 Task: Plan a trip to Majorna, Sweden from 2nd December, 2023 to 12th December, 2023 for 2 adults. Place can be private room with 1  bedroom having 1 bed and 1 bathroom. Property type can be hotel.
Action: Mouse moved to (557, 121)
Screenshot: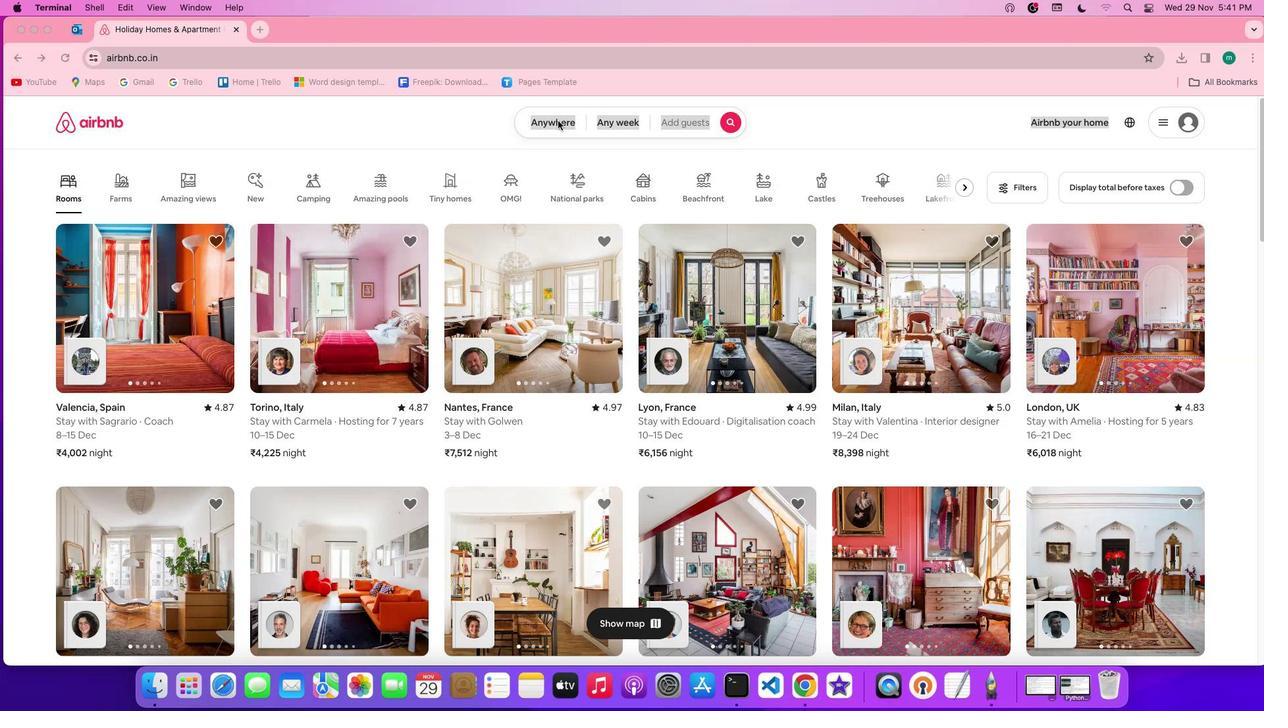
Action: Mouse pressed left at (557, 121)
Screenshot: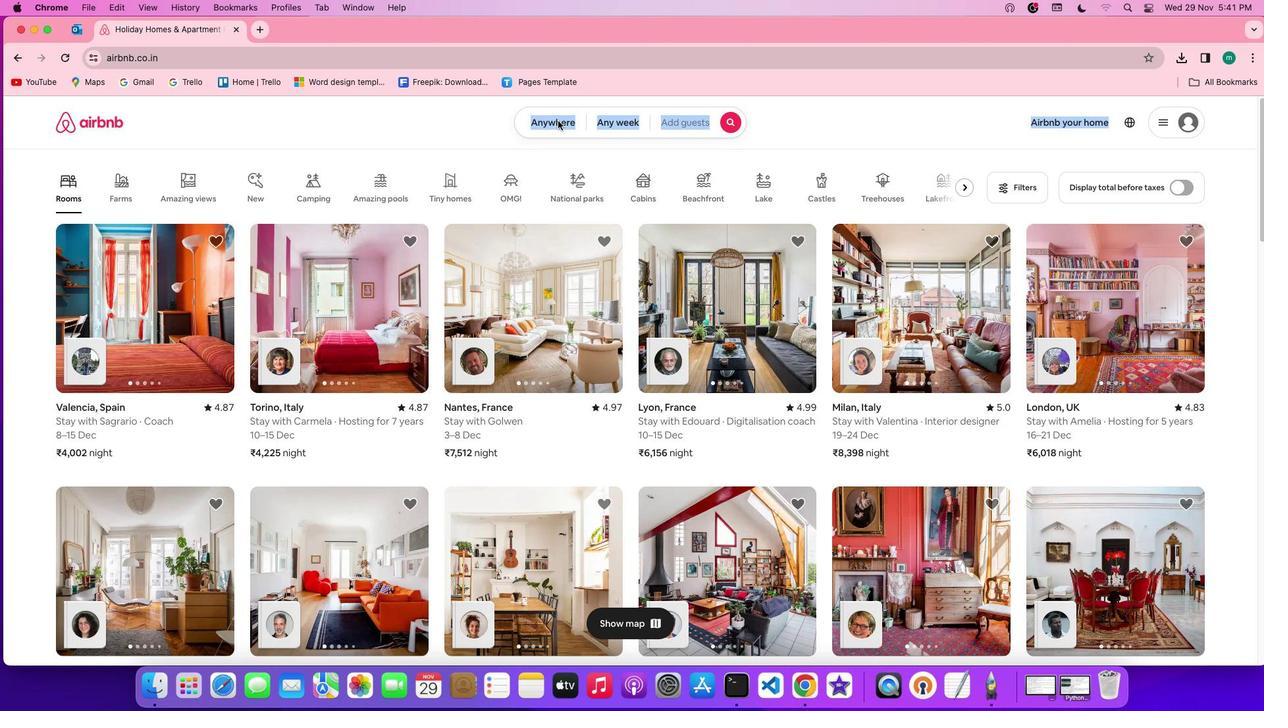 
Action: Mouse moved to (557, 121)
Screenshot: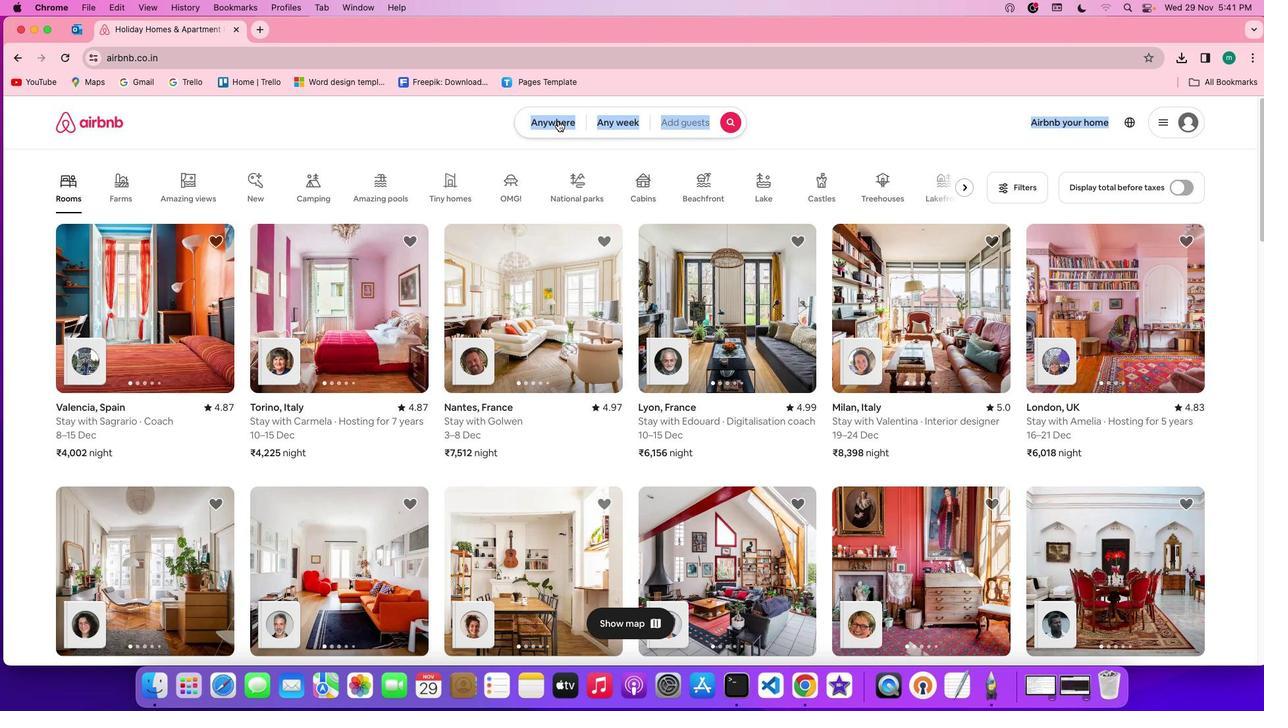 
Action: Mouse pressed left at (557, 121)
Screenshot: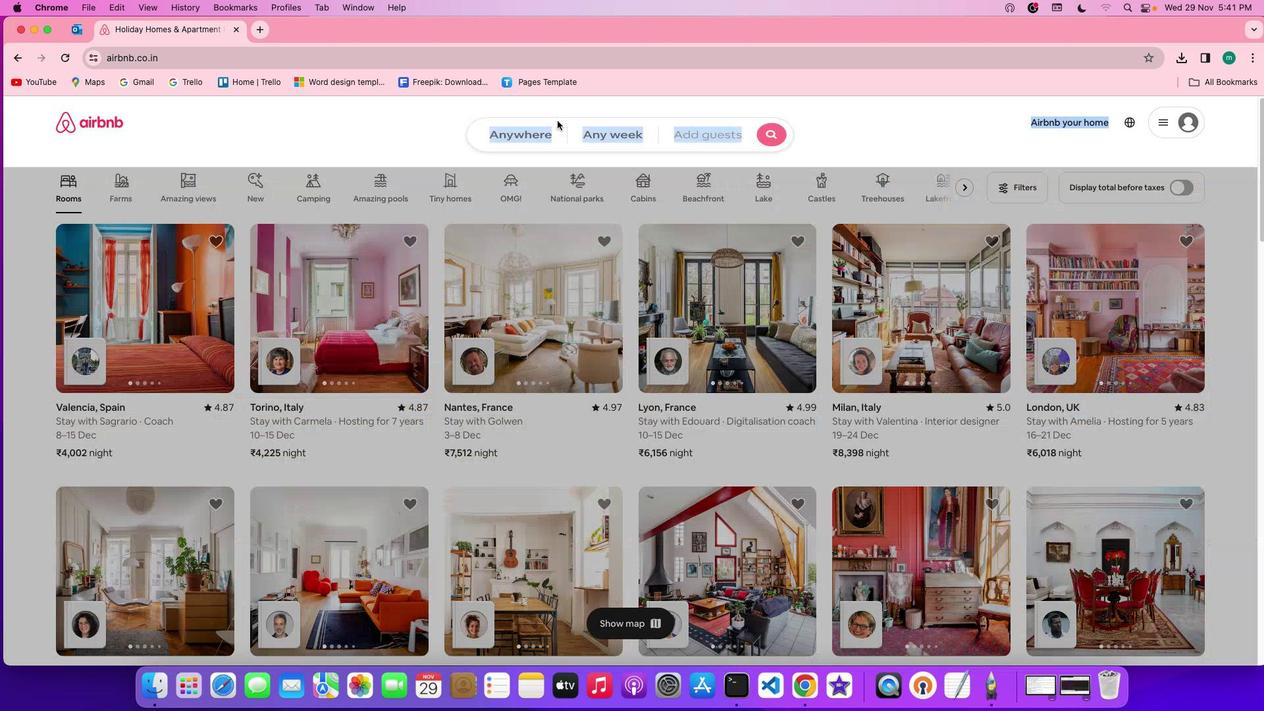 
Action: Mouse moved to (461, 177)
Screenshot: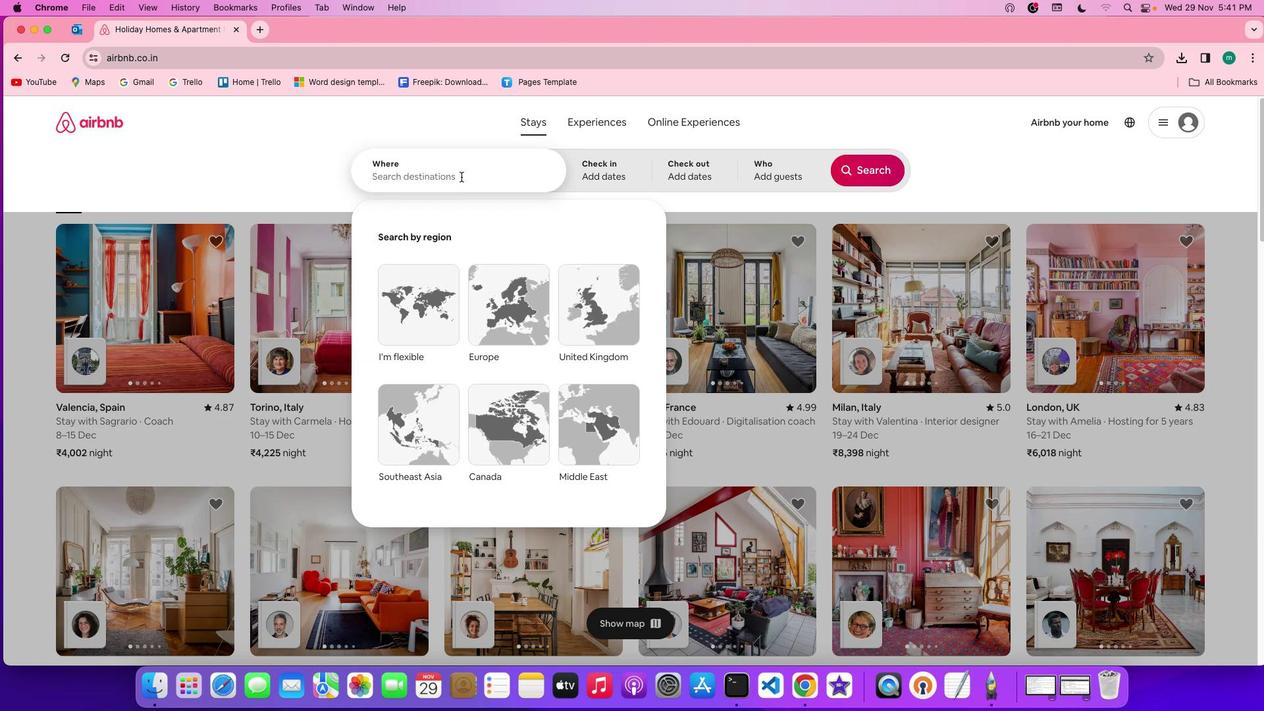 
Action: Mouse pressed left at (461, 177)
Screenshot: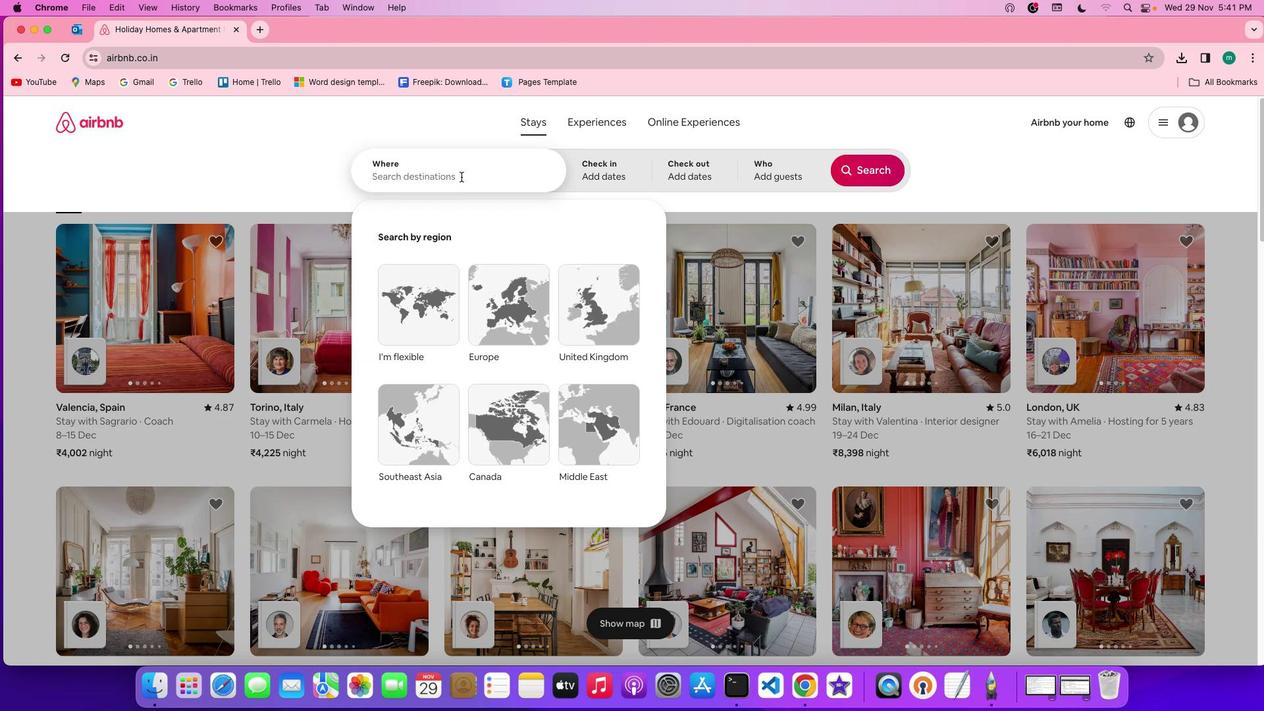 
Action: Key pressed Key.shift
Screenshot: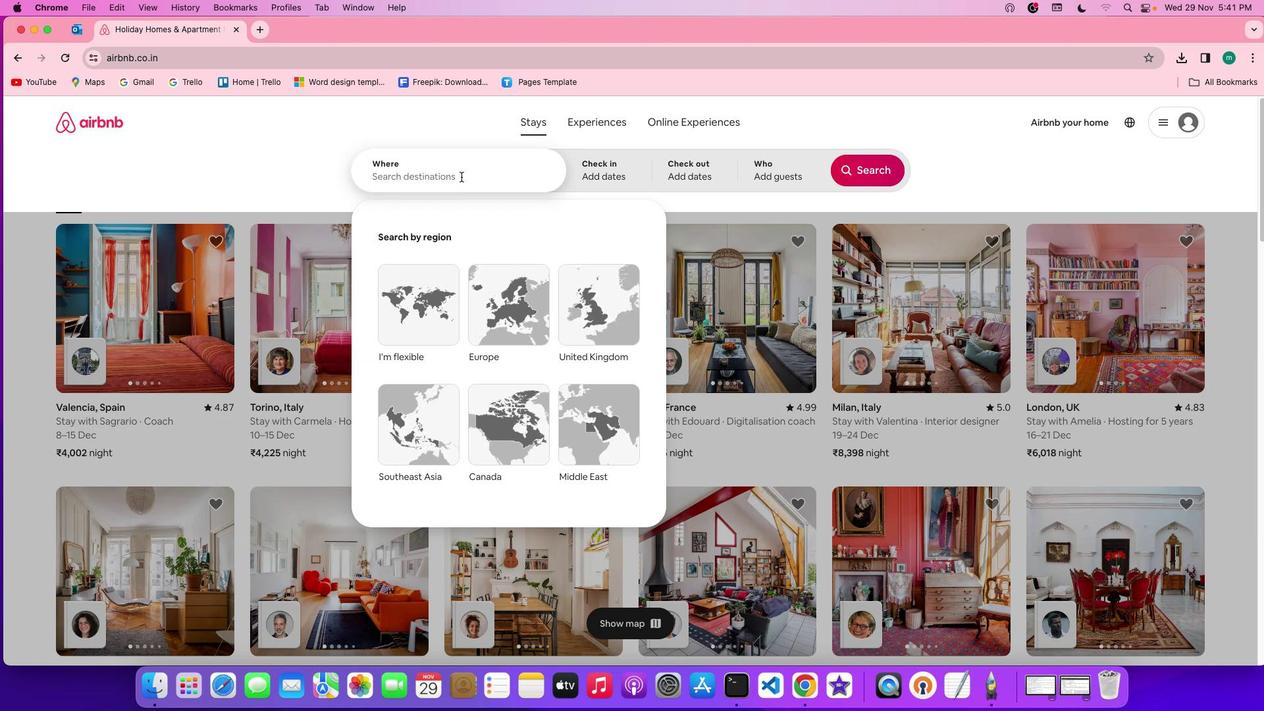 
Action: Mouse moved to (461, 177)
Screenshot: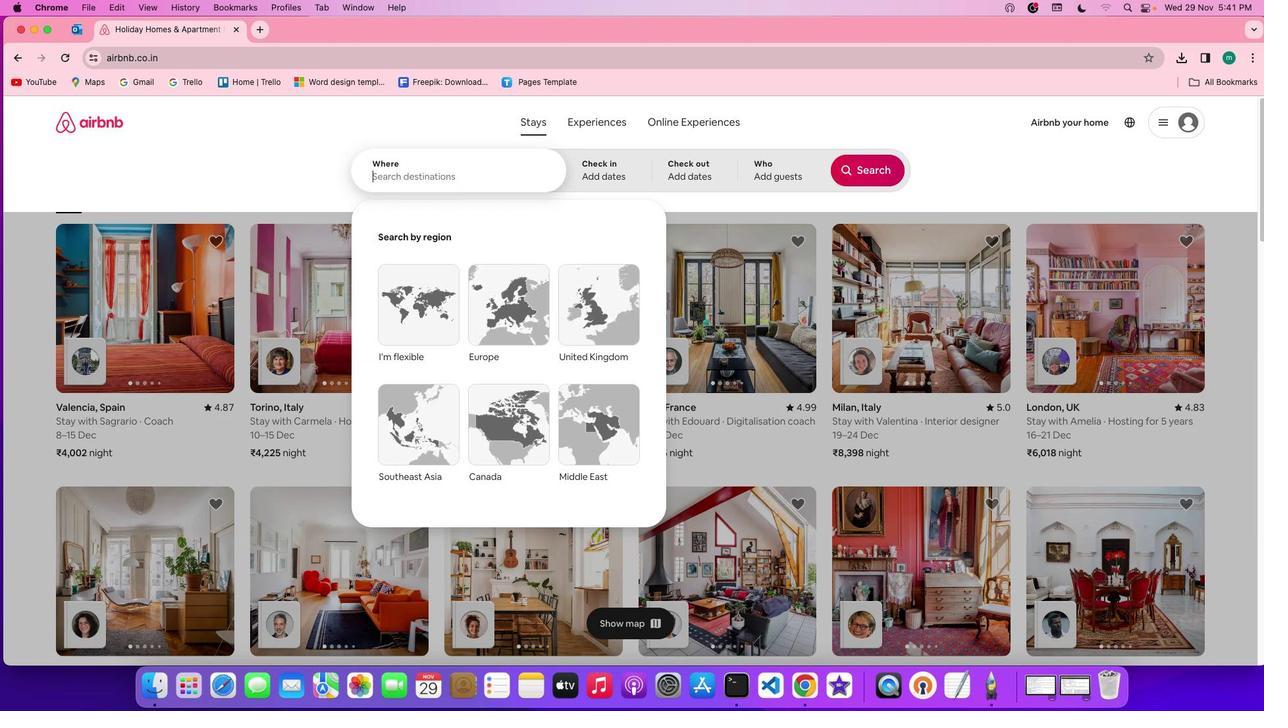 
Action: Key pressed 'M''a''j''o''r''n''a'','Key.spaceKey.shift's''w''e''d''e''n'
Screenshot: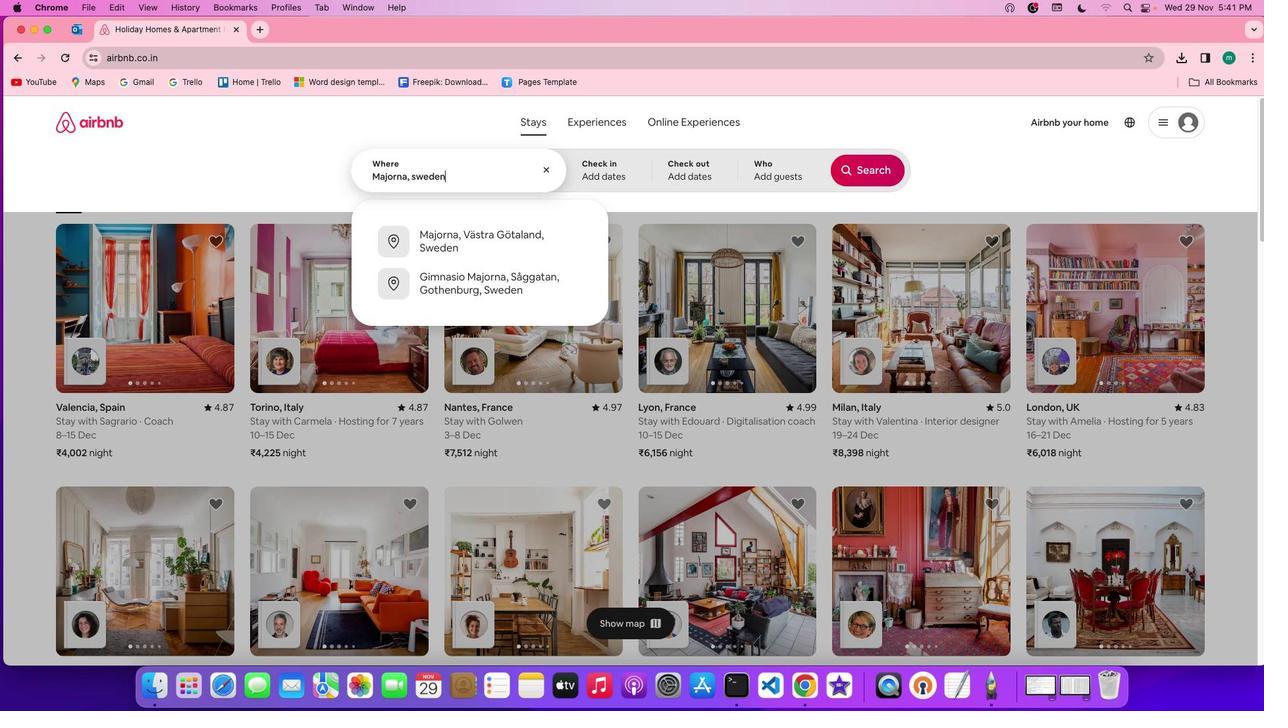 
Action: Mouse moved to (588, 179)
Screenshot: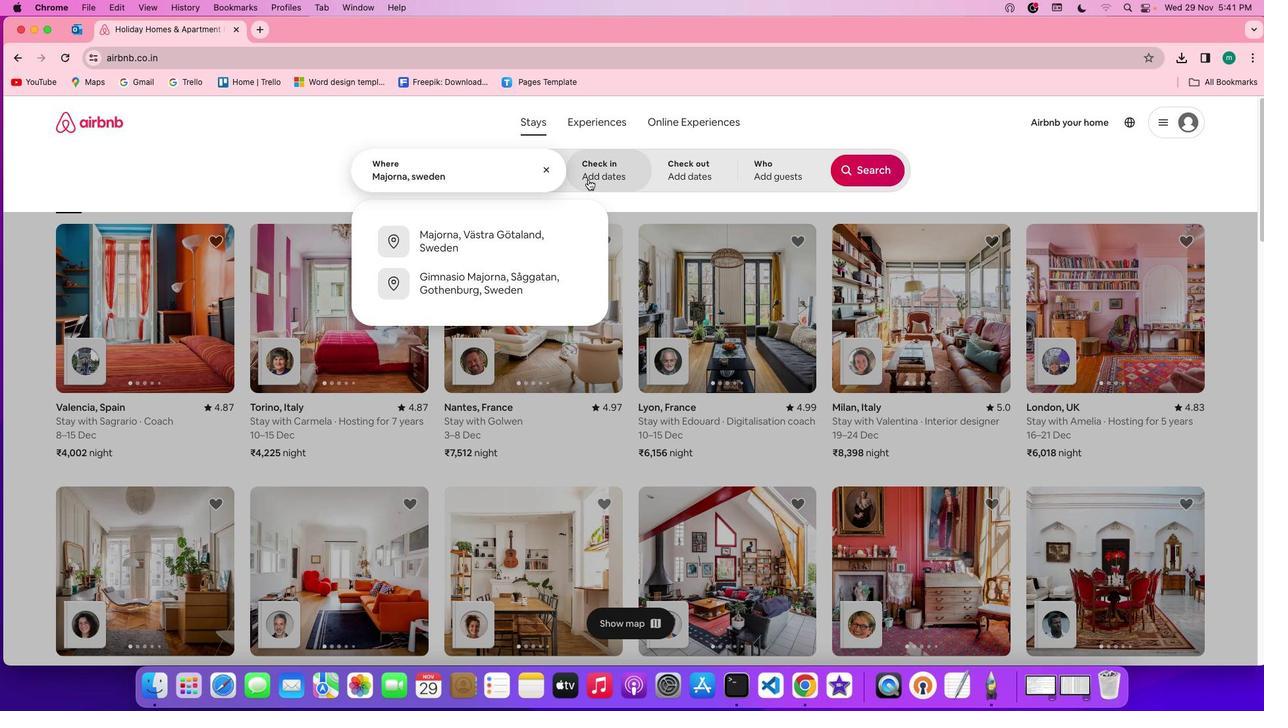 
Action: Mouse pressed left at (588, 179)
Screenshot: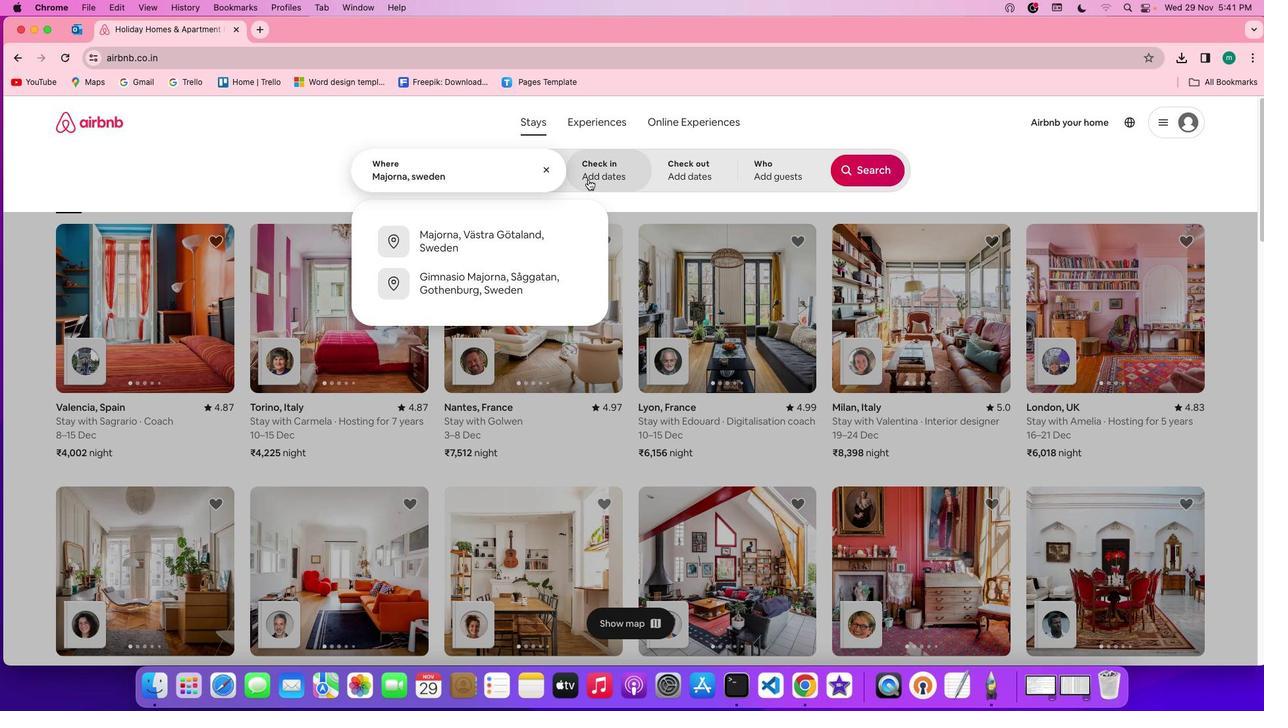 
Action: Mouse moved to (852, 333)
Screenshot: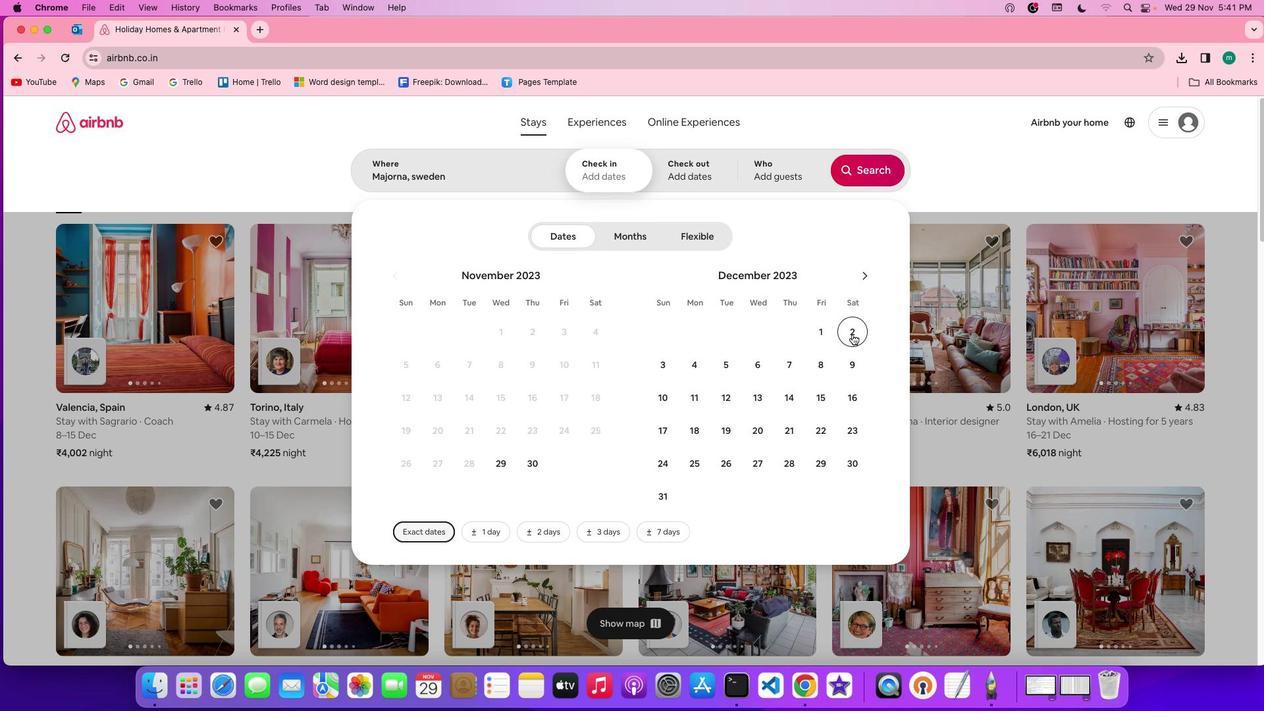 
Action: Mouse pressed left at (852, 333)
Screenshot: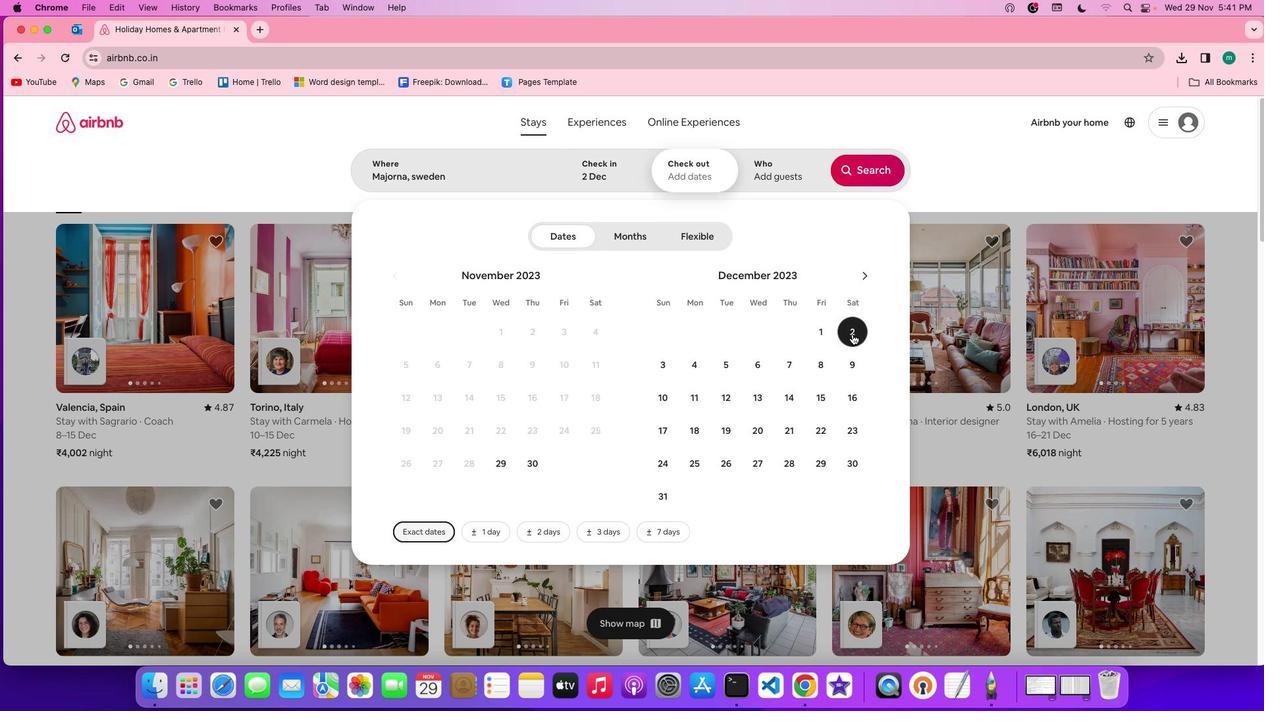 
Action: Mouse moved to (723, 395)
Screenshot: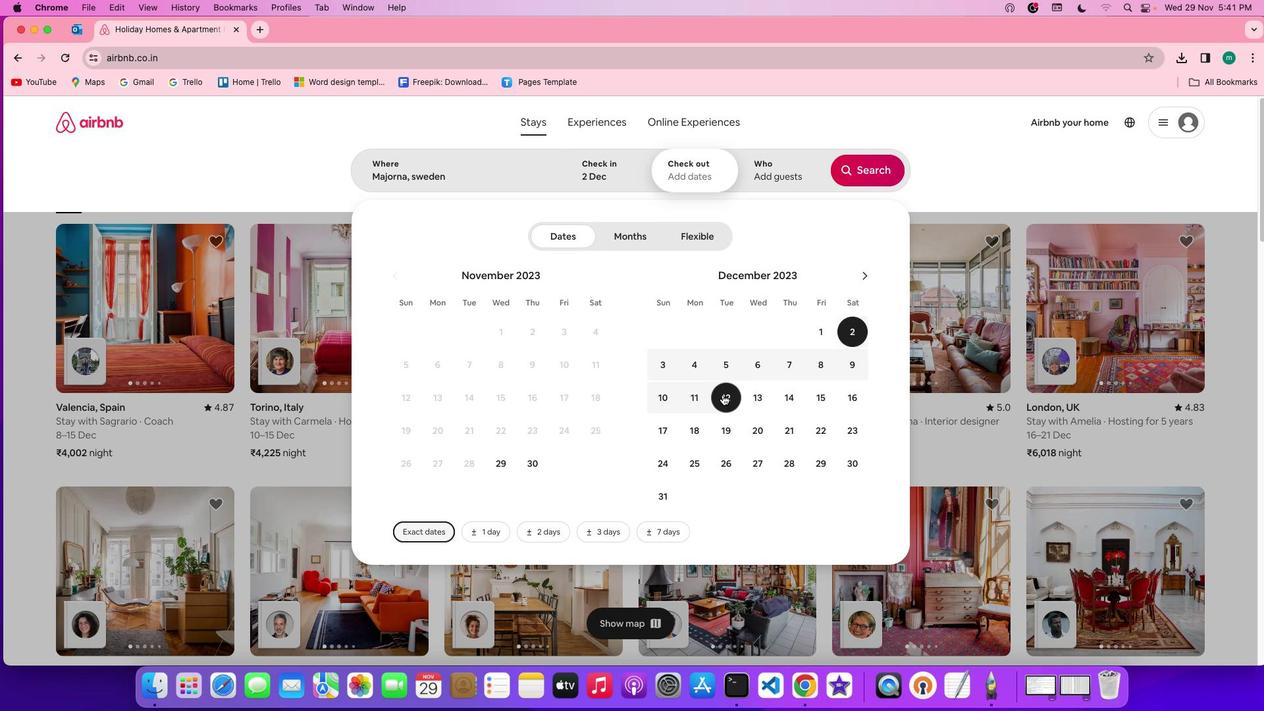 
Action: Mouse pressed left at (723, 395)
Screenshot: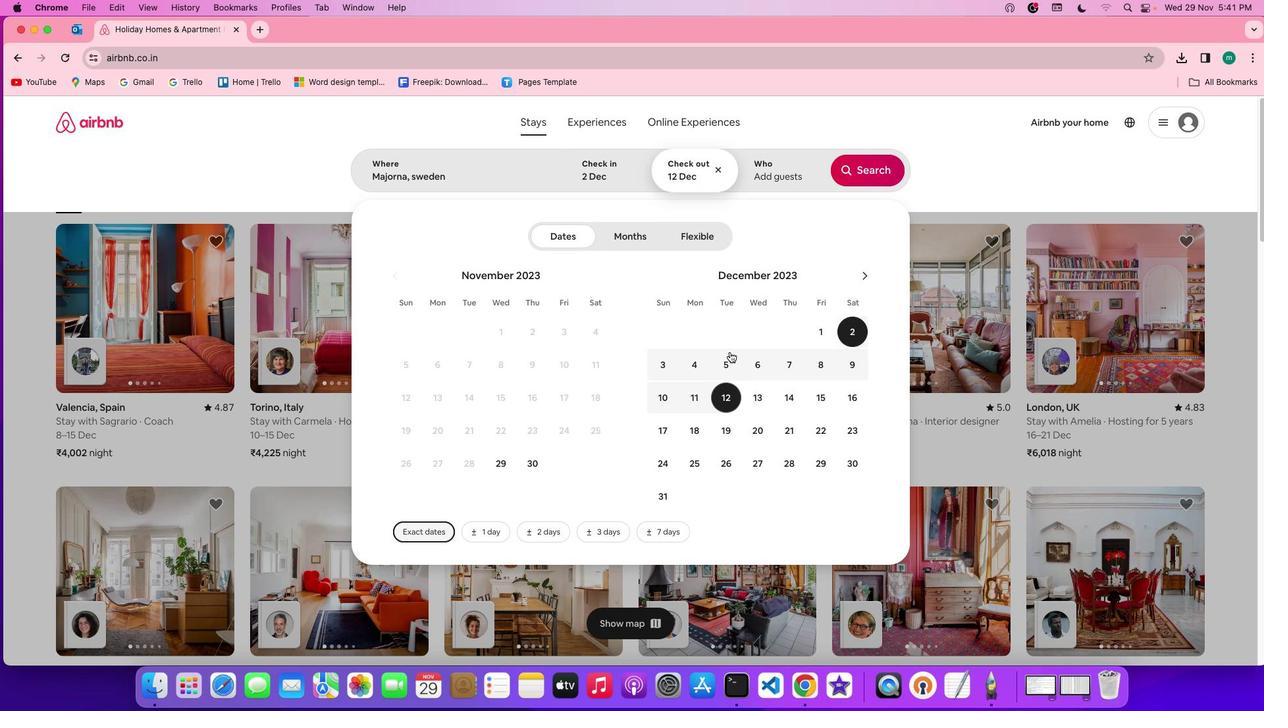 
Action: Mouse moved to (779, 172)
Screenshot: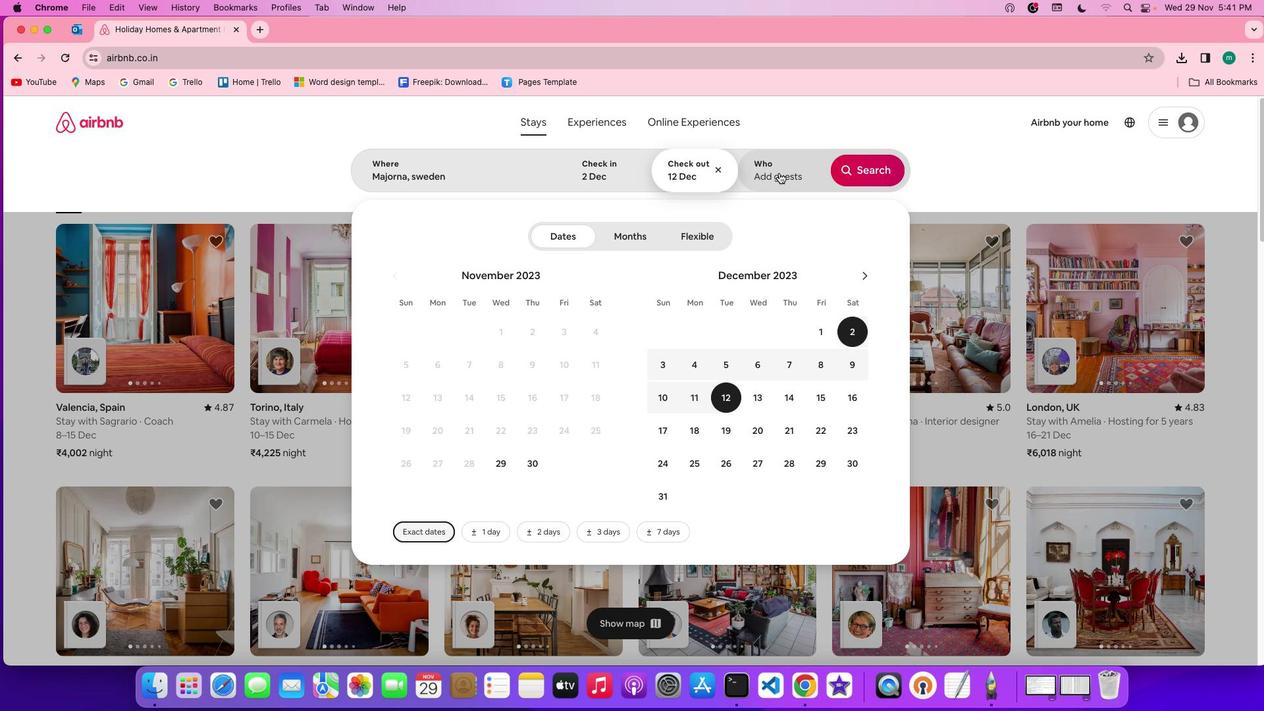 
Action: Mouse pressed left at (779, 172)
Screenshot: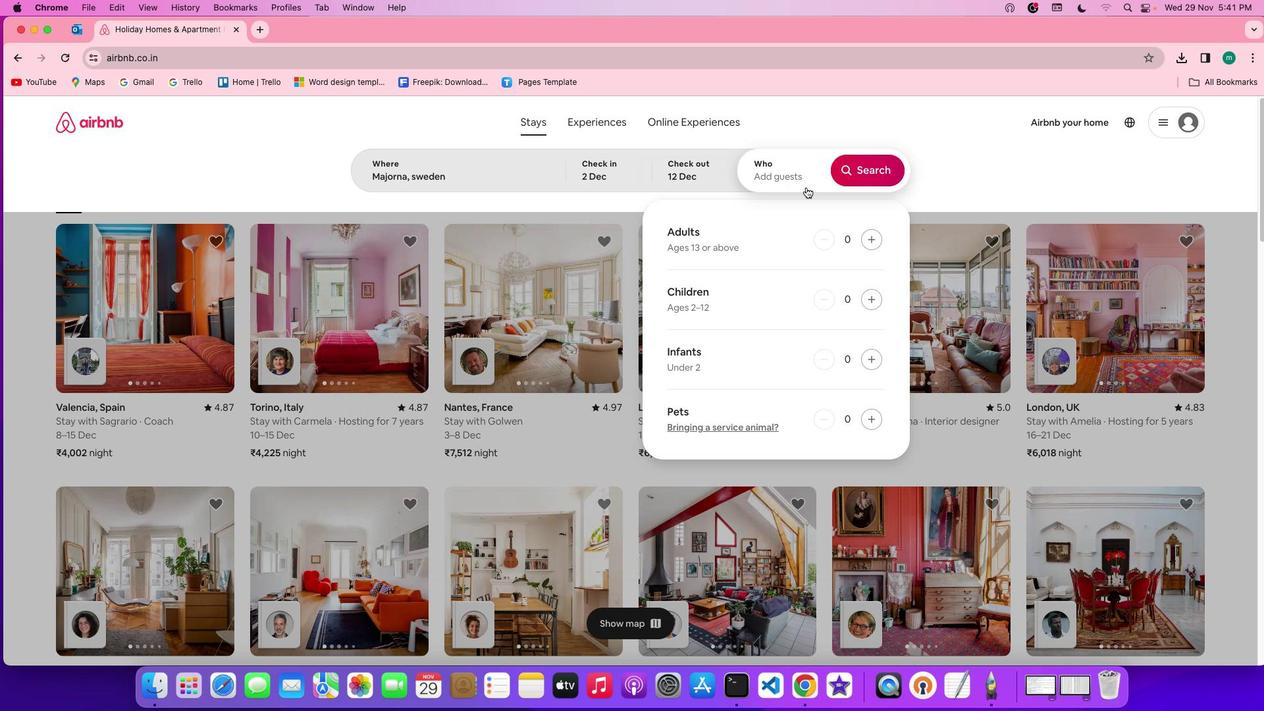 
Action: Mouse moved to (874, 241)
Screenshot: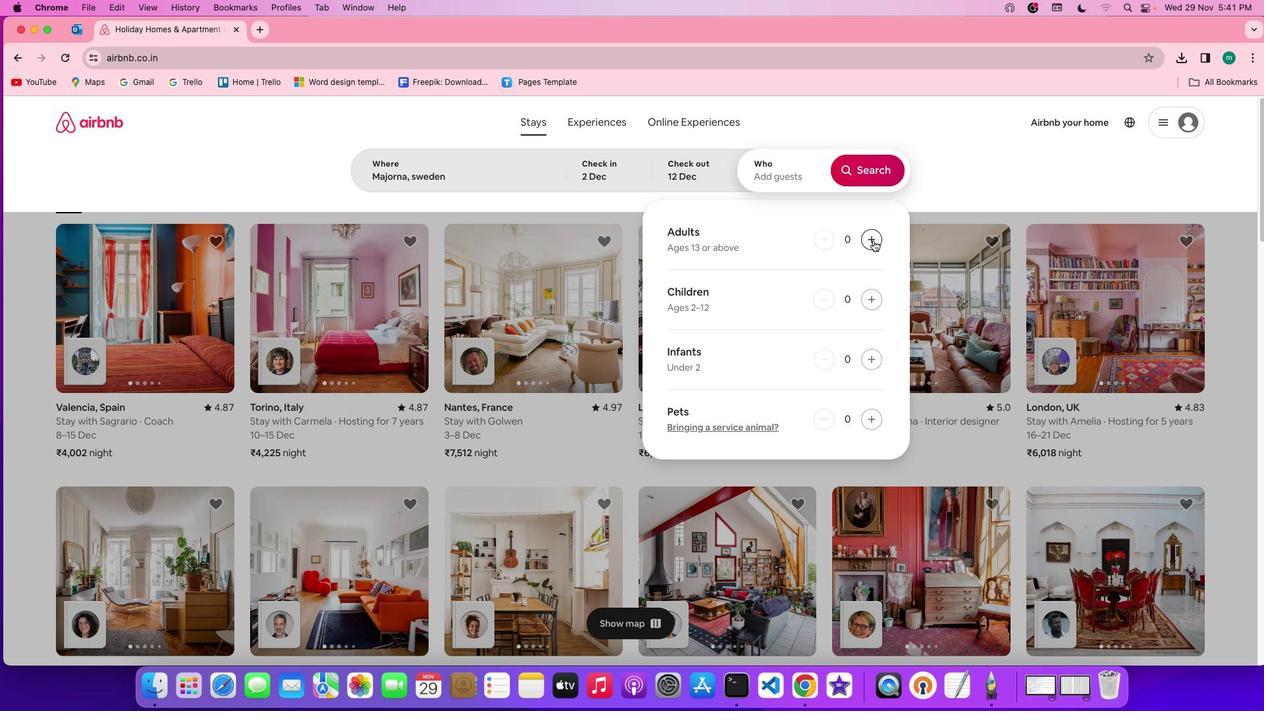
Action: Mouse pressed left at (874, 241)
Screenshot: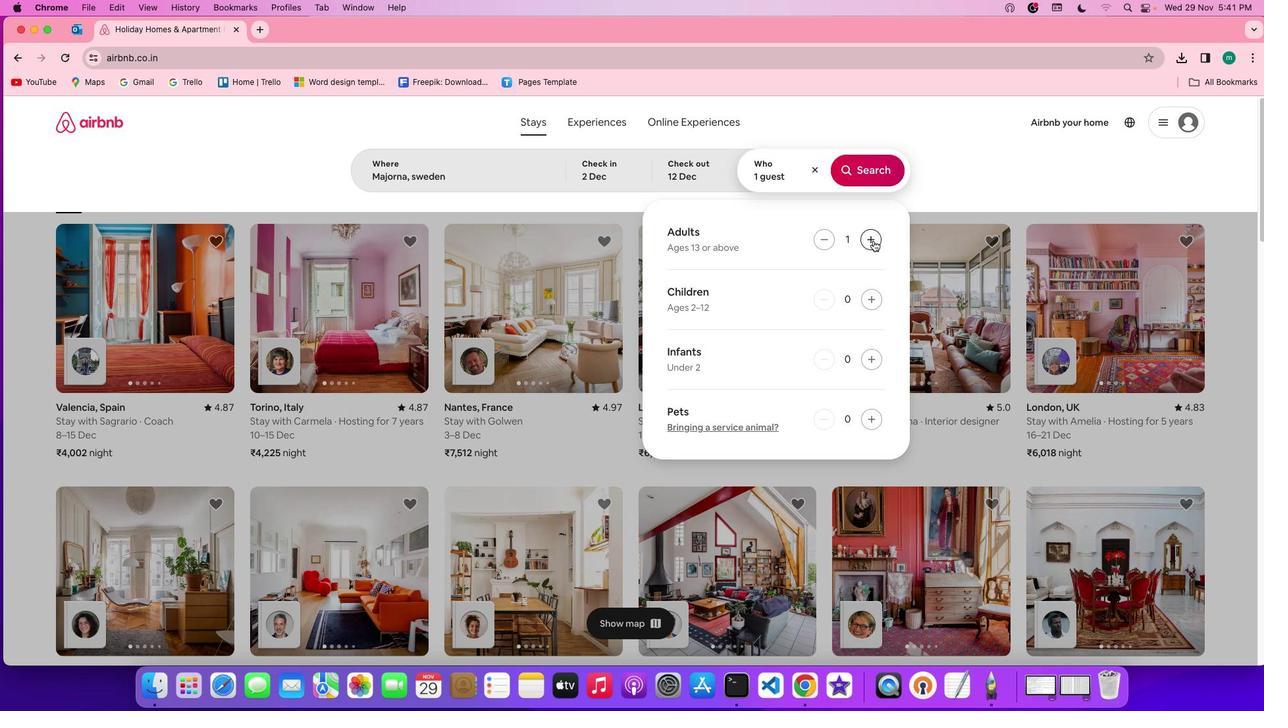 
Action: Mouse pressed left at (874, 241)
Screenshot: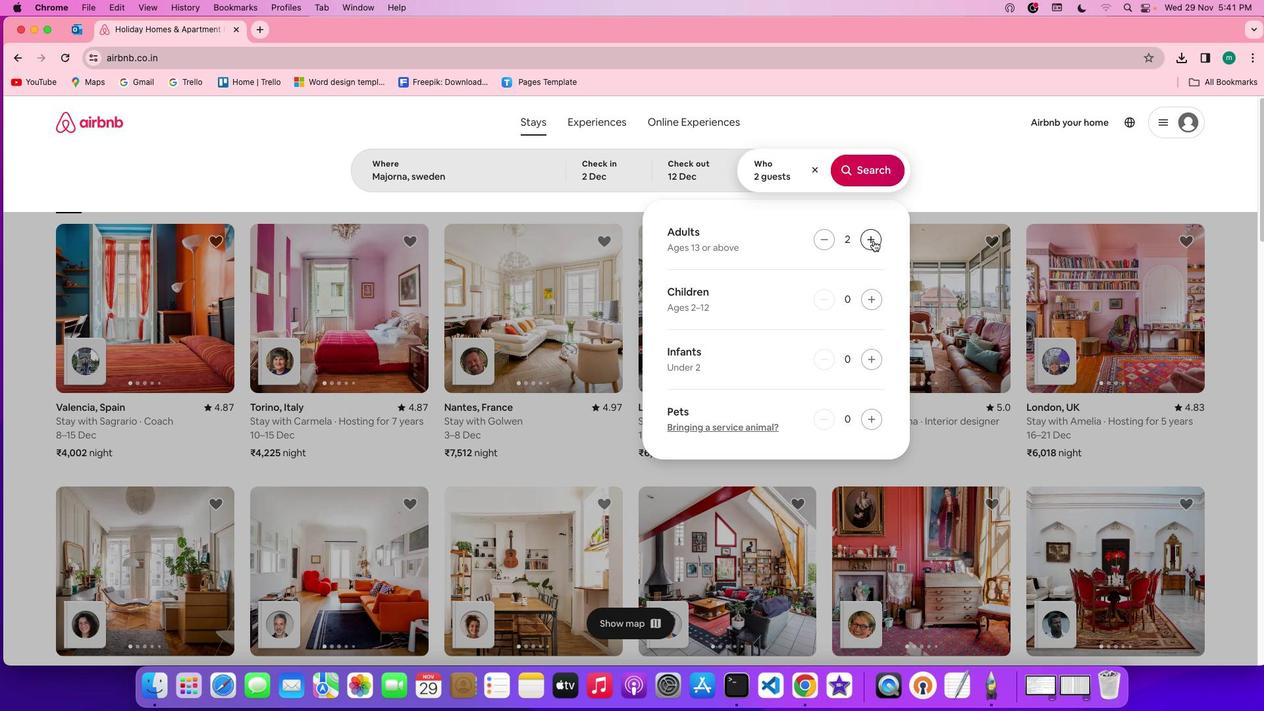
Action: Mouse moved to (879, 177)
Screenshot: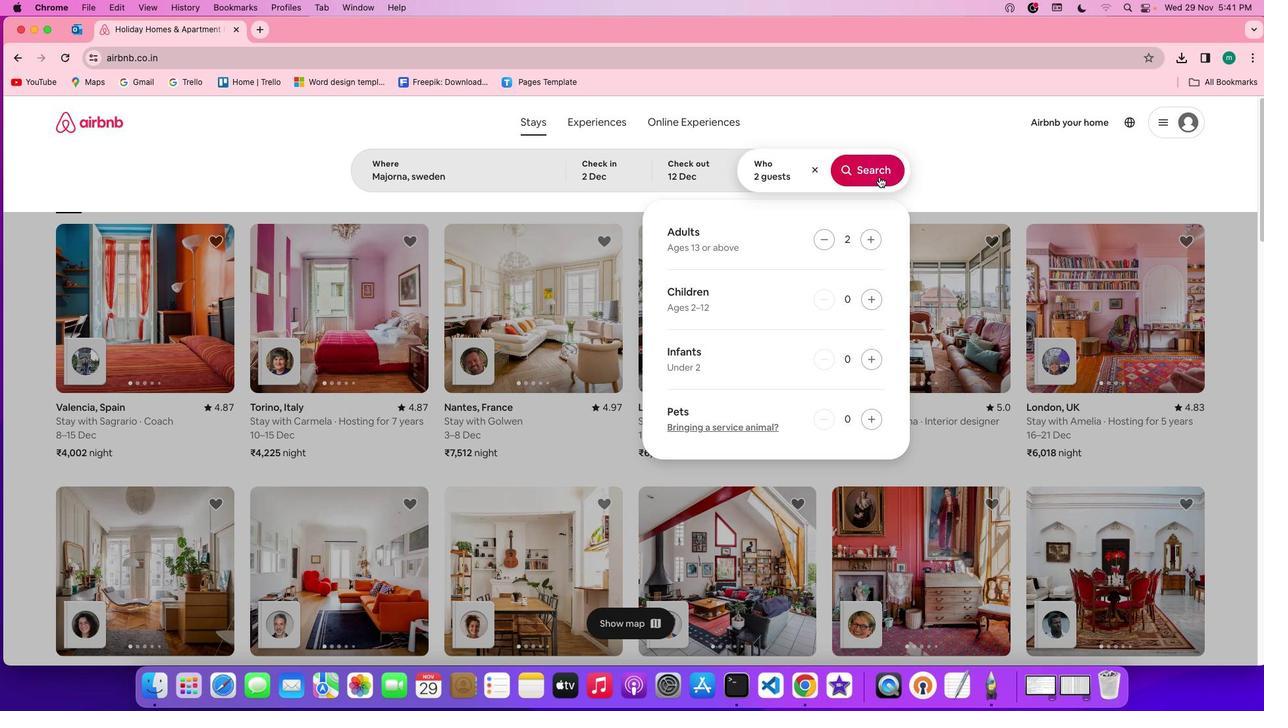 
Action: Mouse pressed left at (879, 177)
Screenshot: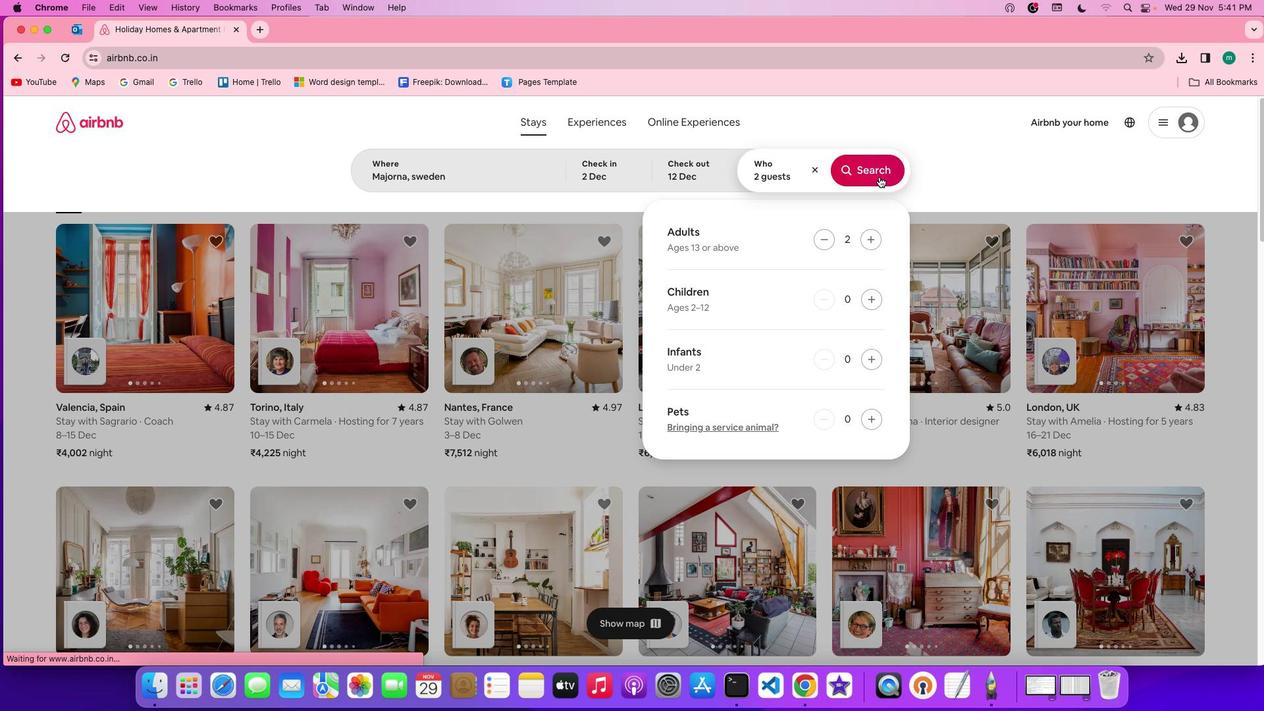 
Action: Mouse moved to (1047, 167)
Screenshot: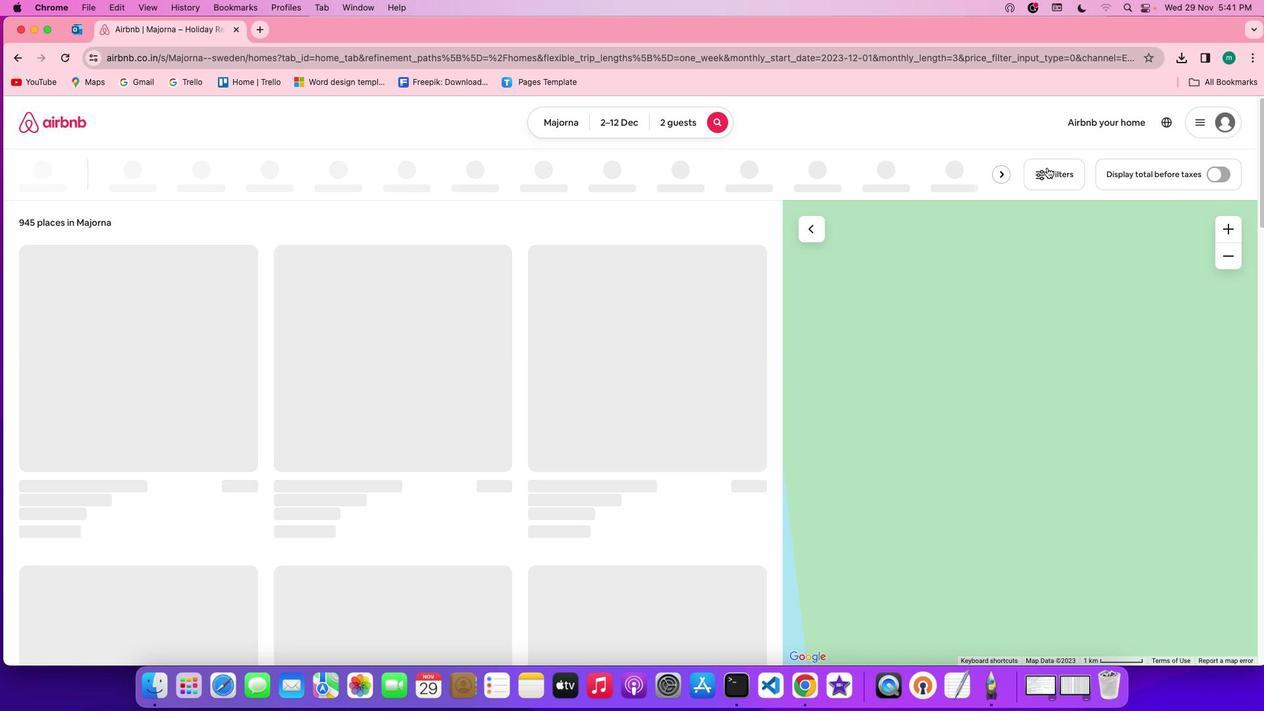 
Action: Mouse pressed left at (1047, 167)
Screenshot: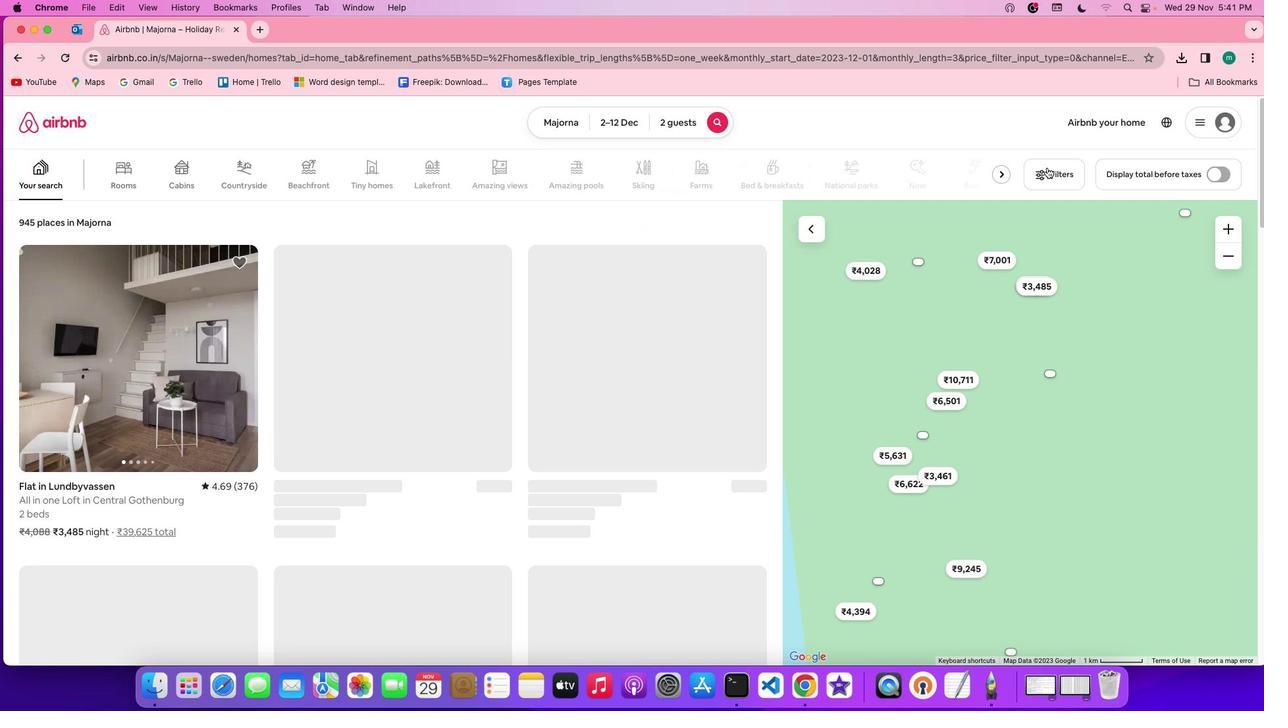 
Action: Mouse moved to (633, 441)
Screenshot: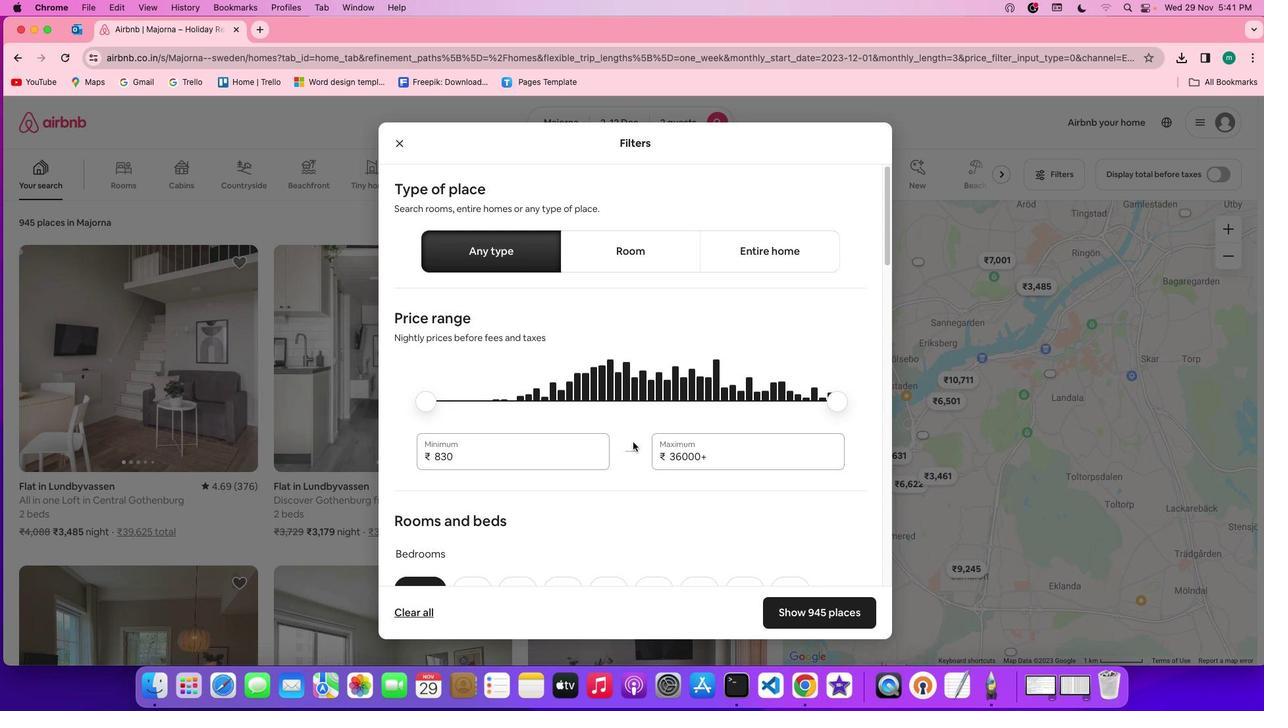 
Action: Mouse scrolled (633, 441) with delta (0, 0)
Screenshot: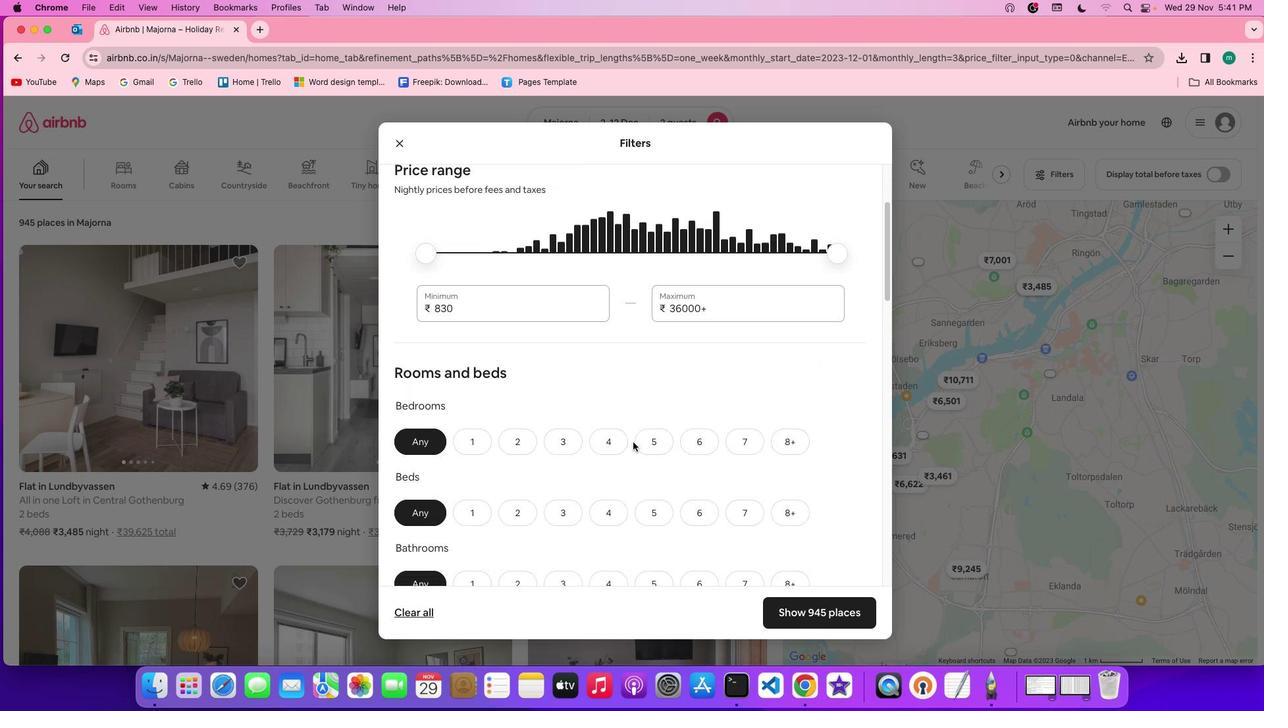 
Action: Mouse scrolled (633, 441) with delta (0, 0)
Screenshot: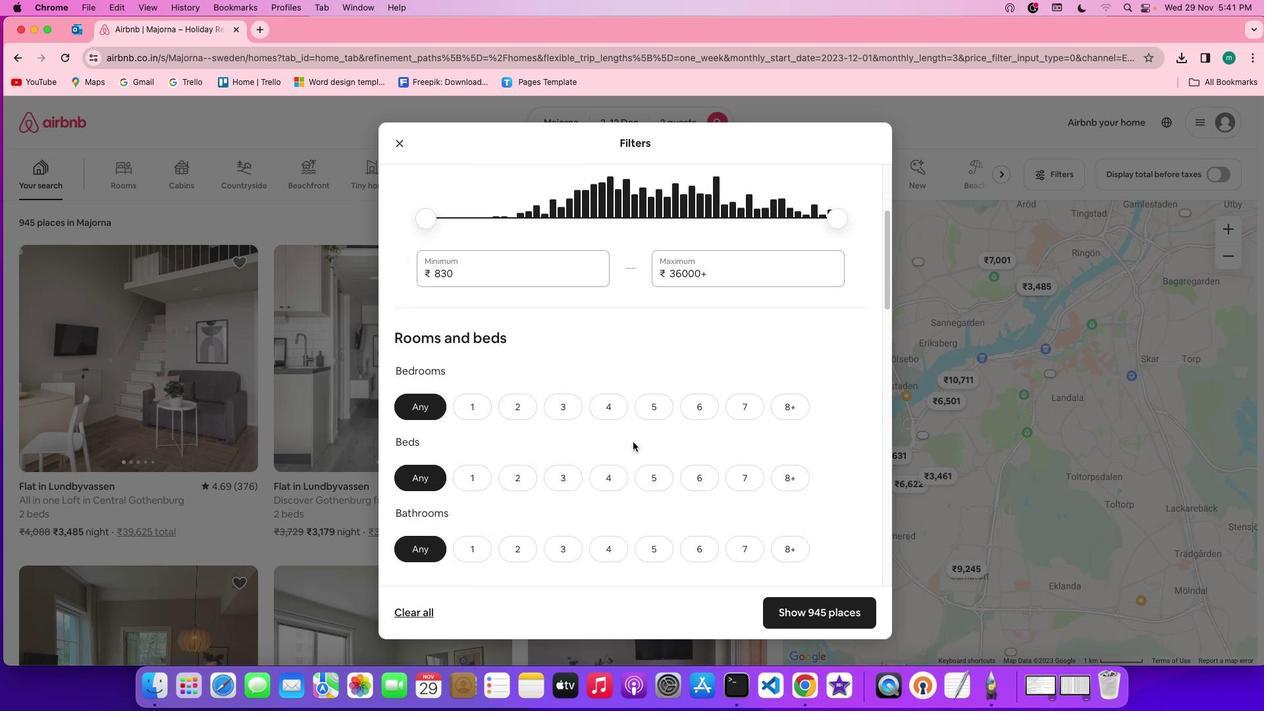 
Action: Mouse scrolled (633, 441) with delta (0, -1)
Screenshot: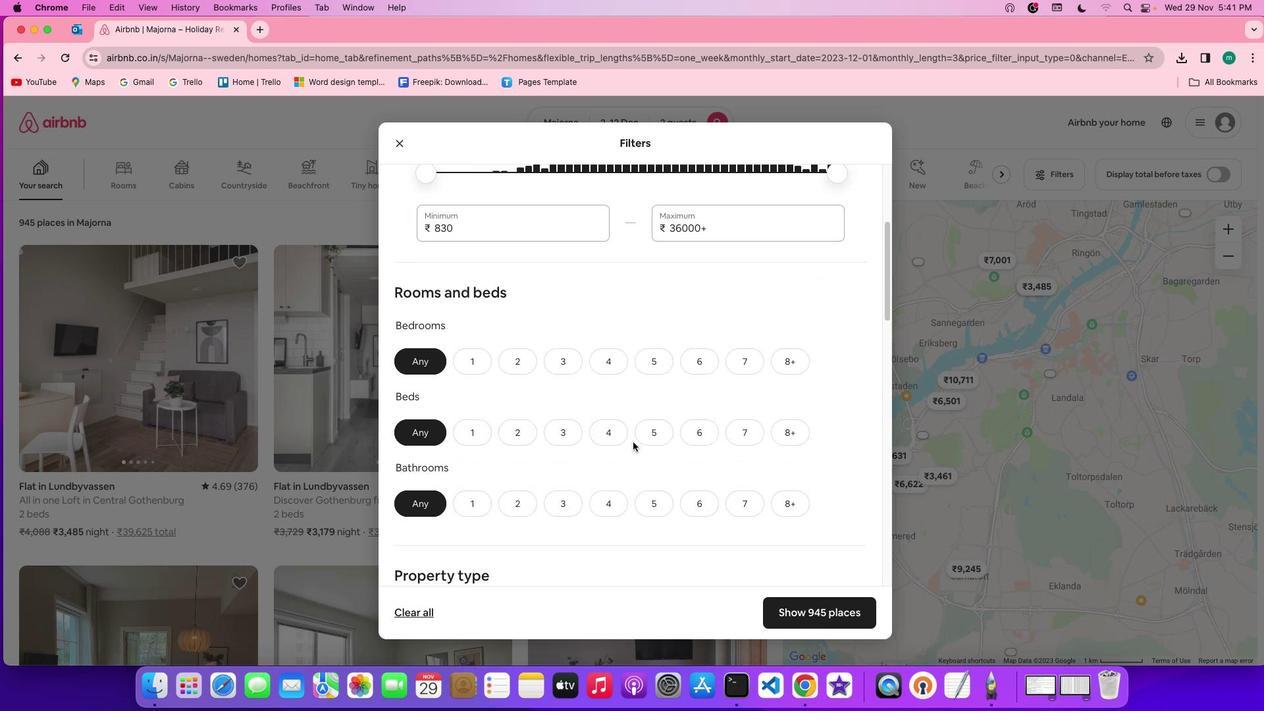 
Action: Mouse scrolled (633, 441) with delta (0, -2)
Screenshot: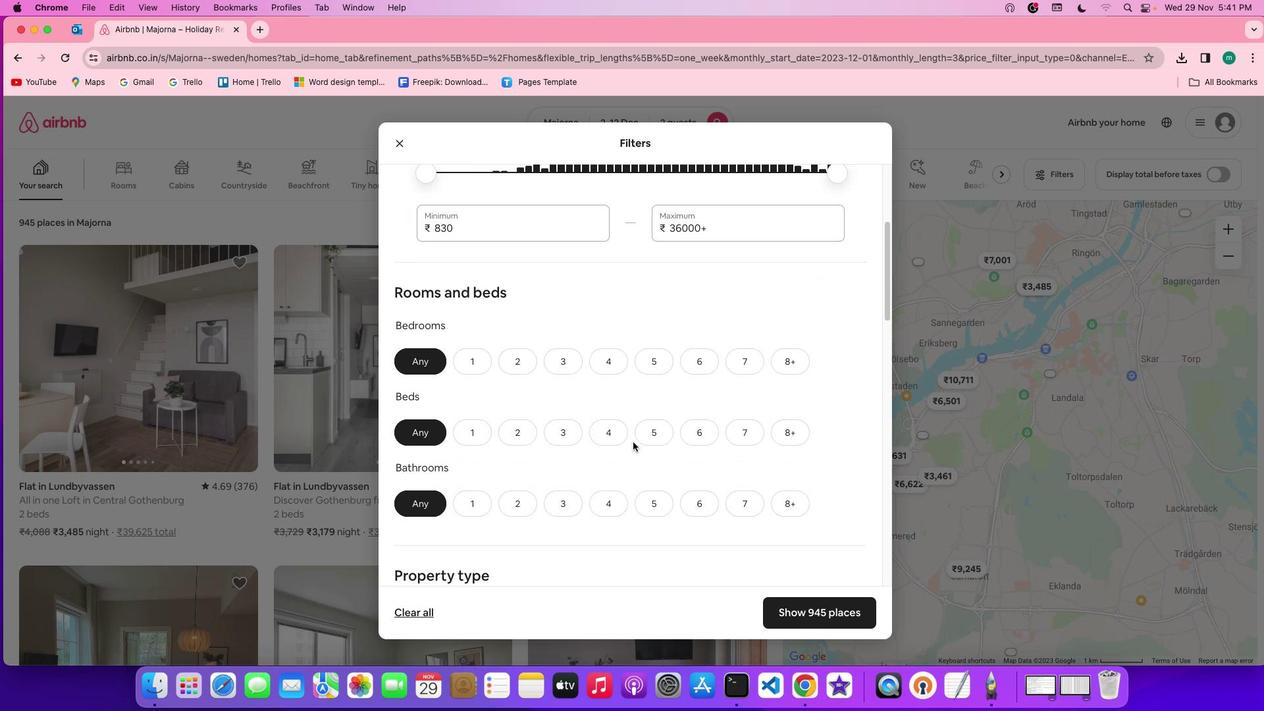 
Action: Mouse moved to (468, 359)
Screenshot: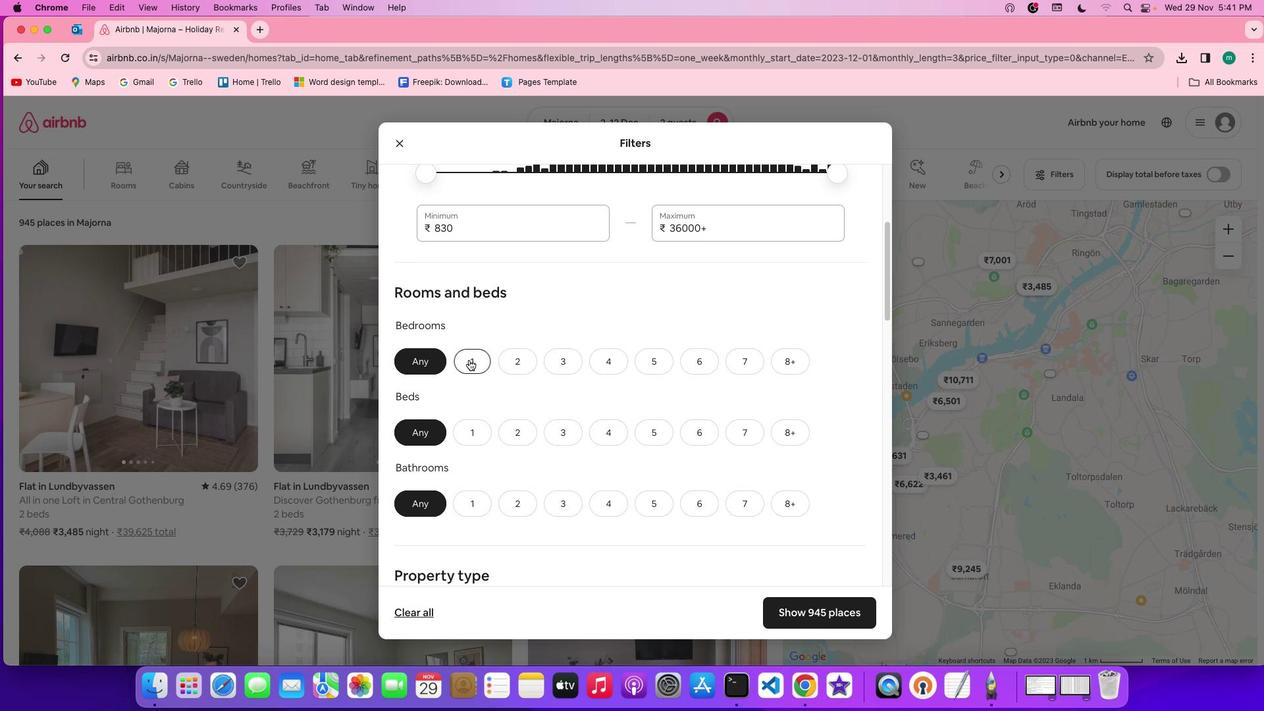 
Action: Mouse pressed left at (468, 359)
Screenshot: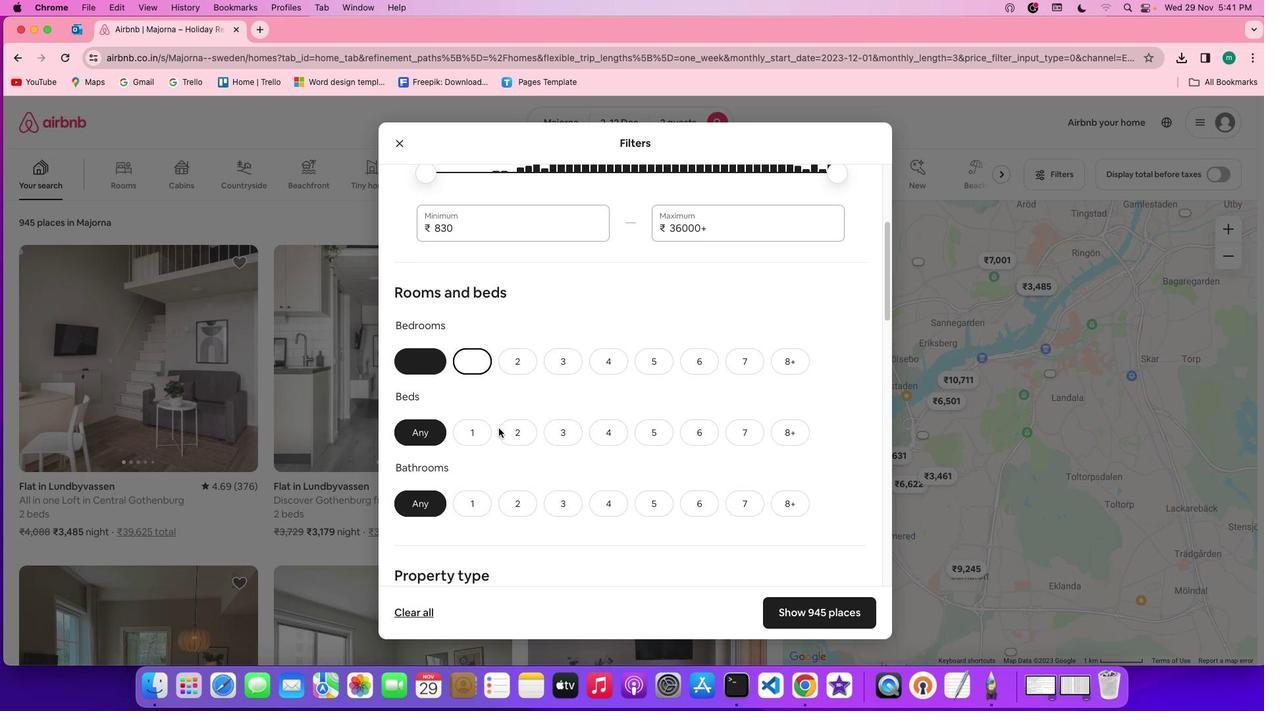 
Action: Mouse moved to (480, 434)
Screenshot: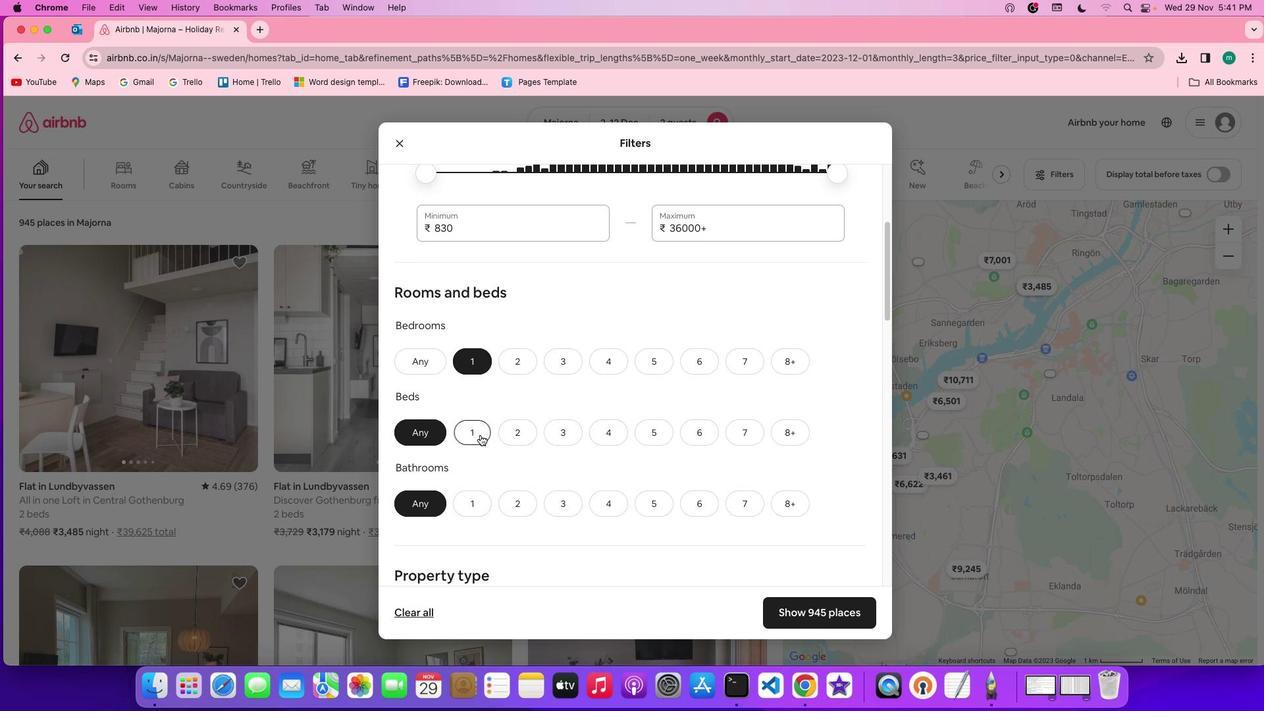 
Action: Mouse pressed left at (480, 434)
Screenshot: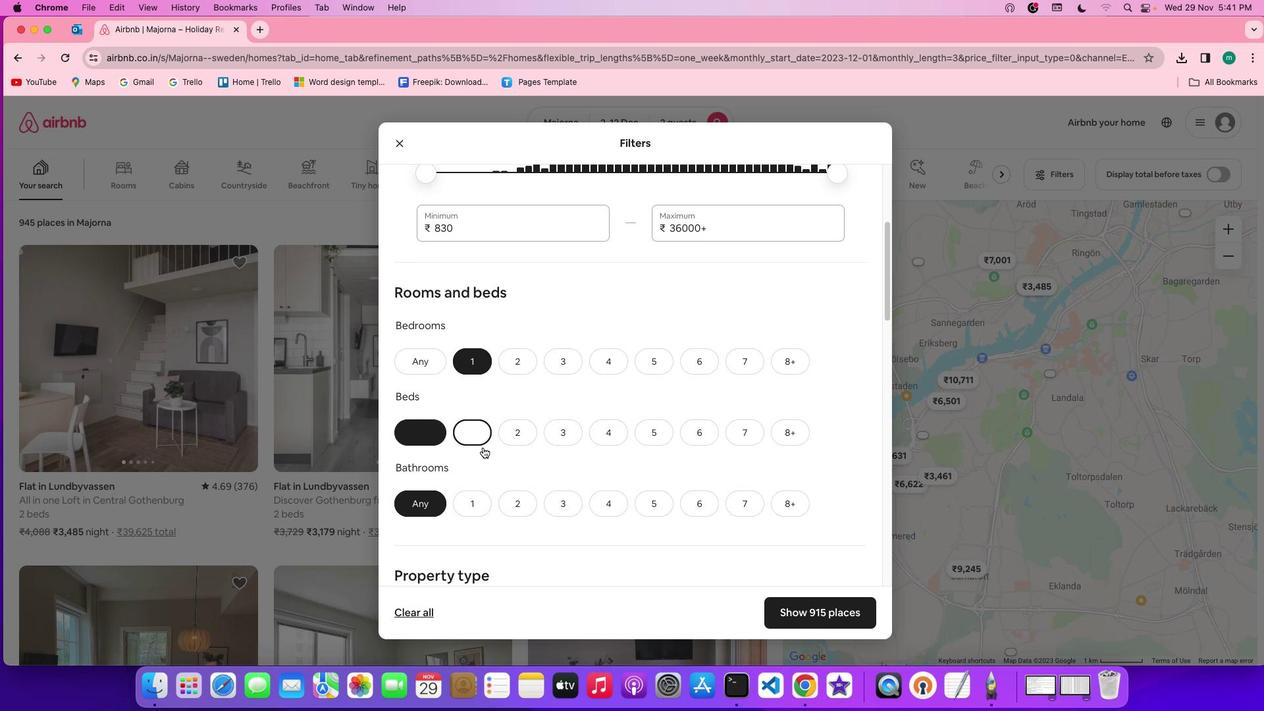 
Action: Mouse moved to (478, 510)
Screenshot: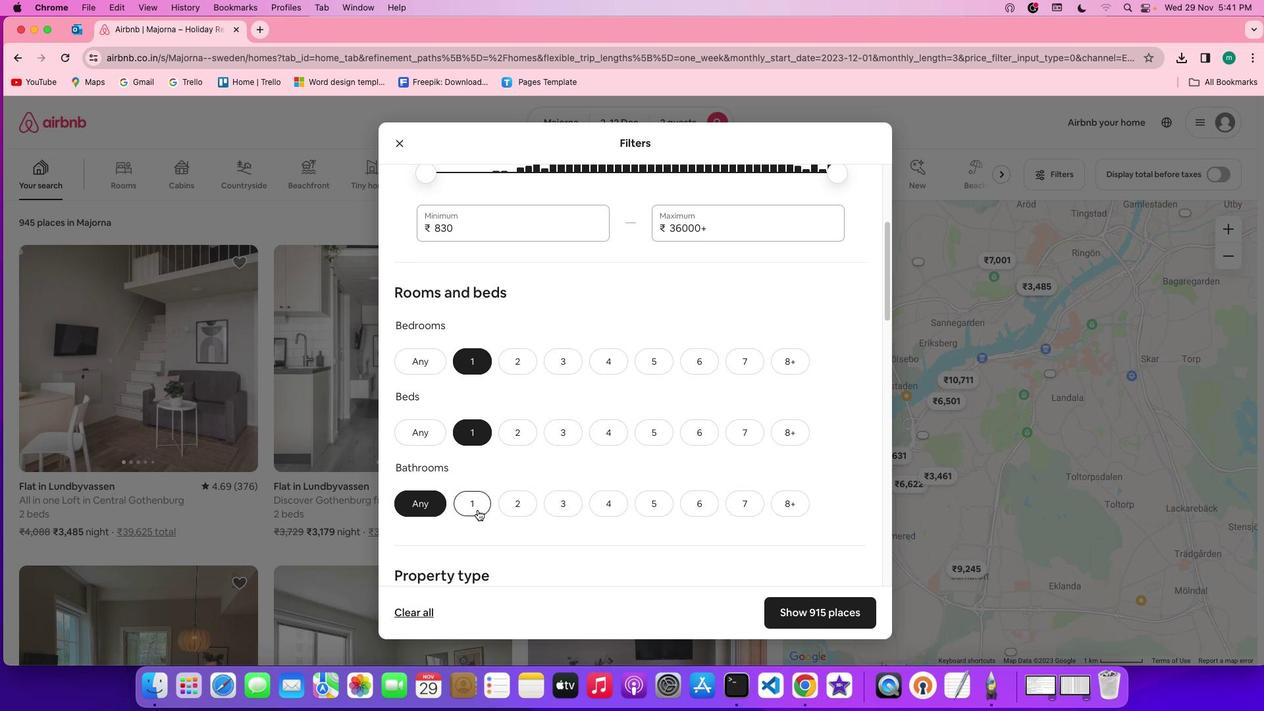 
Action: Mouse pressed left at (478, 510)
Screenshot: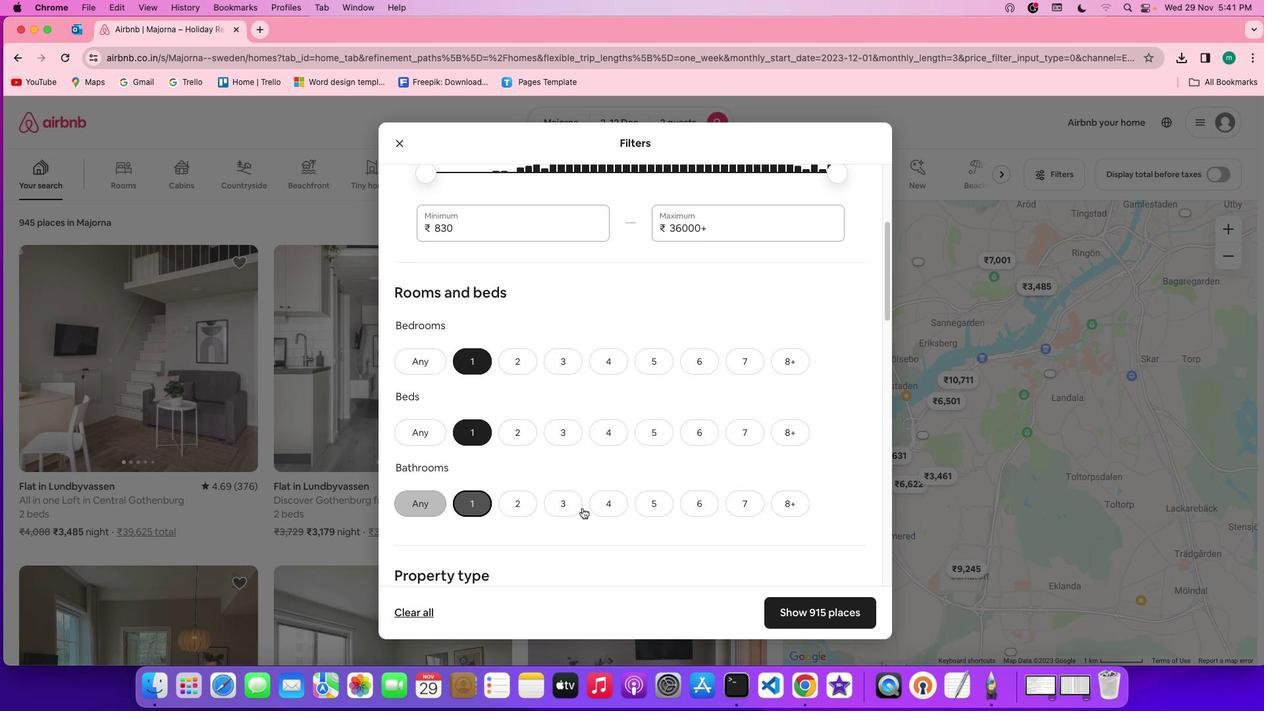 
Action: Mouse moved to (767, 500)
Screenshot: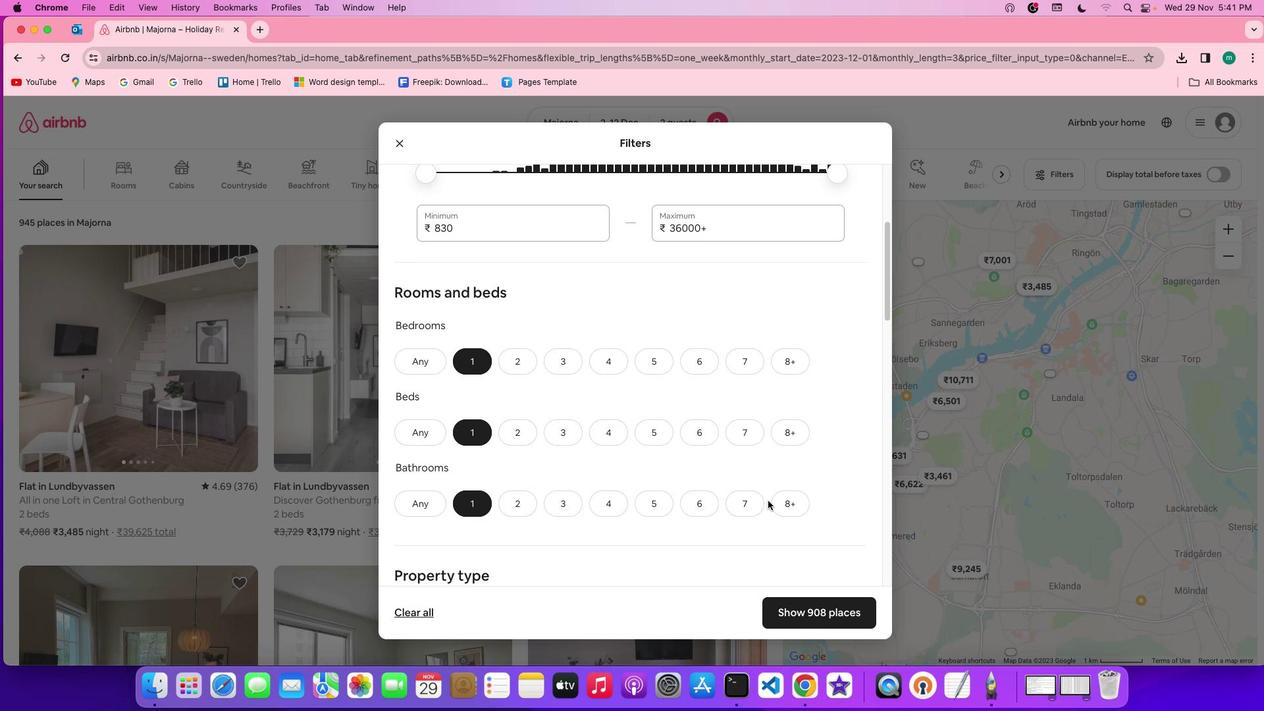 
Action: Mouse scrolled (767, 500) with delta (0, 0)
Screenshot: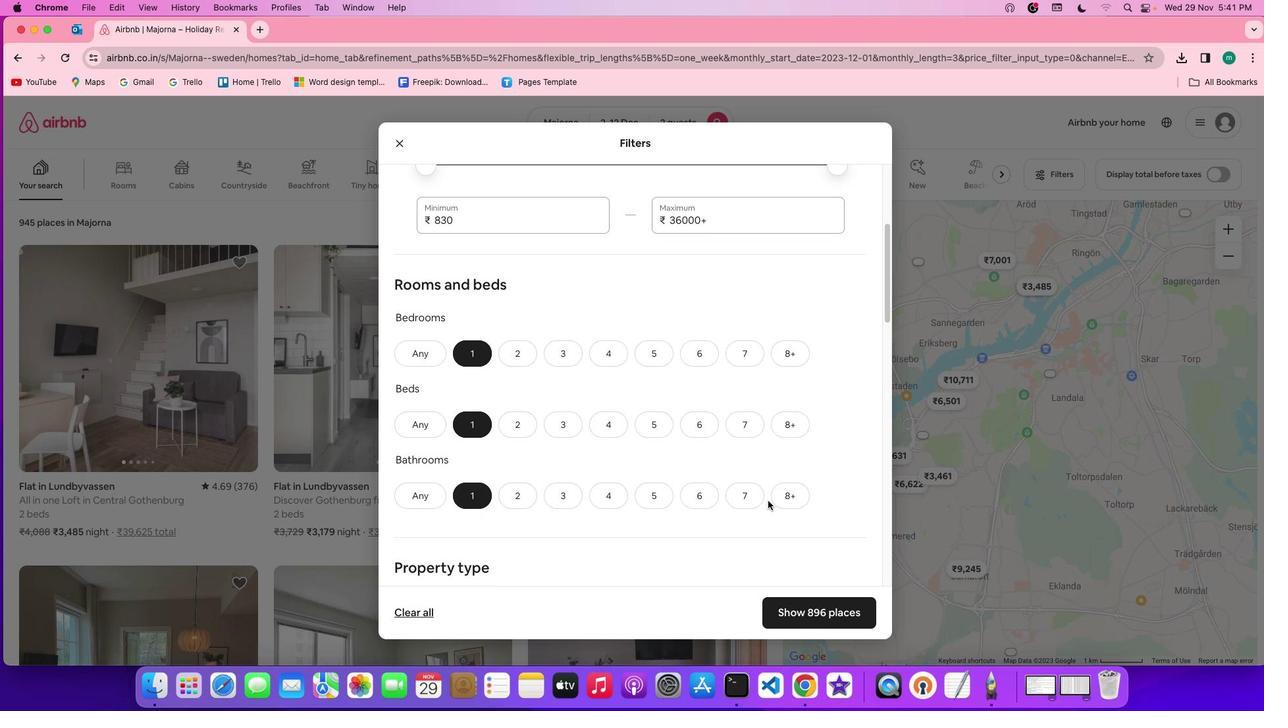 
Action: Mouse scrolled (767, 500) with delta (0, 0)
Screenshot: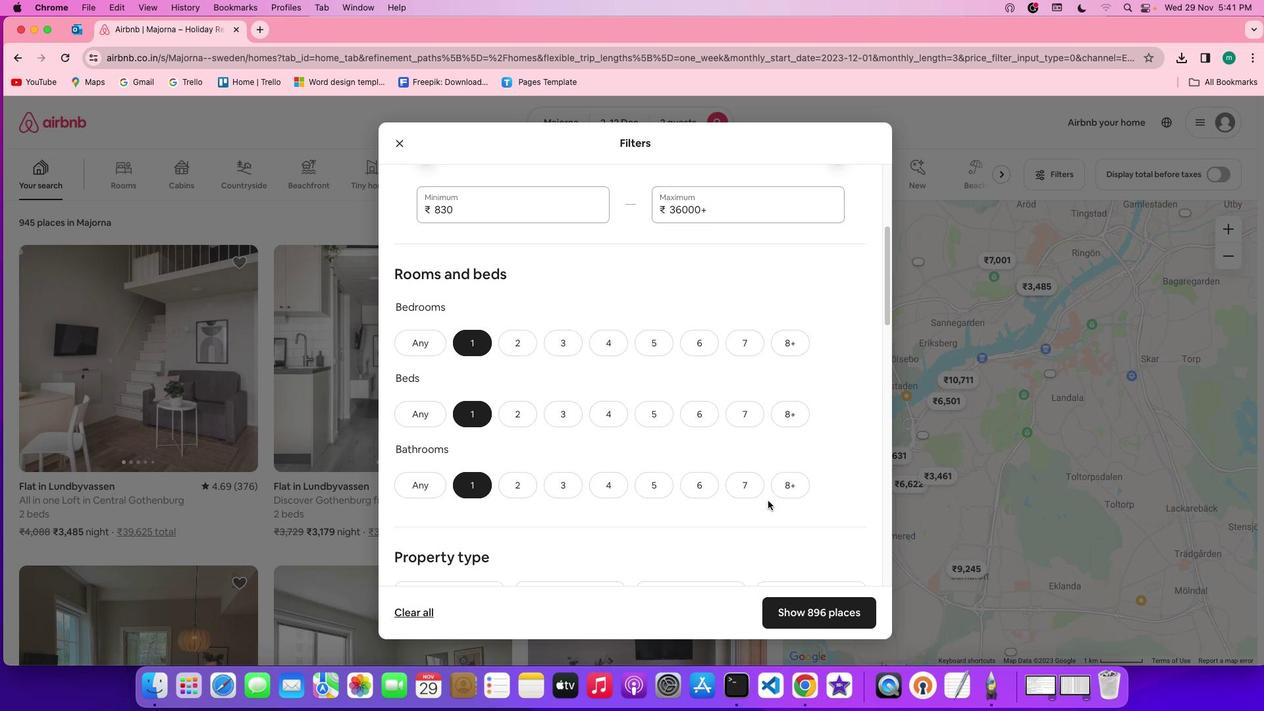 
Action: Mouse scrolled (767, 500) with delta (0, 0)
Screenshot: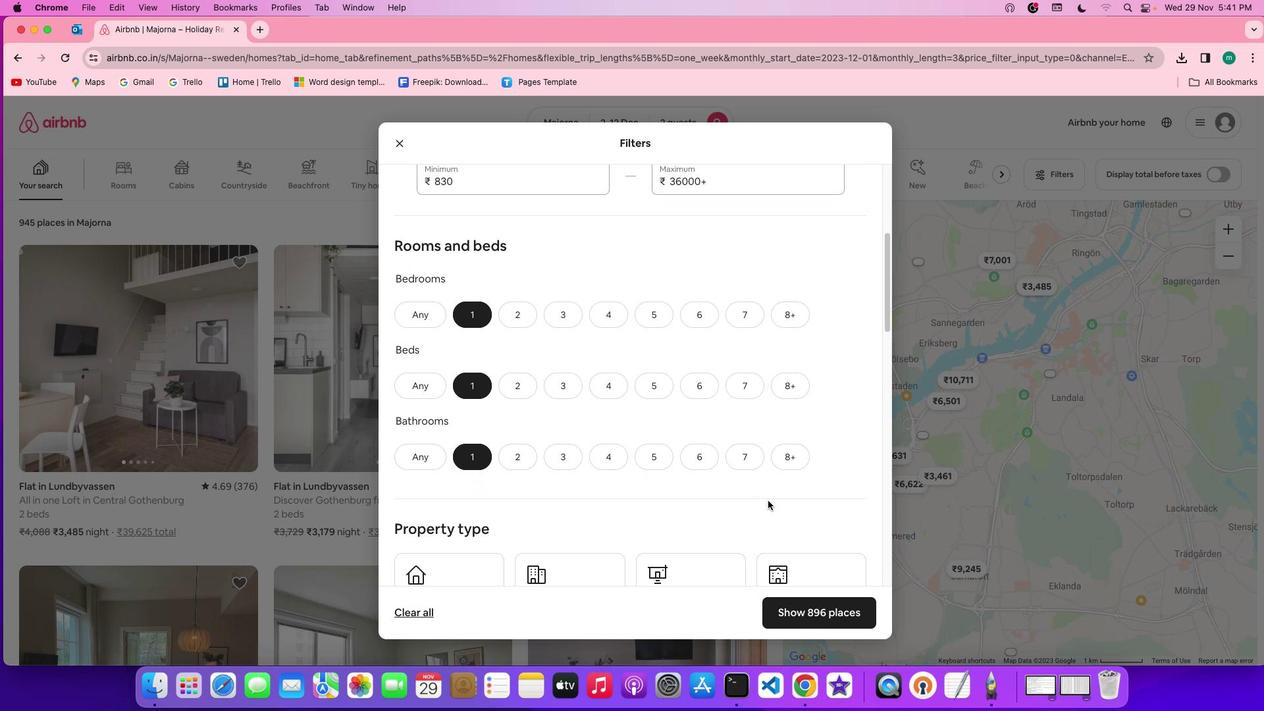 
Action: Mouse scrolled (767, 500) with delta (0, 0)
Screenshot: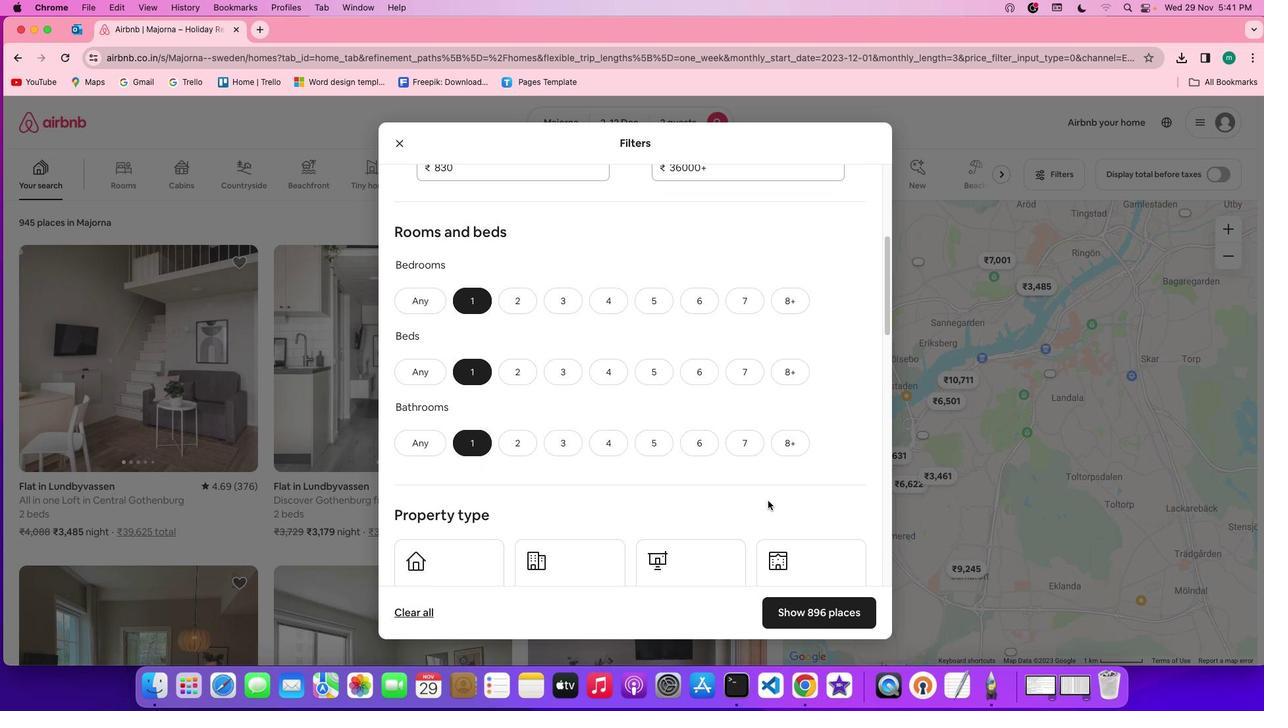 
Action: Mouse scrolled (767, 500) with delta (0, 0)
Screenshot: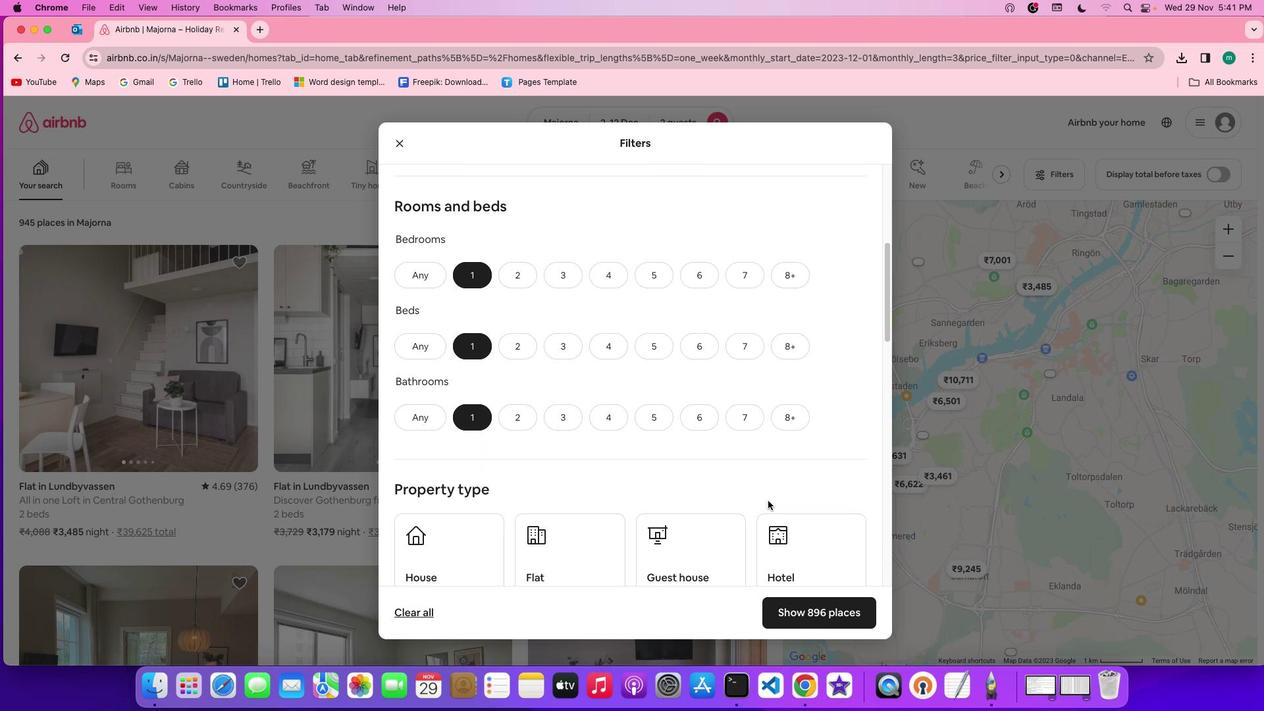 
Action: Mouse scrolled (767, 500) with delta (0, 0)
Screenshot: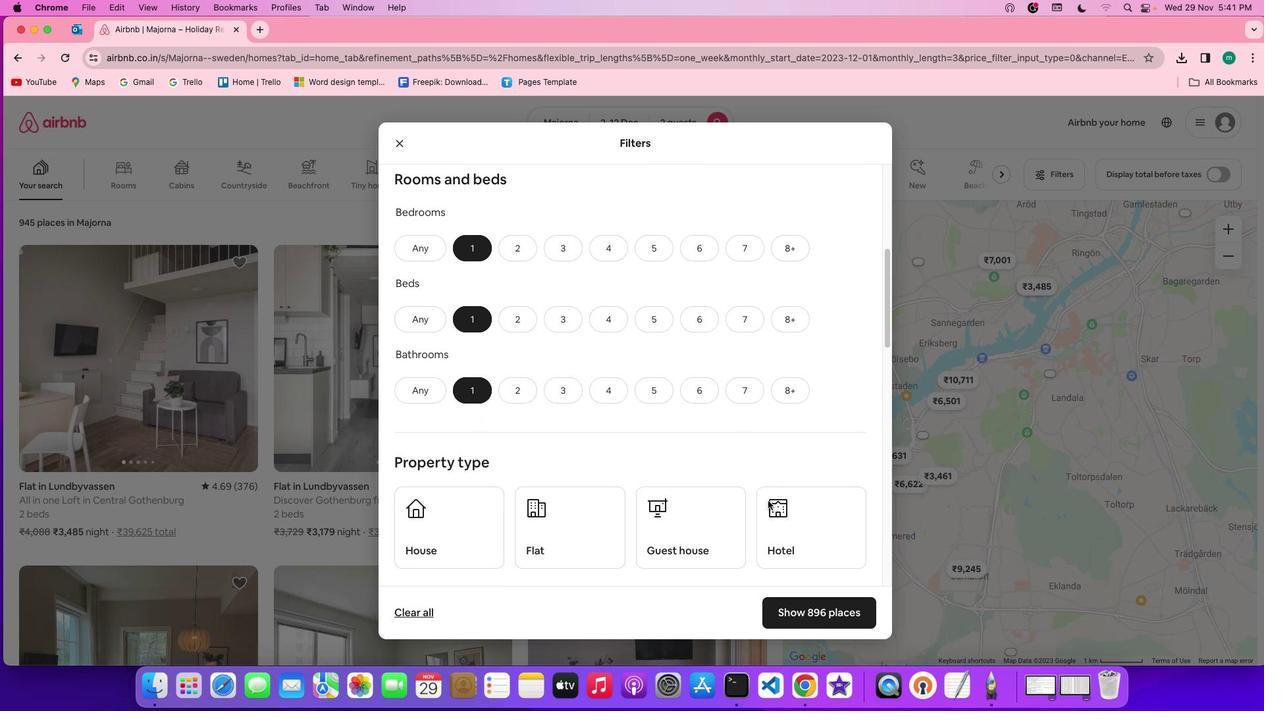 
Action: Mouse scrolled (767, 500) with delta (0, 0)
Screenshot: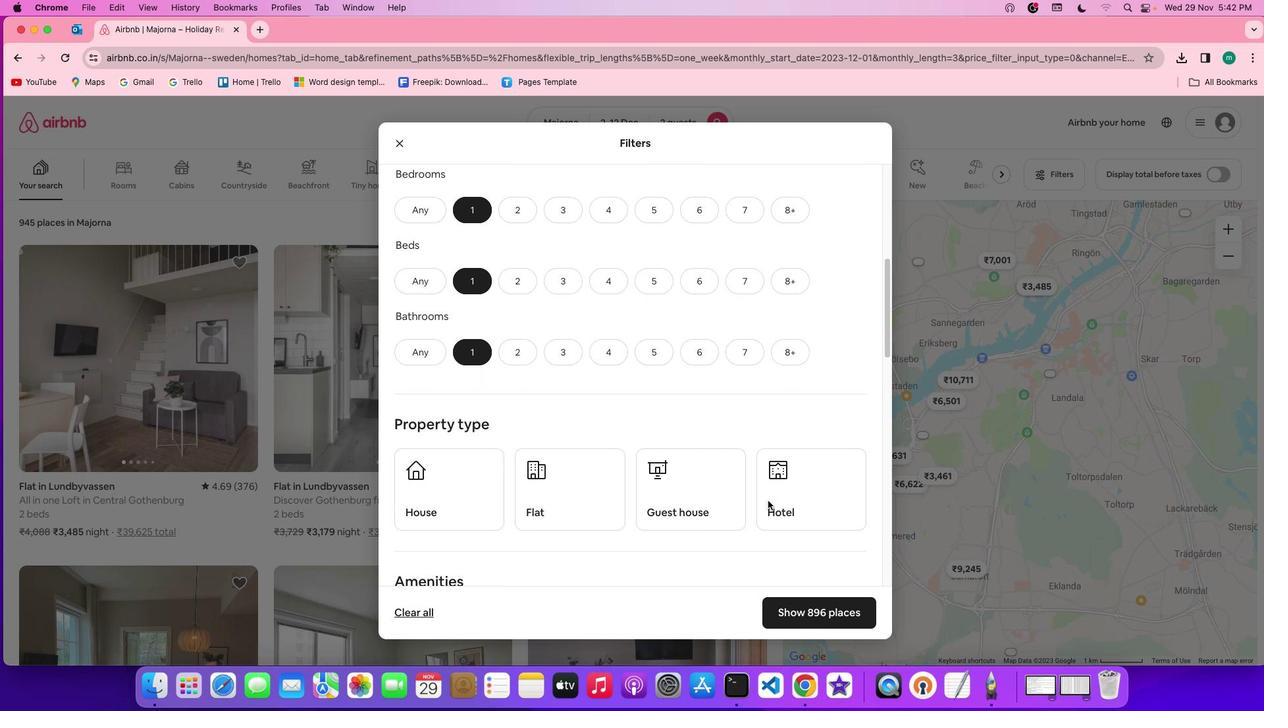 
Action: Mouse scrolled (767, 500) with delta (0, 0)
Screenshot: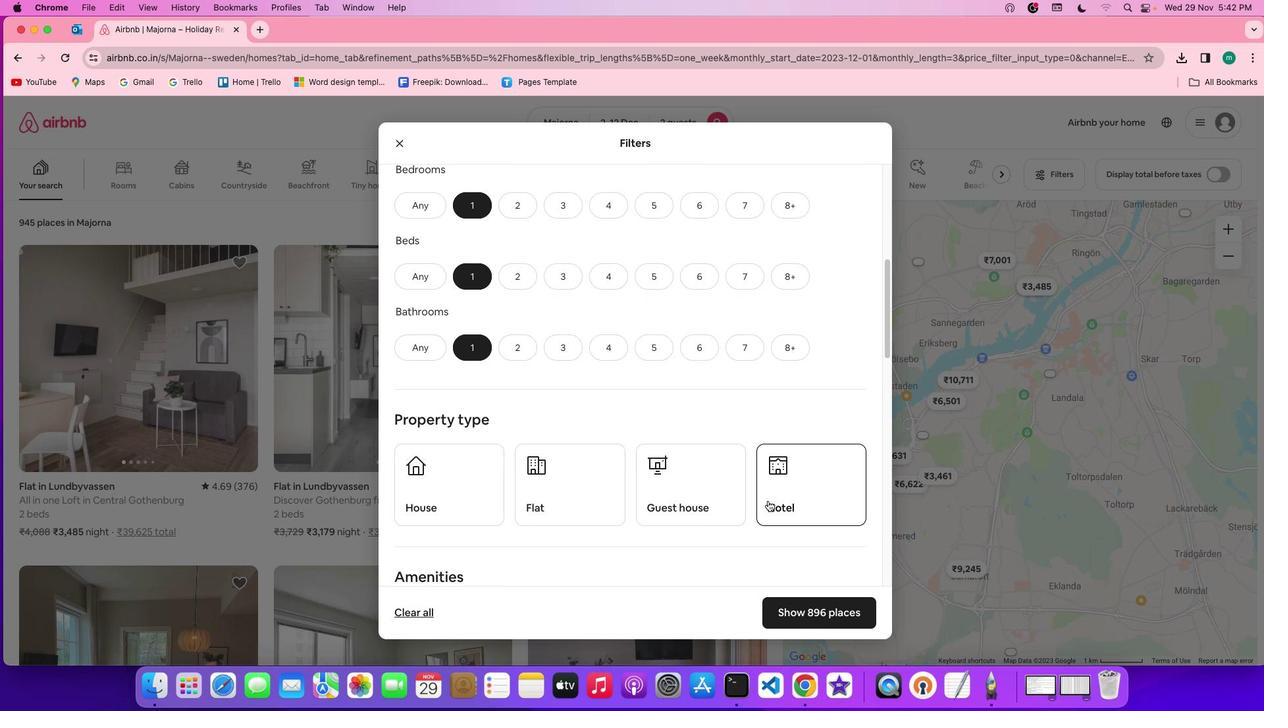 
Action: Mouse scrolled (767, 500) with delta (0, 0)
Screenshot: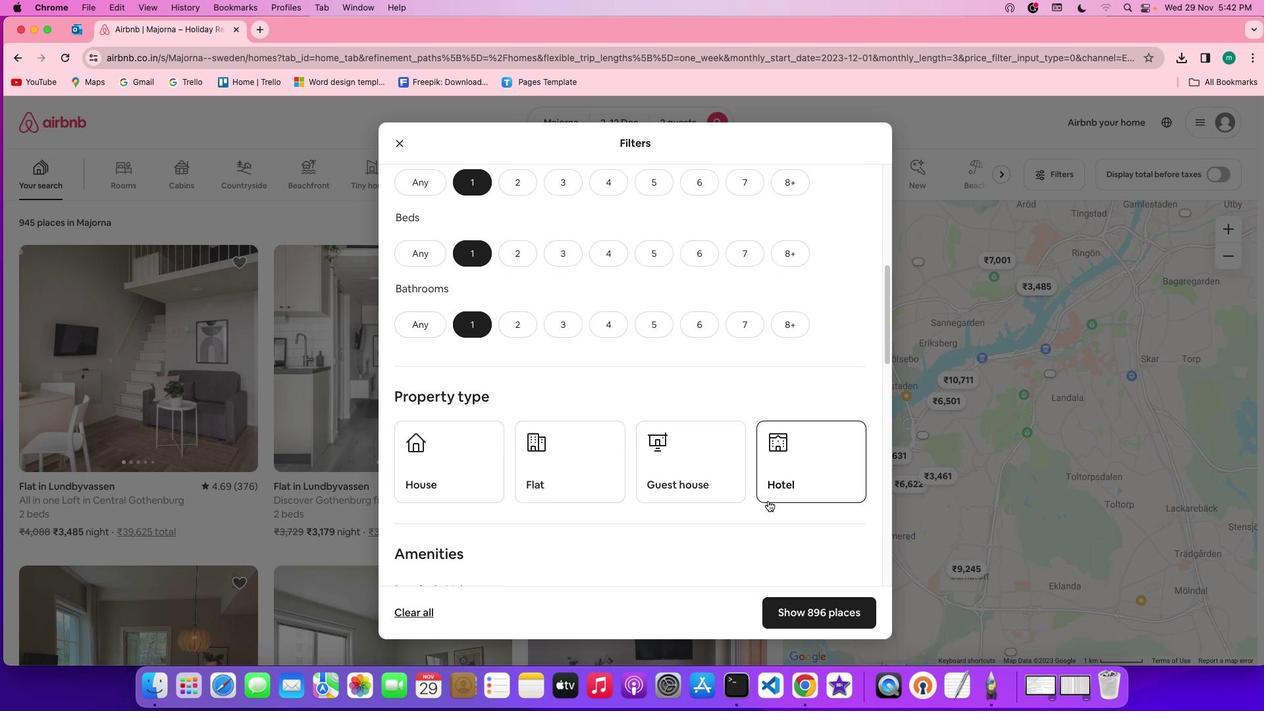 
Action: Mouse scrolled (767, 500) with delta (0, 0)
Screenshot: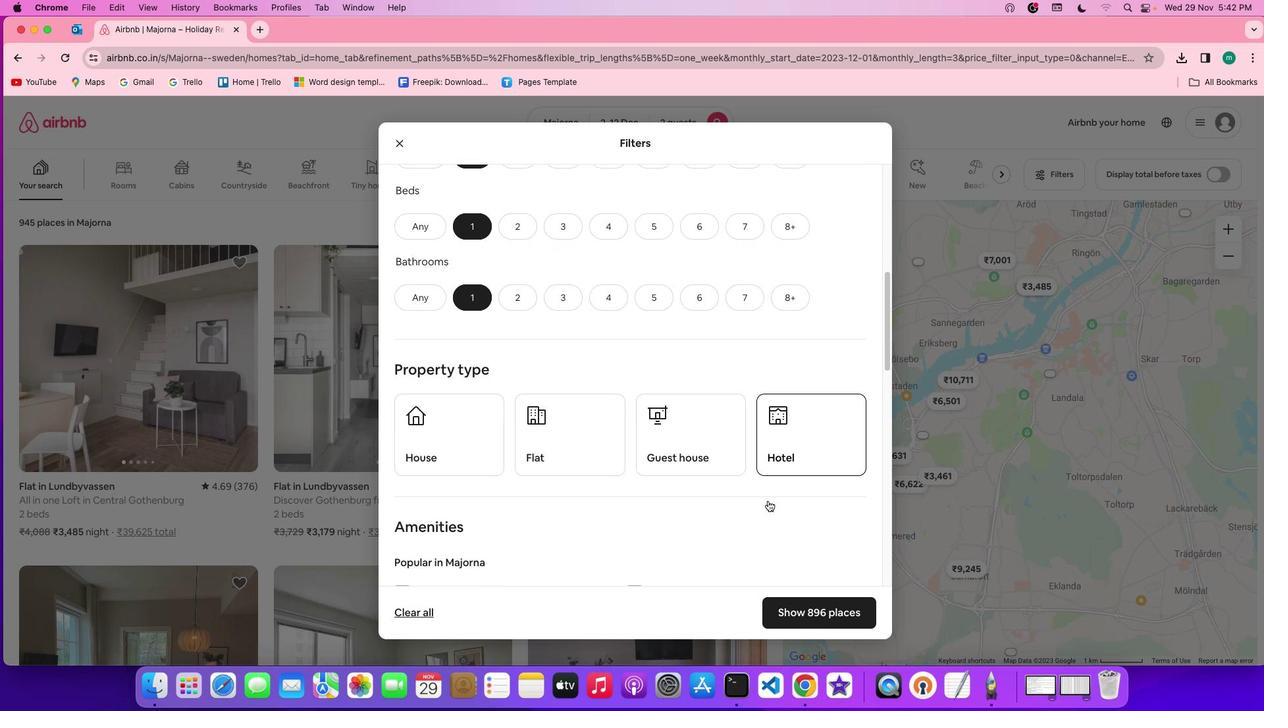 
Action: Mouse scrolled (767, 500) with delta (0, 0)
Screenshot: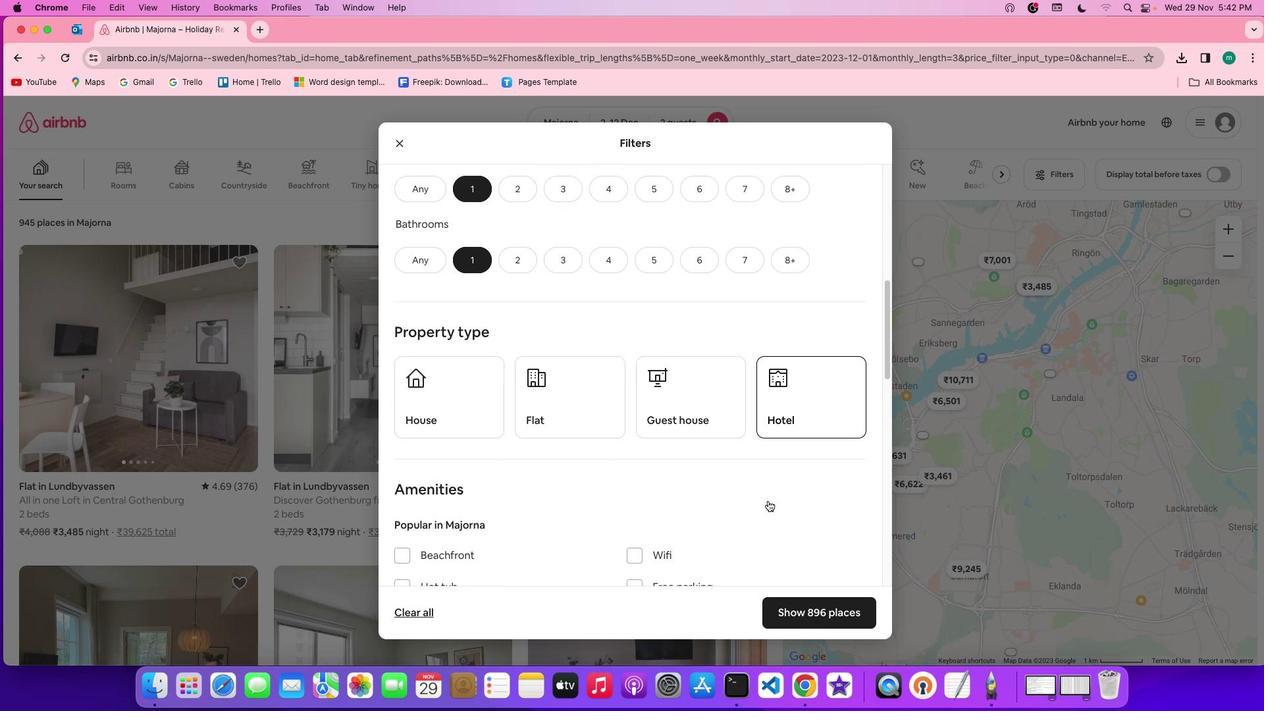 
Action: Mouse moved to (778, 411)
Screenshot: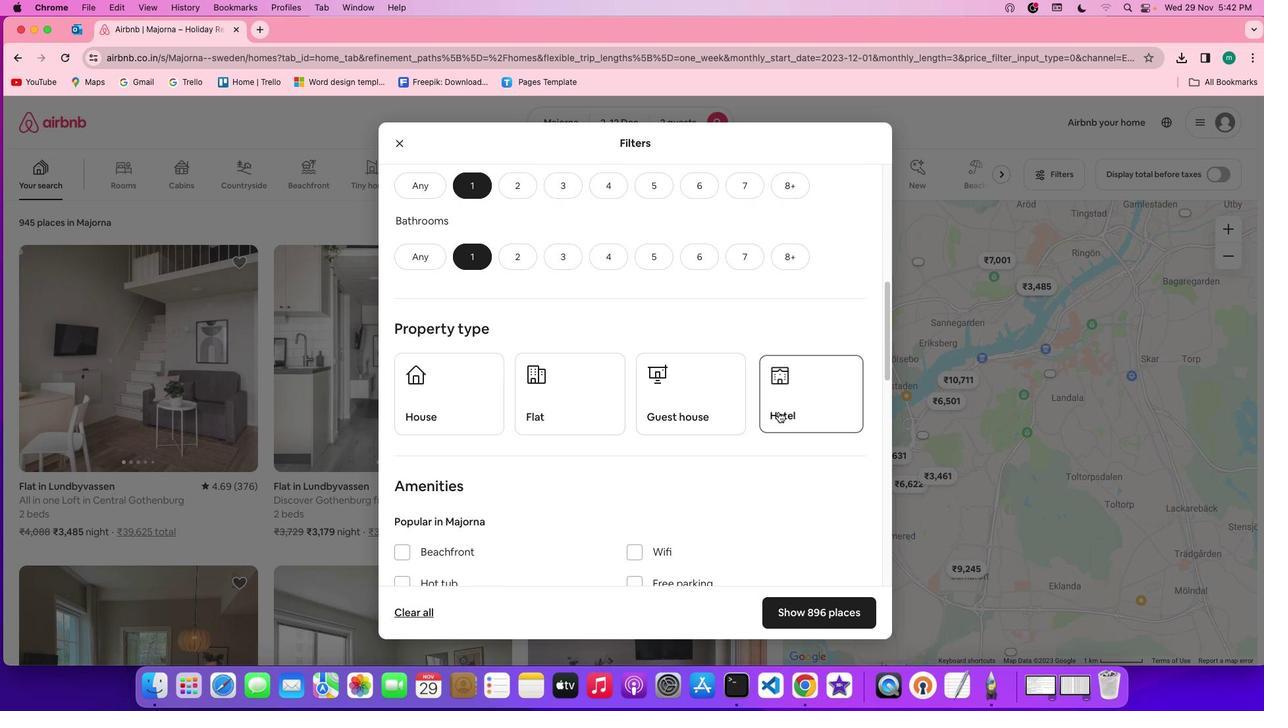 
Action: Mouse pressed left at (778, 411)
Screenshot: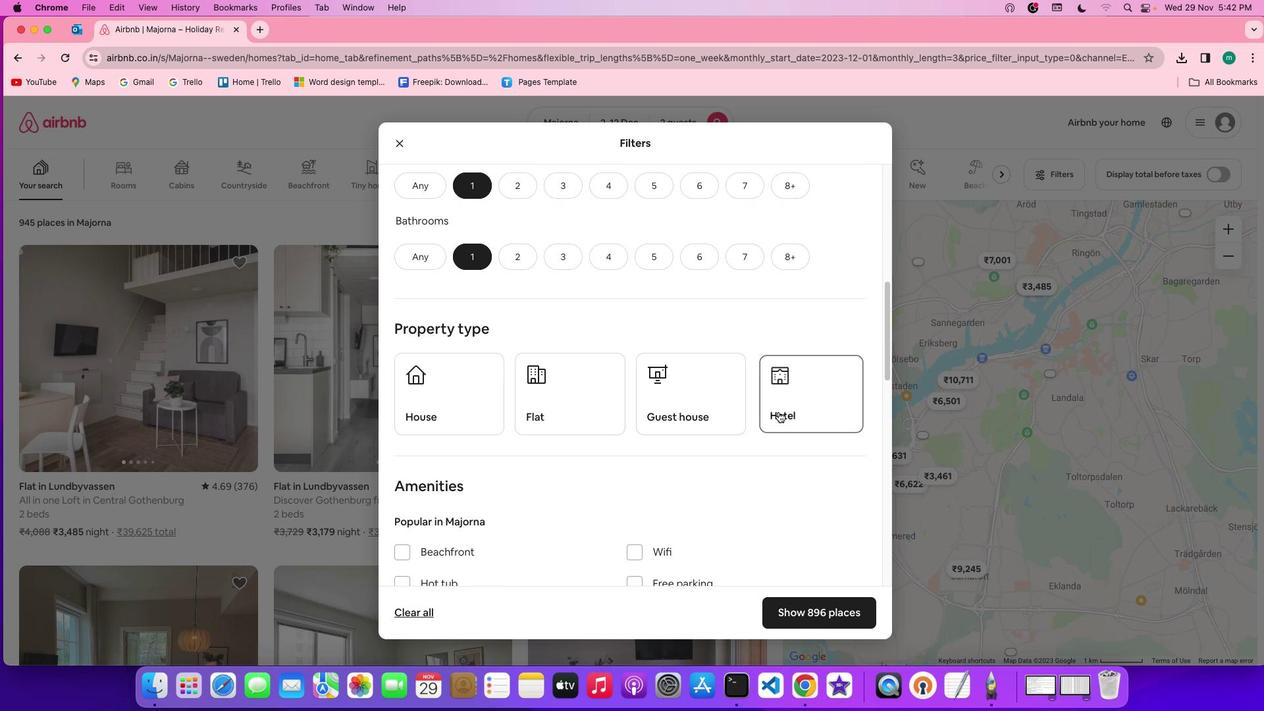
Action: Mouse moved to (644, 461)
Screenshot: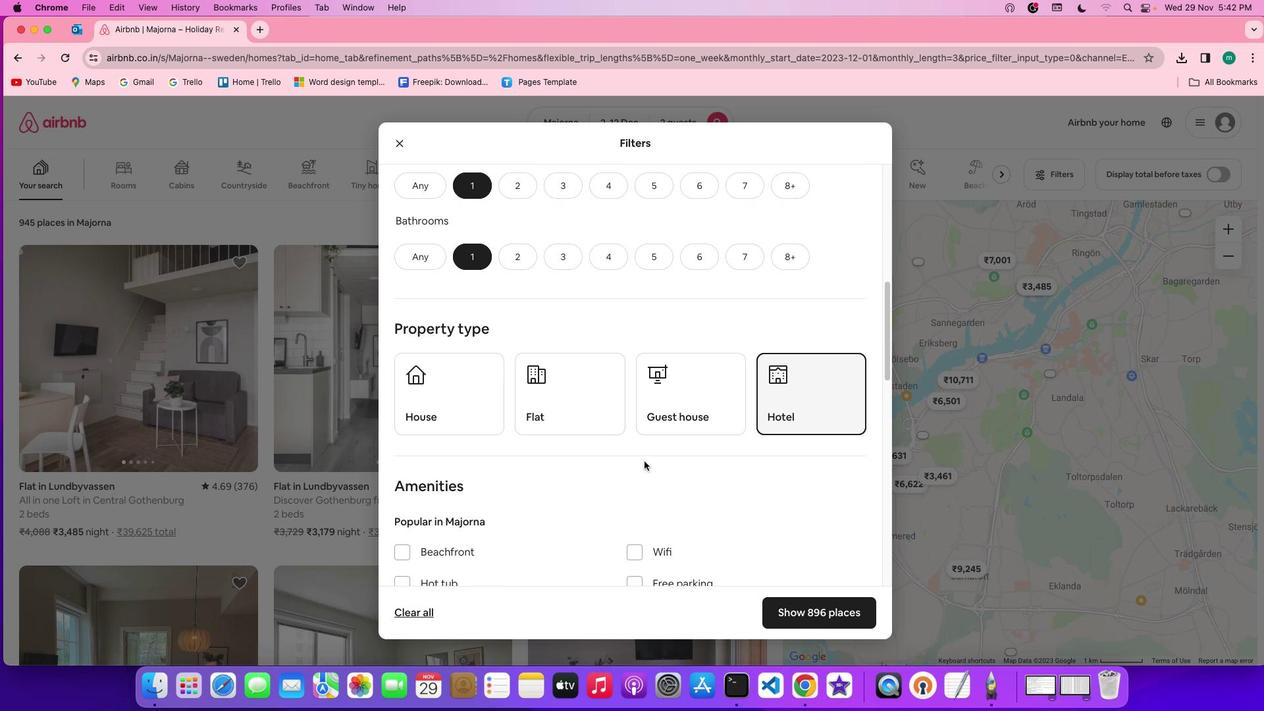 
Action: Mouse scrolled (644, 461) with delta (0, 0)
Screenshot: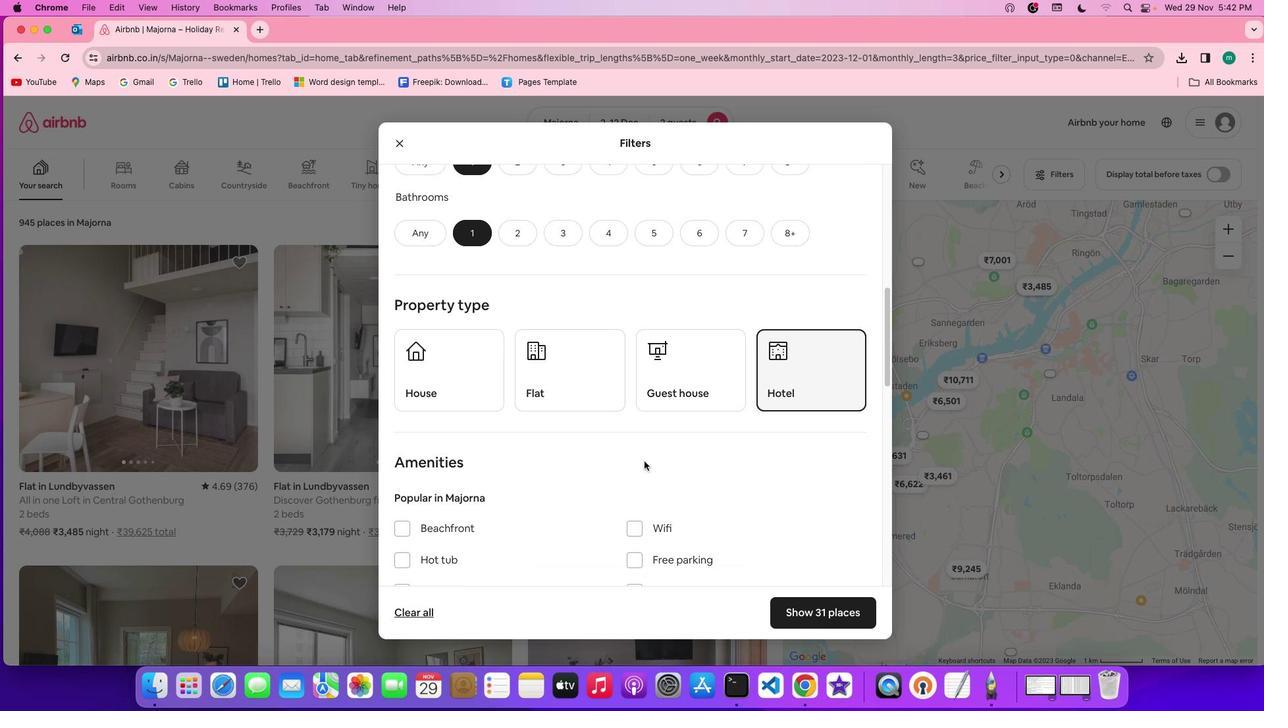 
Action: Mouse scrolled (644, 461) with delta (0, 0)
Screenshot: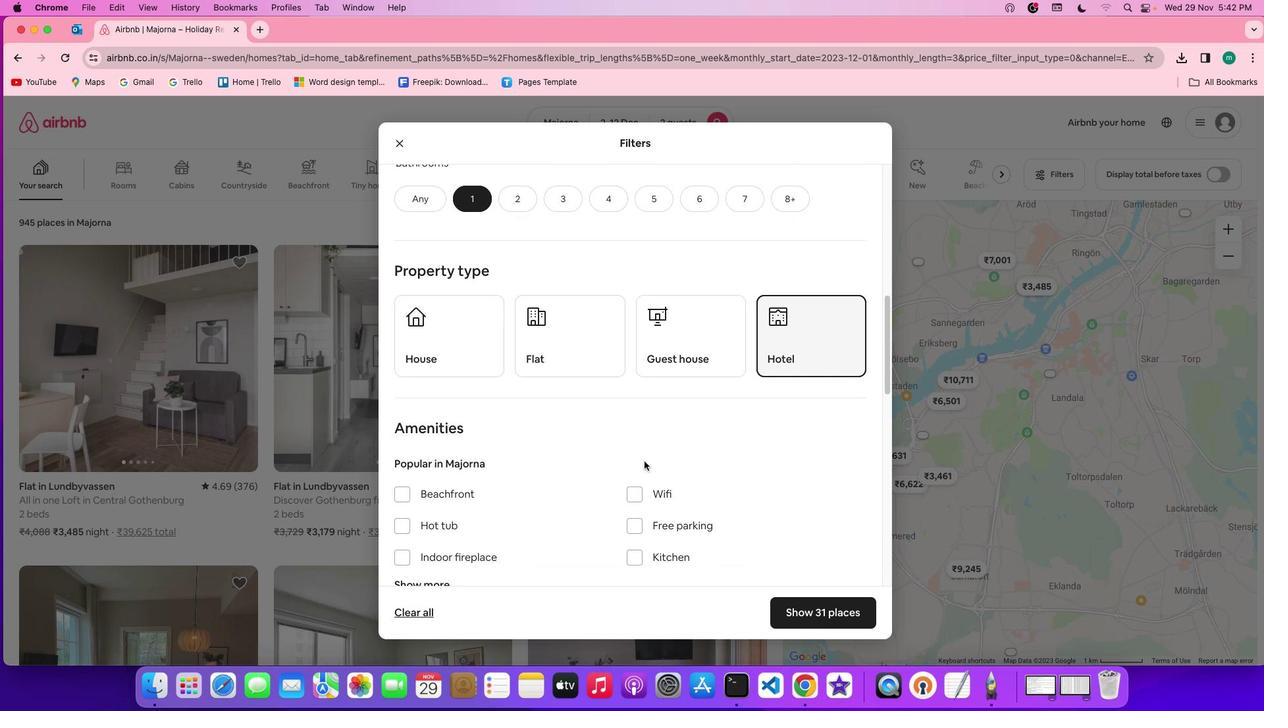 
Action: Mouse scrolled (644, 461) with delta (0, -1)
Screenshot: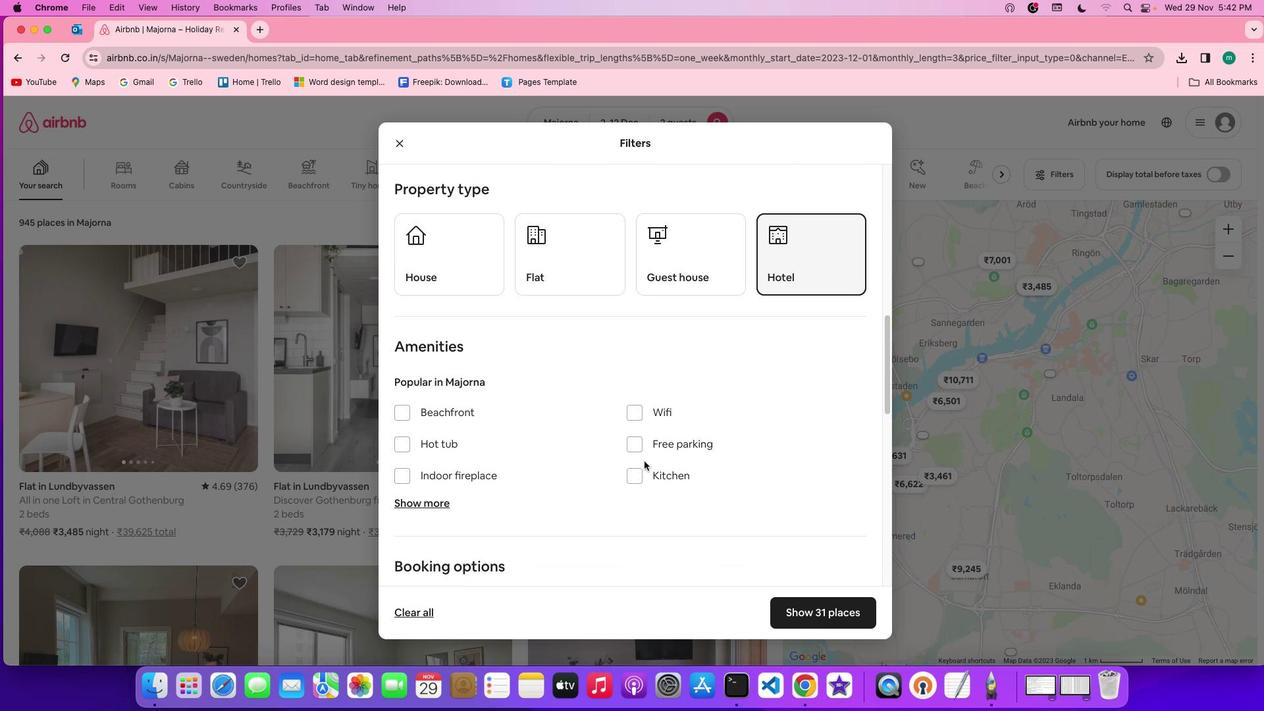
Action: Mouse scrolled (644, 461) with delta (0, -1)
Screenshot: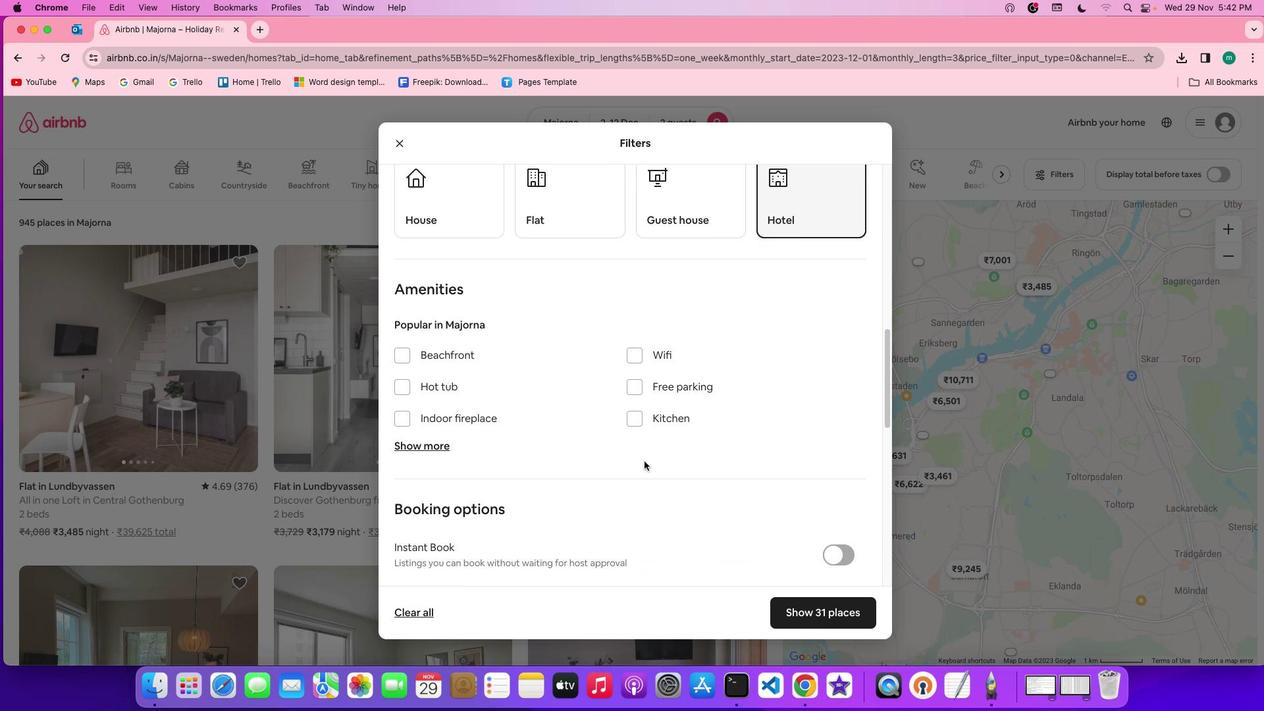 
Action: Mouse scrolled (644, 461) with delta (0, 0)
Screenshot: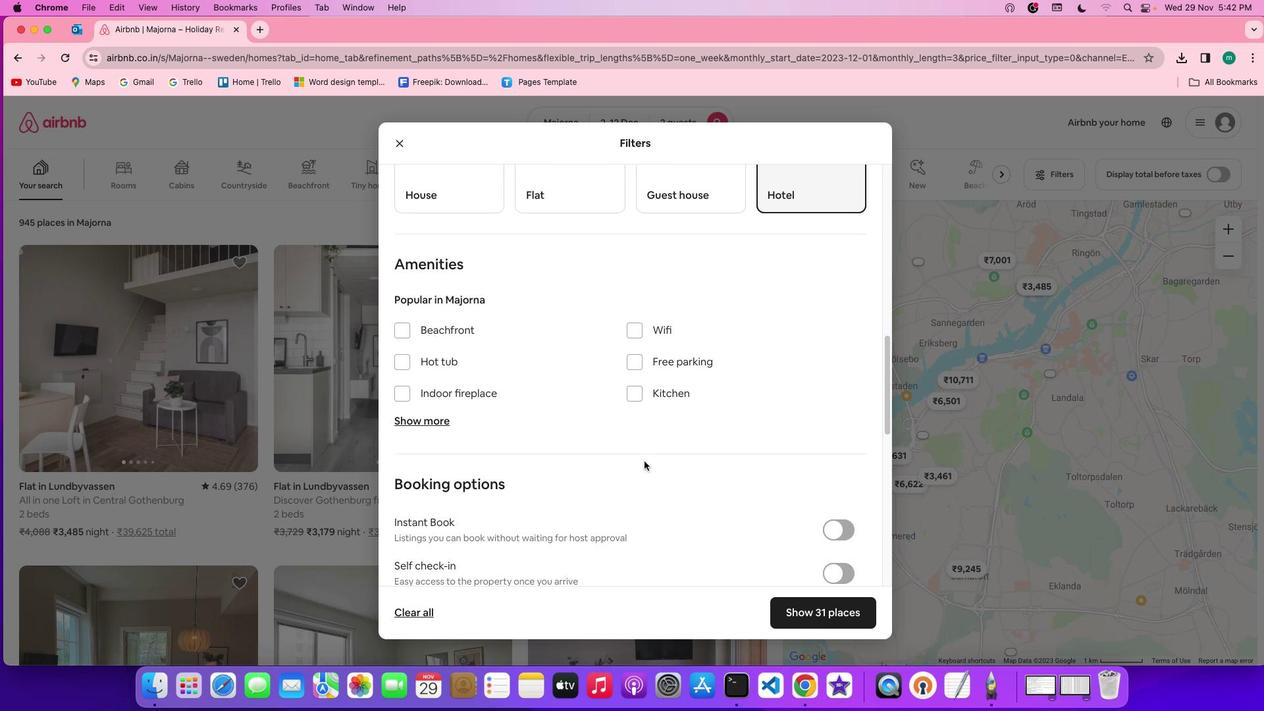 
Action: Mouse scrolled (644, 461) with delta (0, 0)
Screenshot: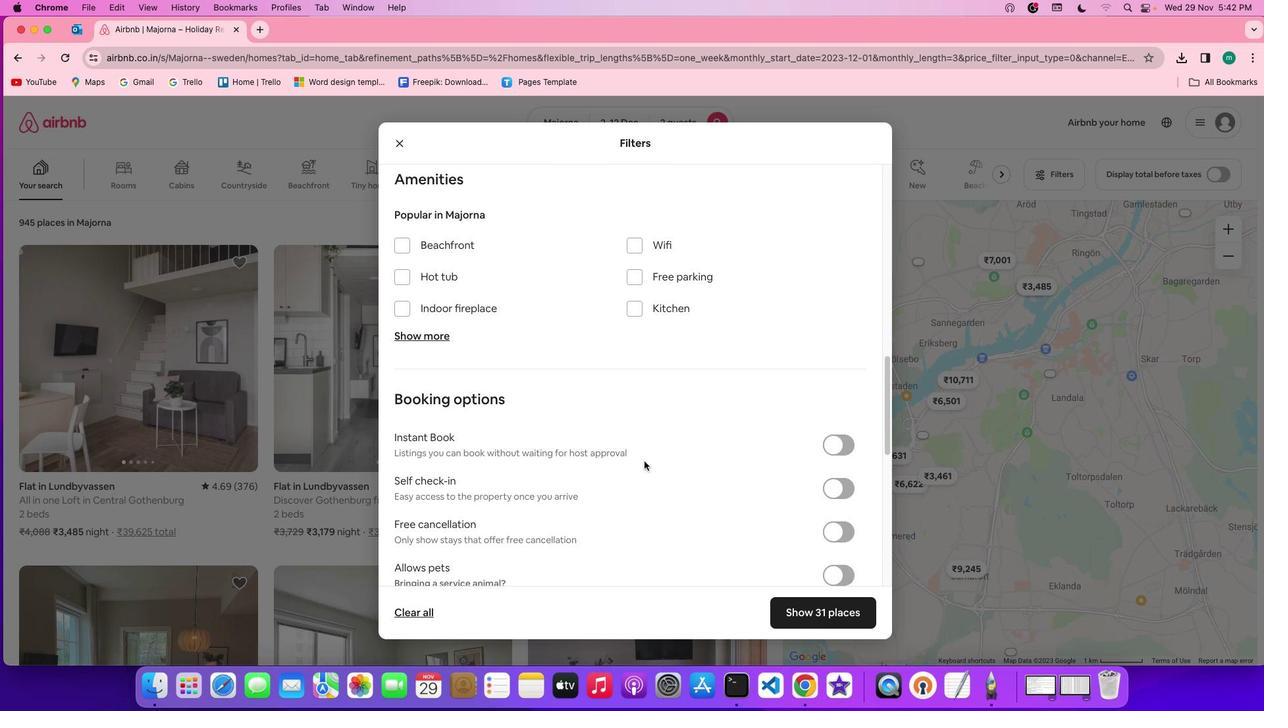 
Action: Mouse scrolled (644, 461) with delta (0, -1)
Screenshot: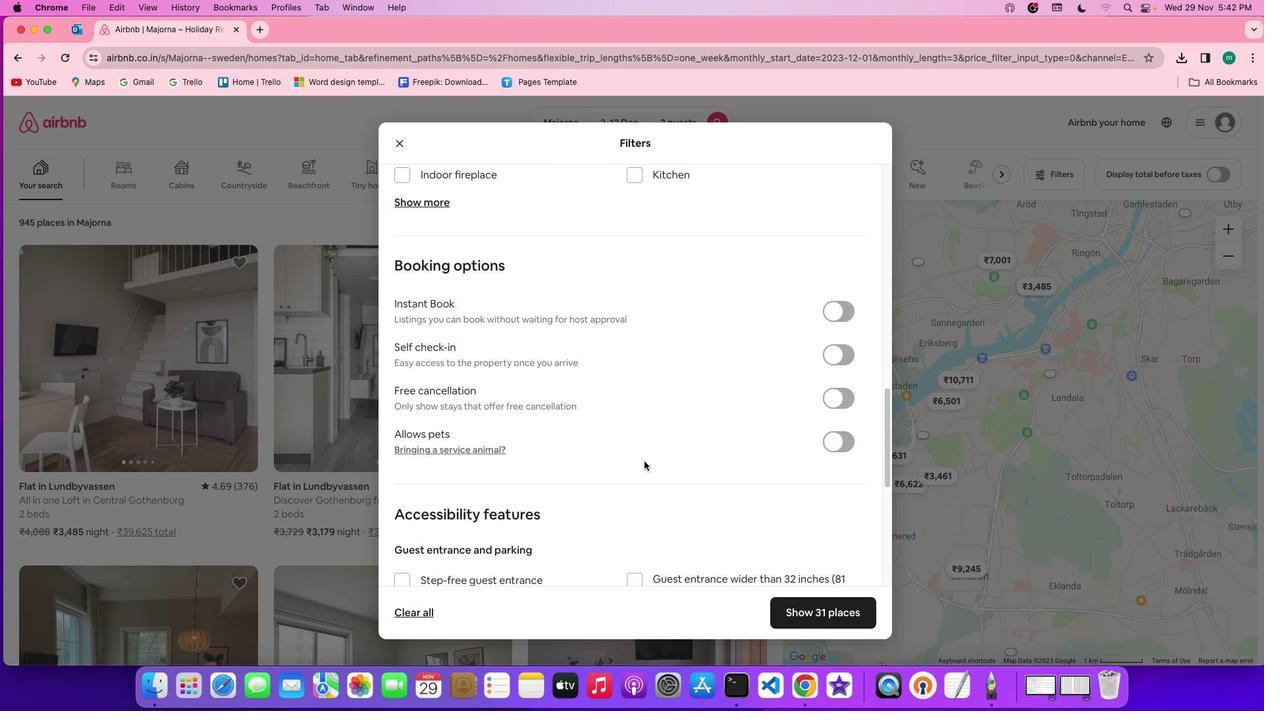 
Action: Mouse scrolled (644, 461) with delta (0, -2)
Screenshot: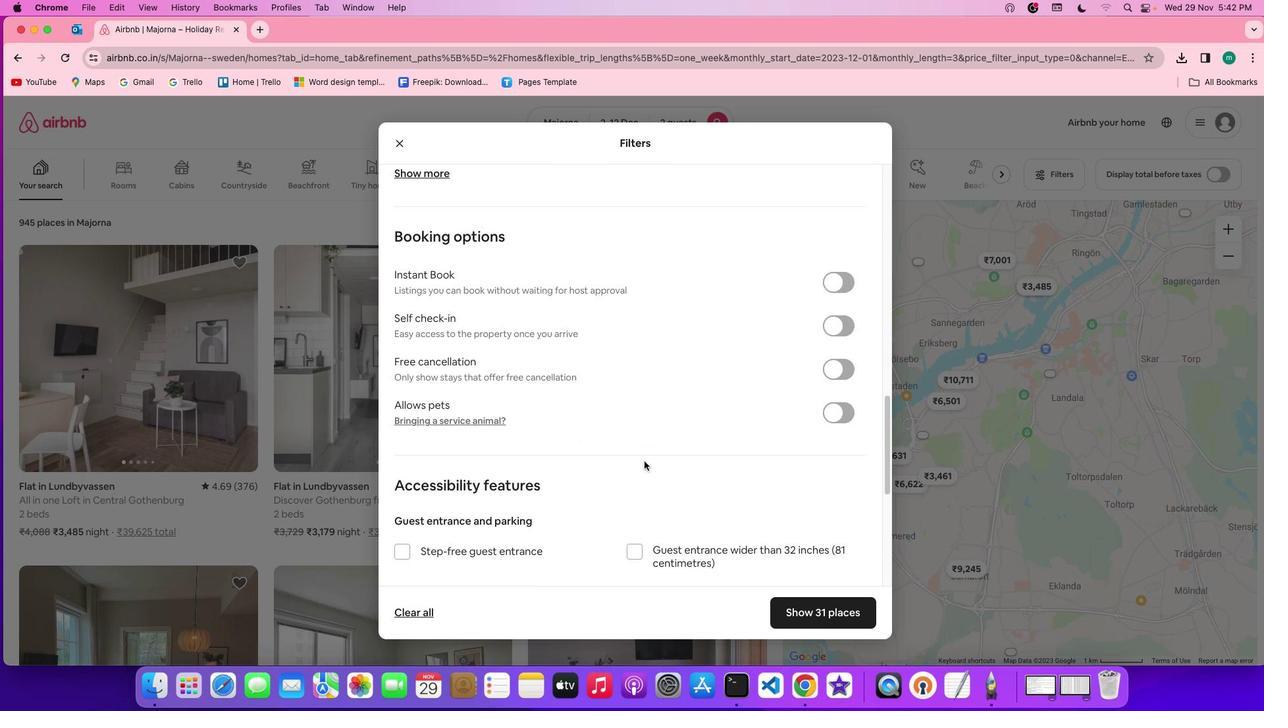 
Action: Mouse scrolled (644, 461) with delta (0, -2)
Screenshot: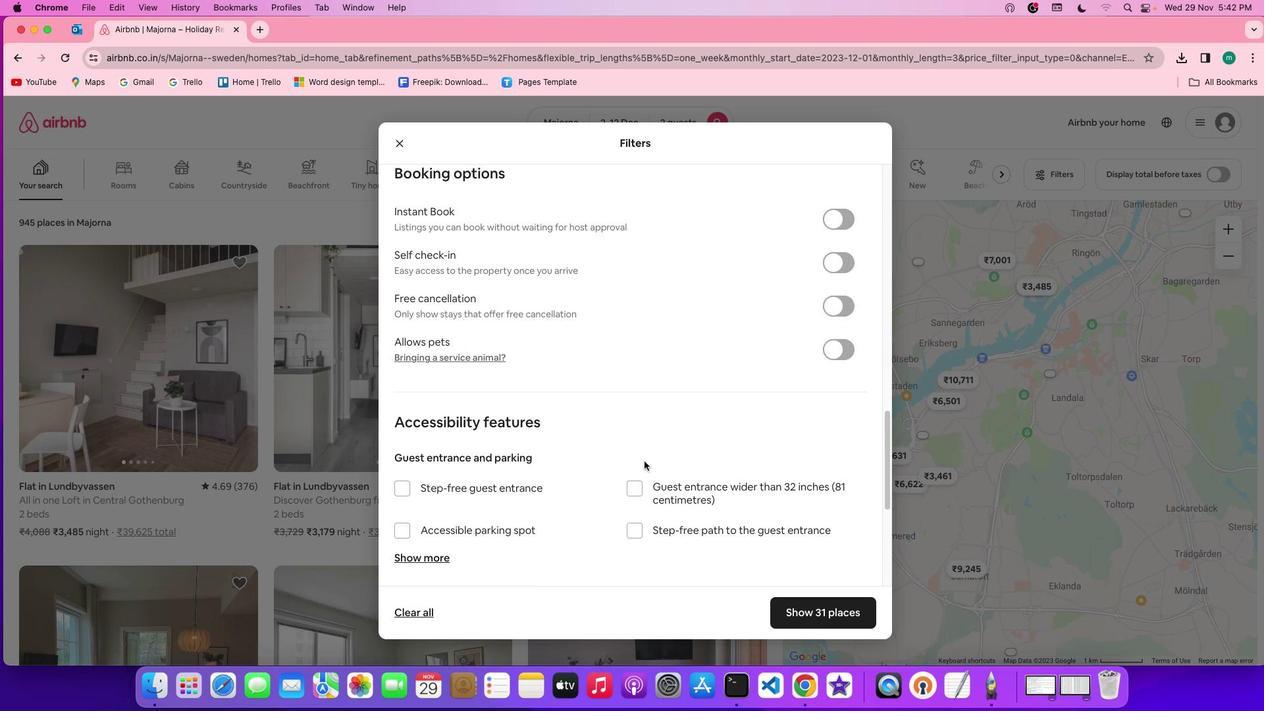 
Action: Mouse scrolled (644, 461) with delta (0, 0)
Screenshot: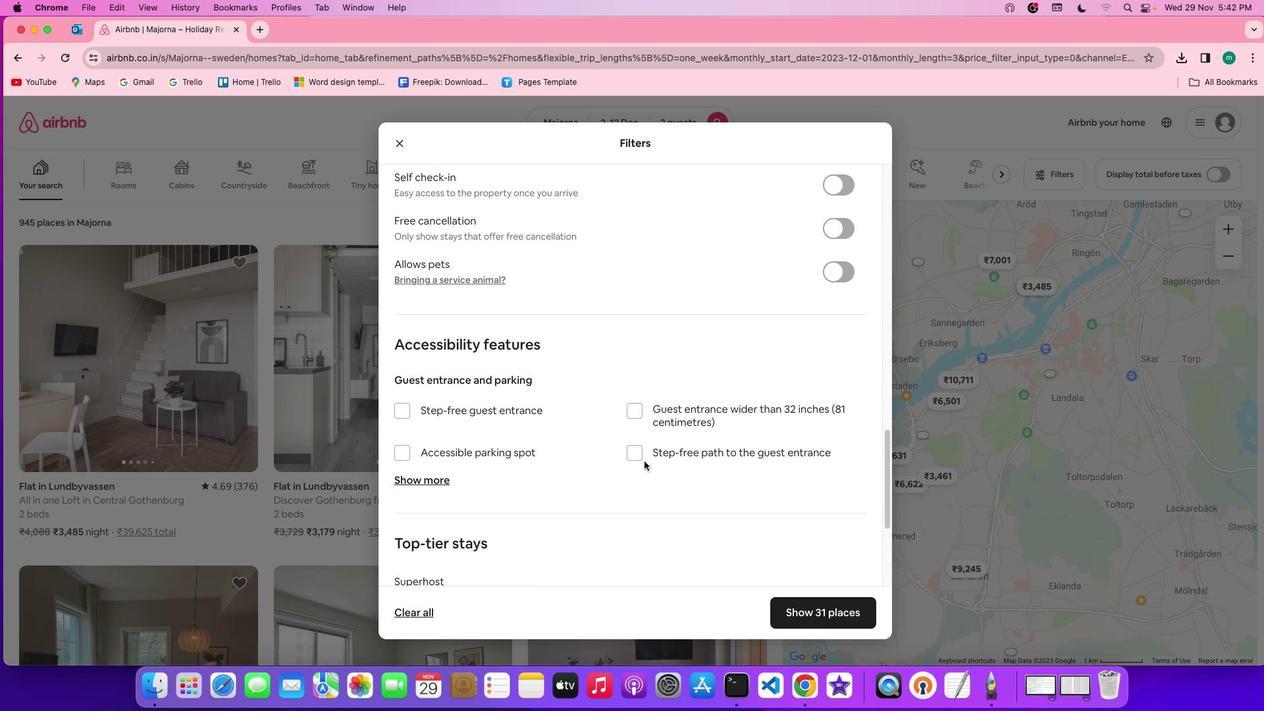 
Action: Mouse scrolled (644, 461) with delta (0, 0)
Screenshot: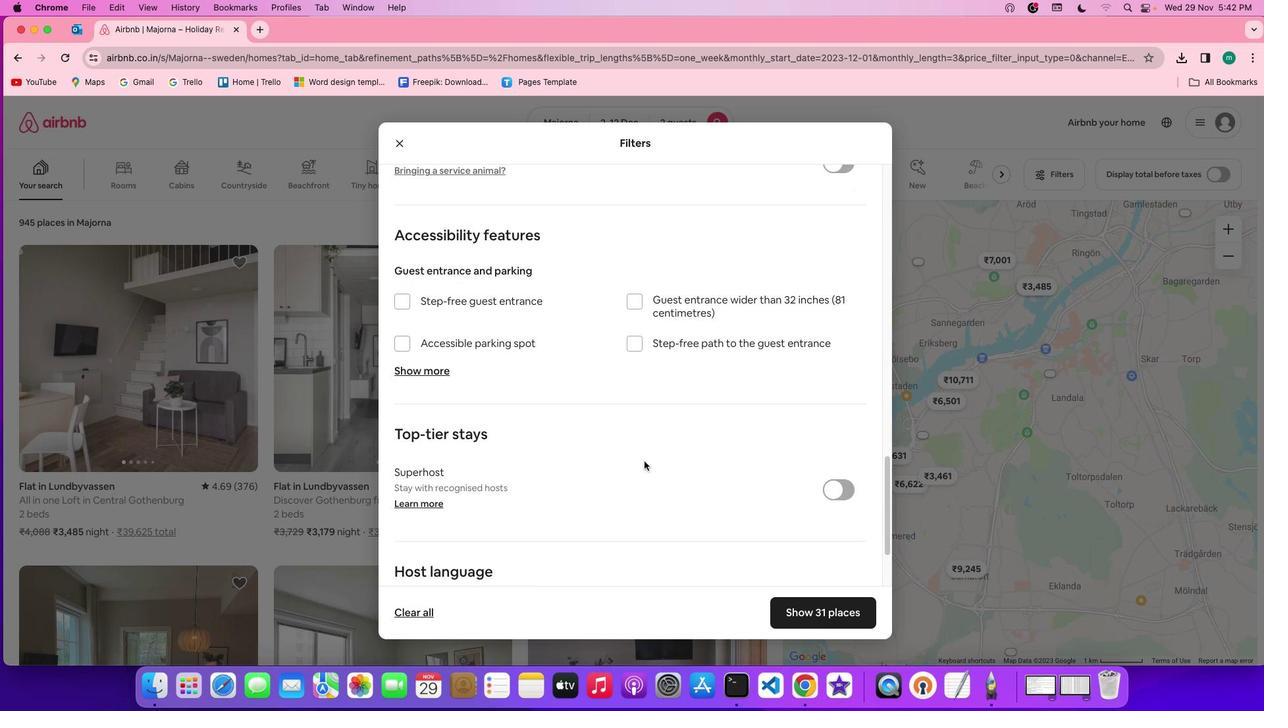 
Action: Mouse scrolled (644, 461) with delta (0, -1)
Screenshot: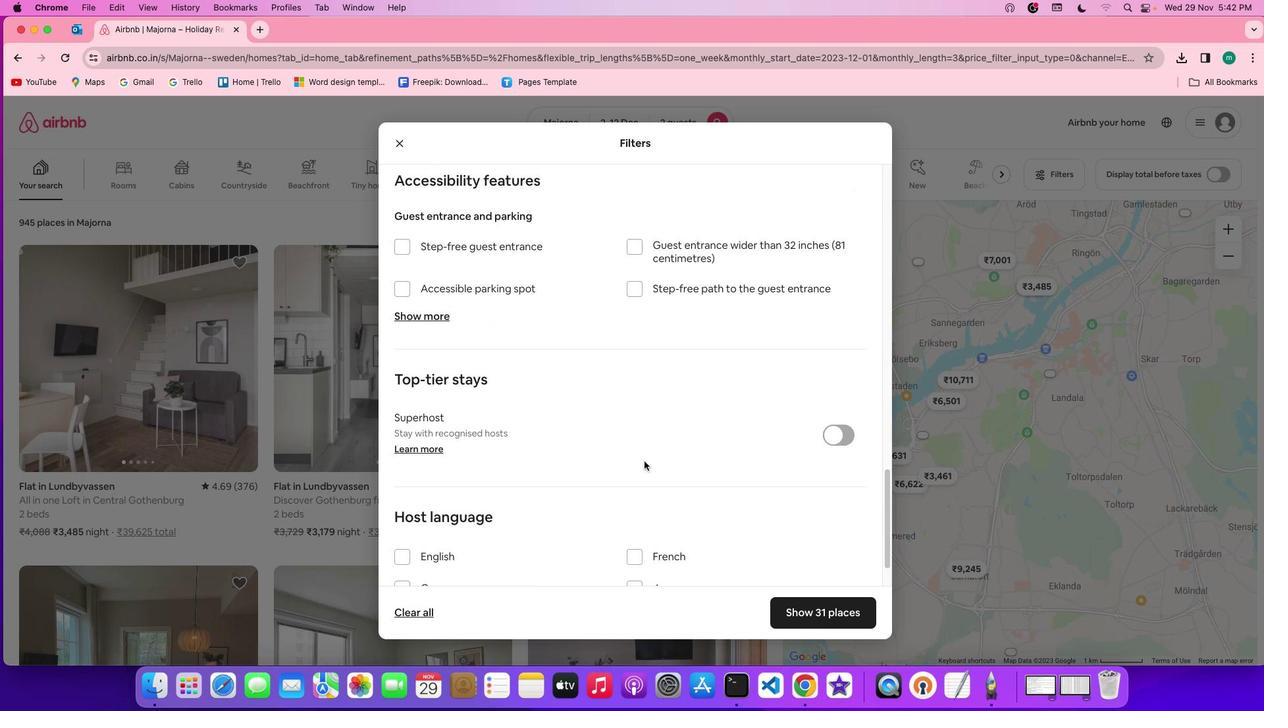 
Action: Mouse scrolled (644, 461) with delta (0, -2)
Screenshot: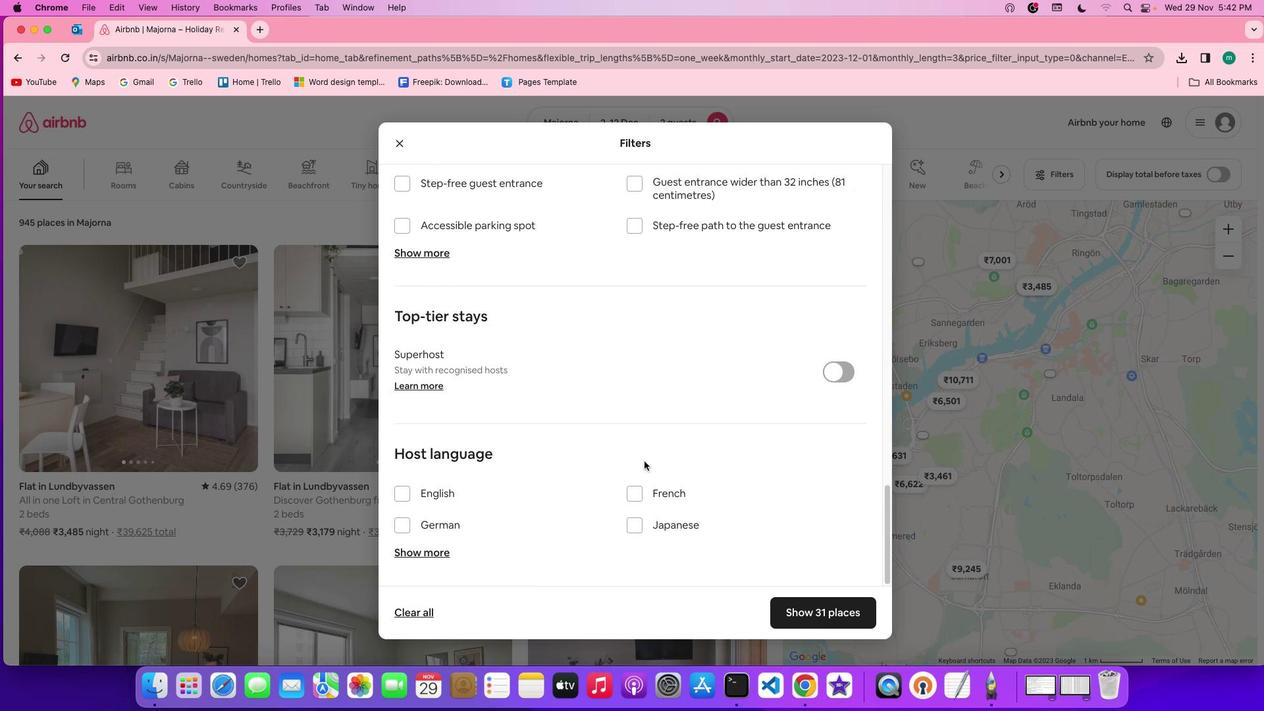 
Action: Mouse scrolled (644, 461) with delta (0, -3)
Screenshot: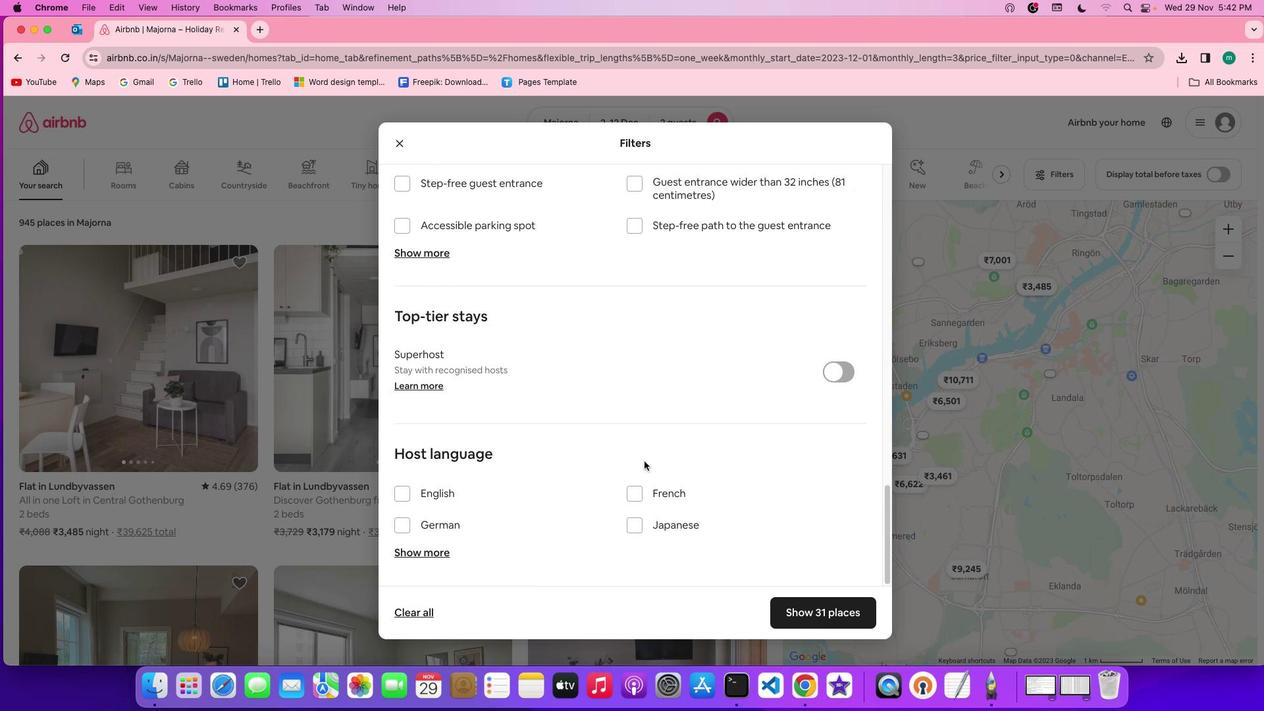 
Action: Mouse scrolled (644, 461) with delta (0, 0)
Screenshot: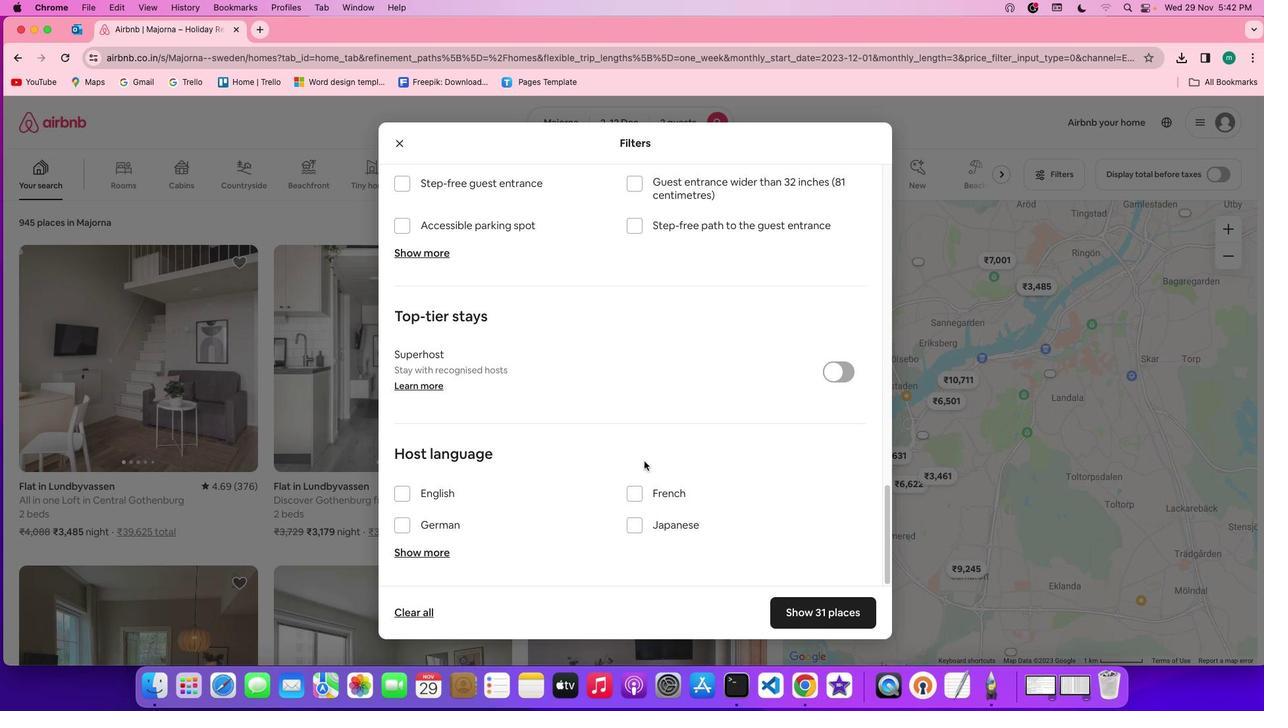 
Action: Mouse scrolled (644, 461) with delta (0, 0)
Screenshot: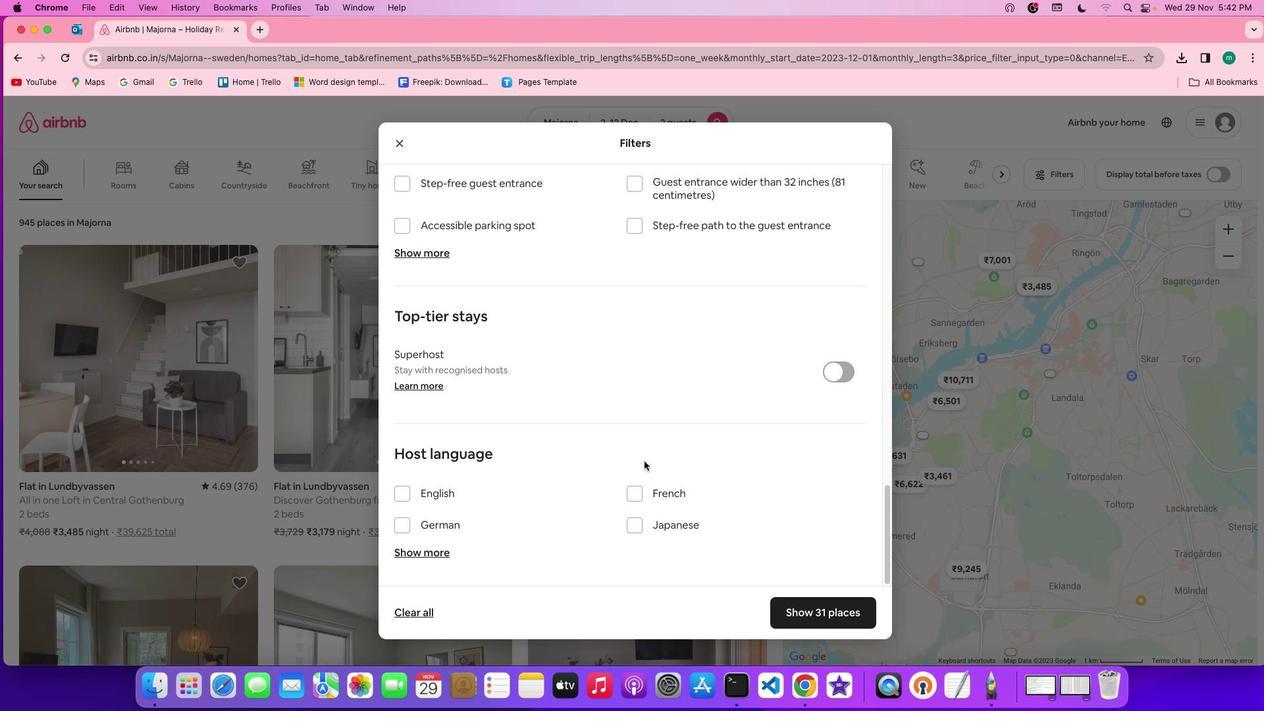 
Action: Mouse scrolled (644, 461) with delta (0, 0)
Screenshot: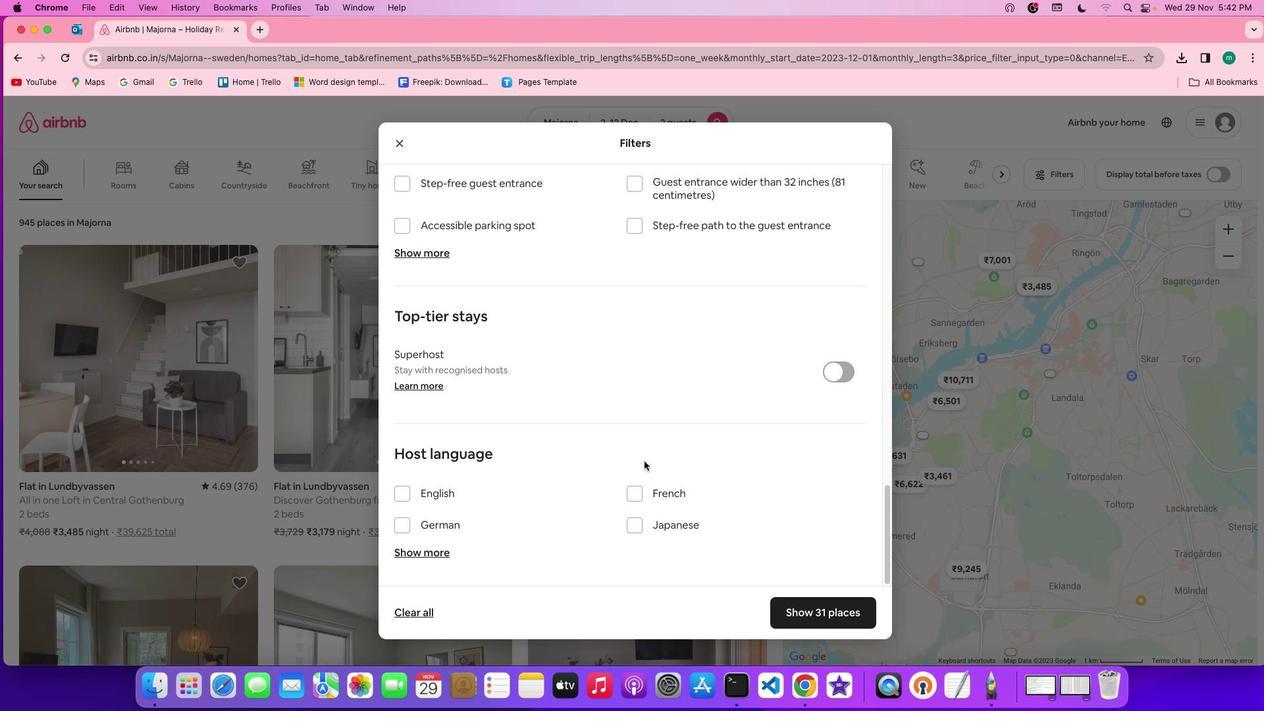 
Action: Mouse scrolled (644, 461) with delta (0, -1)
Screenshot: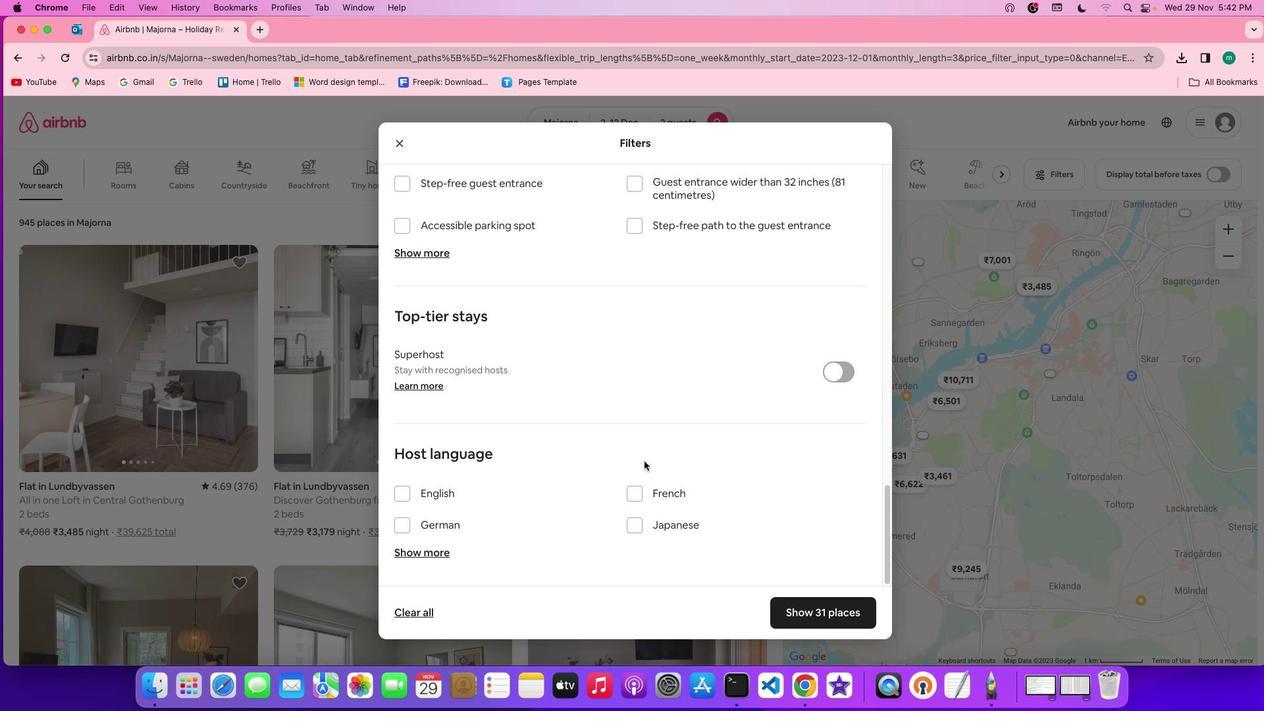 
Action: Mouse scrolled (644, 461) with delta (0, -3)
Screenshot: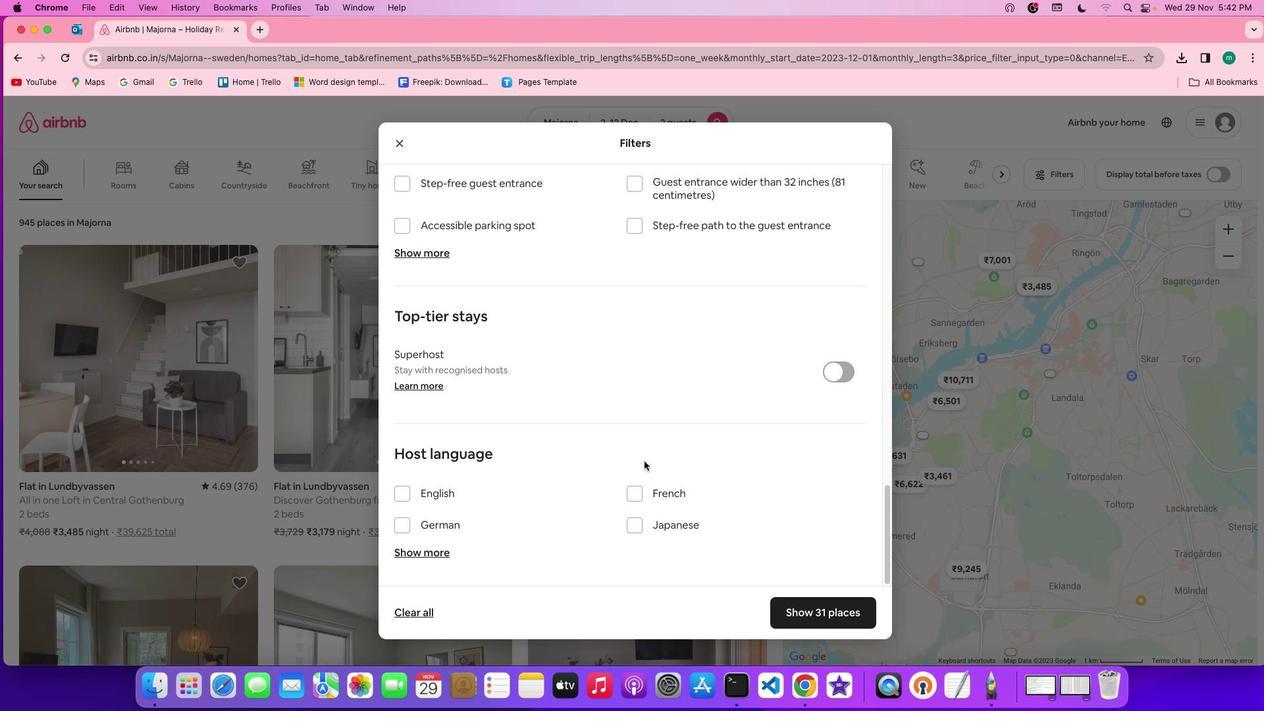 
Action: Mouse scrolled (644, 461) with delta (0, -3)
Screenshot: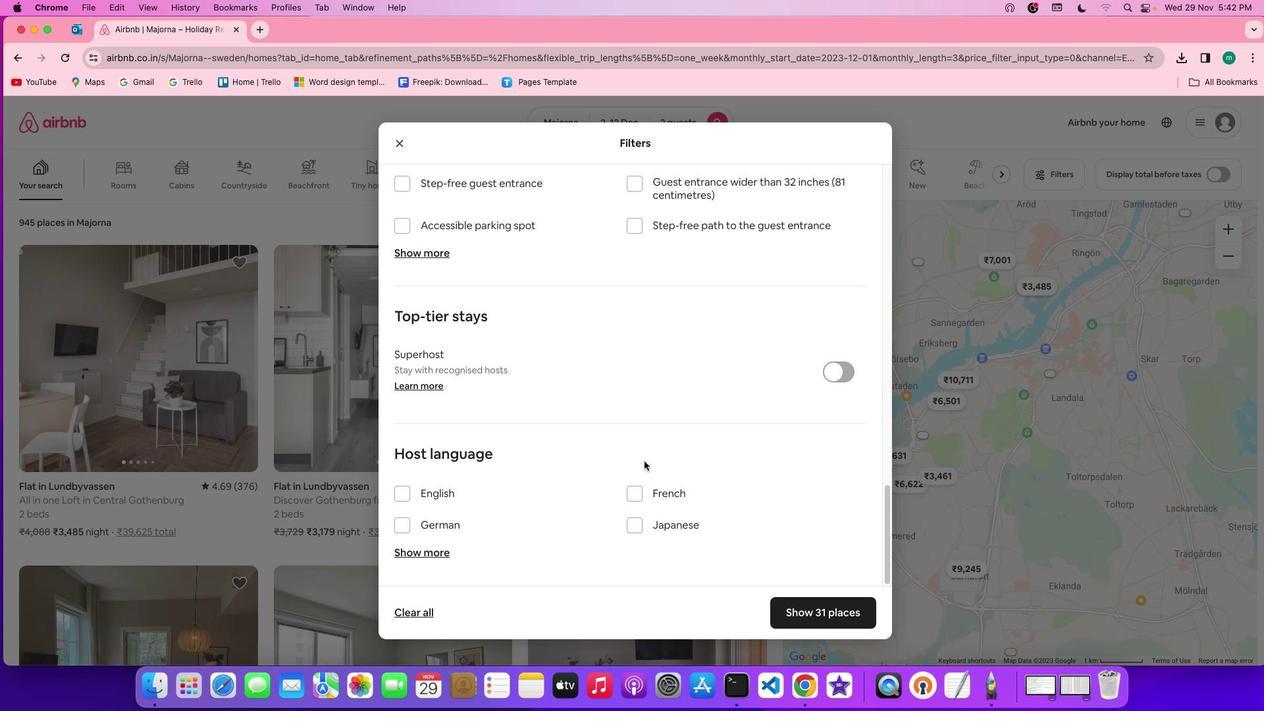 
Action: Mouse scrolled (644, 461) with delta (0, -3)
Screenshot: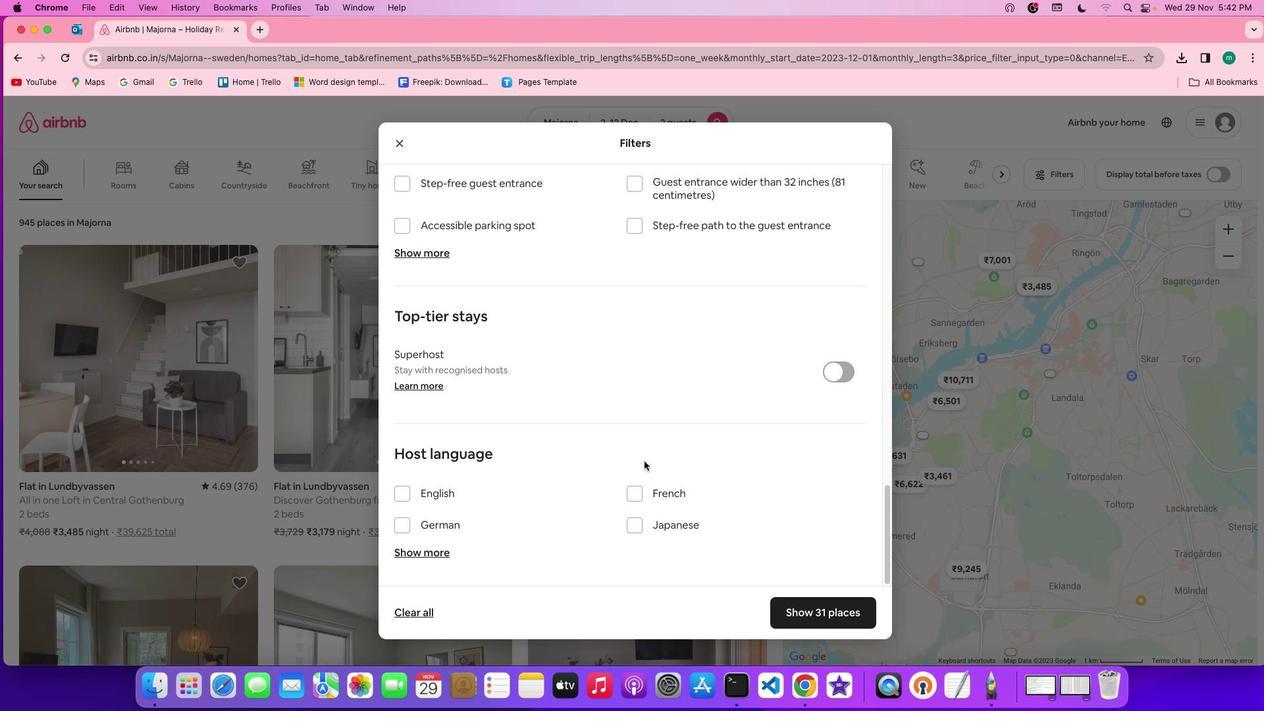 
Action: Mouse scrolled (644, 461) with delta (0, 0)
Screenshot: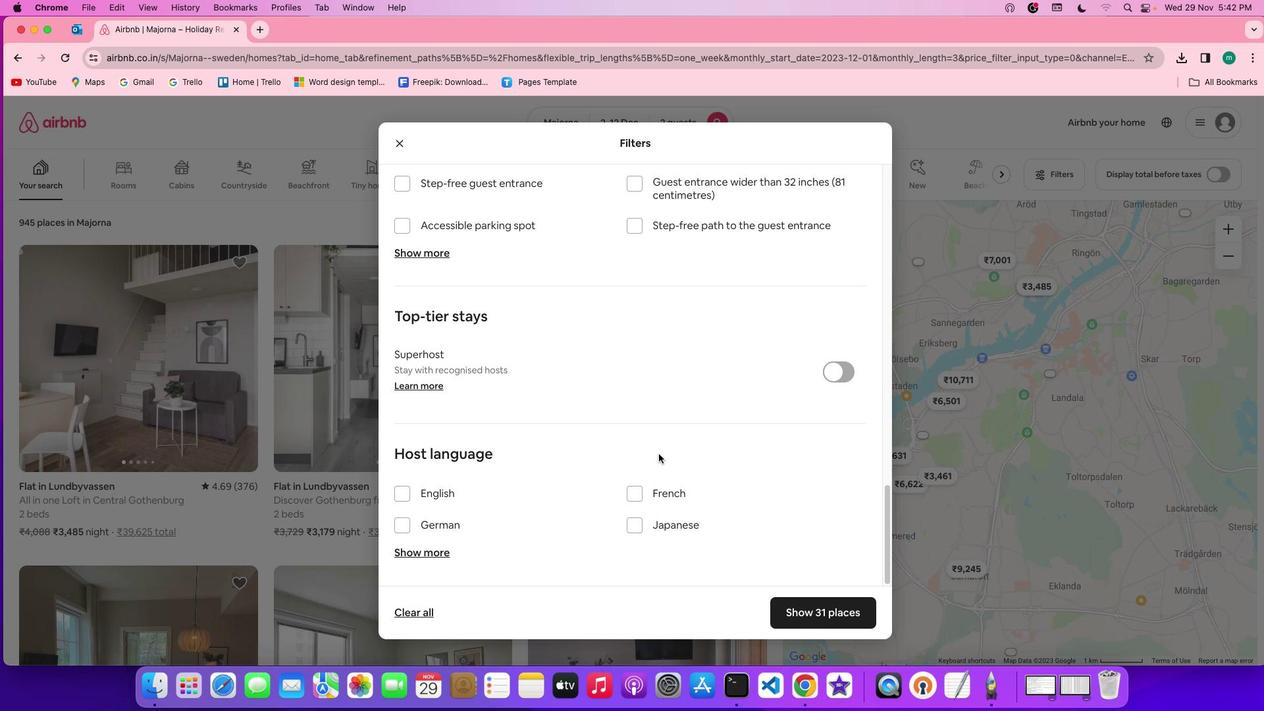 
Action: Mouse scrolled (644, 461) with delta (0, 0)
Screenshot: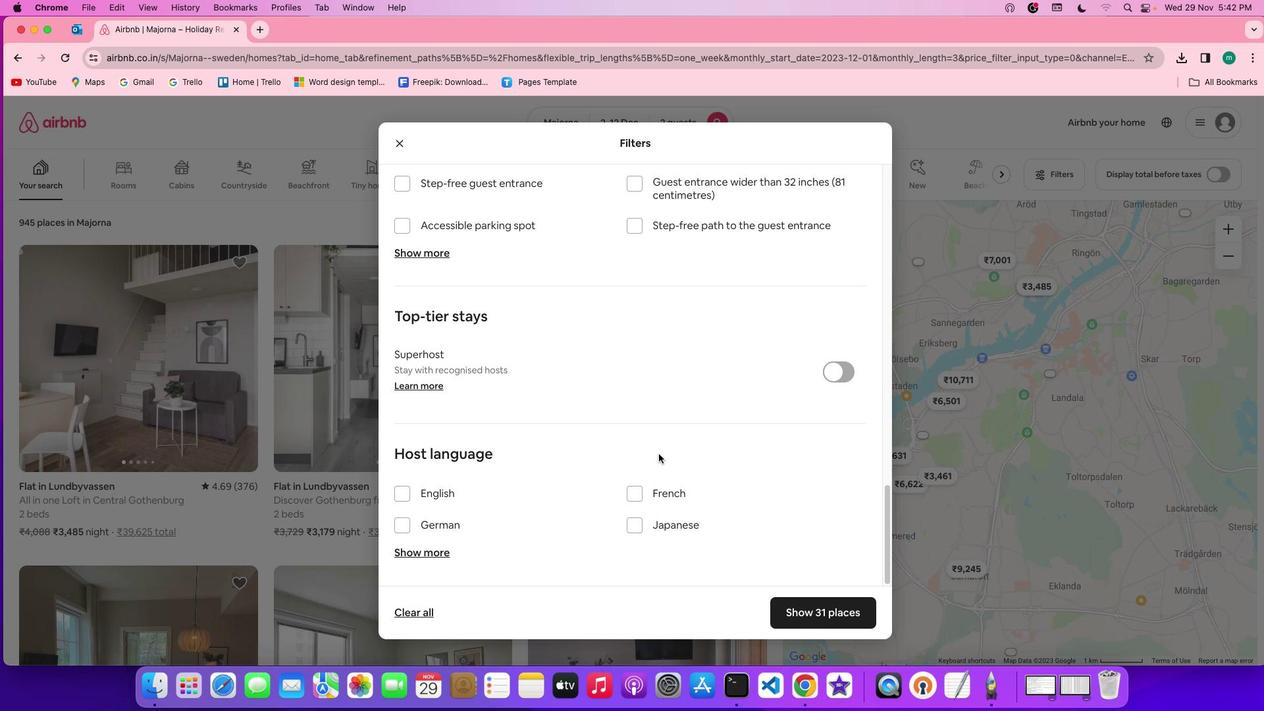 
Action: Mouse scrolled (644, 461) with delta (0, -1)
Screenshot: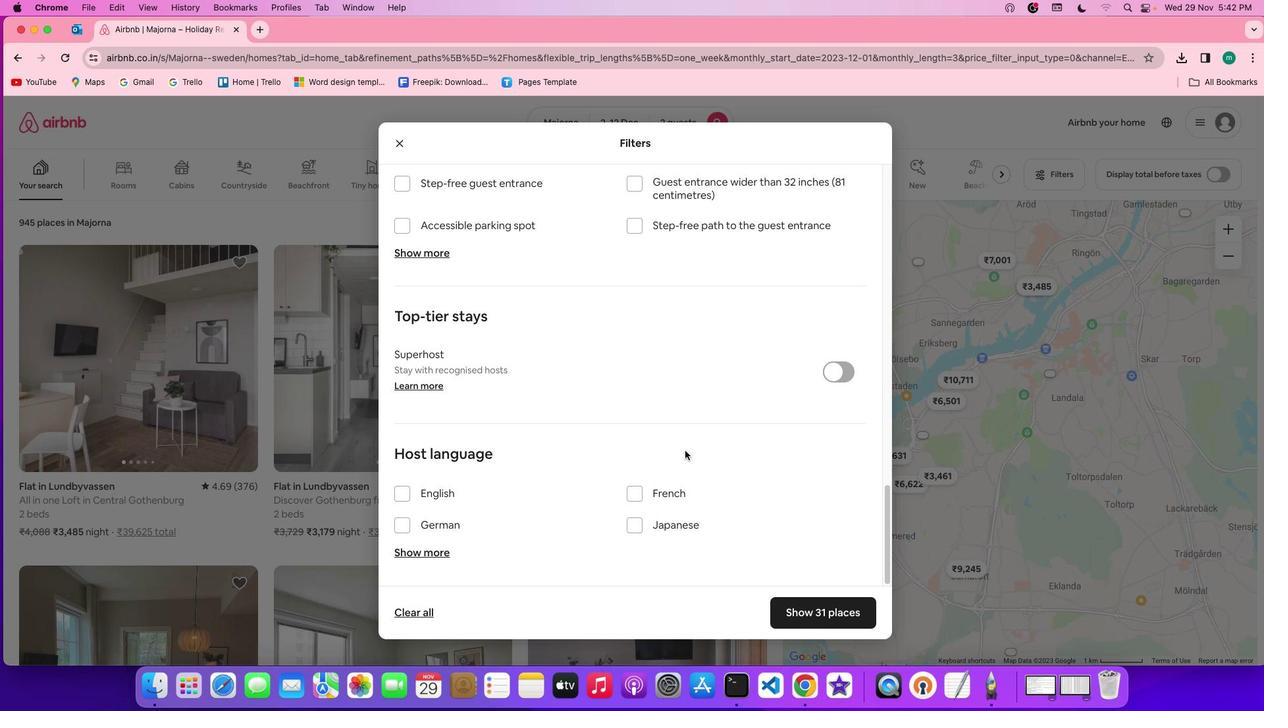 
Action: Mouse scrolled (644, 461) with delta (0, -3)
Screenshot: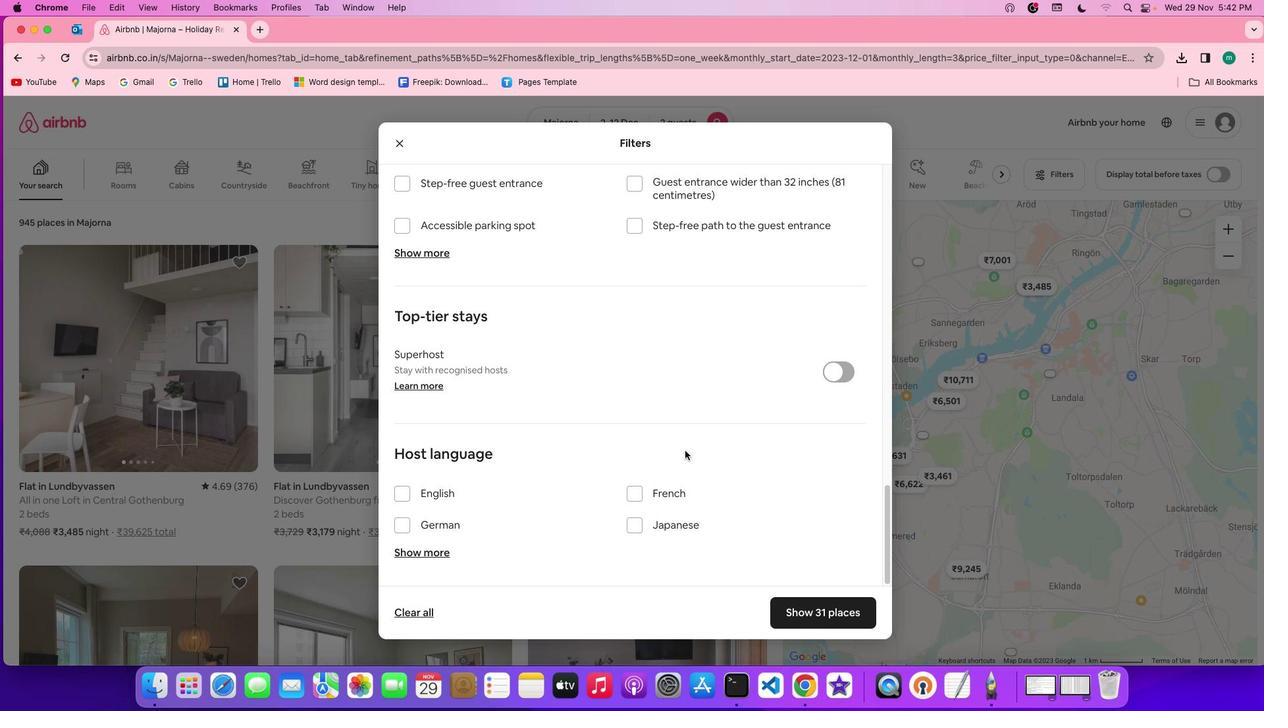 
Action: Mouse scrolled (644, 461) with delta (0, -3)
Screenshot: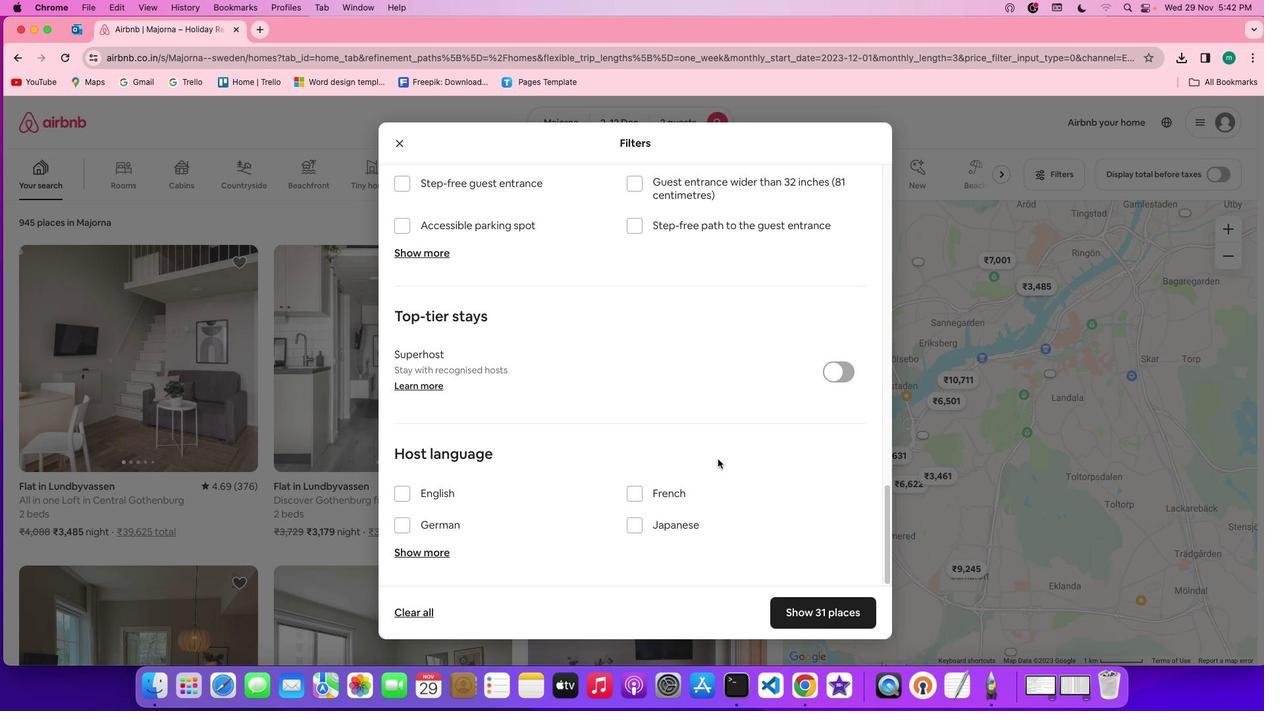 
Action: Mouse moved to (816, 602)
Screenshot: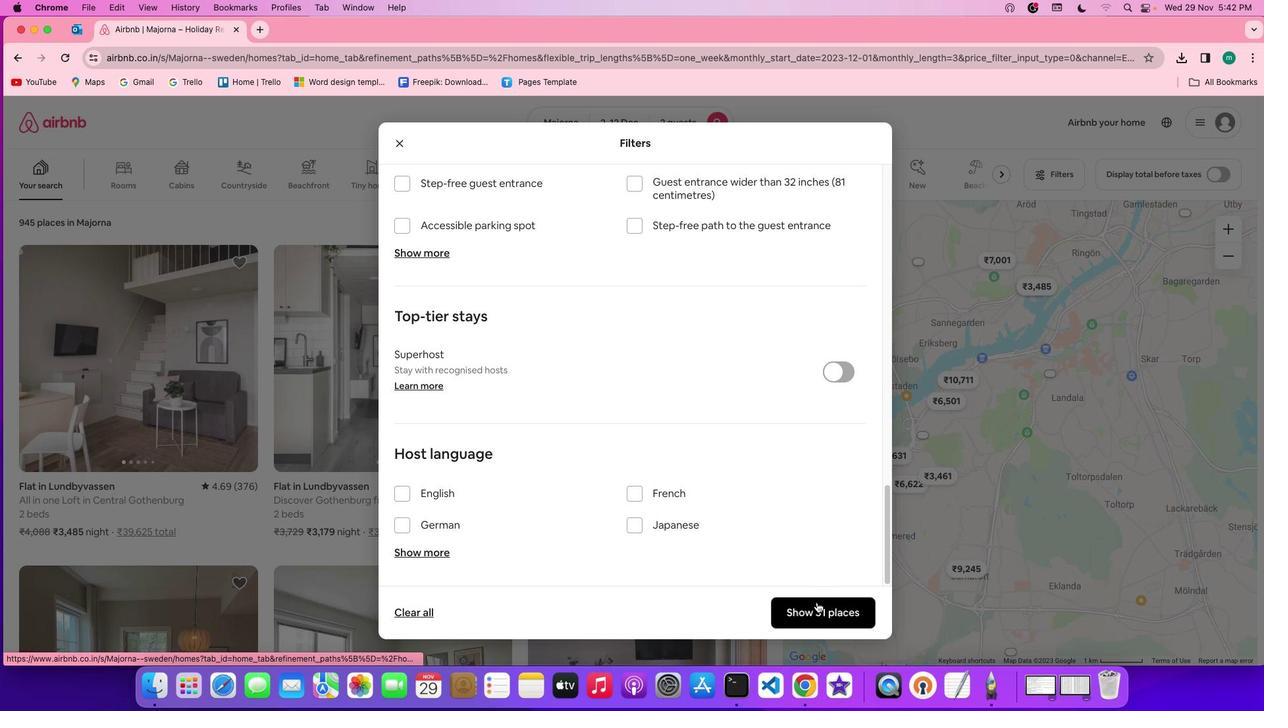 
Action: Mouse pressed left at (816, 602)
Screenshot: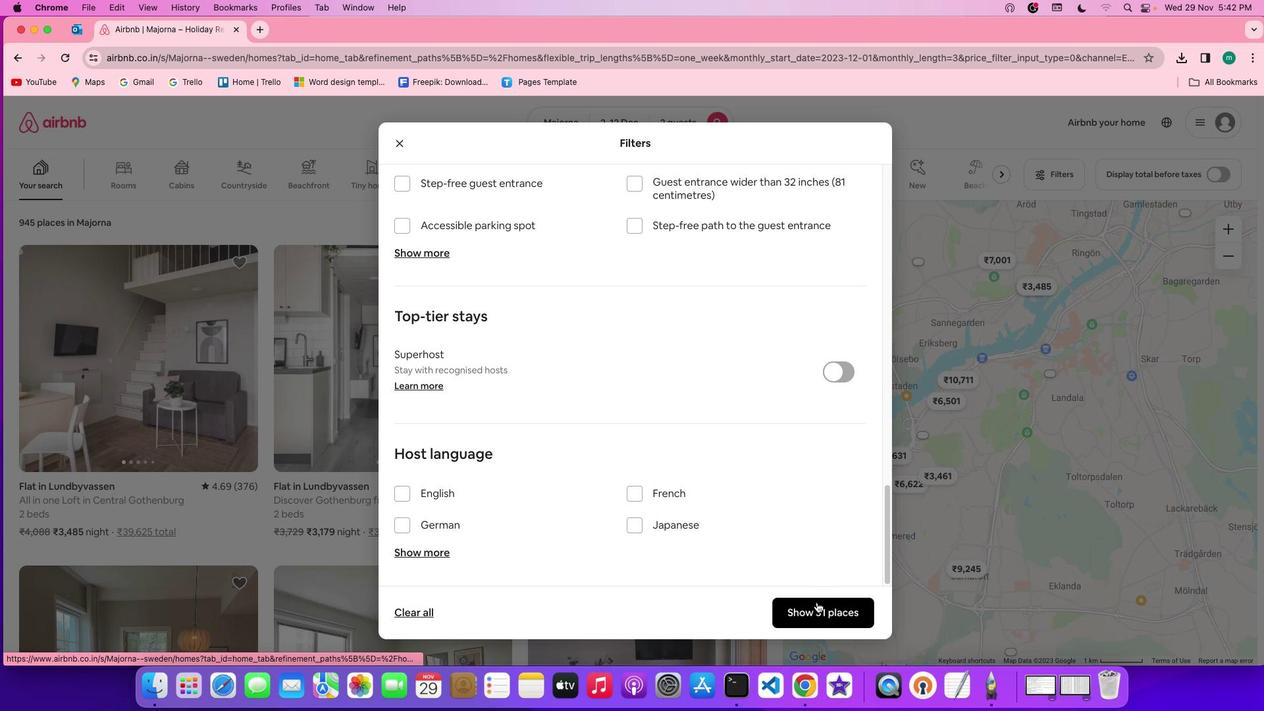 
Action: Mouse moved to (153, 412)
Screenshot: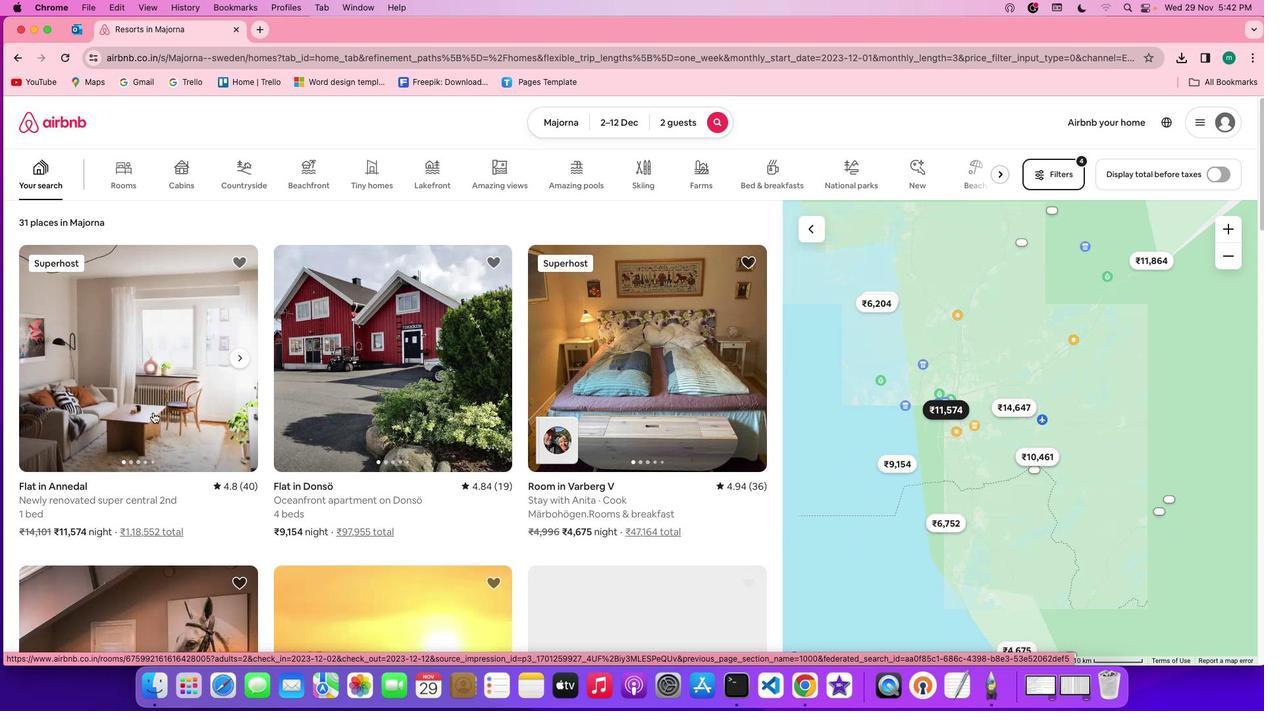 
Action: Mouse pressed left at (153, 412)
Screenshot: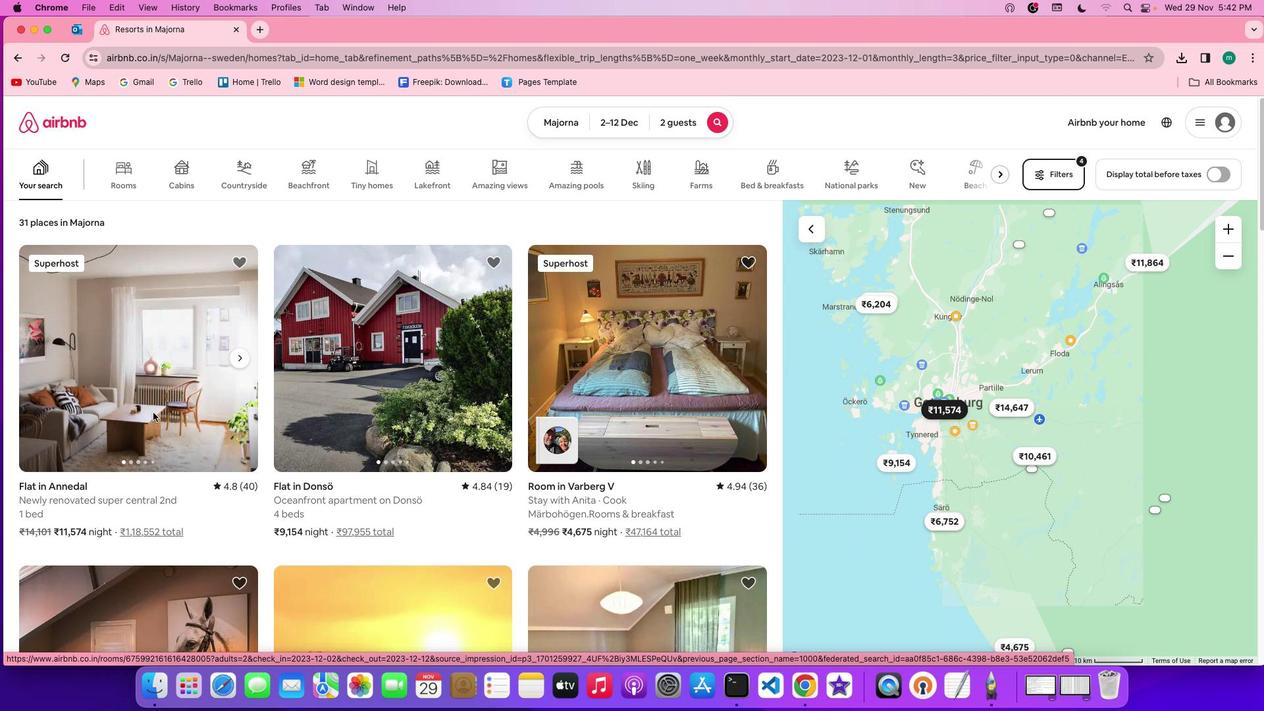 
Action: Mouse moved to (930, 487)
Screenshot: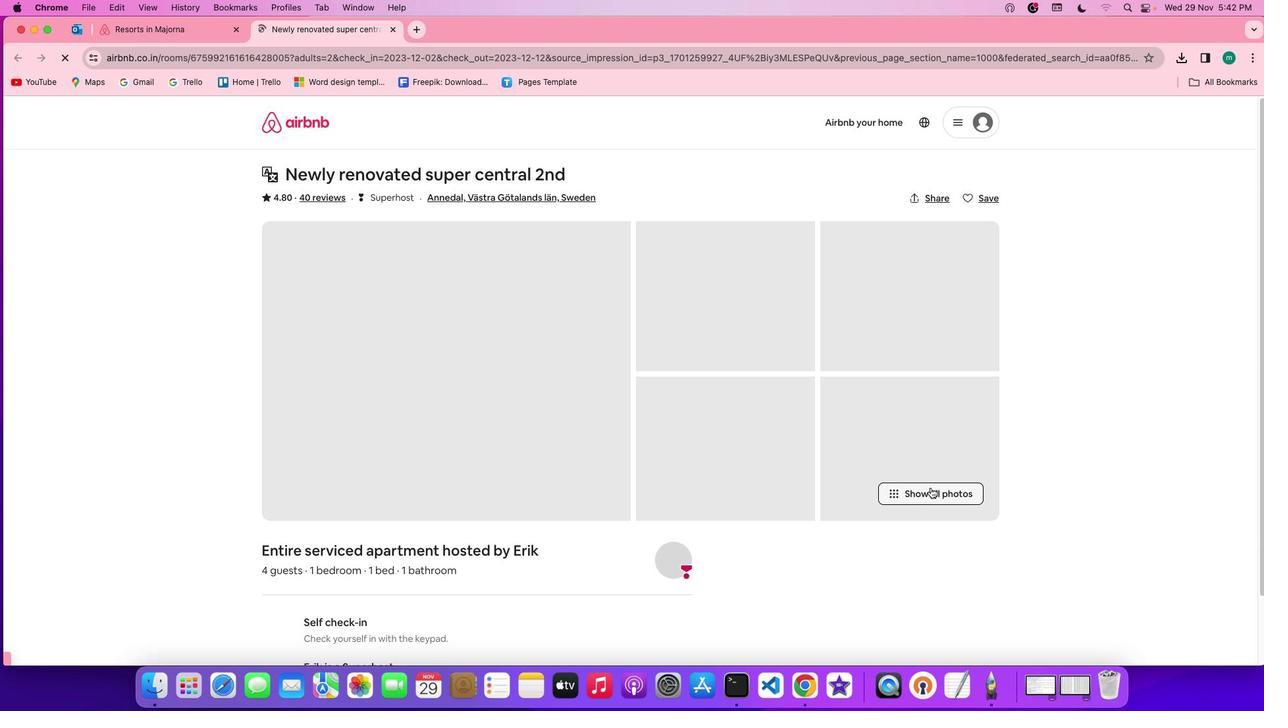 
Action: Mouse pressed left at (930, 487)
Screenshot: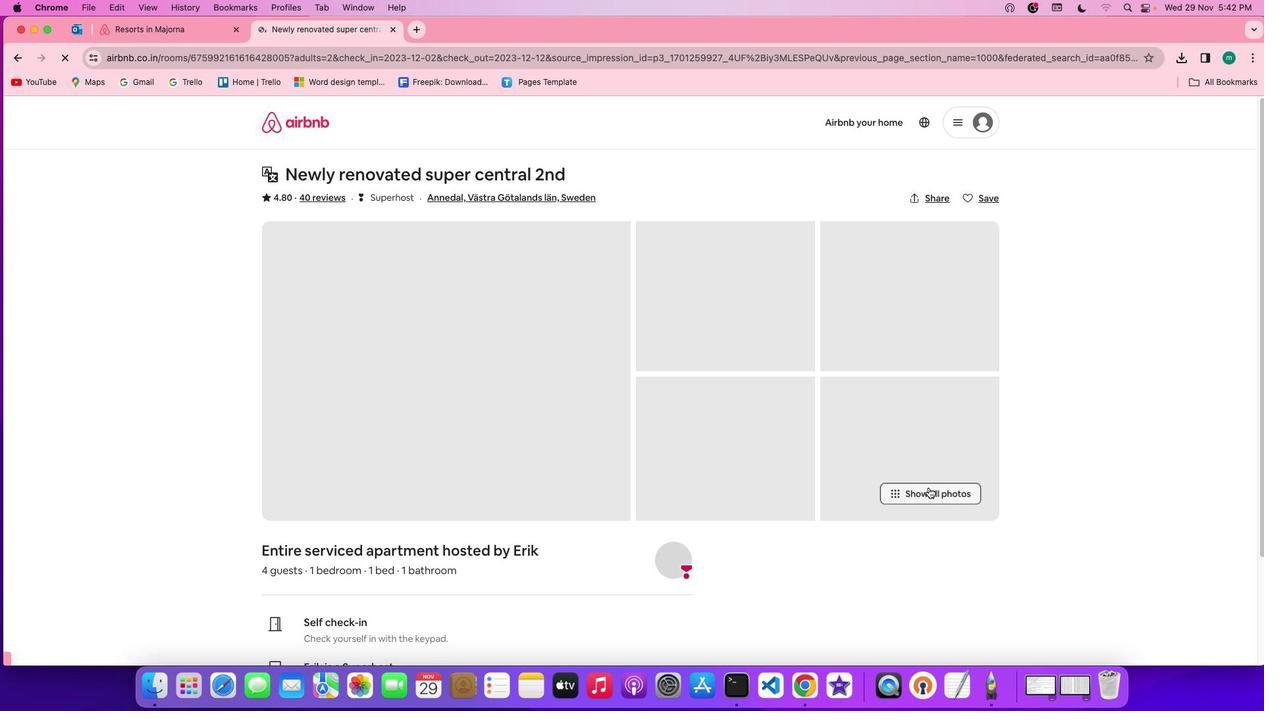 
Action: Mouse moved to (643, 482)
Screenshot: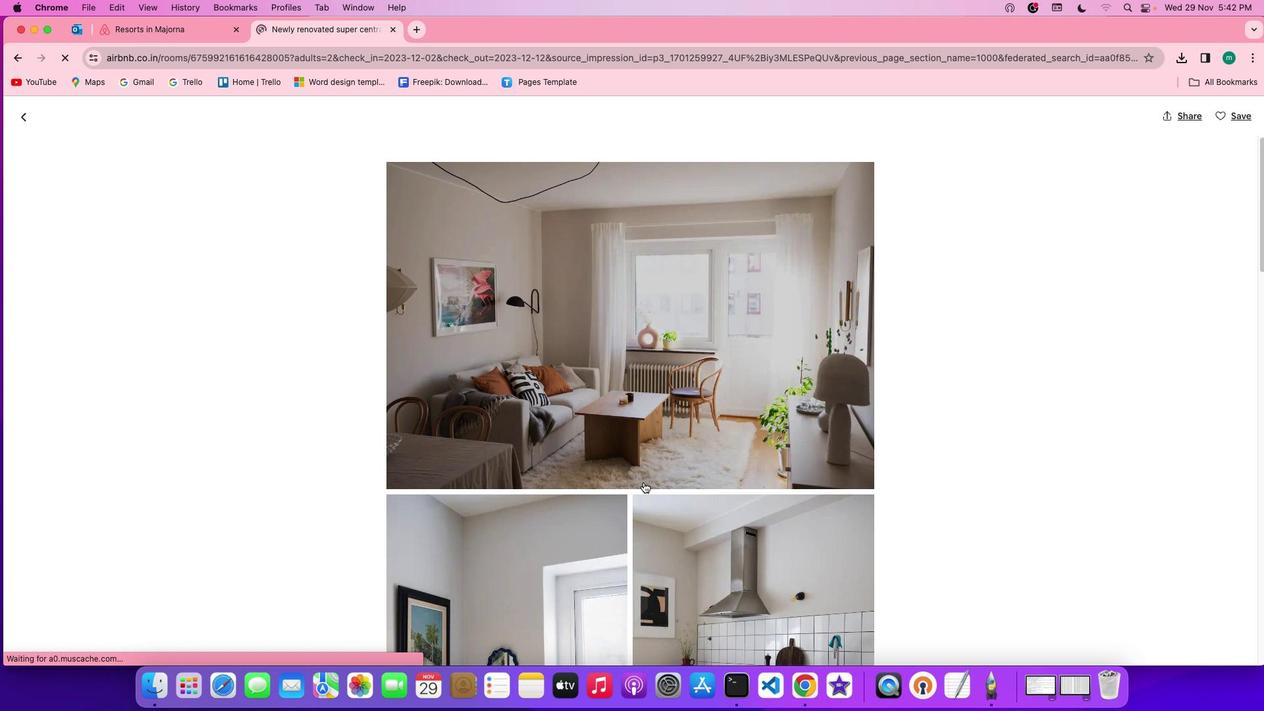 
Action: Mouse scrolled (643, 482) with delta (0, 0)
Screenshot: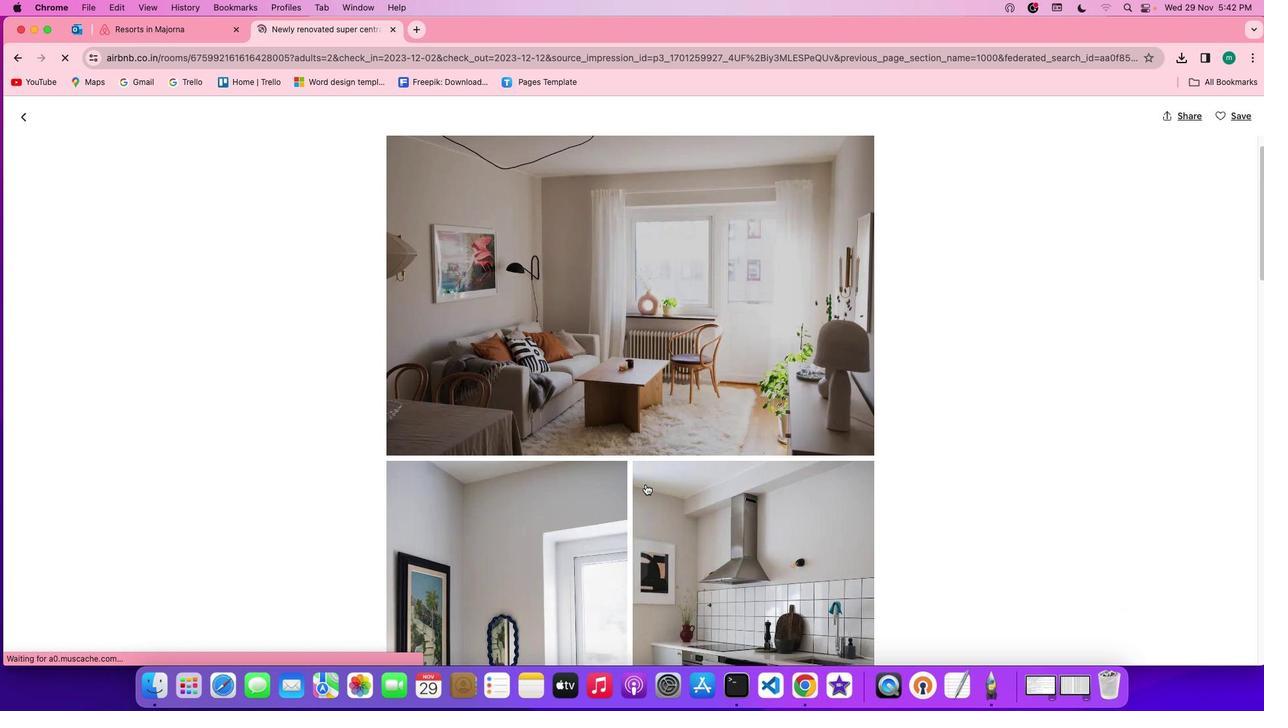 
Action: Mouse scrolled (643, 482) with delta (0, 0)
Screenshot: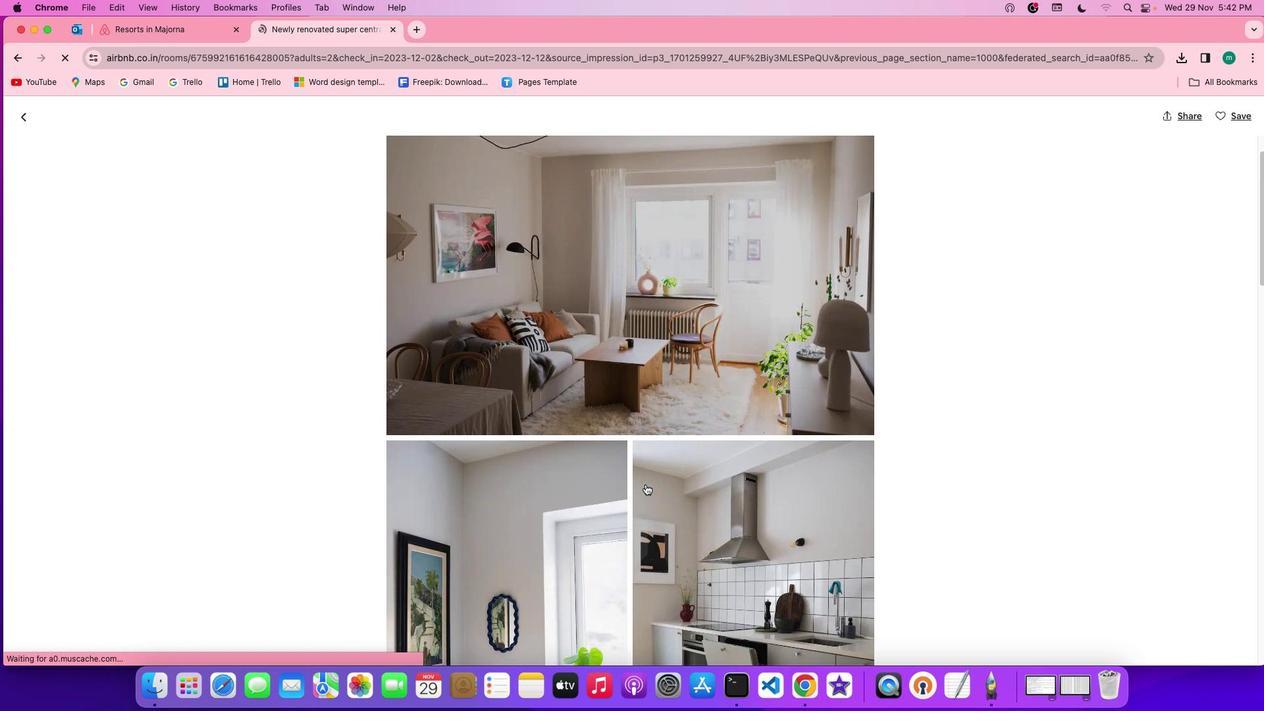 
Action: Mouse scrolled (643, 482) with delta (0, -1)
Screenshot: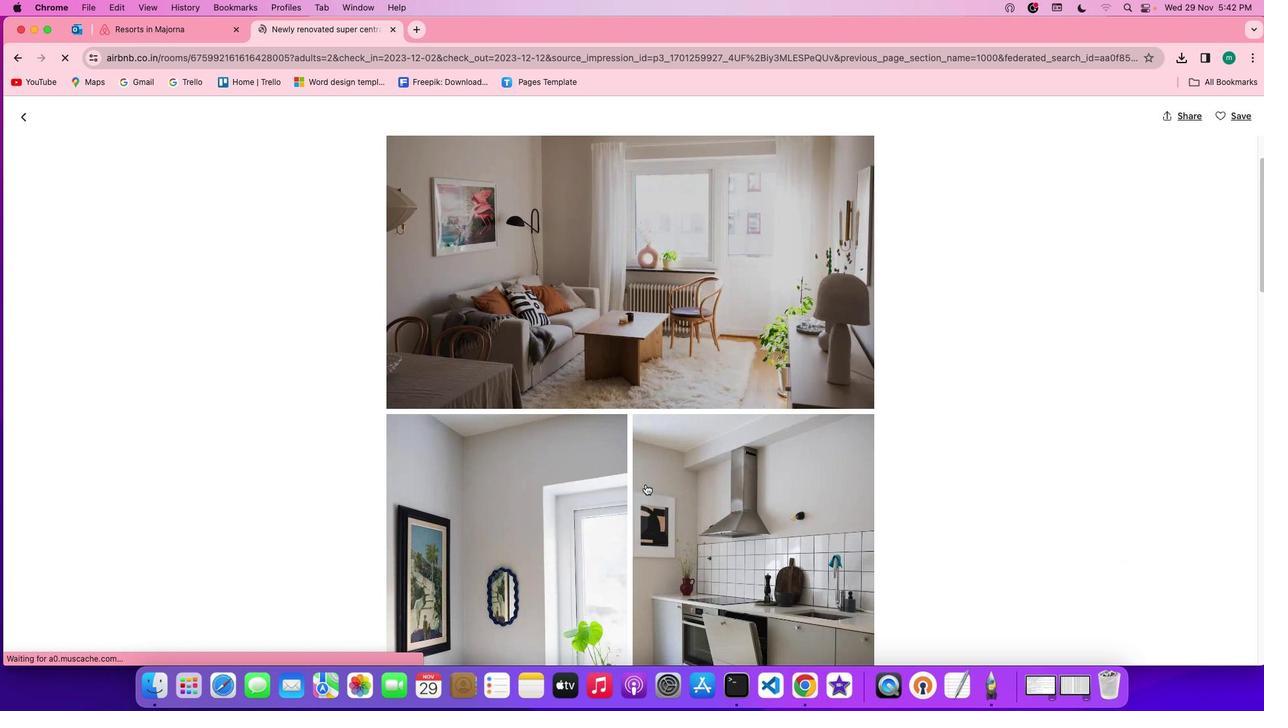 
Action: Mouse moved to (644, 483)
Screenshot: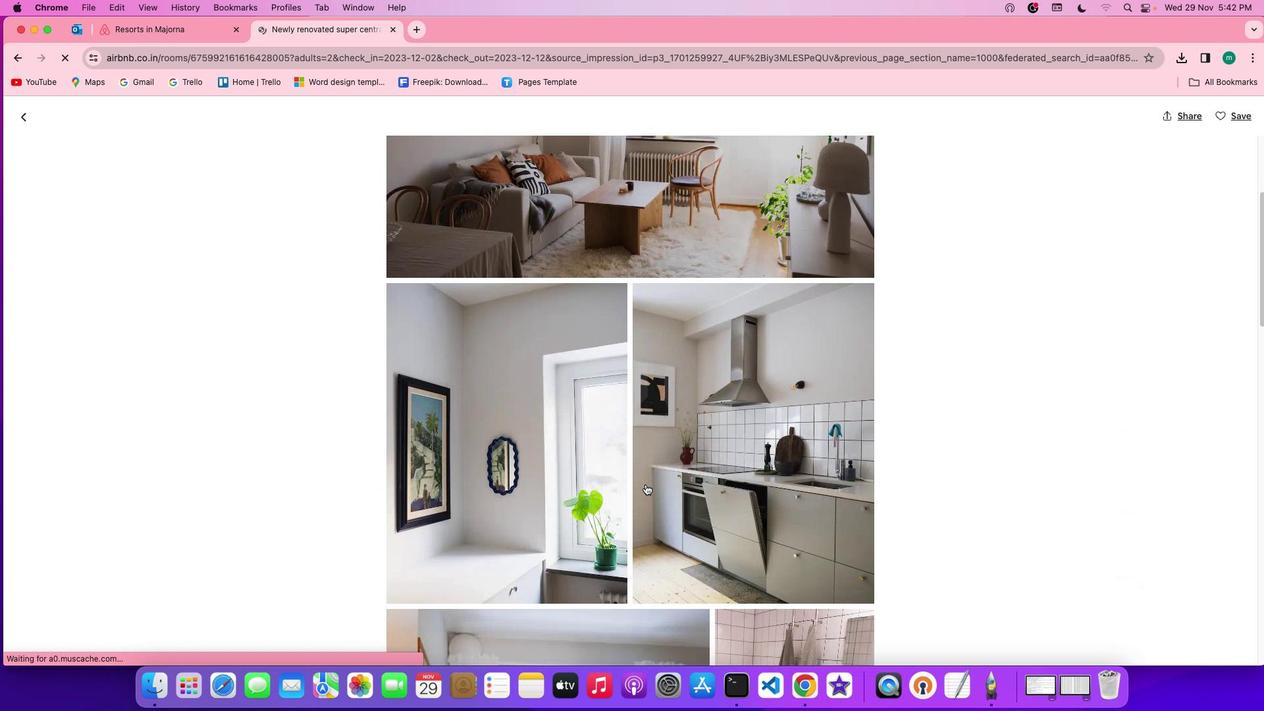 
Action: Mouse scrolled (644, 483) with delta (0, -2)
Screenshot: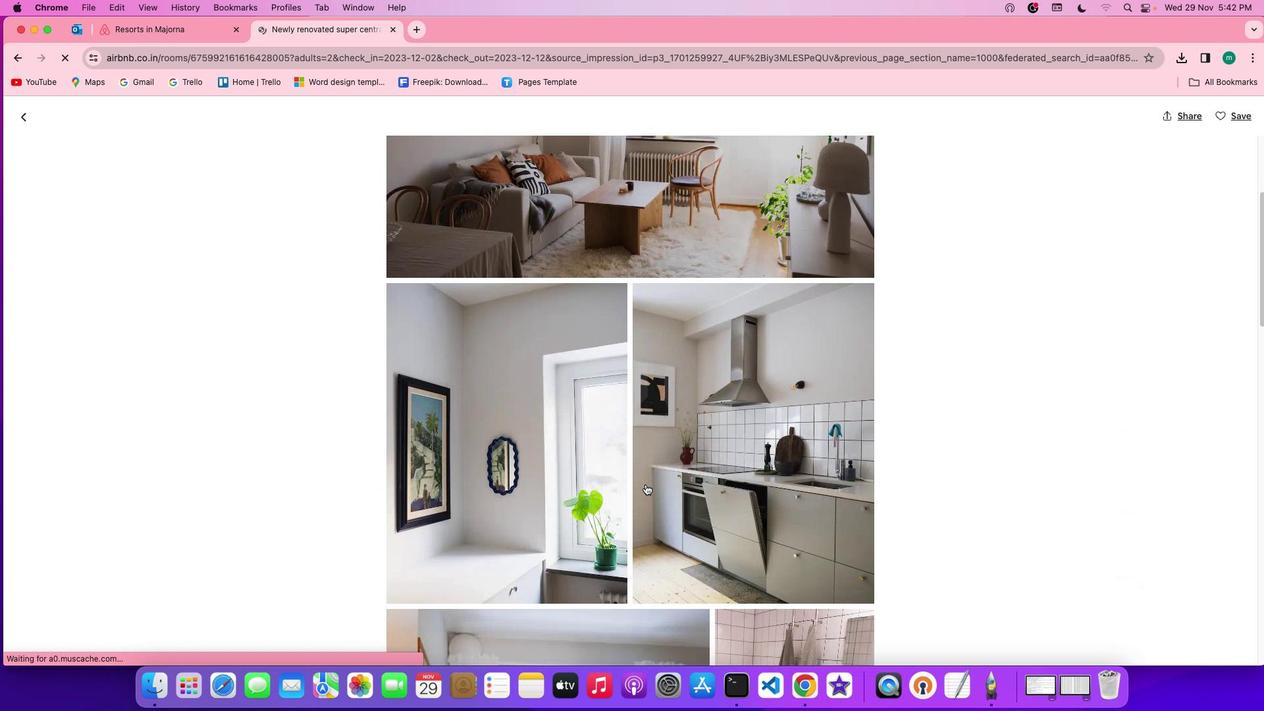 
Action: Mouse moved to (646, 484)
Screenshot: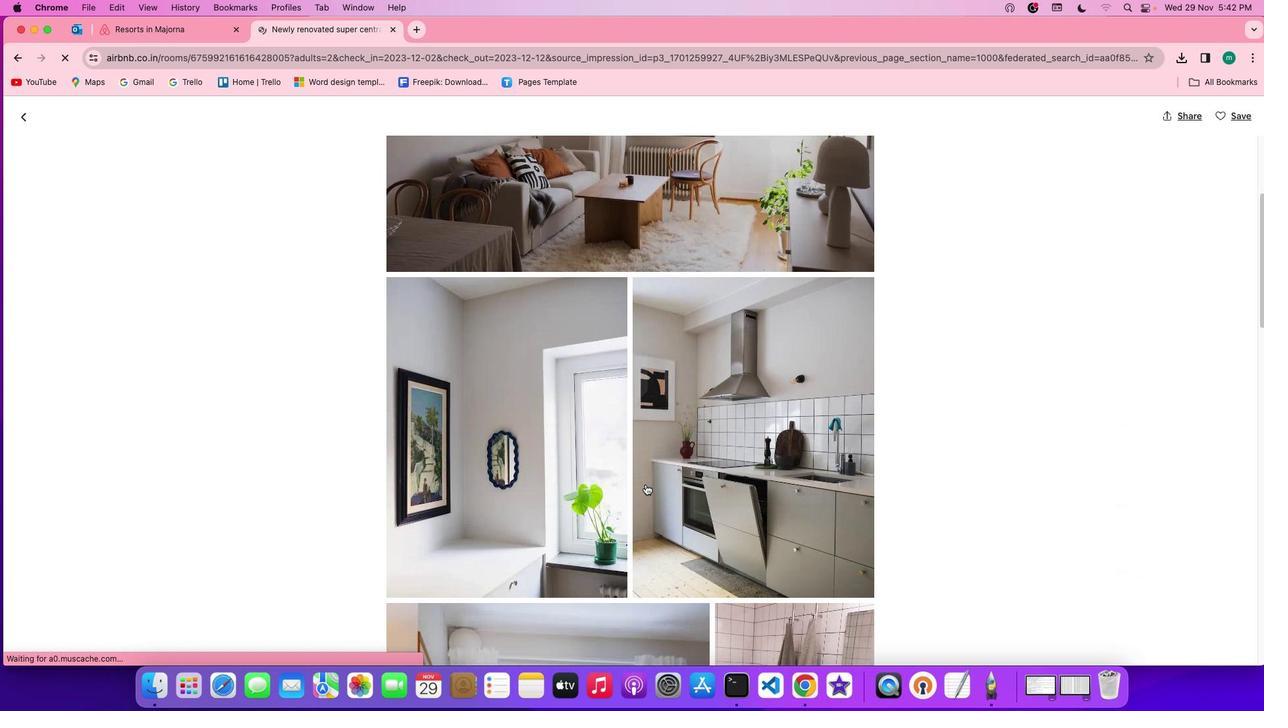 
Action: Mouse scrolled (646, 484) with delta (0, 0)
Screenshot: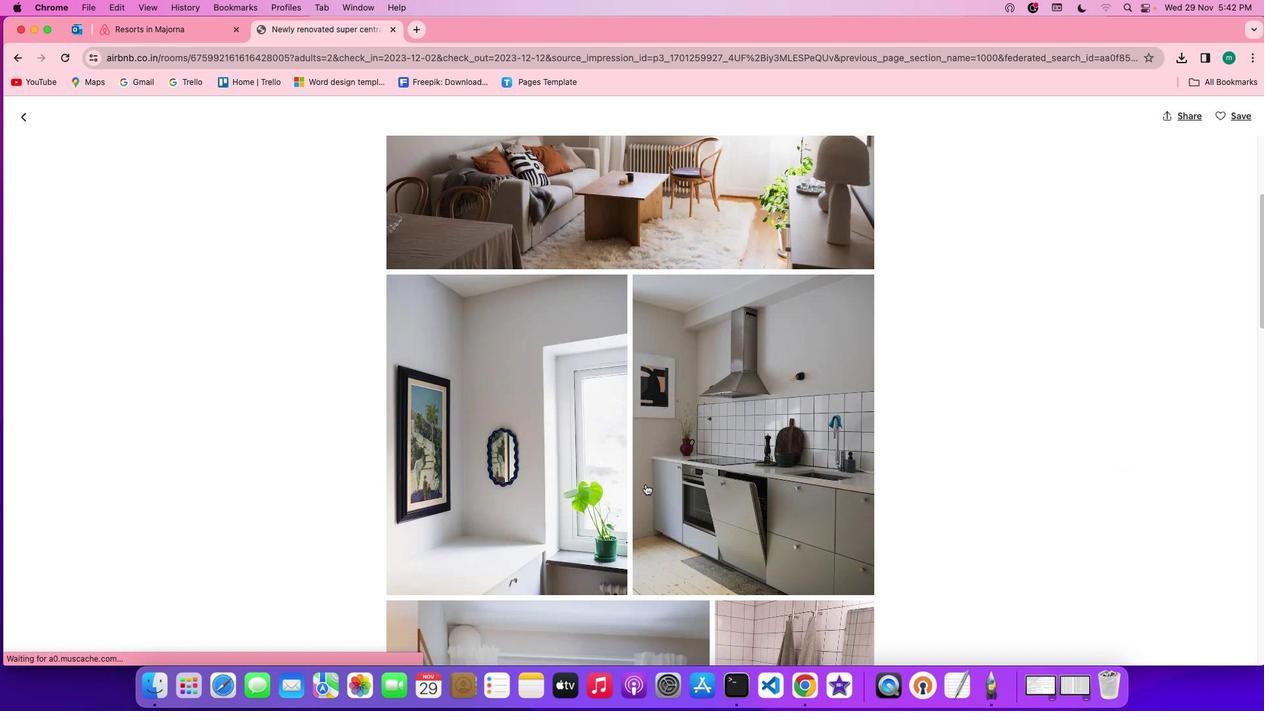 
Action: Mouse scrolled (646, 484) with delta (0, 0)
Screenshot: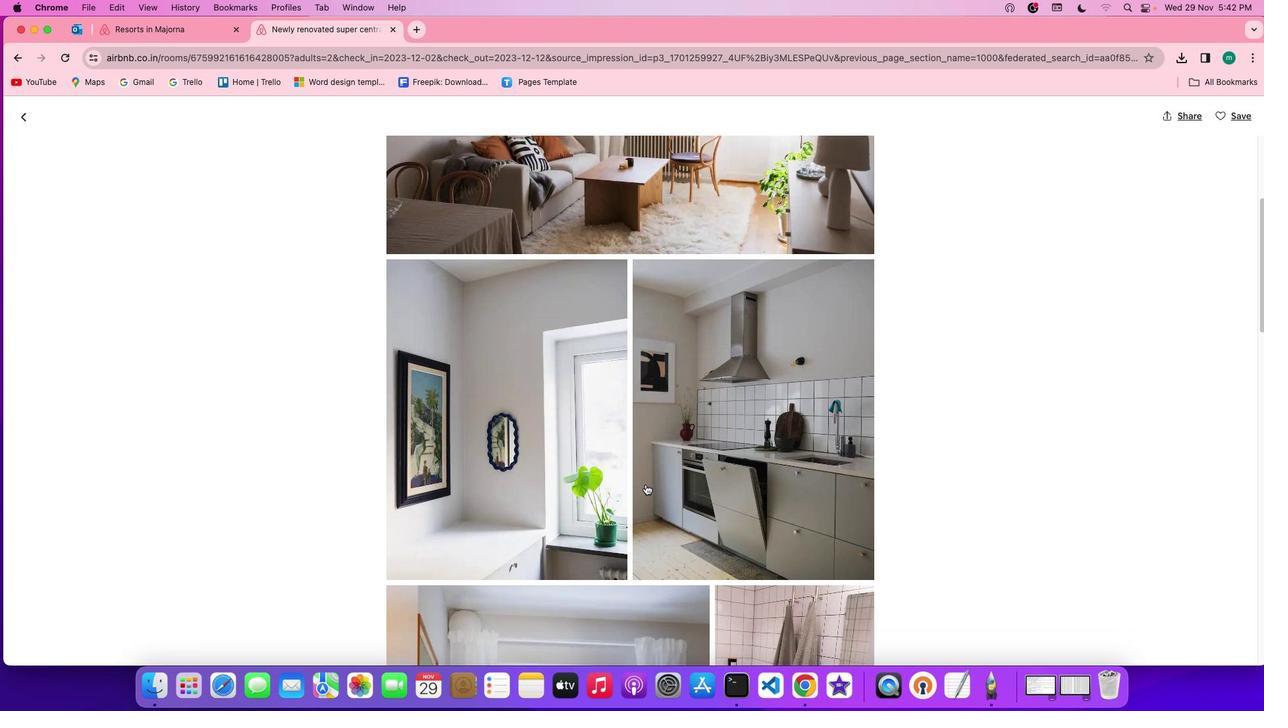 
Action: Mouse scrolled (646, 484) with delta (0, 0)
Screenshot: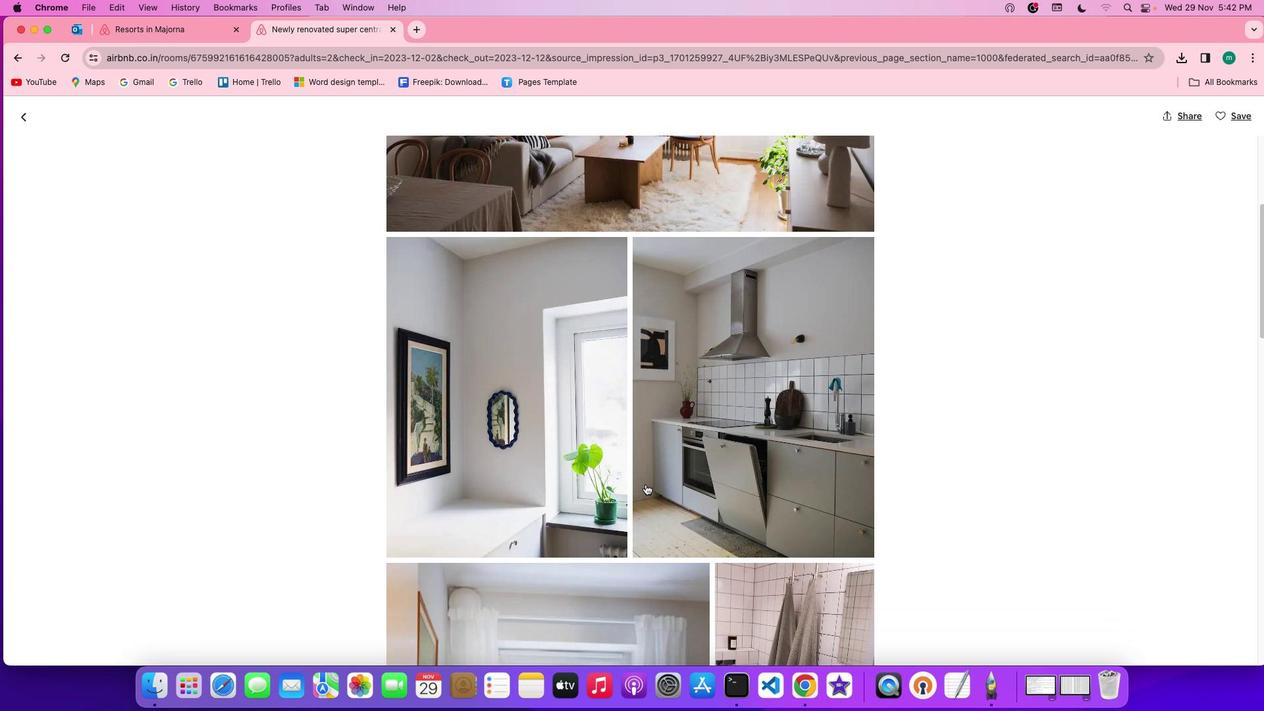 
Action: Mouse scrolled (646, 484) with delta (0, -1)
Screenshot: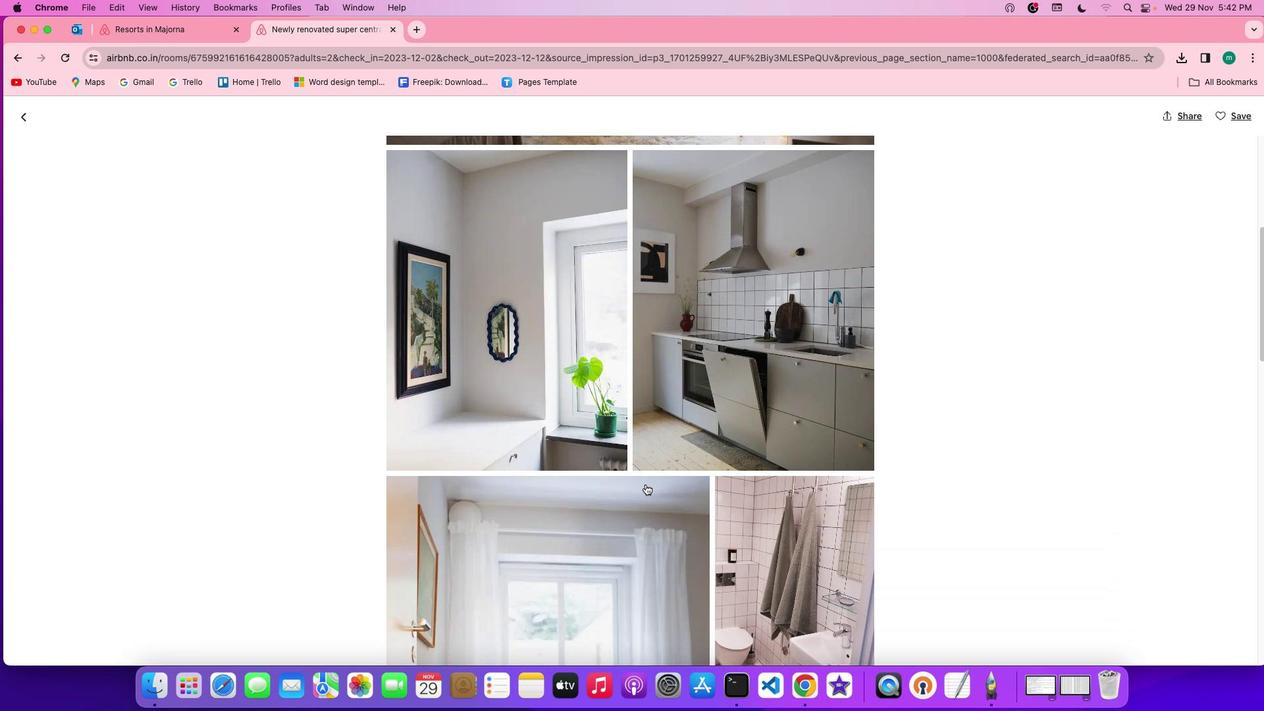 
Action: Mouse scrolled (646, 484) with delta (0, -1)
Screenshot: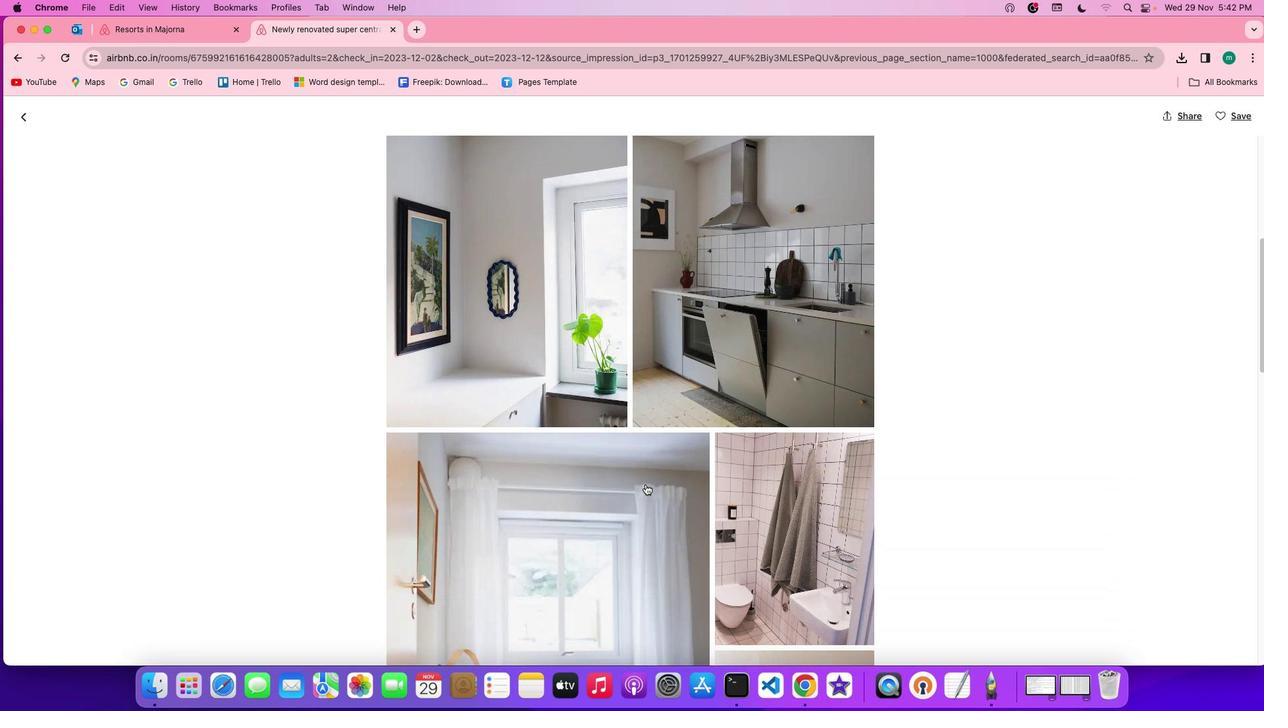 
Action: Mouse scrolled (646, 484) with delta (0, -1)
Screenshot: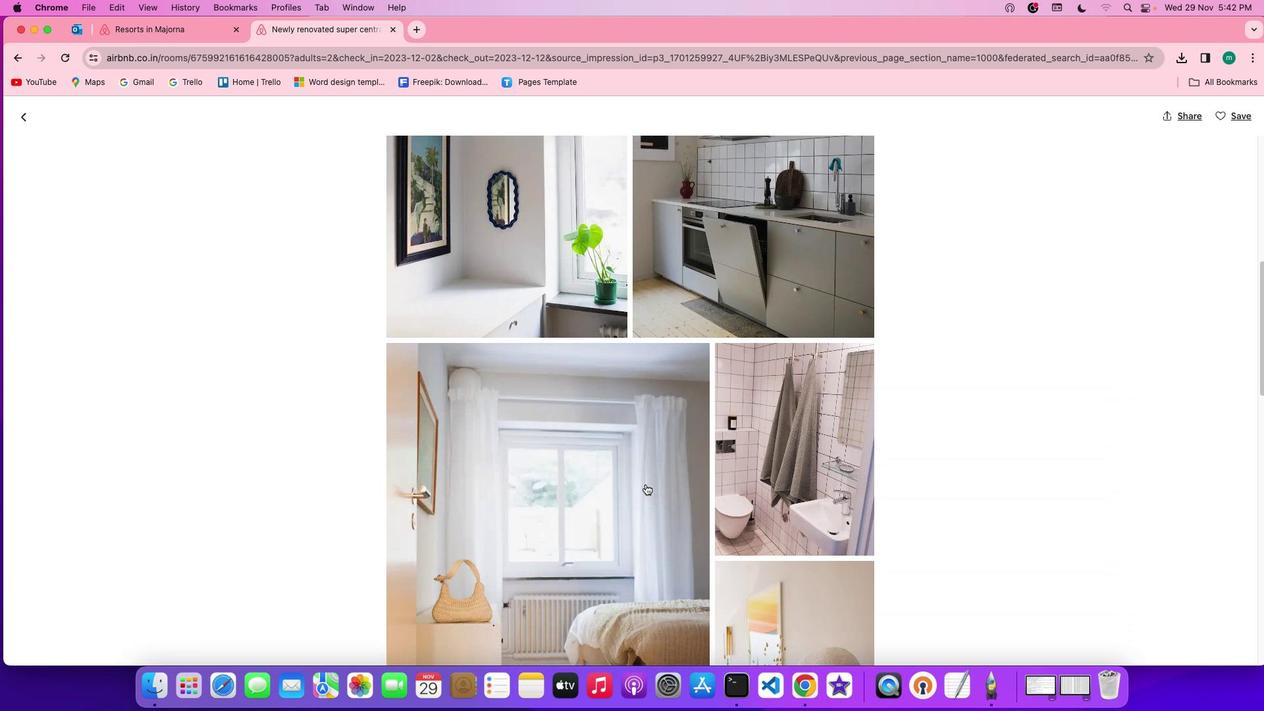 
Action: Mouse moved to (646, 484)
Screenshot: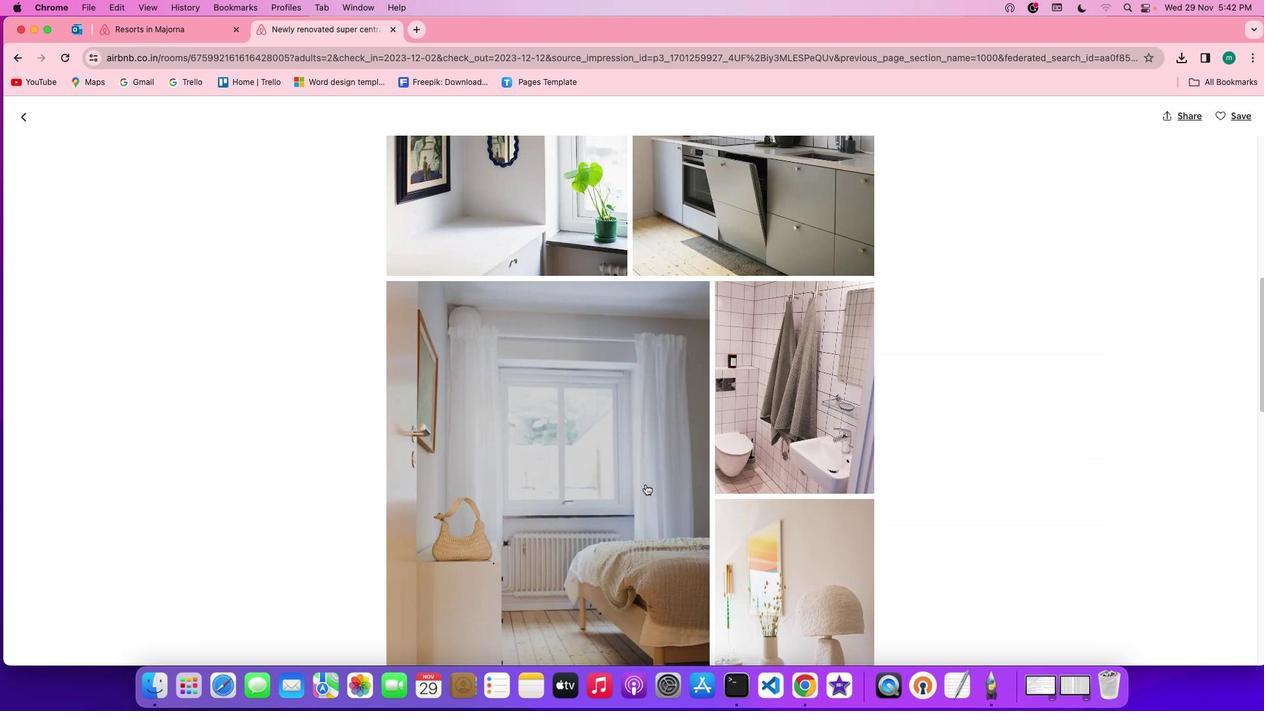 
Action: Mouse scrolled (646, 484) with delta (0, 0)
Screenshot: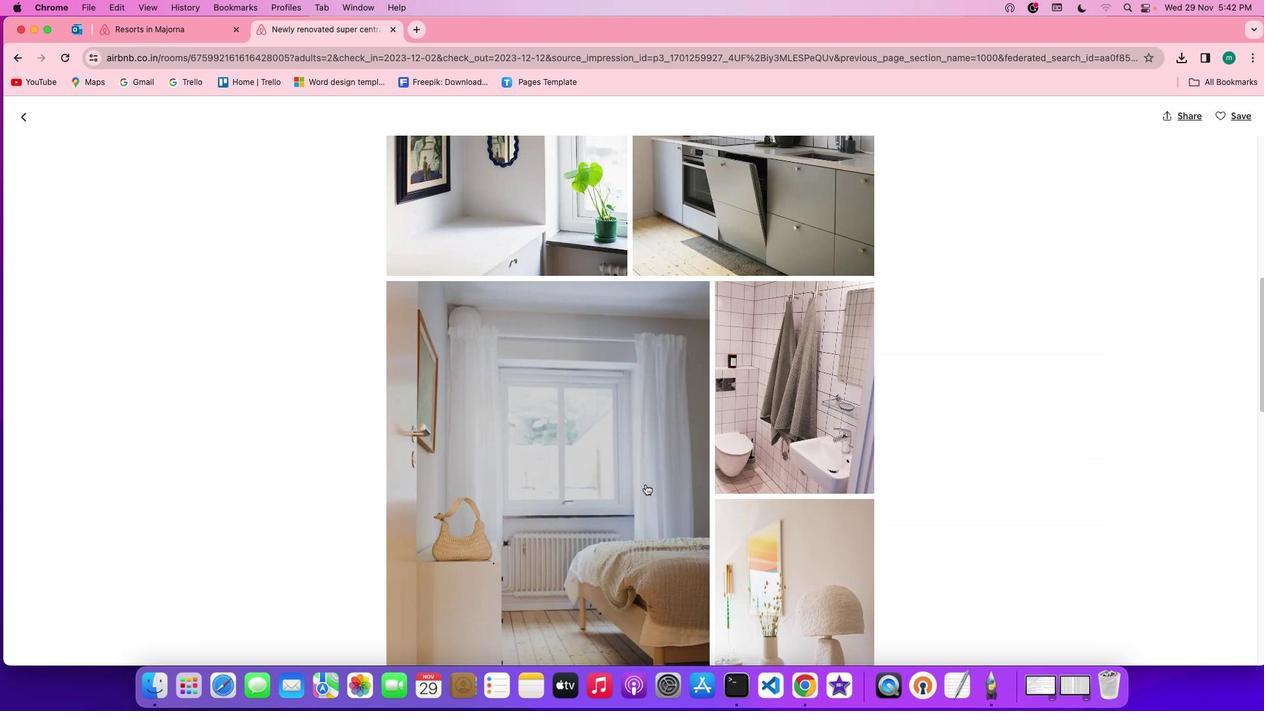 
Action: Mouse moved to (646, 484)
Screenshot: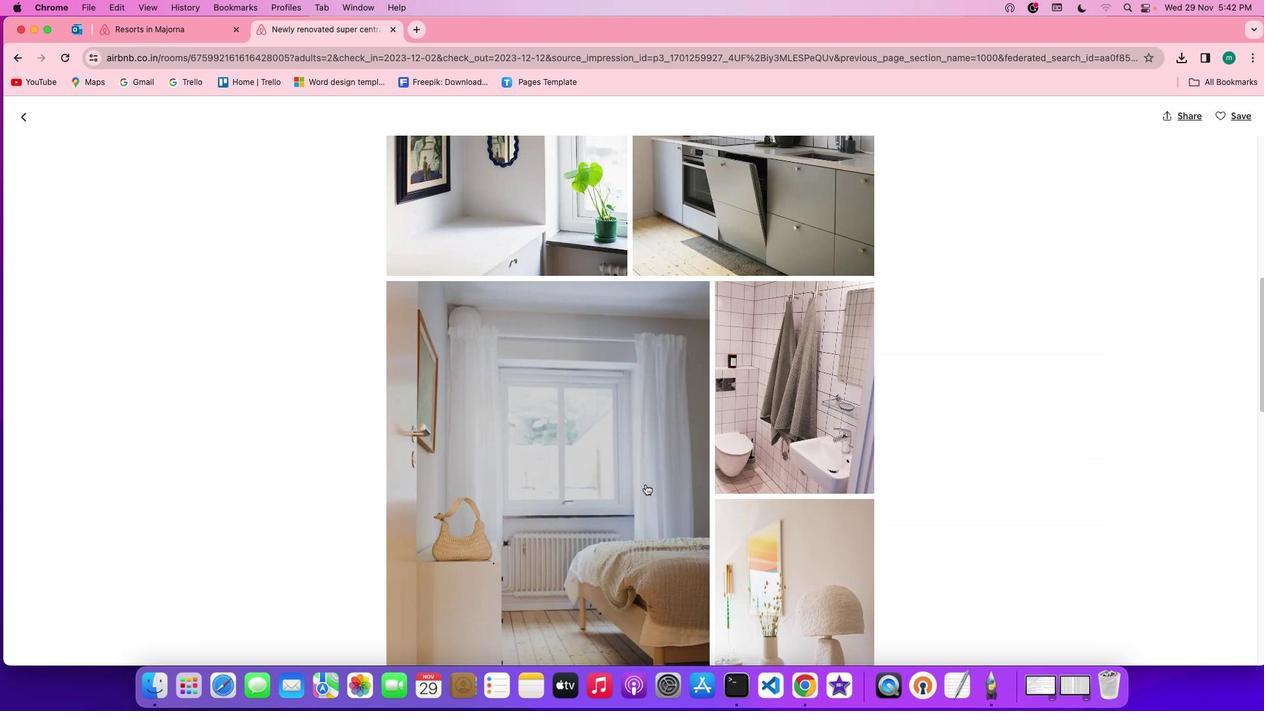 
Action: Mouse scrolled (646, 484) with delta (0, 0)
Screenshot: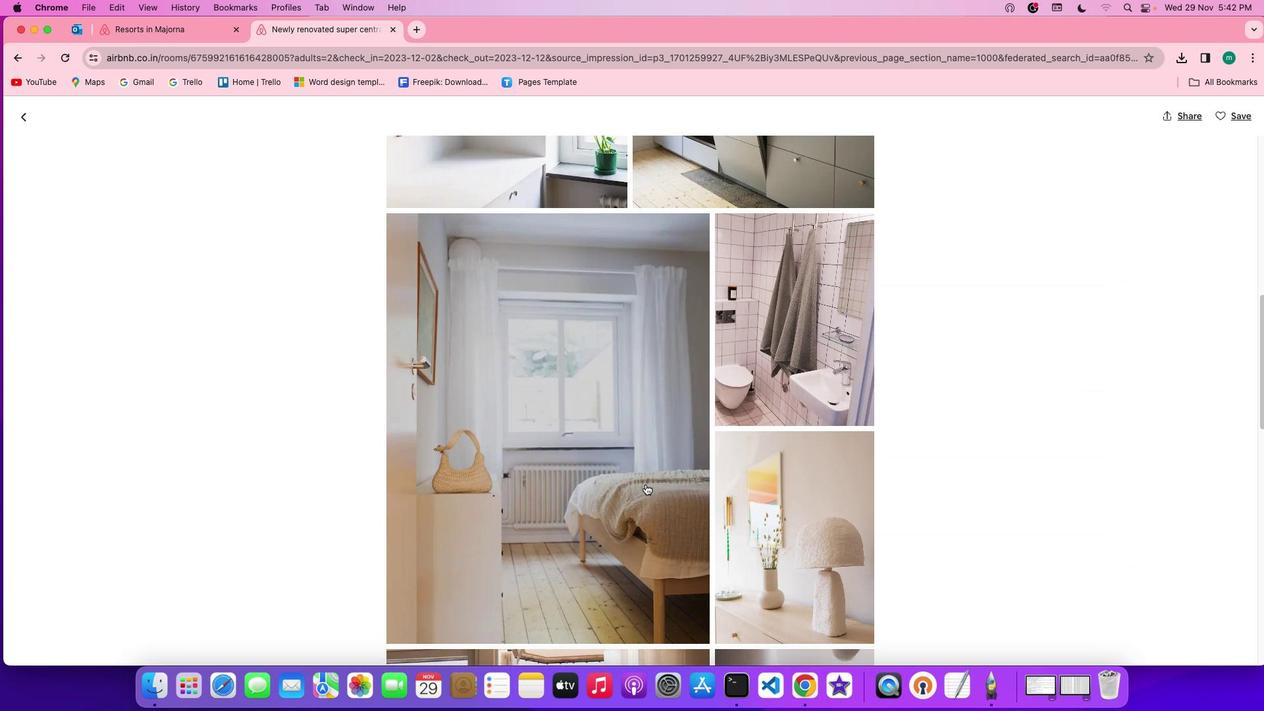
Action: Mouse scrolled (646, 484) with delta (0, -1)
Screenshot: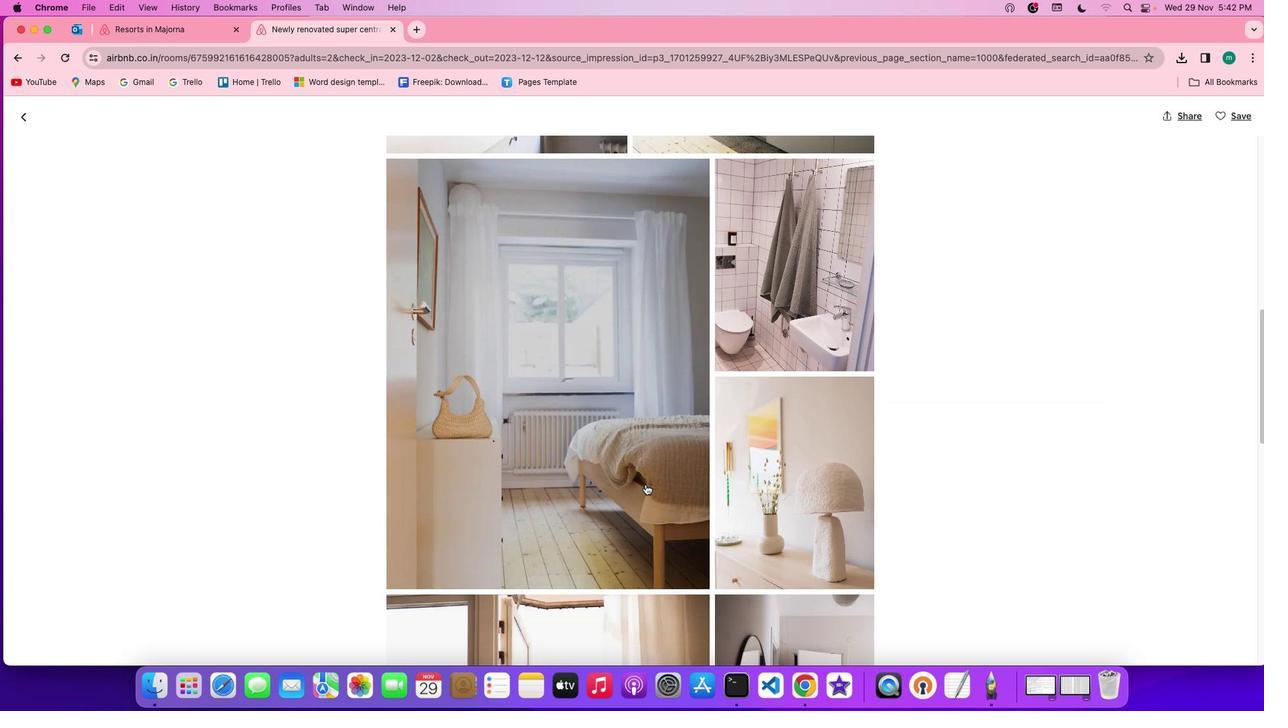 
Action: Mouse scrolled (646, 484) with delta (0, -2)
Screenshot: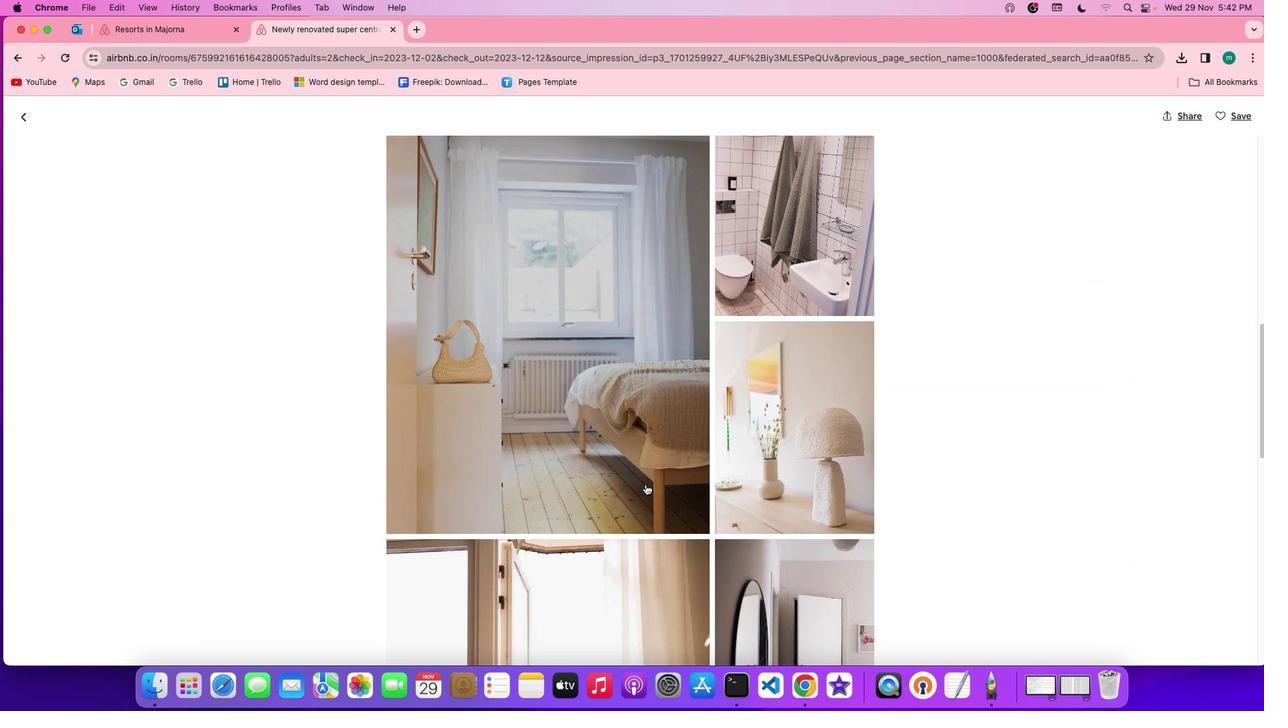 
Action: Mouse scrolled (646, 484) with delta (0, 0)
Screenshot: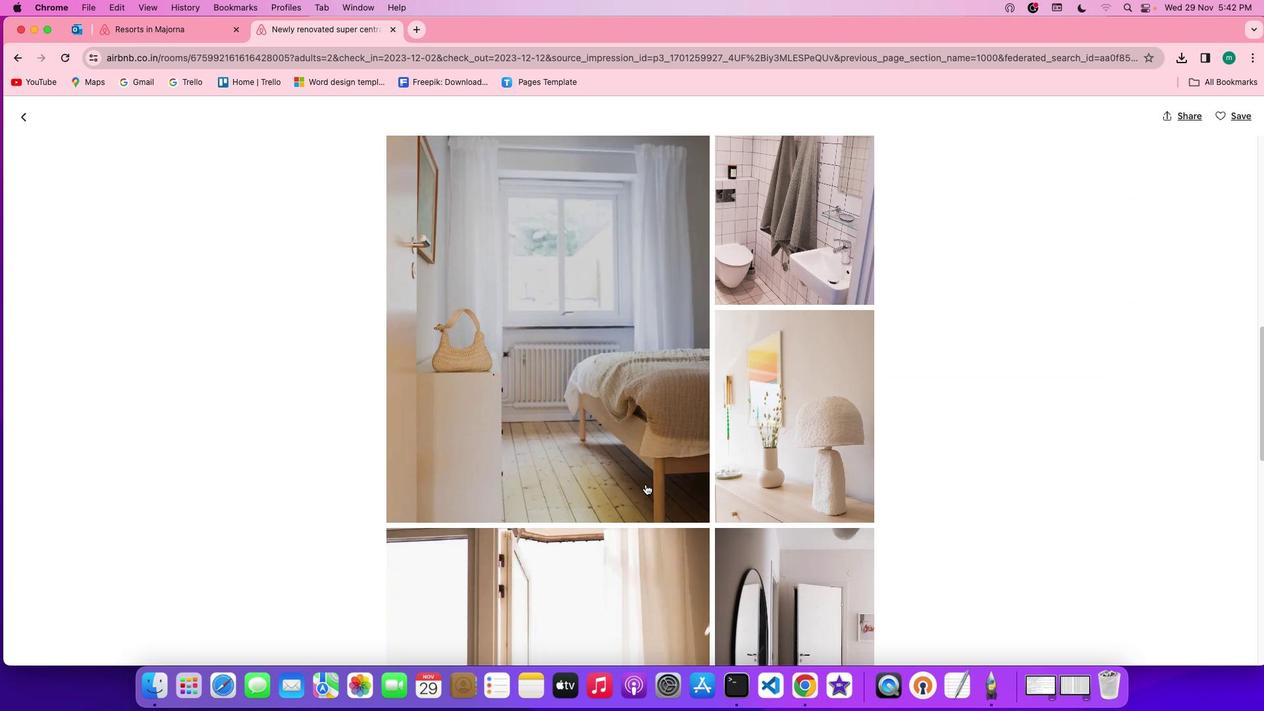 
Action: Mouse scrolled (646, 484) with delta (0, 0)
Screenshot: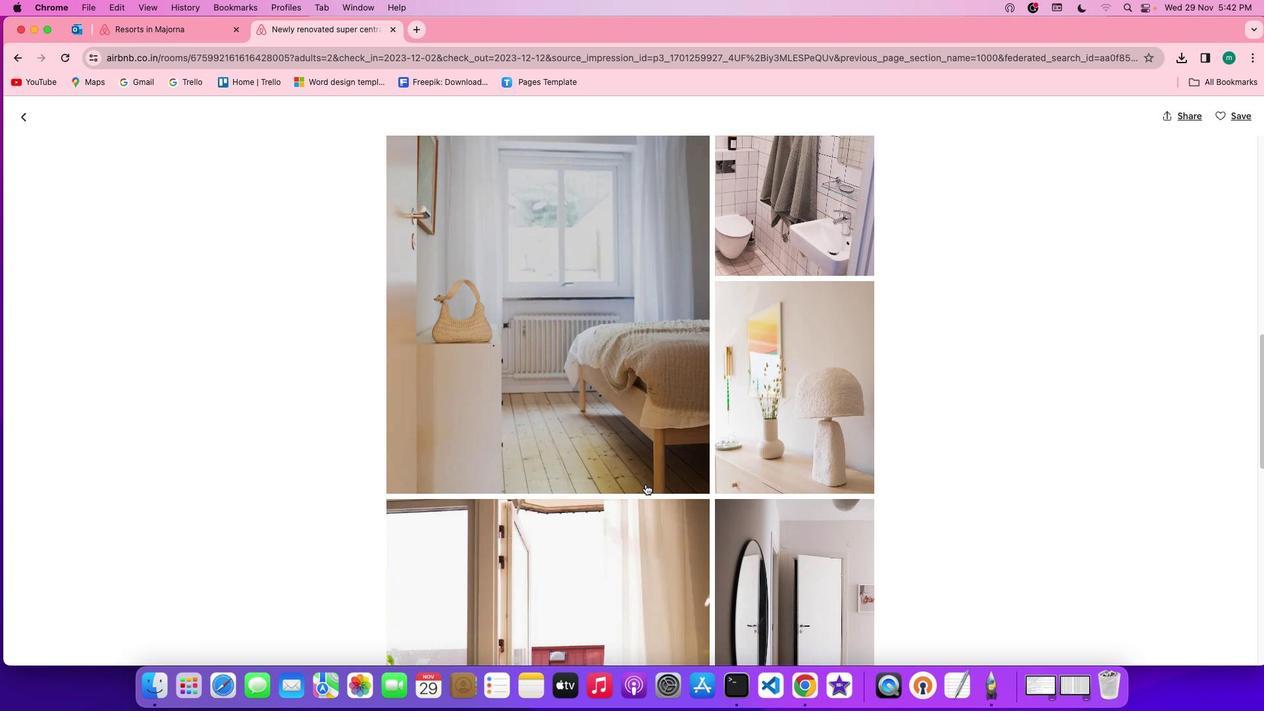 
Action: Mouse scrolled (646, 484) with delta (0, -1)
Screenshot: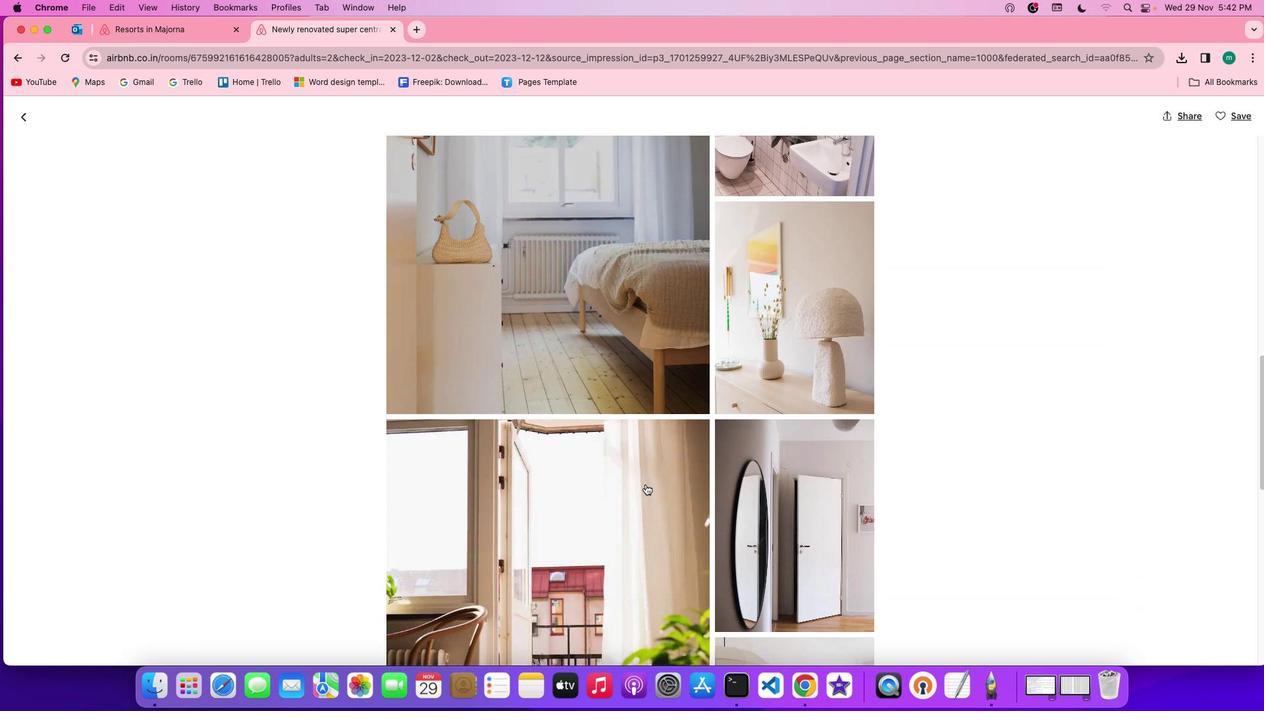 
Action: Mouse scrolled (646, 484) with delta (0, -1)
Screenshot: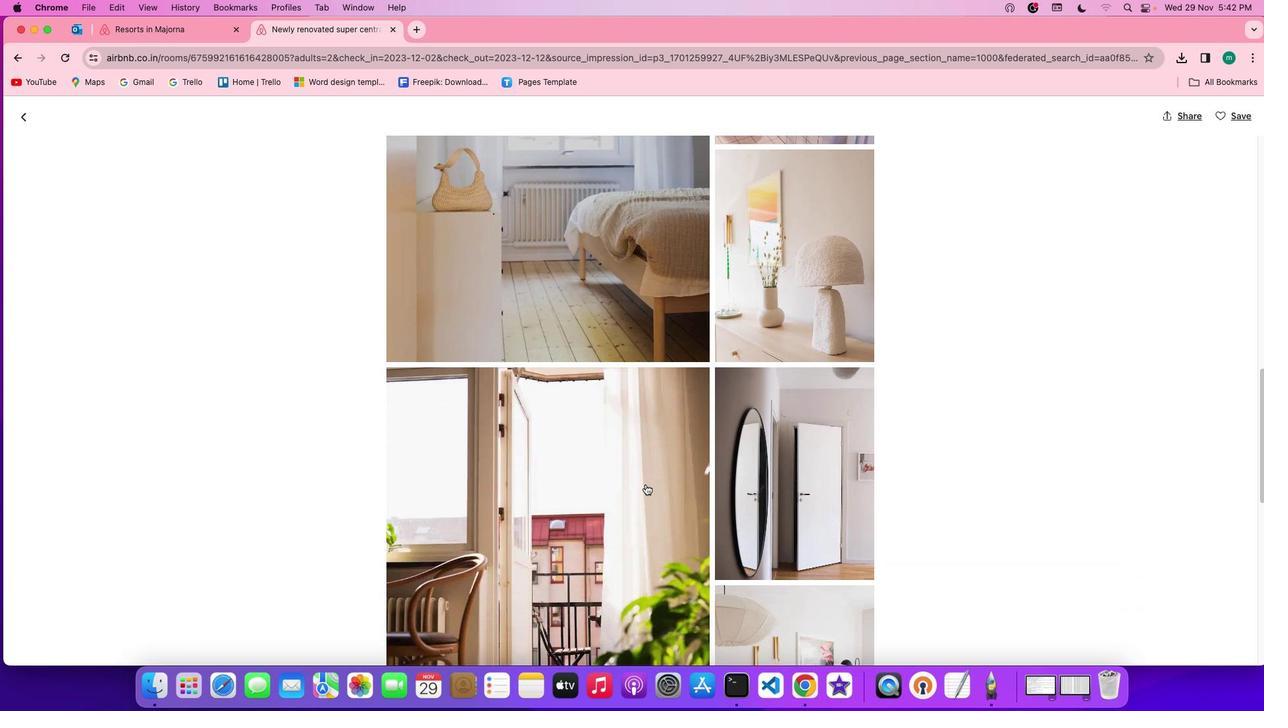 
Action: Mouse scrolled (646, 484) with delta (0, 0)
Screenshot: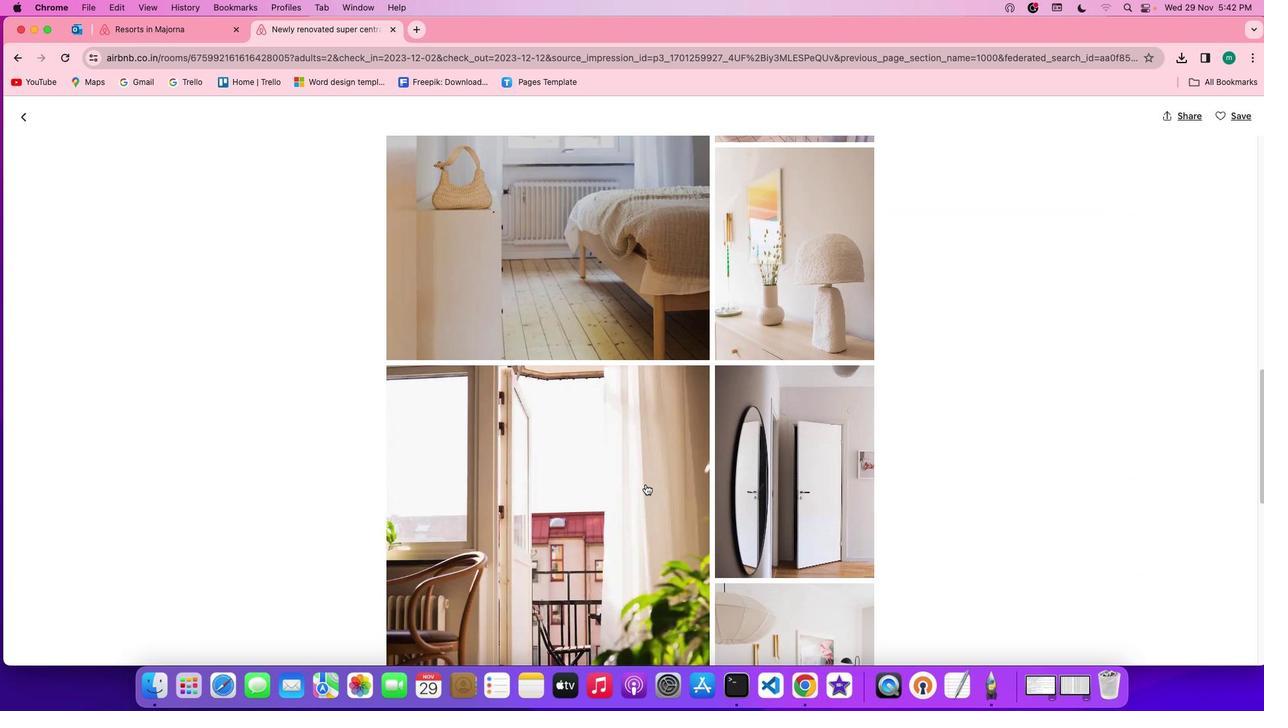 
Action: Mouse scrolled (646, 484) with delta (0, 0)
Screenshot: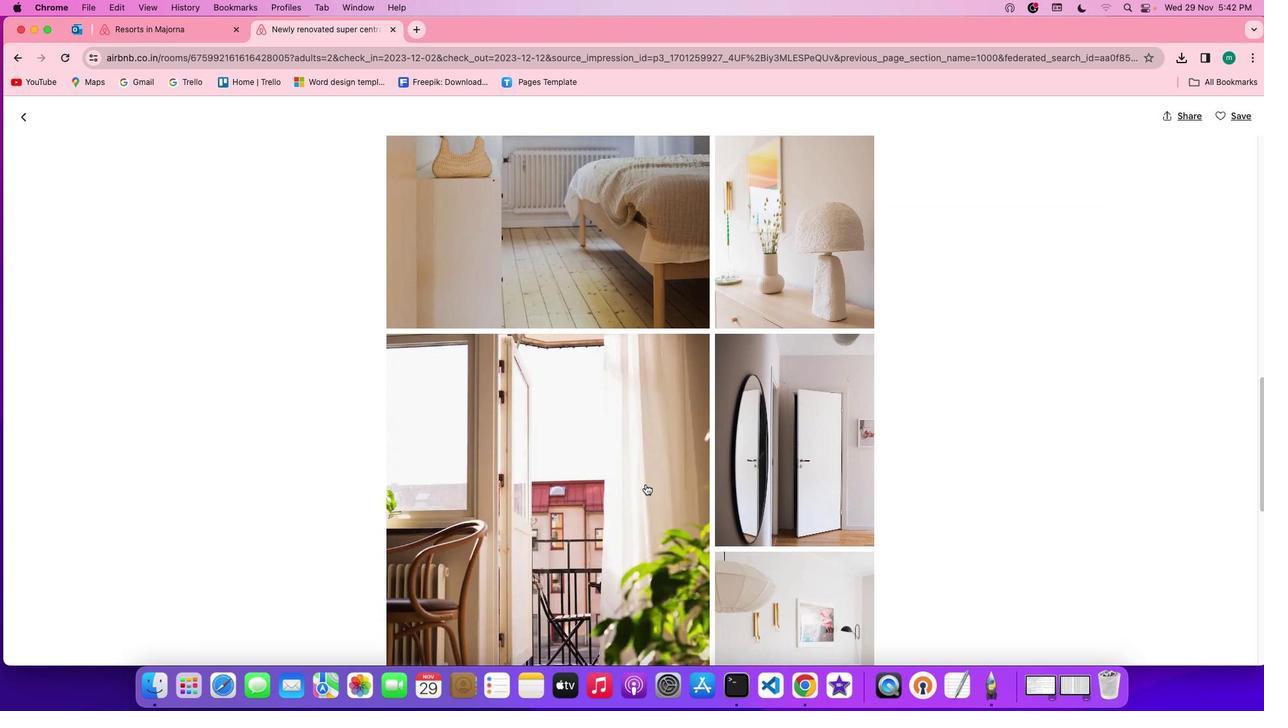 
Action: Mouse scrolled (646, 484) with delta (0, 0)
Screenshot: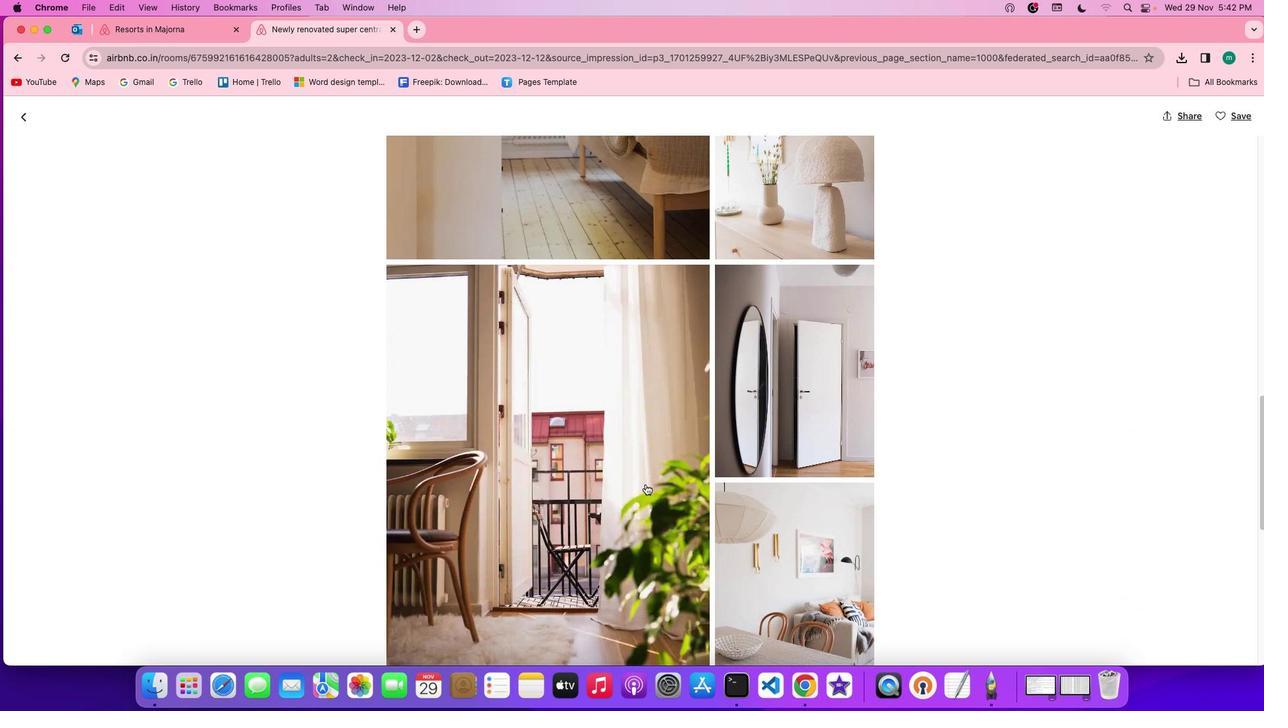 
Action: Mouse scrolled (646, 484) with delta (0, -1)
Screenshot: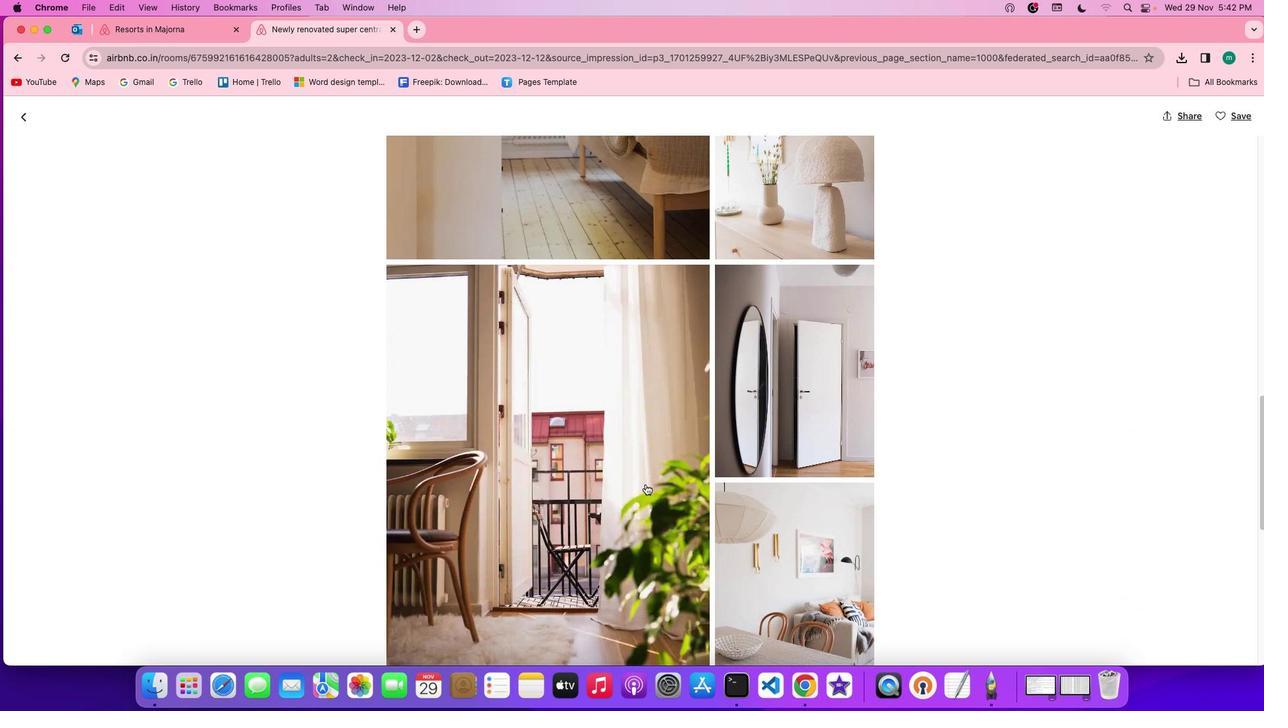 
Action: Mouse scrolled (646, 484) with delta (0, -1)
Screenshot: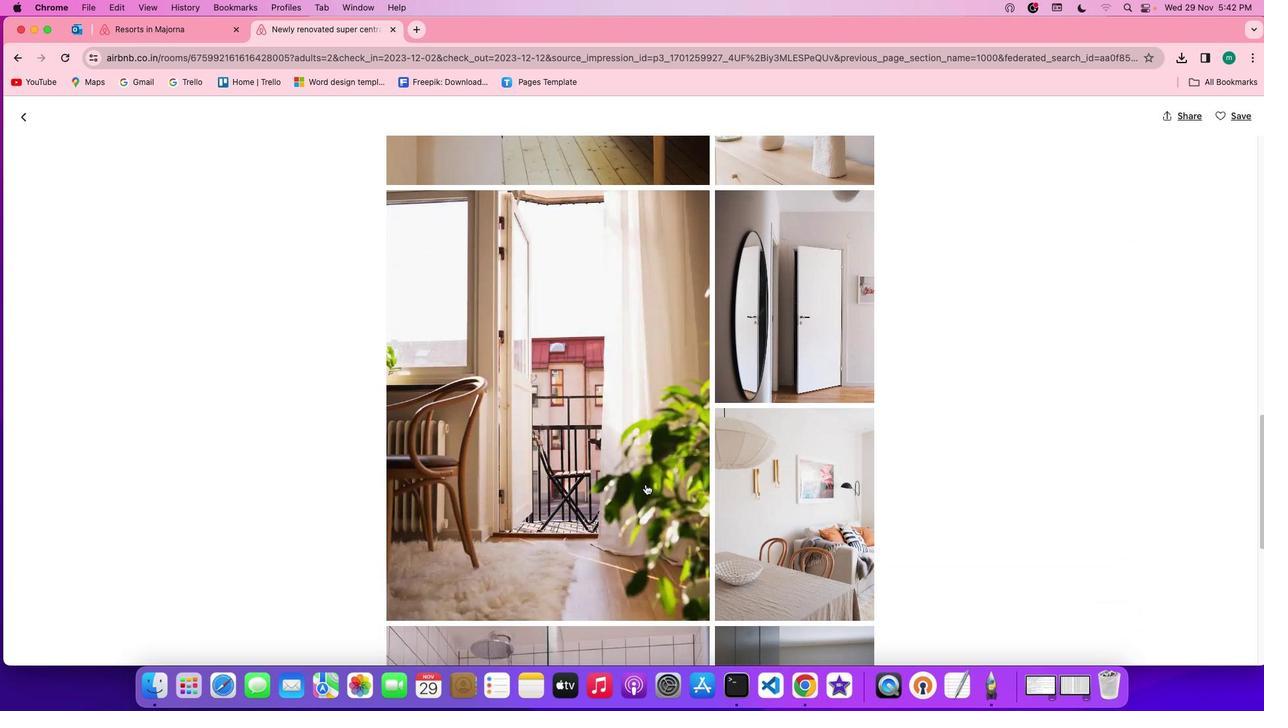 
Action: Mouse scrolled (646, 484) with delta (0, 0)
Screenshot: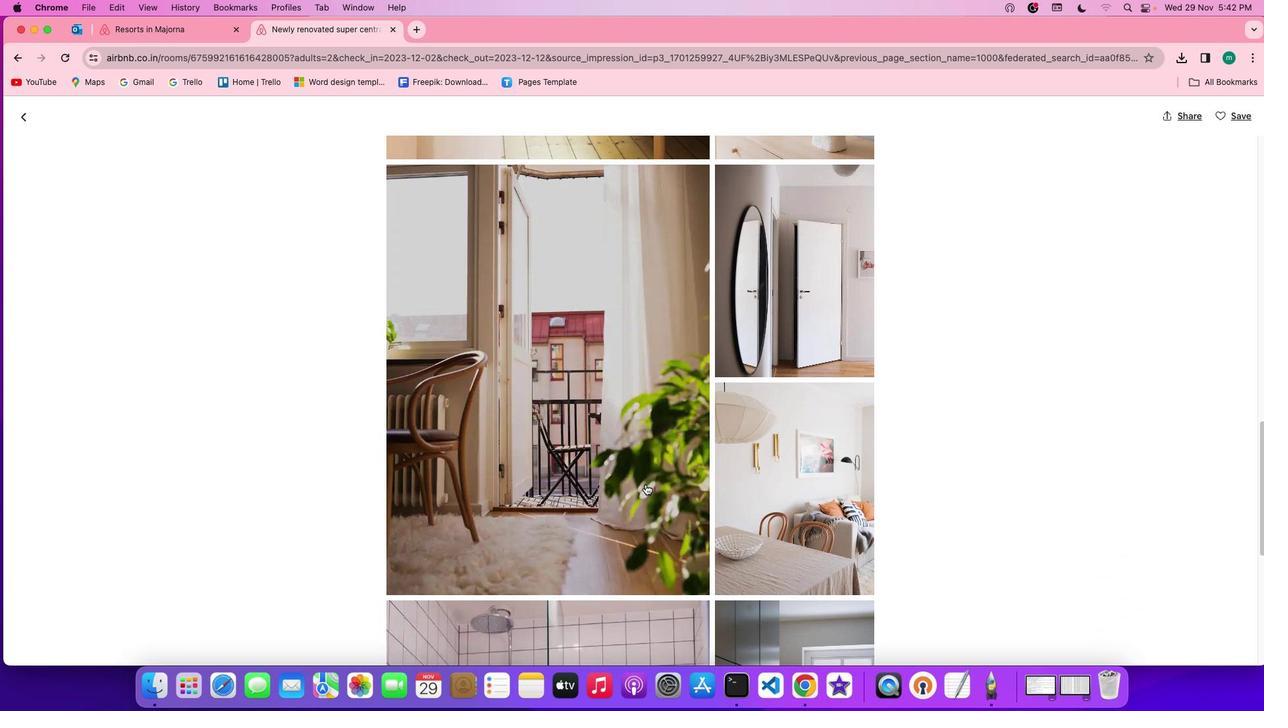 
Action: Mouse scrolled (646, 484) with delta (0, 0)
Screenshot: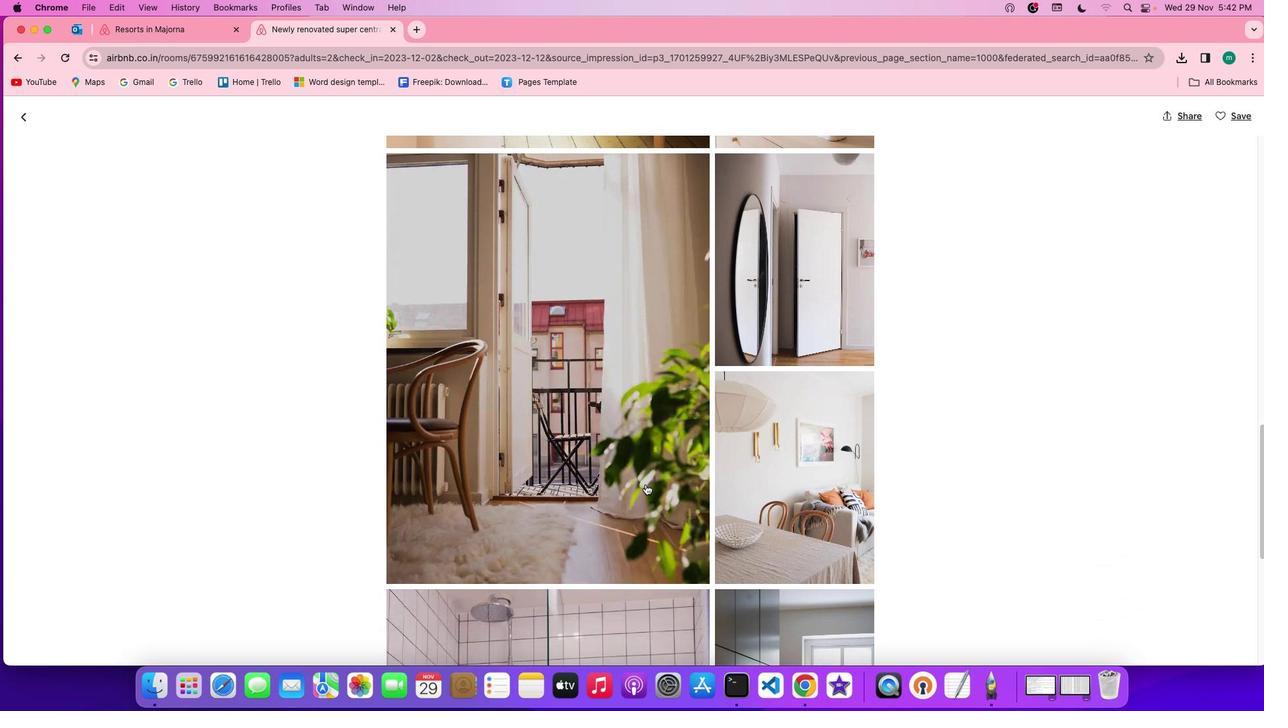 
Action: Mouse scrolled (646, 484) with delta (0, -1)
Screenshot: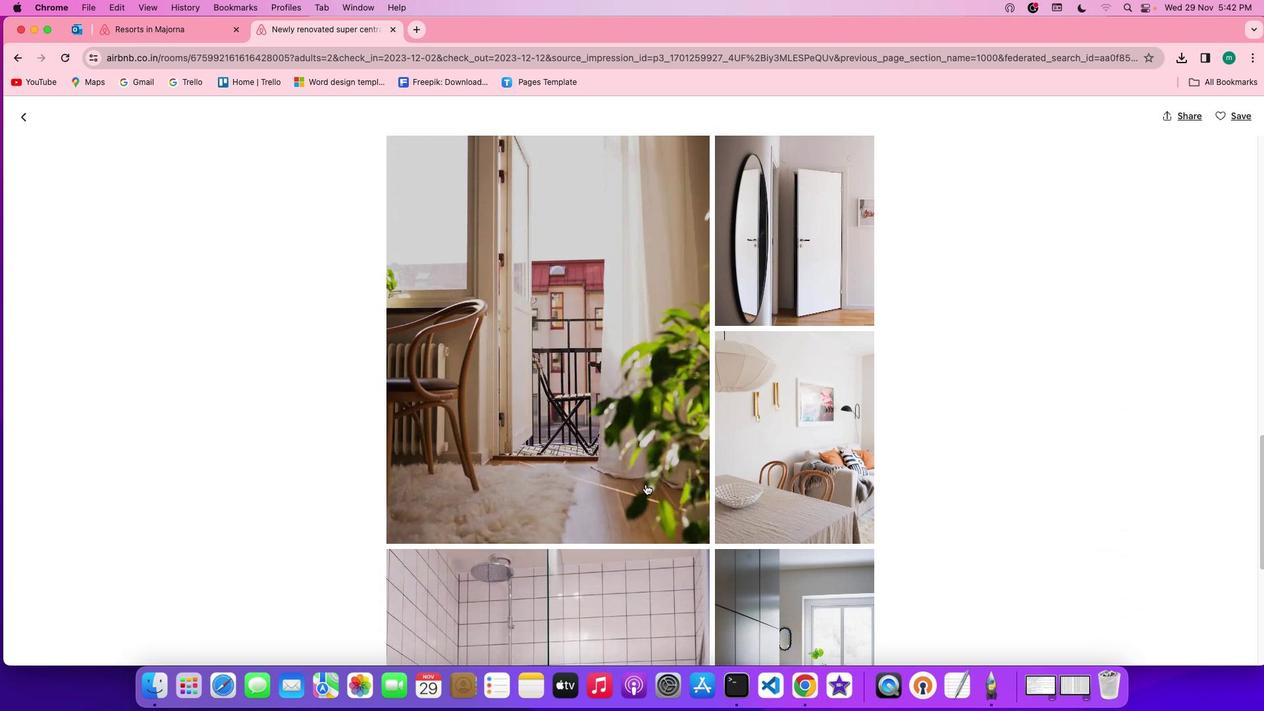 
Action: Mouse scrolled (646, 484) with delta (0, -1)
Screenshot: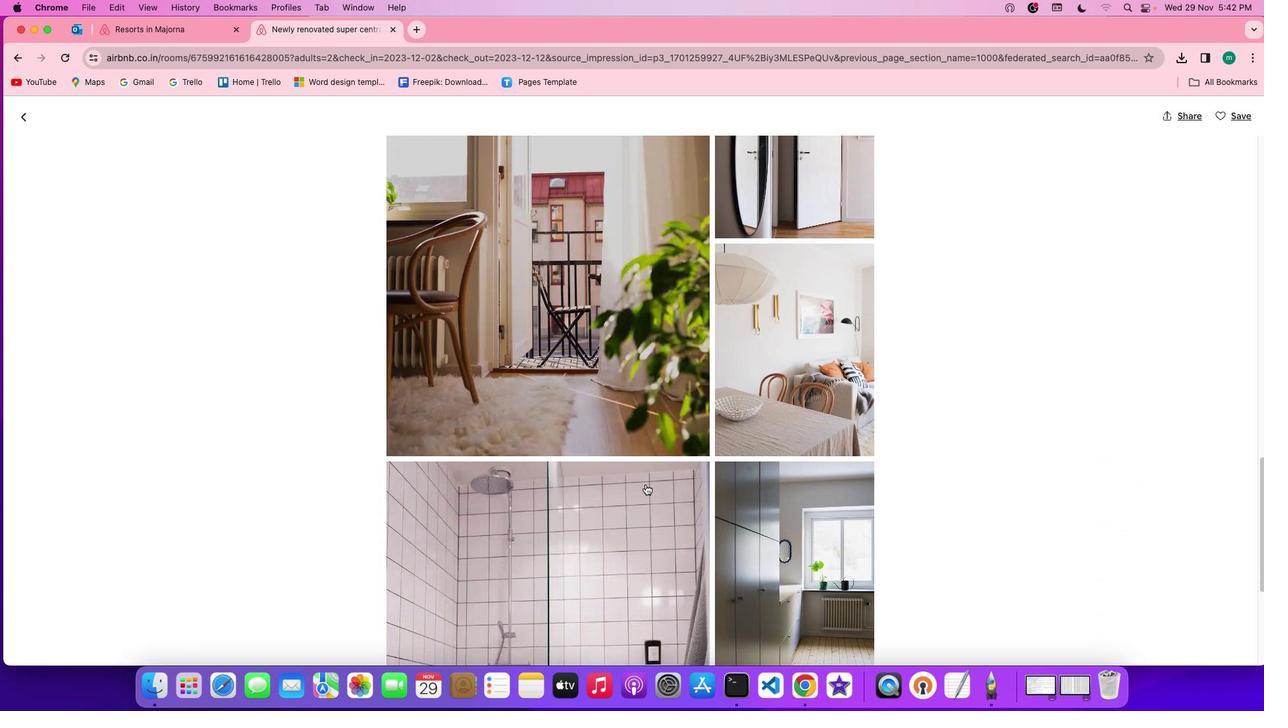 
Action: Mouse scrolled (646, 484) with delta (0, 0)
Screenshot: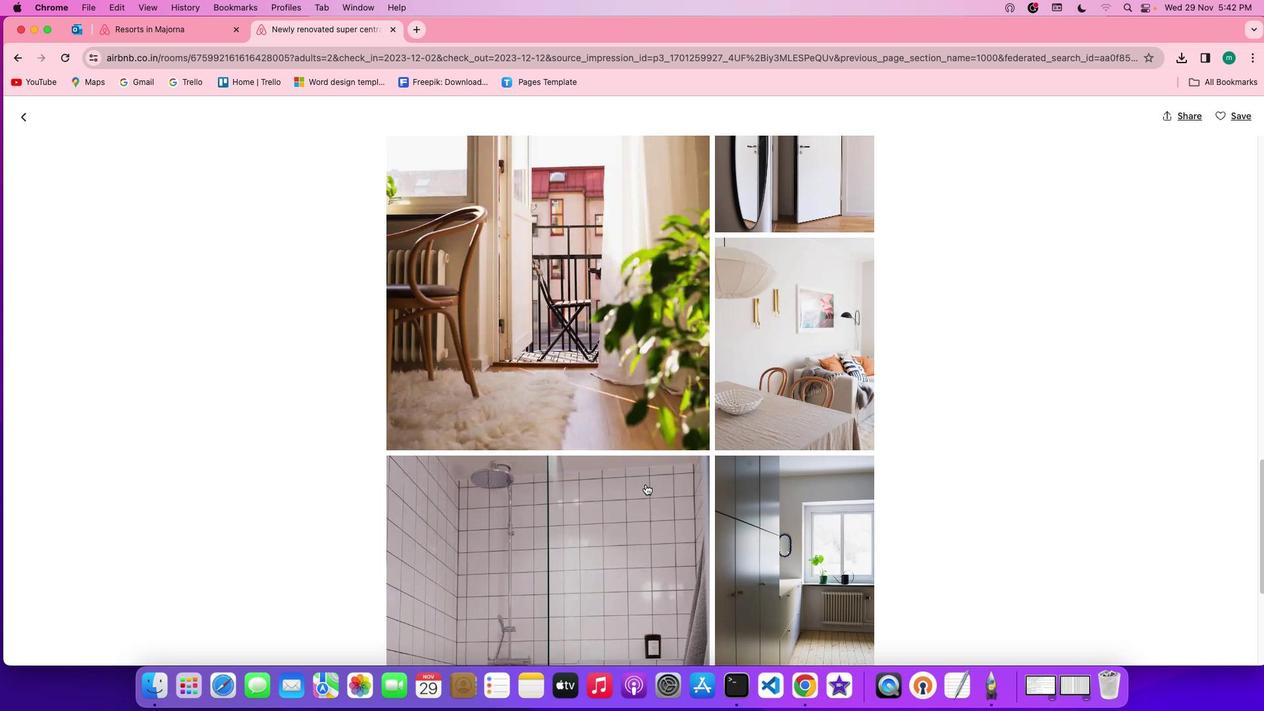 
Action: Mouse scrolled (646, 484) with delta (0, 0)
Screenshot: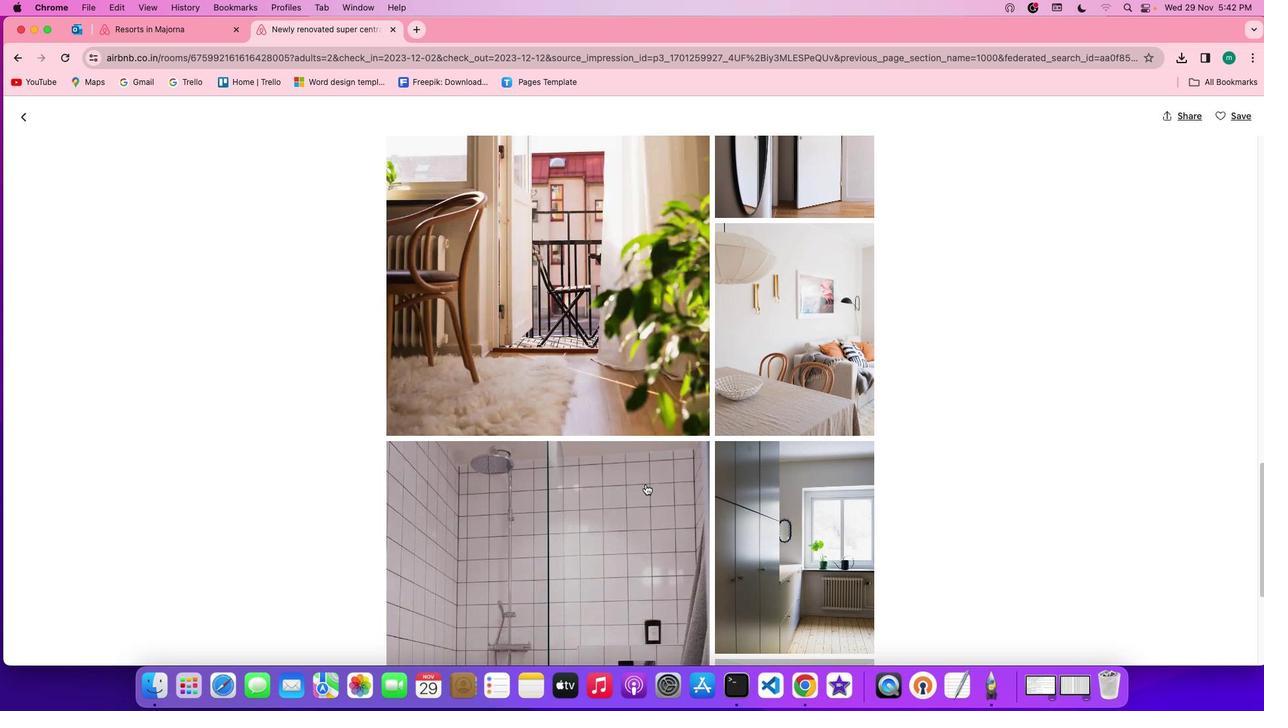
Action: Mouse scrolled (646, 484) with delta (0, 0)
Screenshot: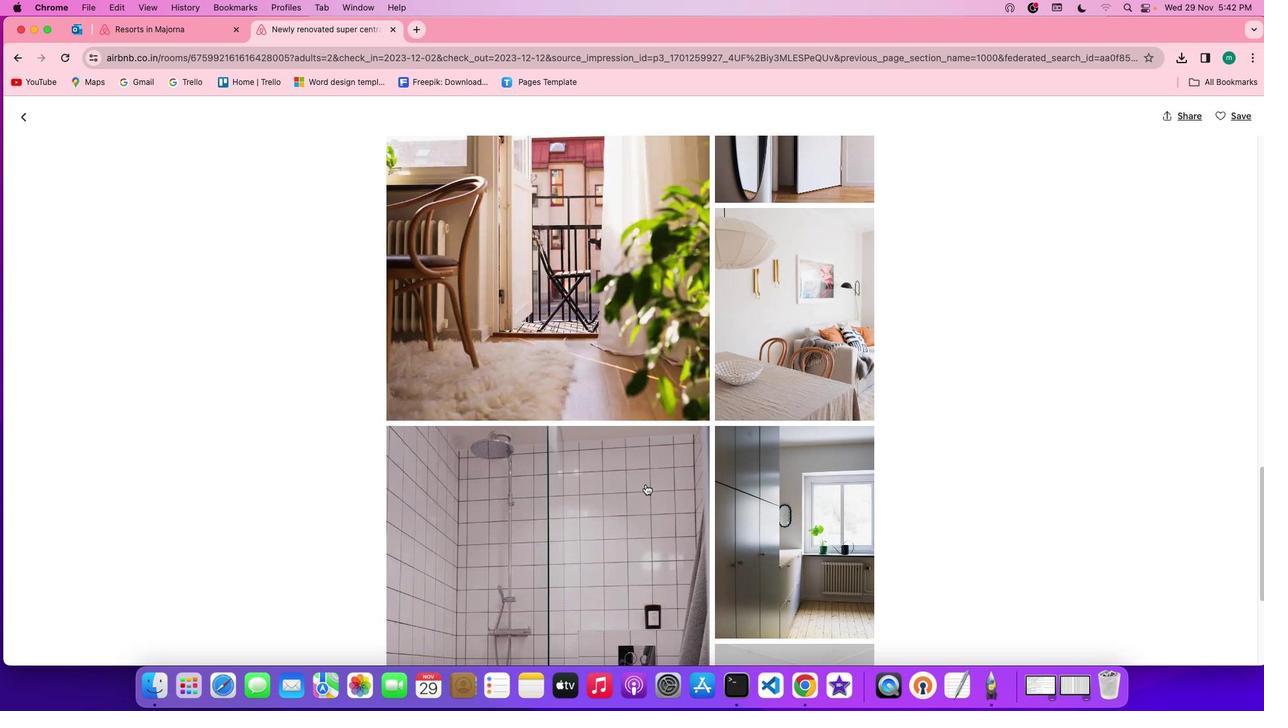 
Action: Mouse scrolled (646, 484) with delta (0, 0)
Screenshot: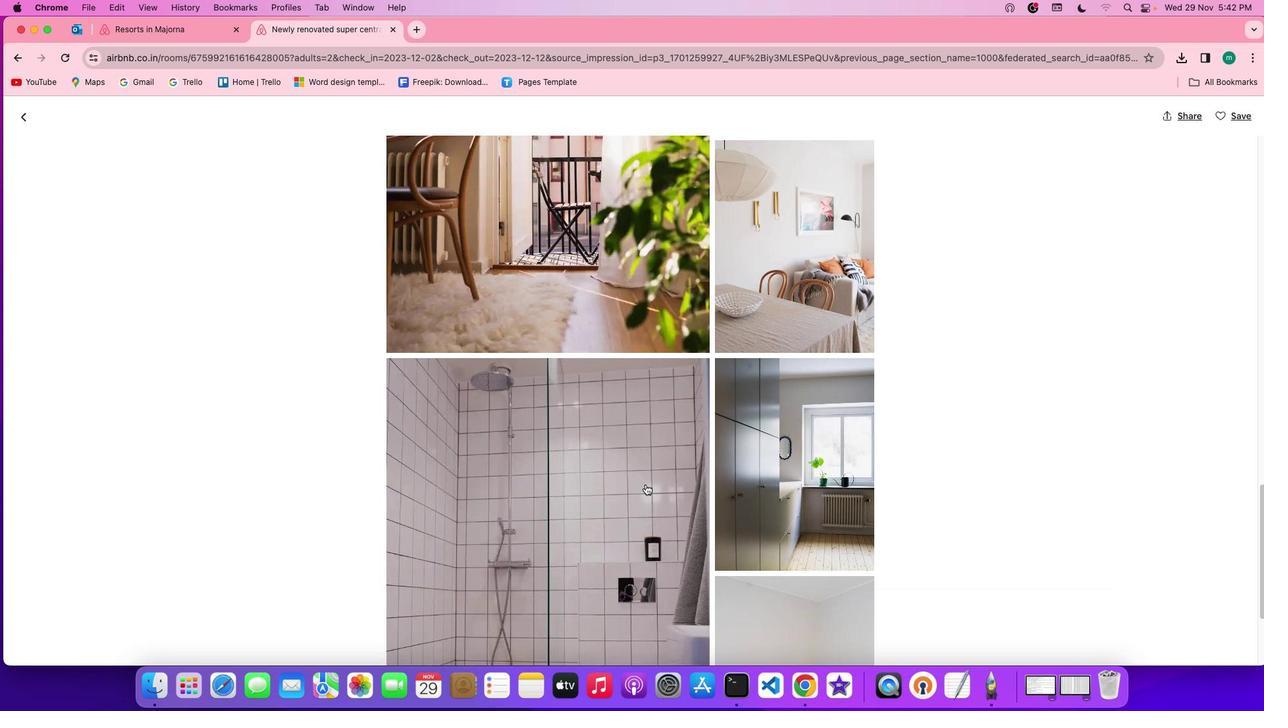 
Action: Mouse scrolled (646, 484) with delta (0, 0)
Screenshot: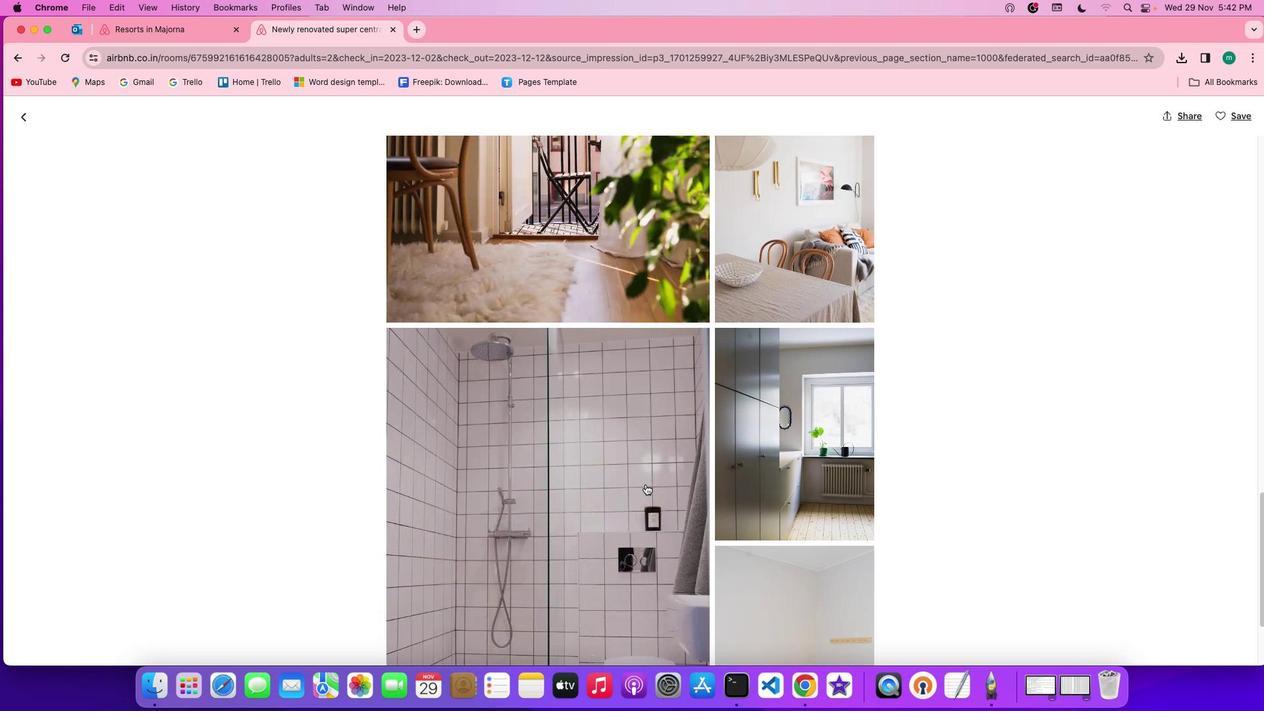 
Action: Mouse scrolled (646, 484) with delta (0, -1)
Screenshot: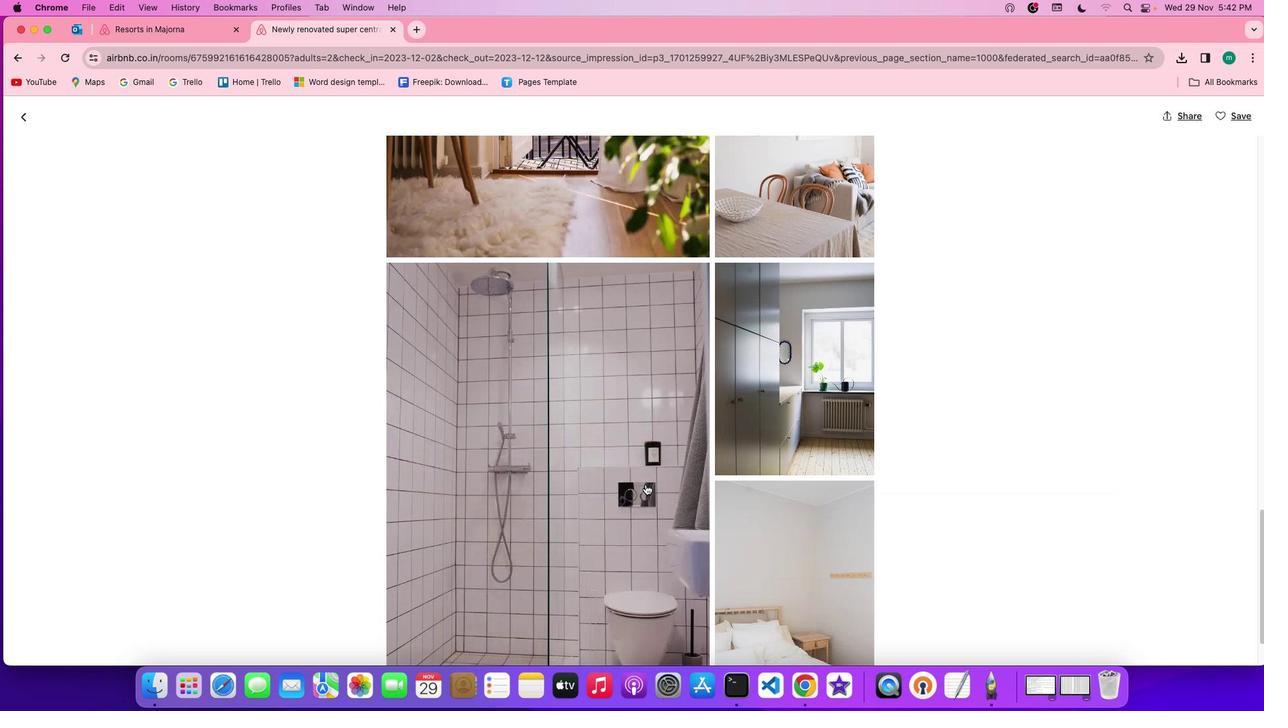 
Action: Mouse scrolled (646, 484) with delta (0, -2)
Screenshot: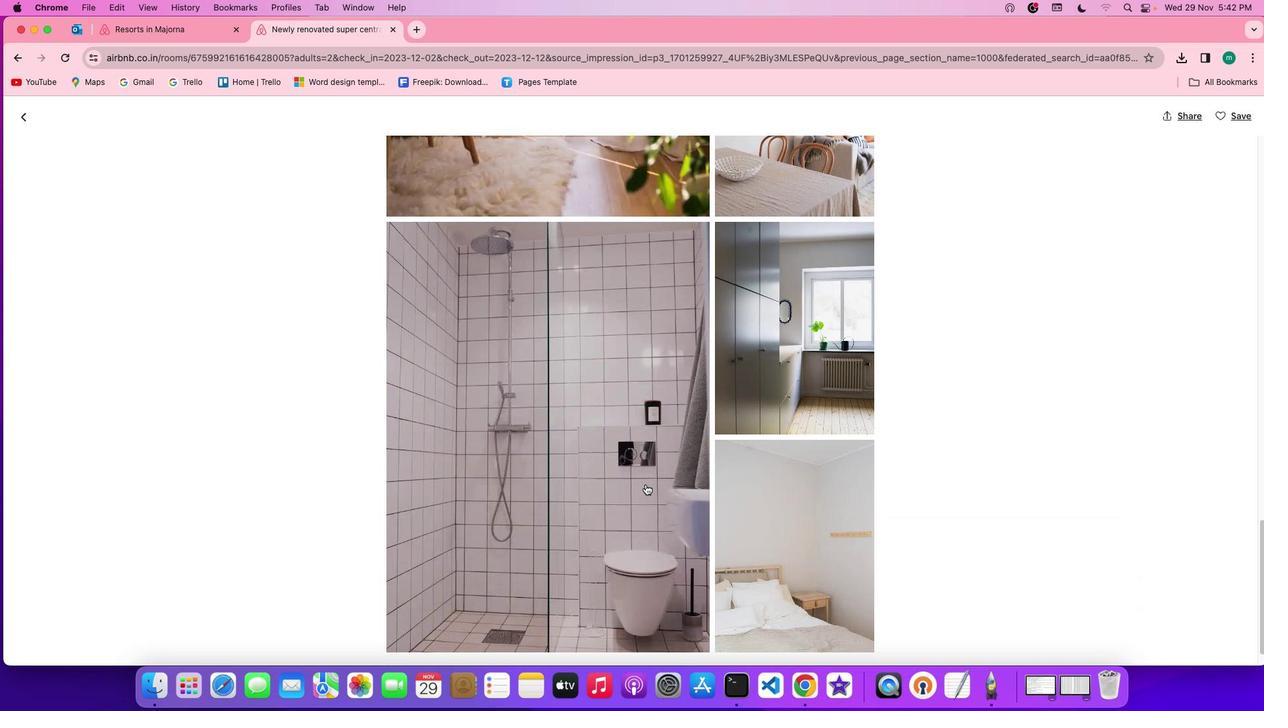 
Action: Mouse moved to (646, 484)
Screenshot: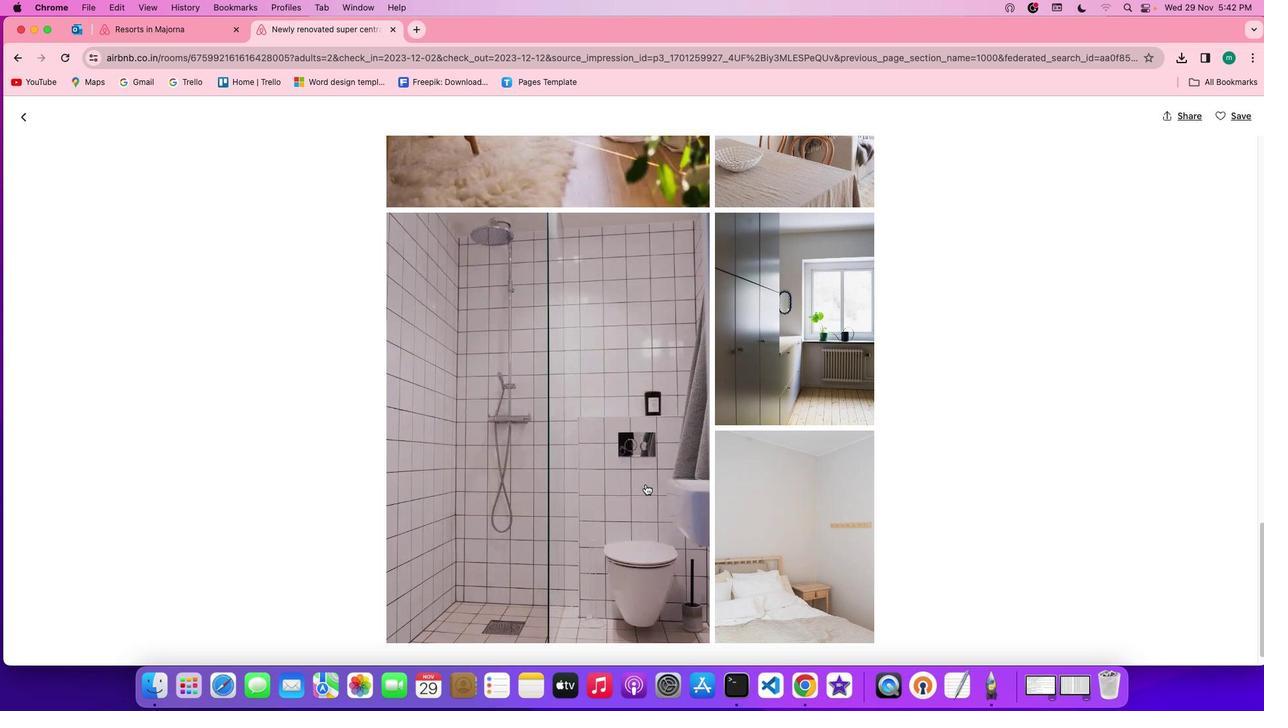 
Action: Mouse scrolled (646, 484) with delta (0, 0)
Screenshot: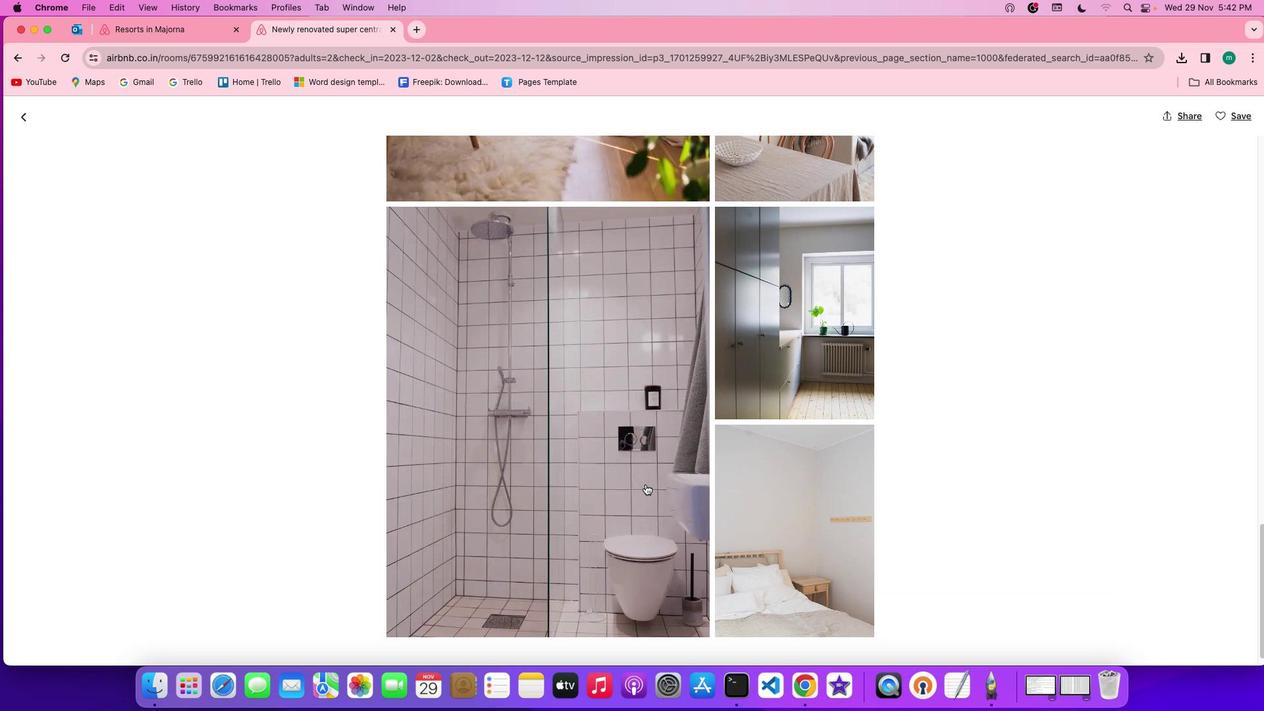 
Action: Mouse scrolled (646, 484) with delta (0, 0)
Screenshot: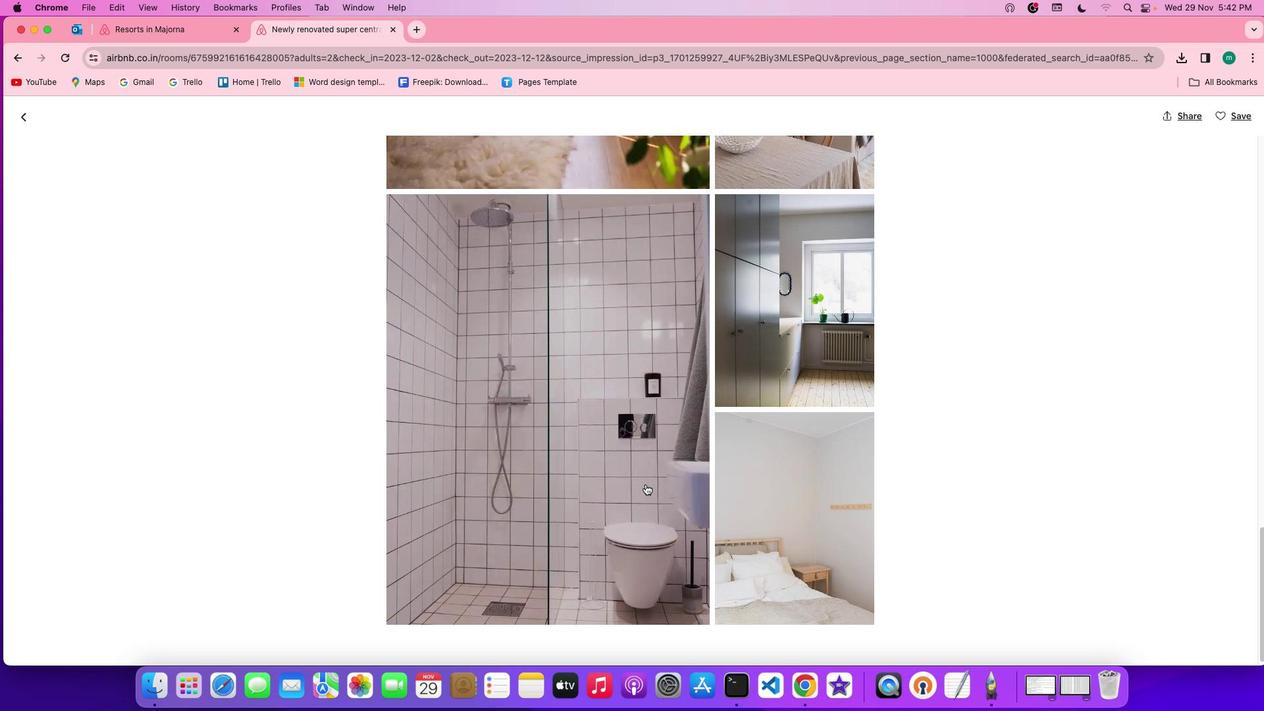 
Action: Mouse scrolled (646, 484) with delta (0, -1)
Screenshot: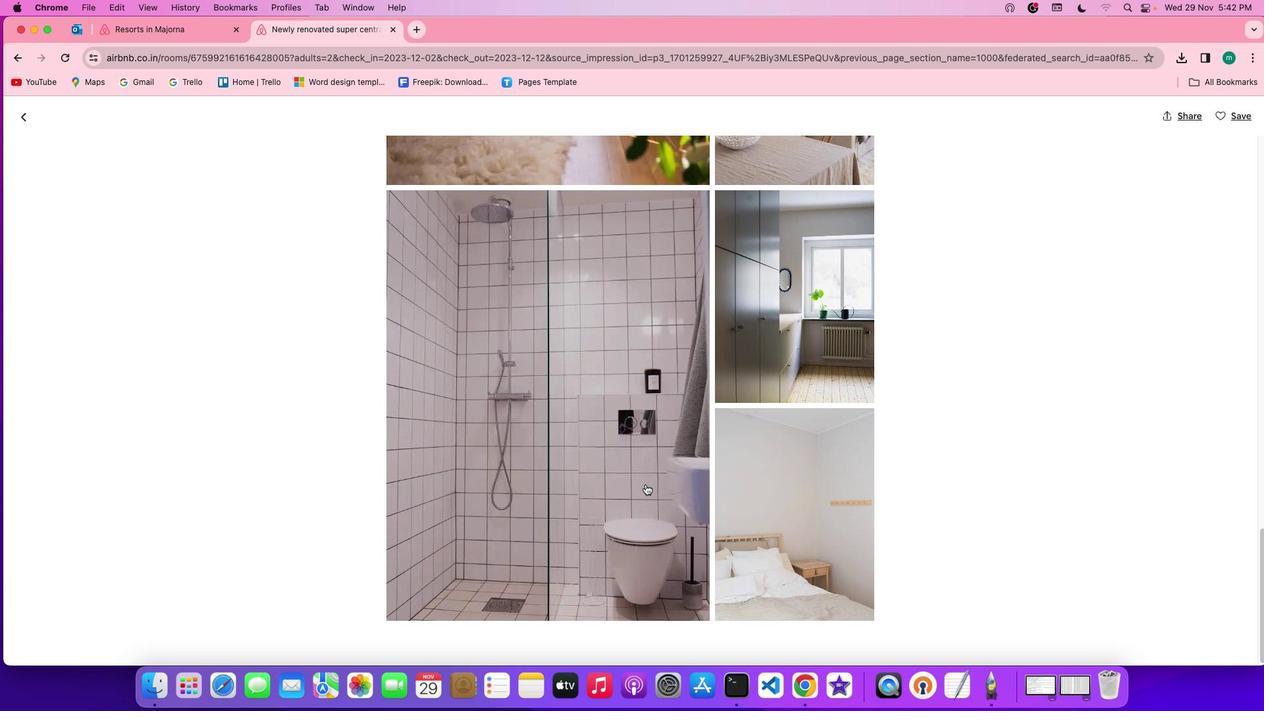 
Action: Mouse scrolled (646, 484) with delta (0, -1)
Screenshot: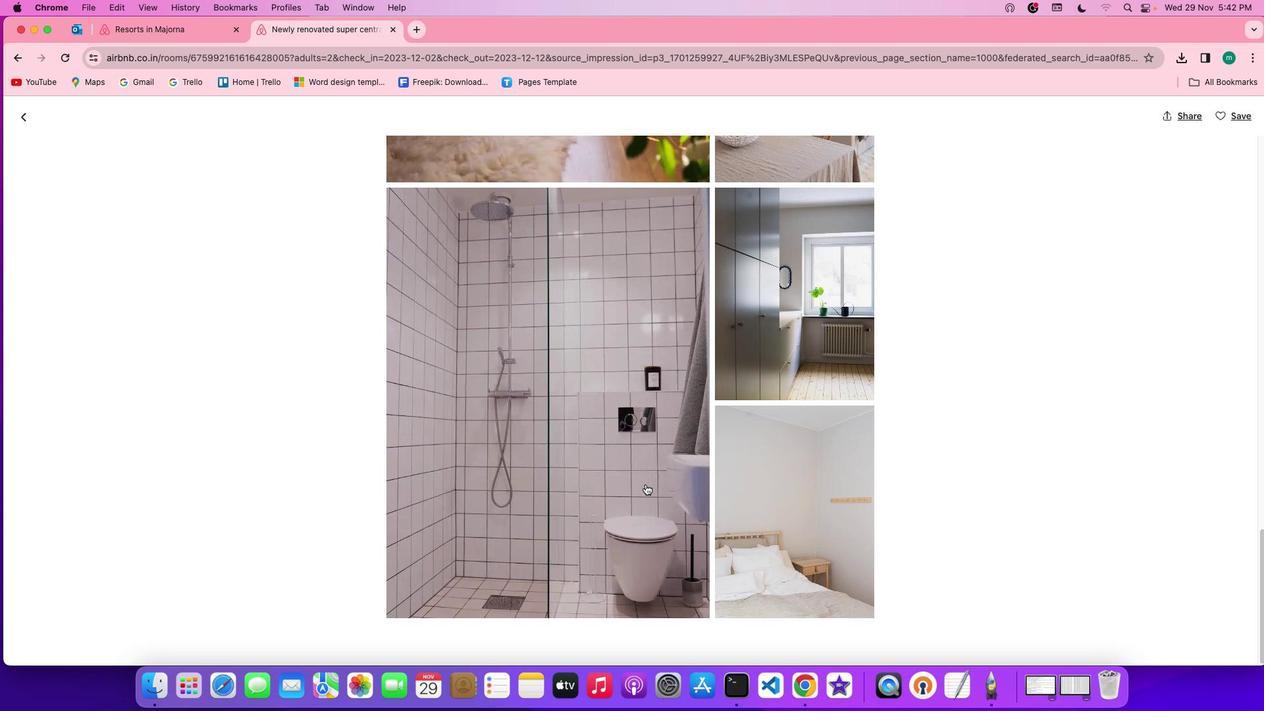 
Action: Mouse scrolled (646, 484) with delta (0, 0)
Screenshot: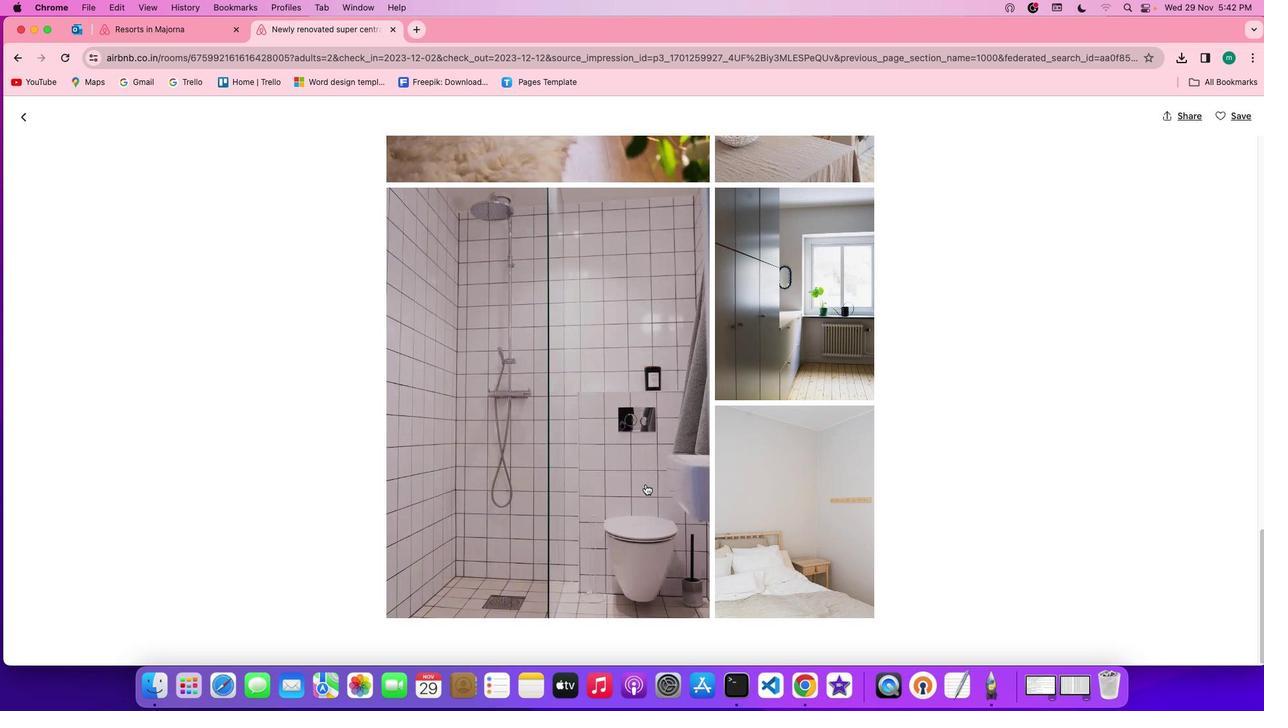 
Action: Mouse scrolled (646, 484) with delta (0, 0)
Screenshot: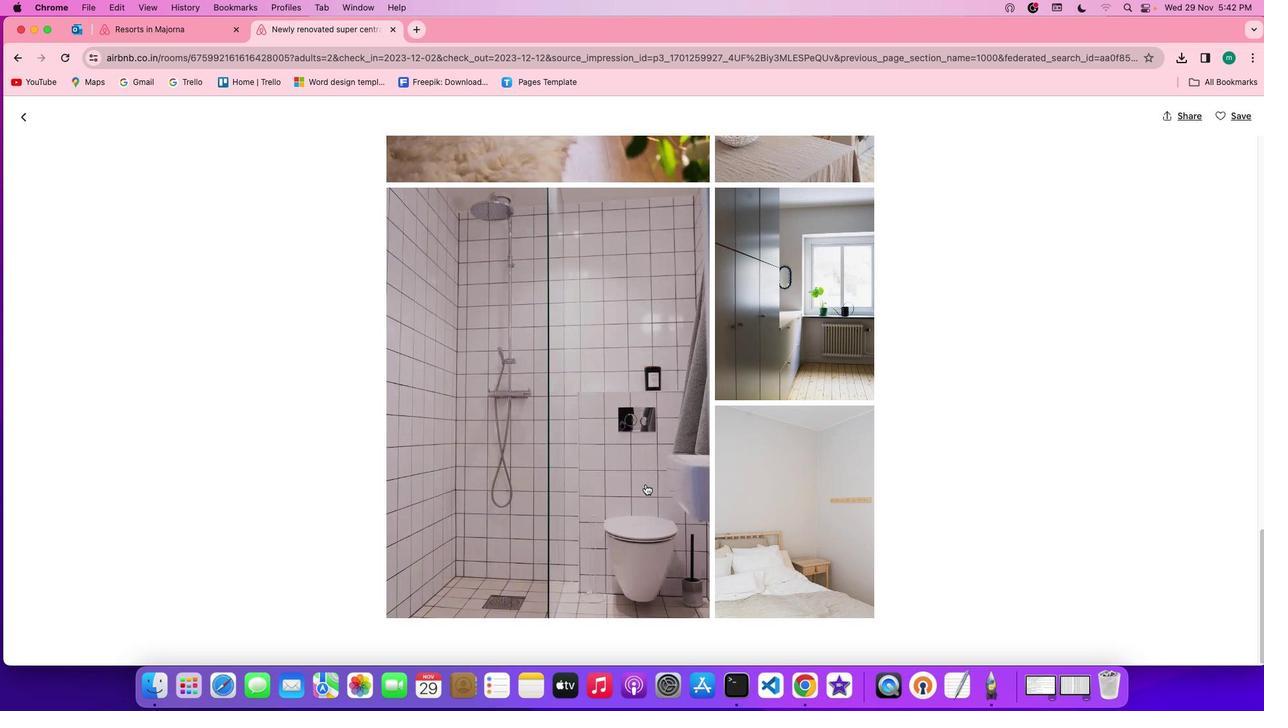 
Action: Mouse scrolled (646, 484) with delta (0, 0)
Screenshot: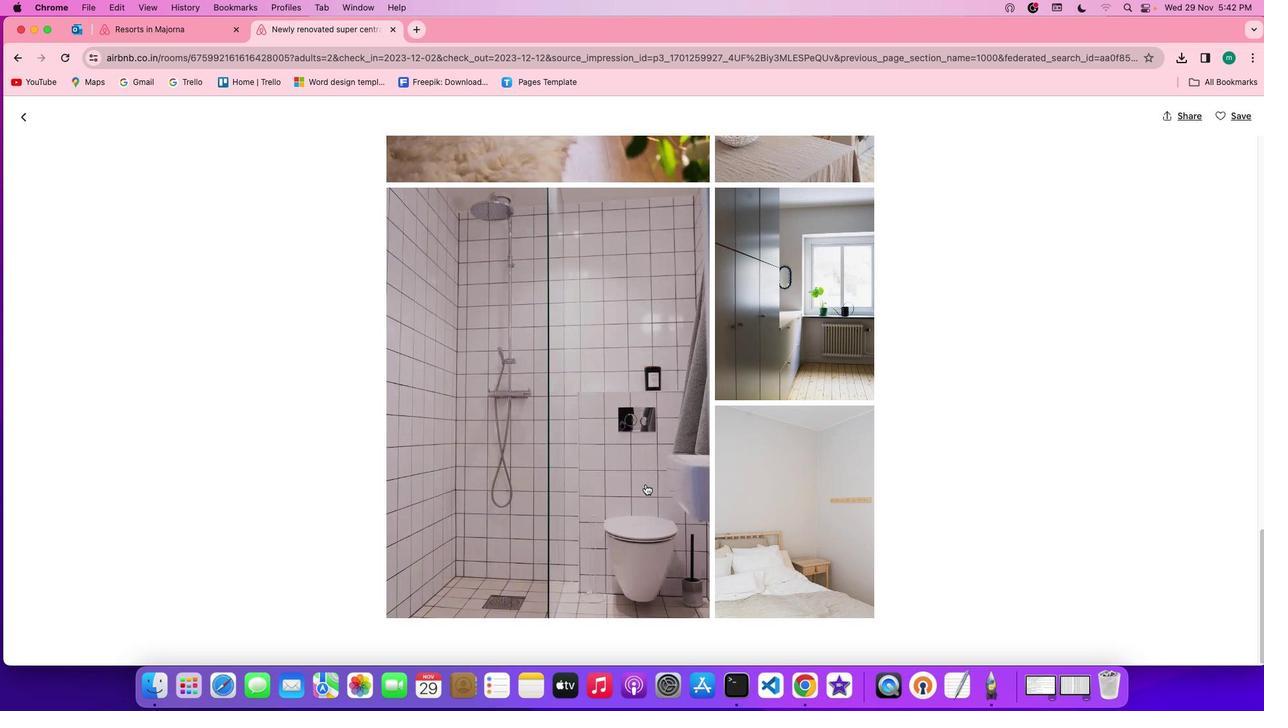 
Action: Mouse scrolled (646, 484) with delta (0, -1)
Screenshot: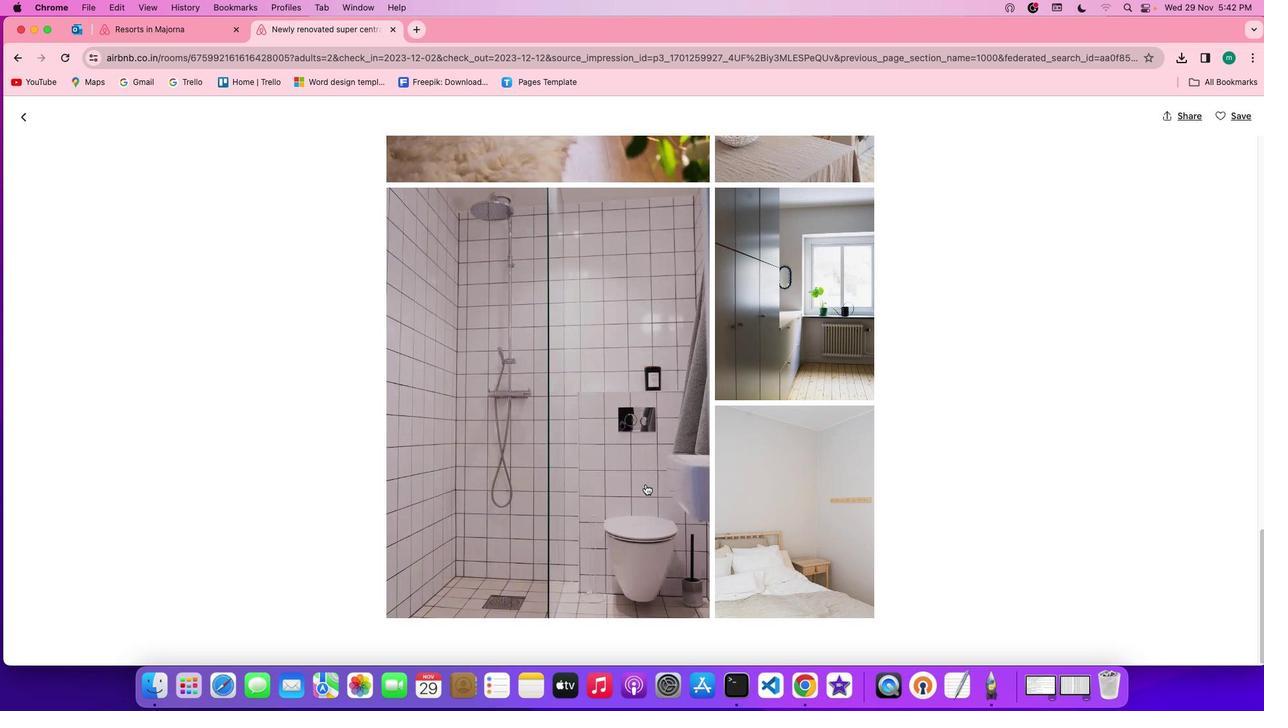 
Action: Mouse scrolled (646, 484) with delta (0, -1)
Screenshot: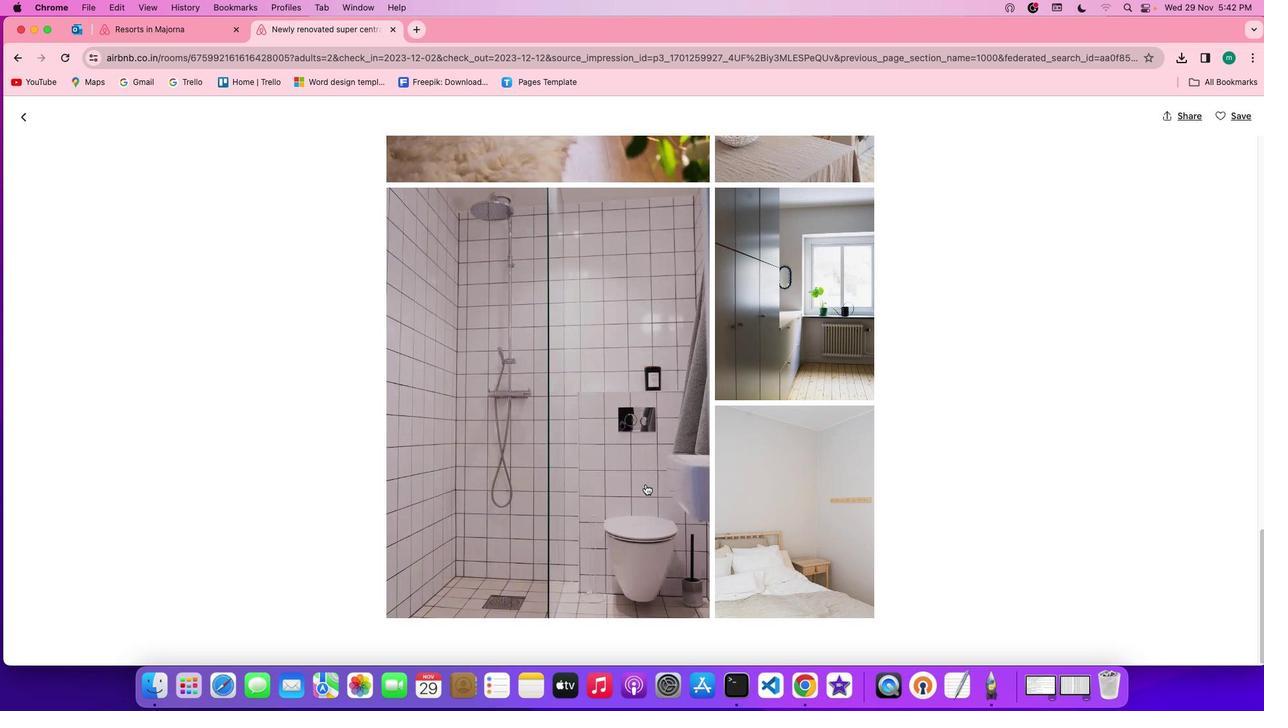 
Action: Mouse moved to (21, 111)
Screenshot: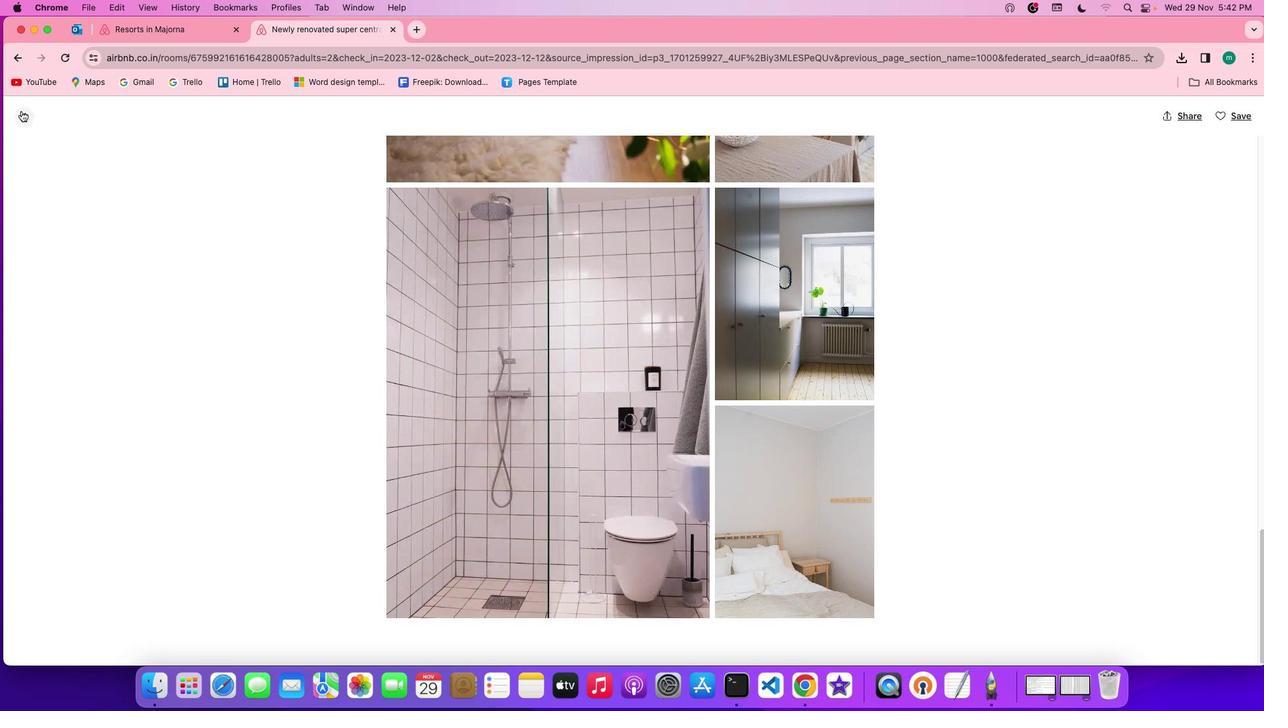 
Action: Mouse pressed left at (21, 111)
Screenshot: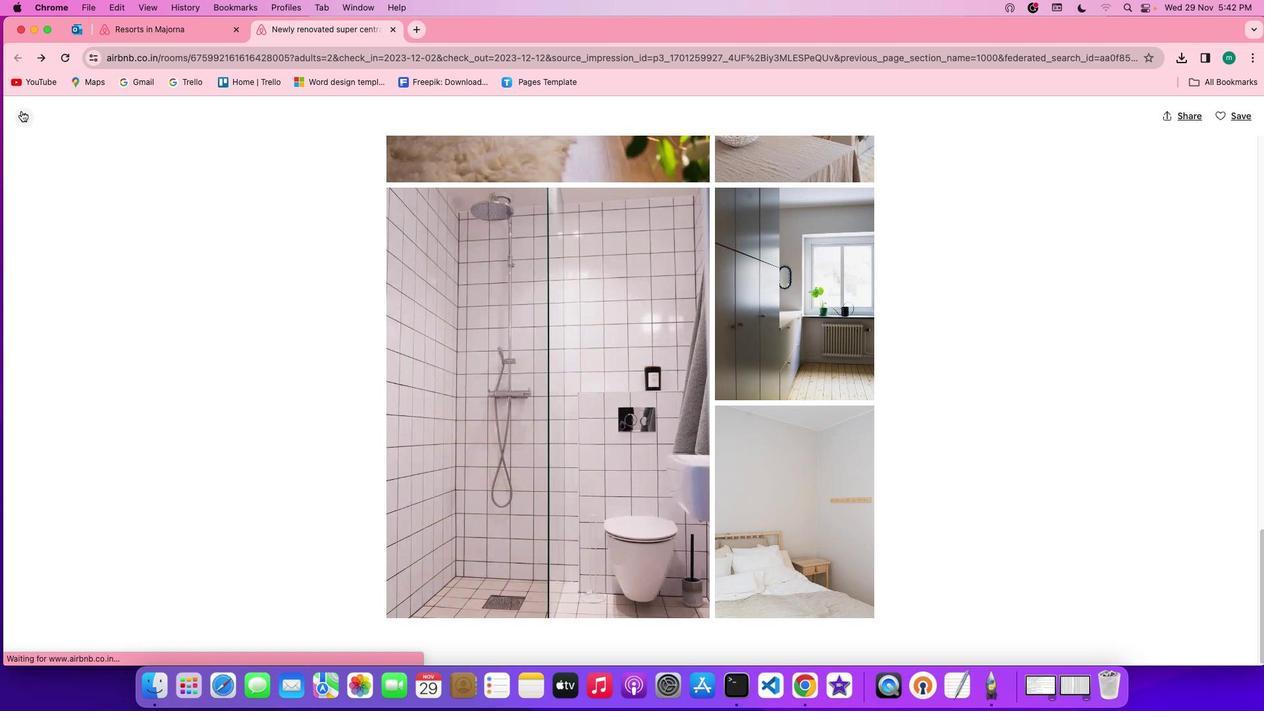 
Action: Mouse moved to (751, 479)
Screenshot: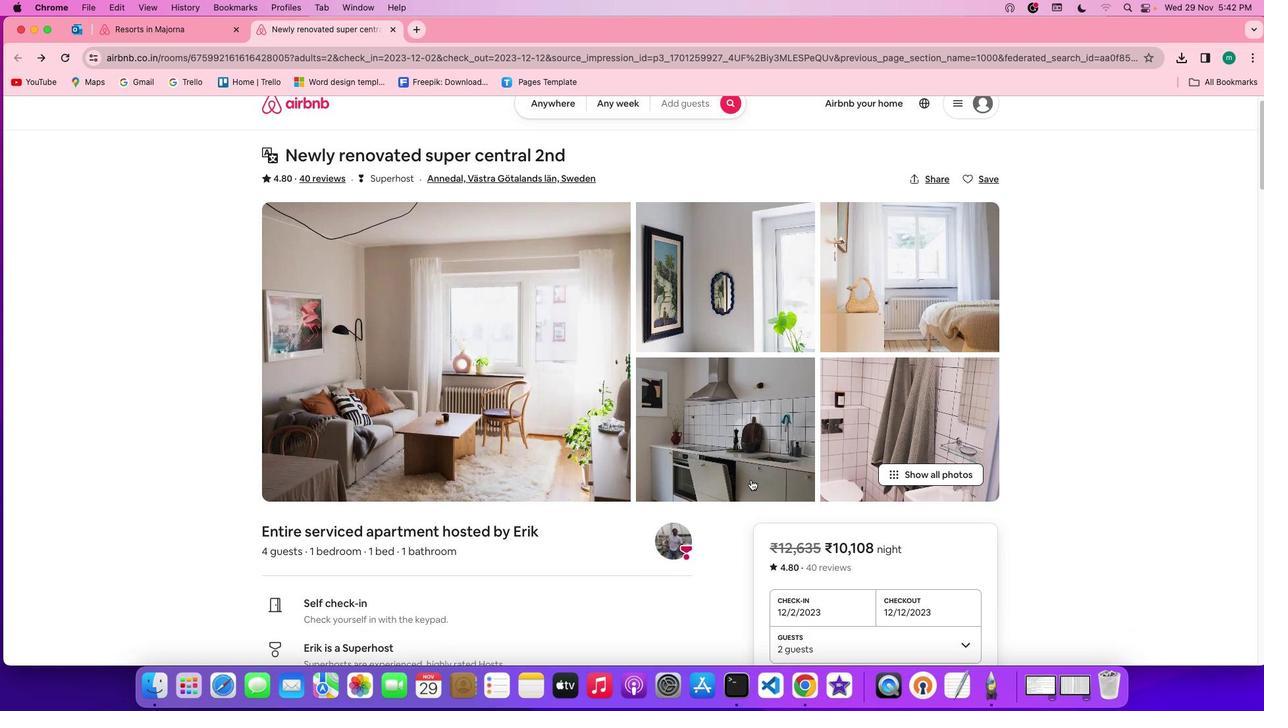 
Action: Mouse scrolled (751, 479) with delta (0, 0)
Screenshot: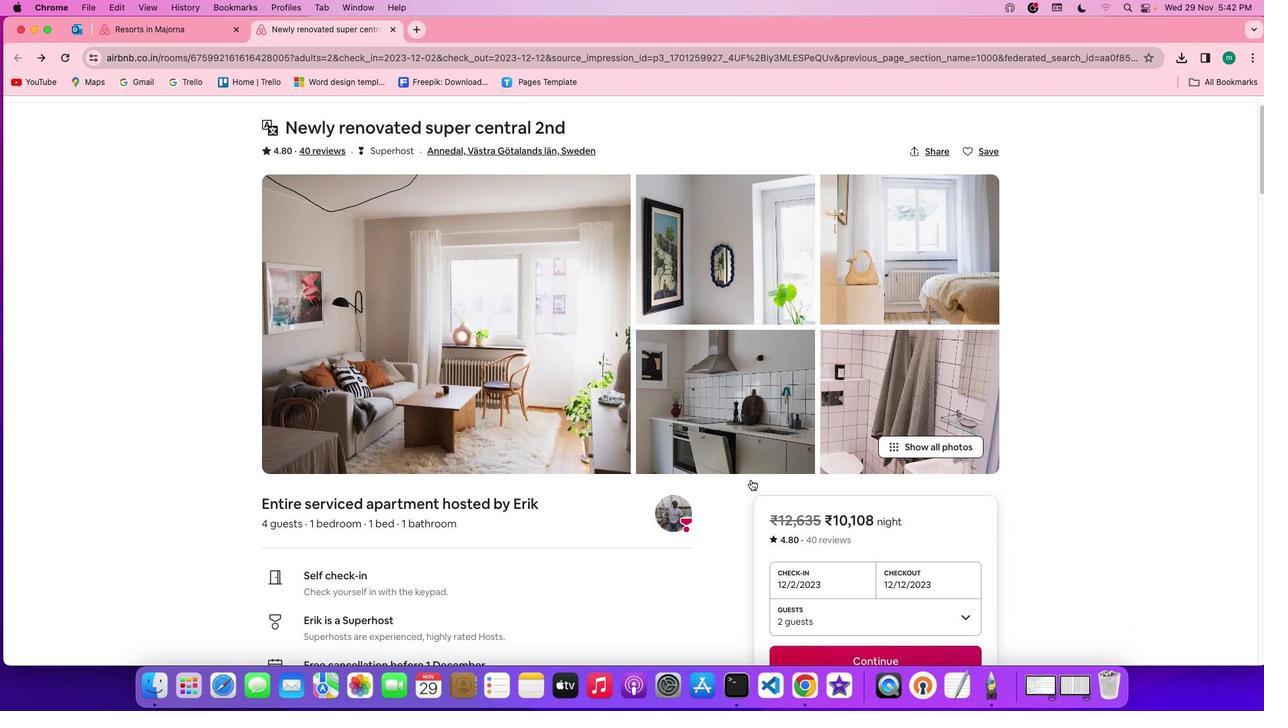 
Action: Mouse scrolled (751, 479) with delta (0, 0)
Screenshot: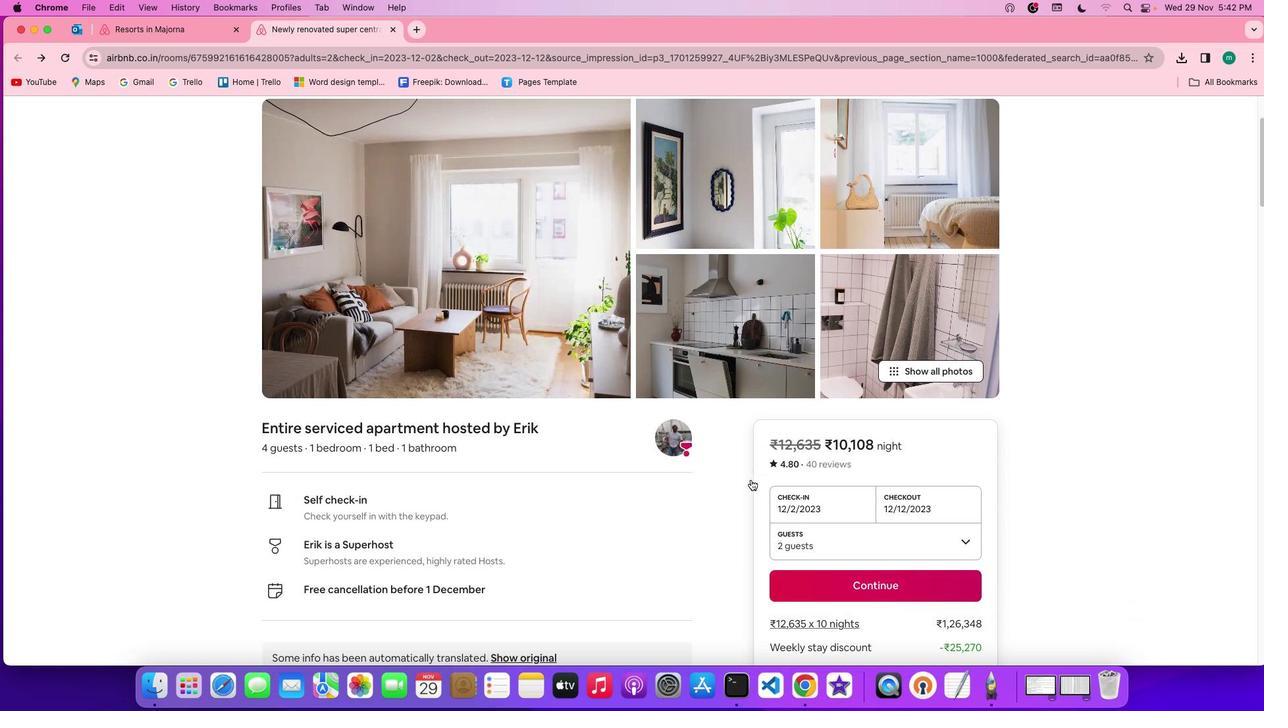 
Action: Mouse scrolled (751, 479) with delta (0, -1)
Screenshot: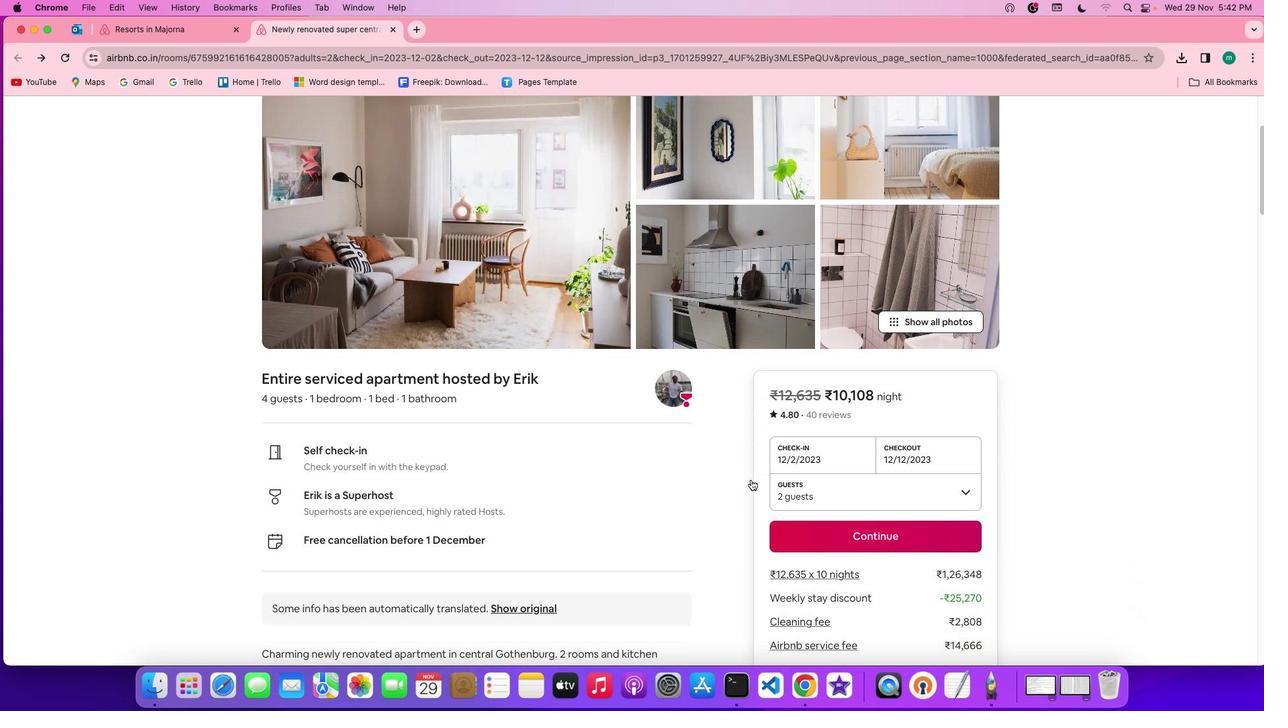 
Action: Mouse scrolled (751, 479) with delta (0, -1)
Screenshot: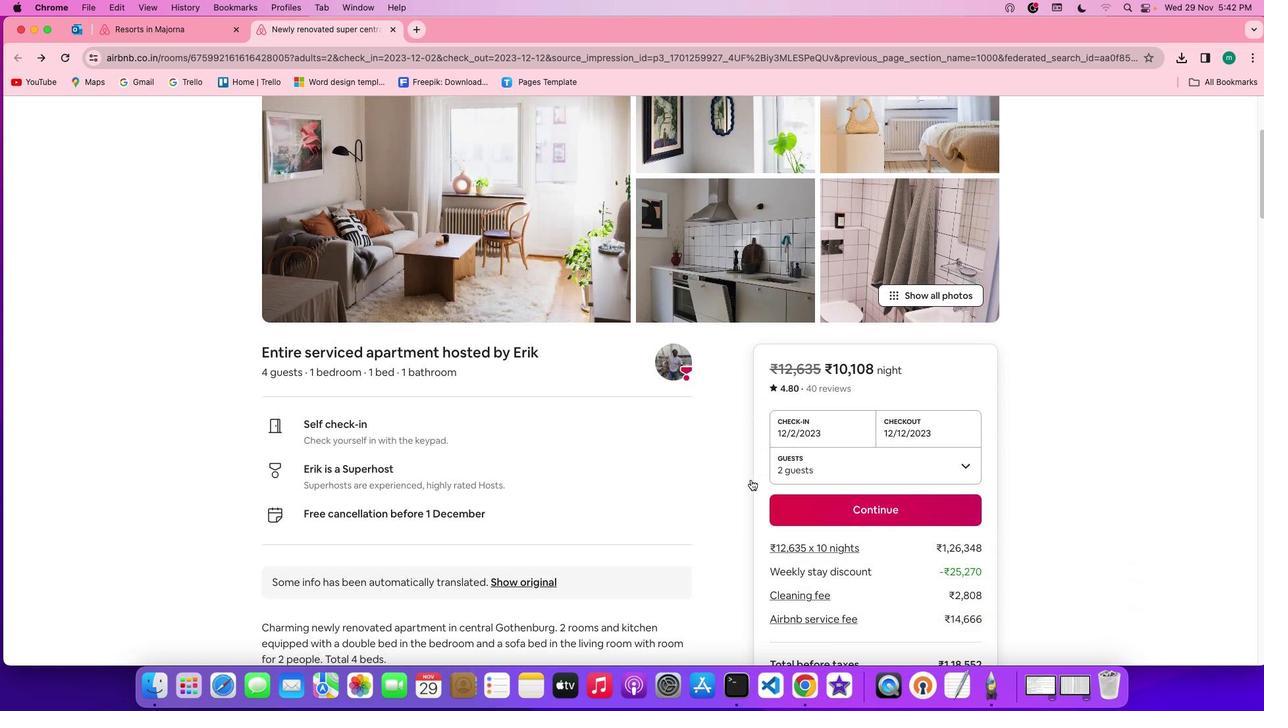 
Action: Mouse scrolled (751, 479) with delta (0, 0)
Screenshot: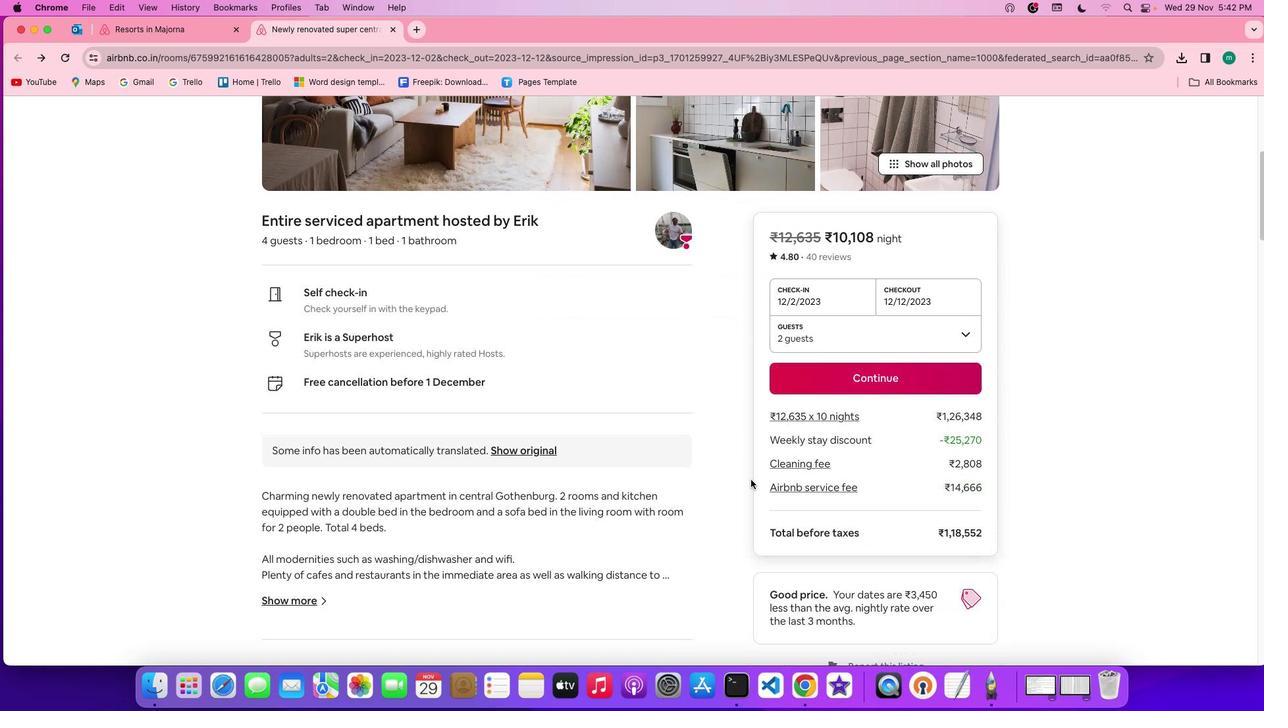
Action: Mouse scrolled (751, 479) with delta (0, 0)
Screenshot: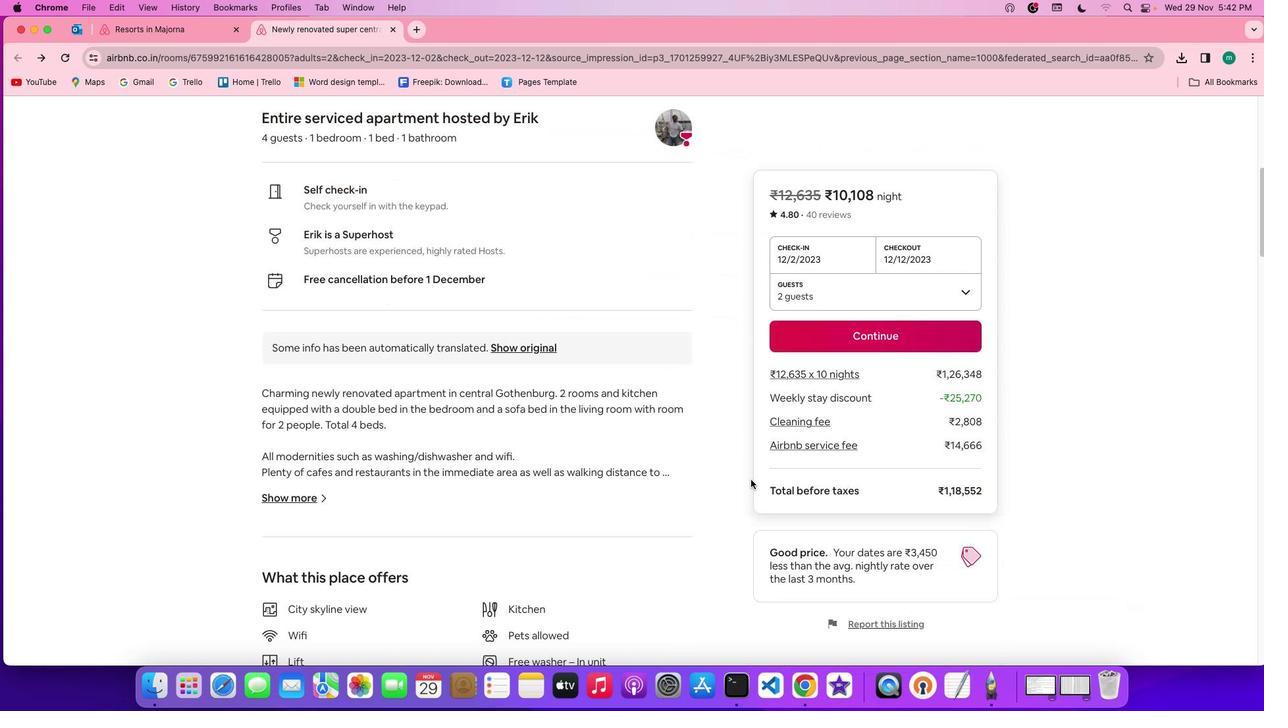 
Action: Mouse scrolled (751, 479) with delta (0, -1)
Screenshot: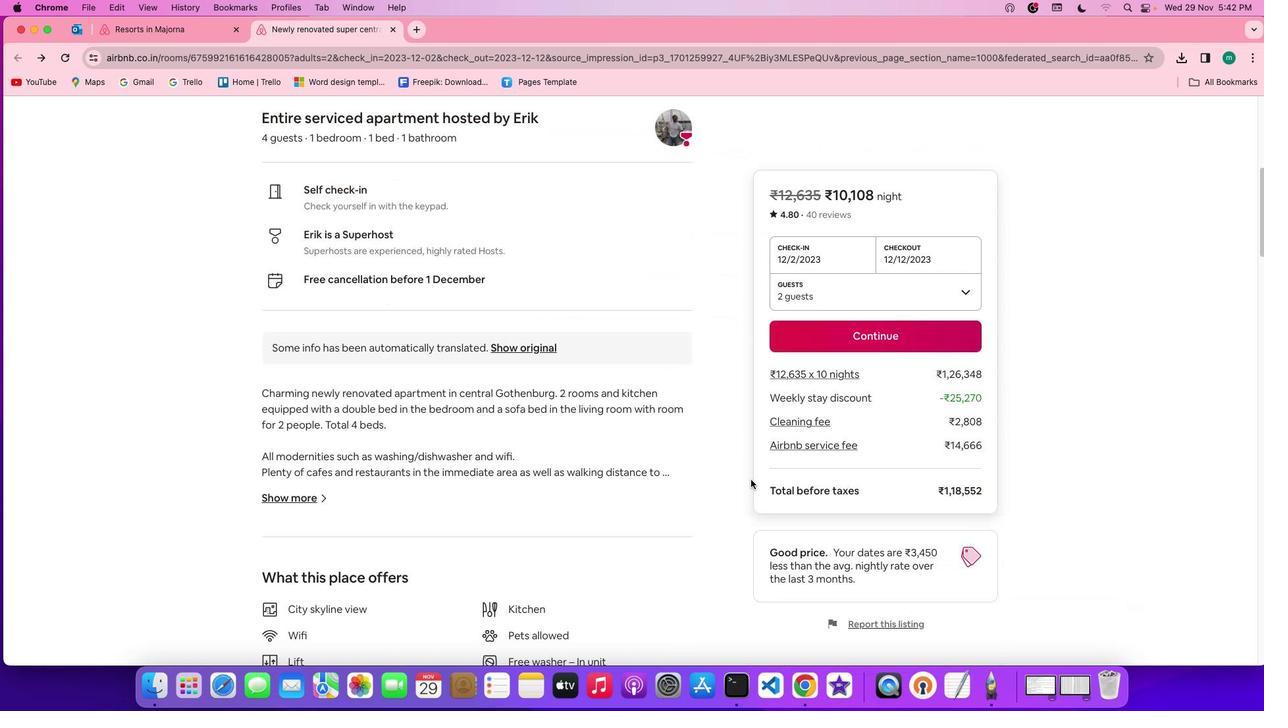 
Action: Mouse scrolled (751, 479) with delta (0, -2)
Screenshot: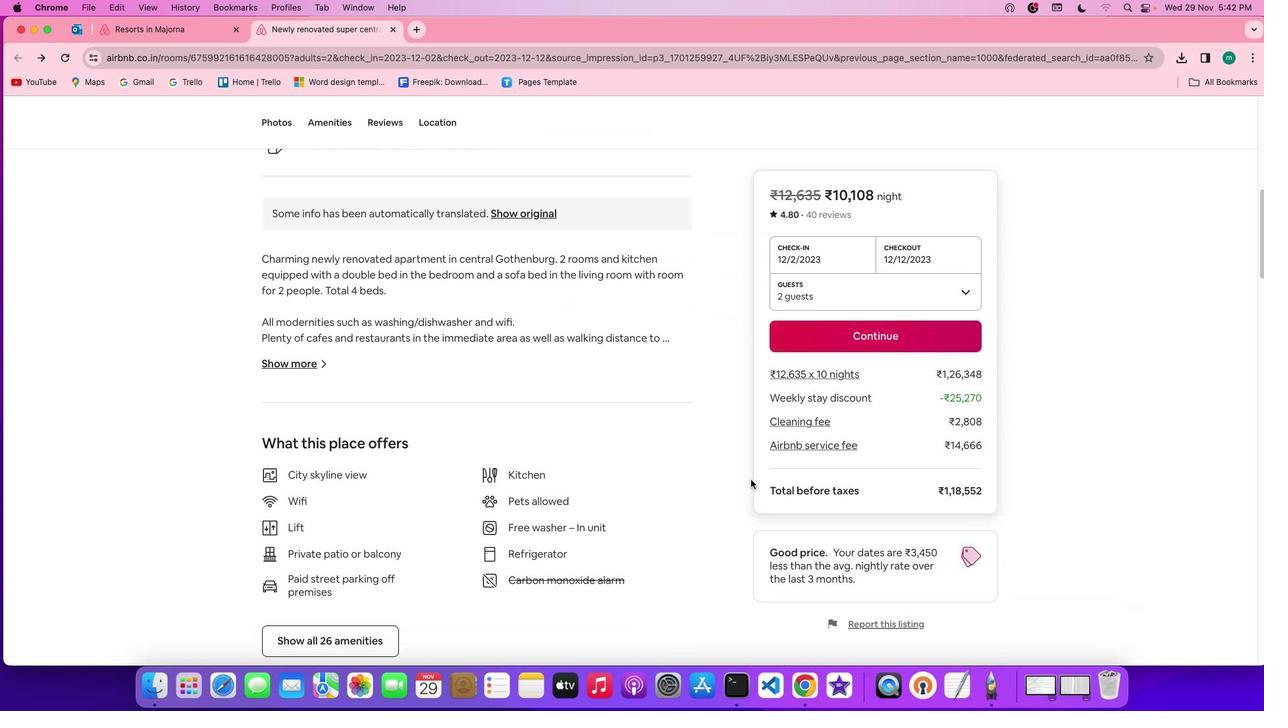 
Action: Mouse scrolled (751, 479) with delta (0, -3)
Screenshot: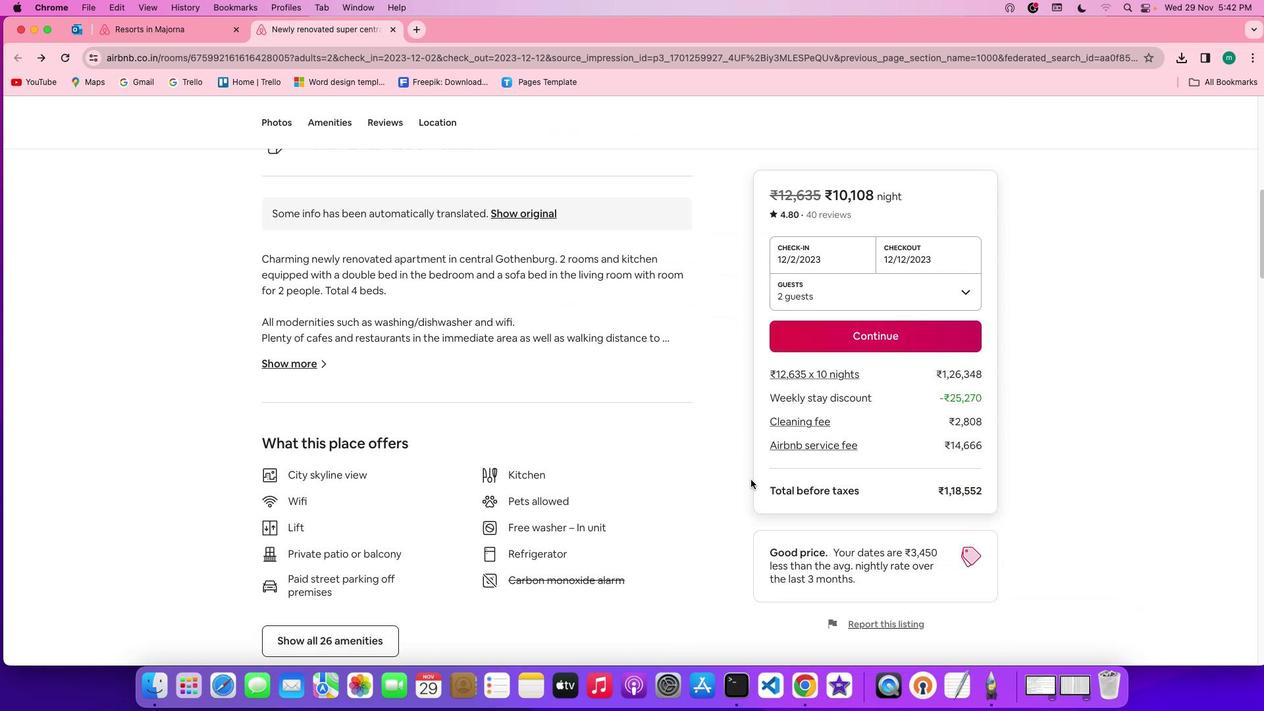 
Action: Mouse moved to (750, 479)
Screenshot: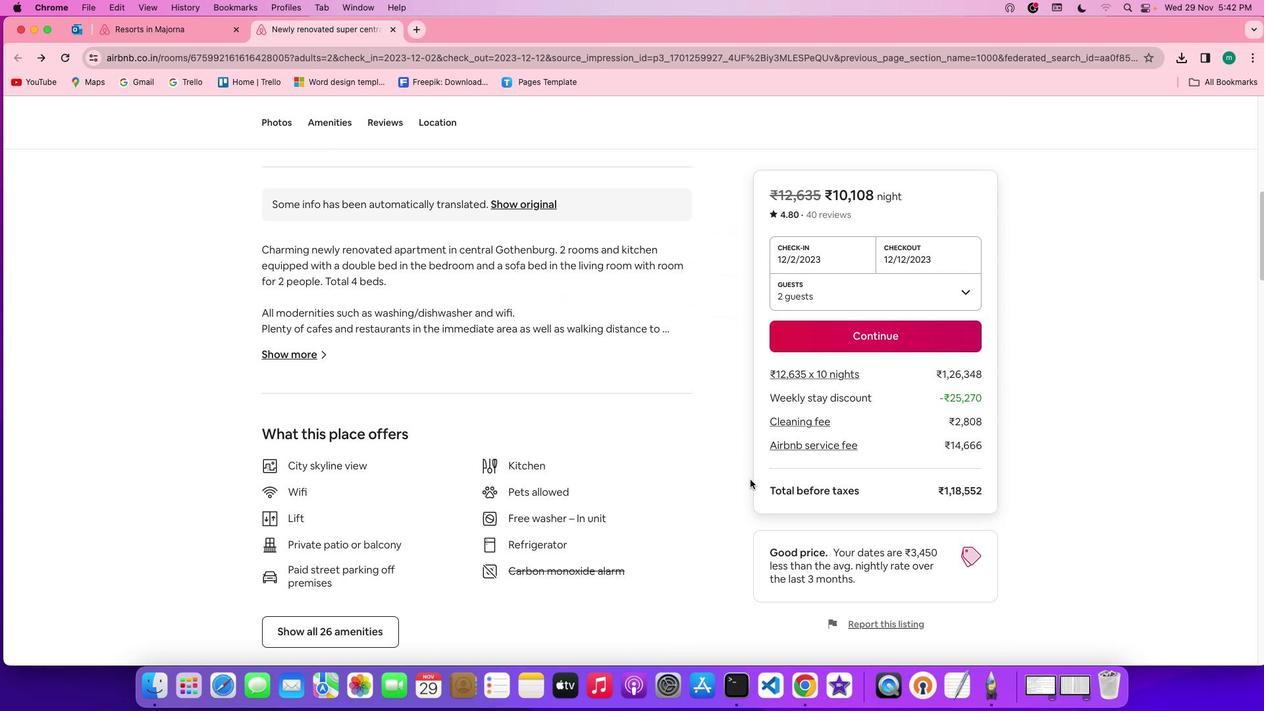 
Action: Mouse scrolled (750, 479) with delta (0, 0)
Screenshot: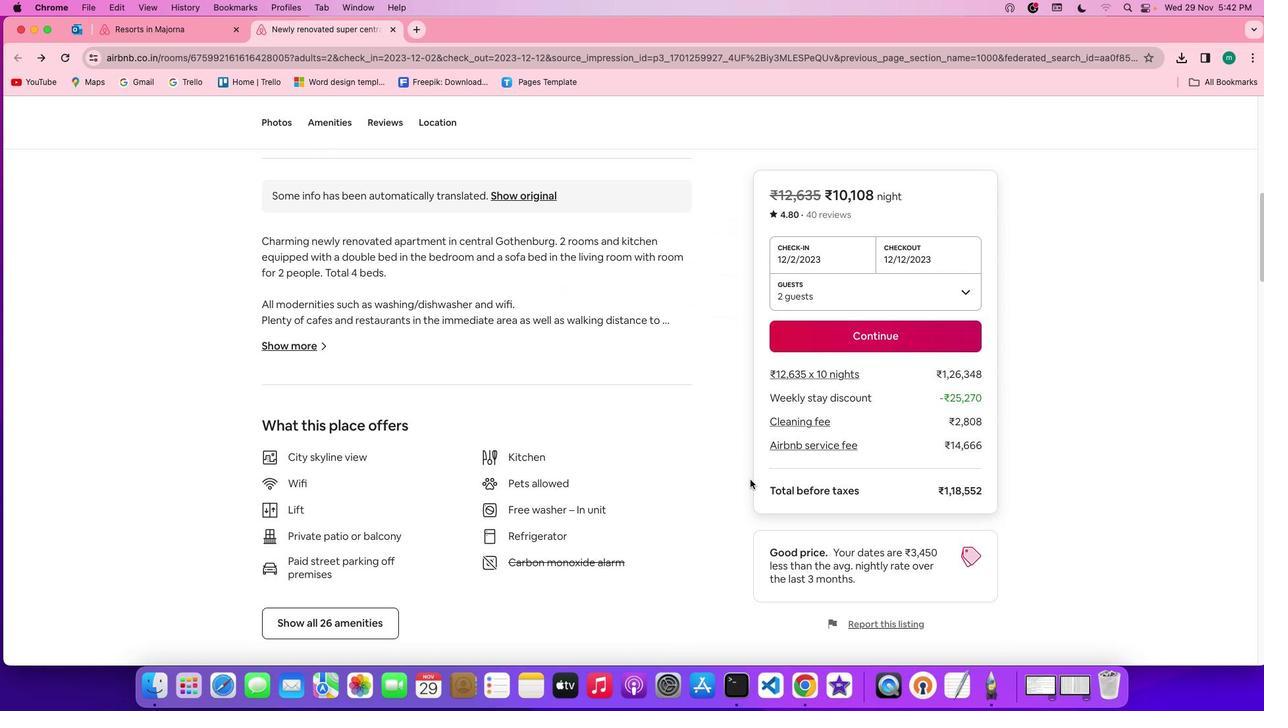 
Action: Mouse scrolled (750, 479) with delta (0, 0)
Screenshot: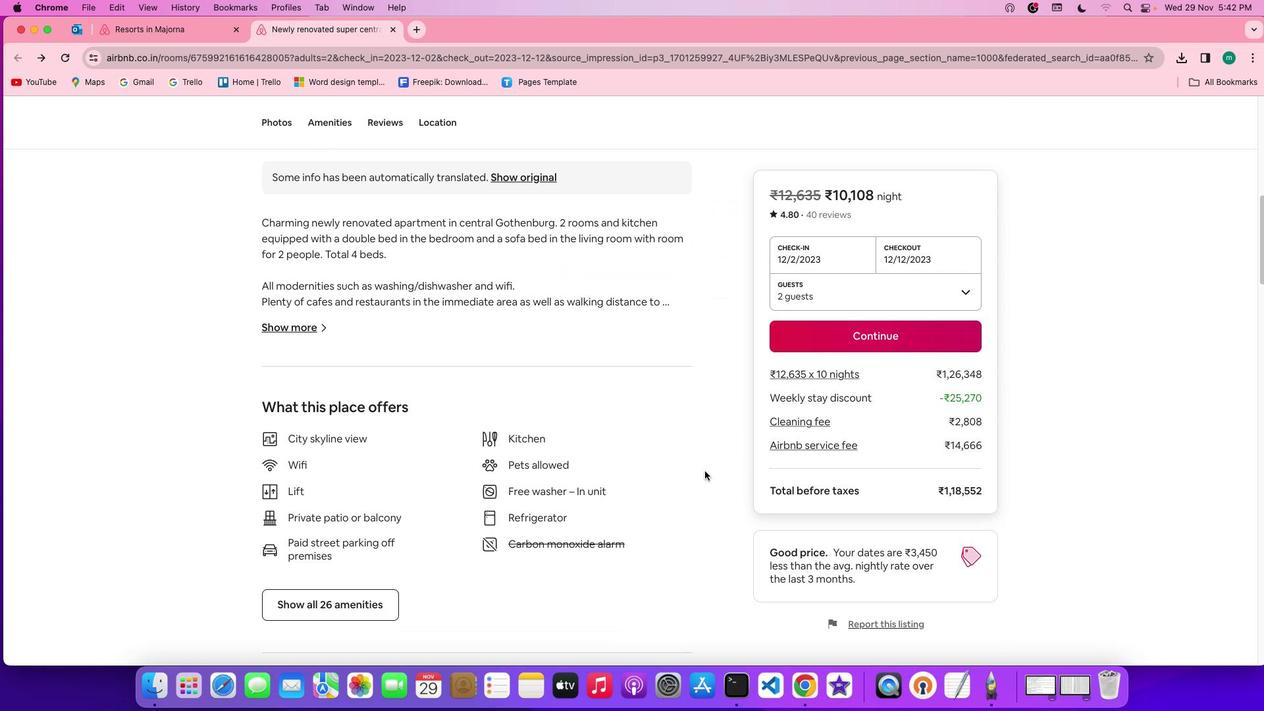 
Action: Mouse scrolled (750, 479) with delta (0, 0)
Screenshot: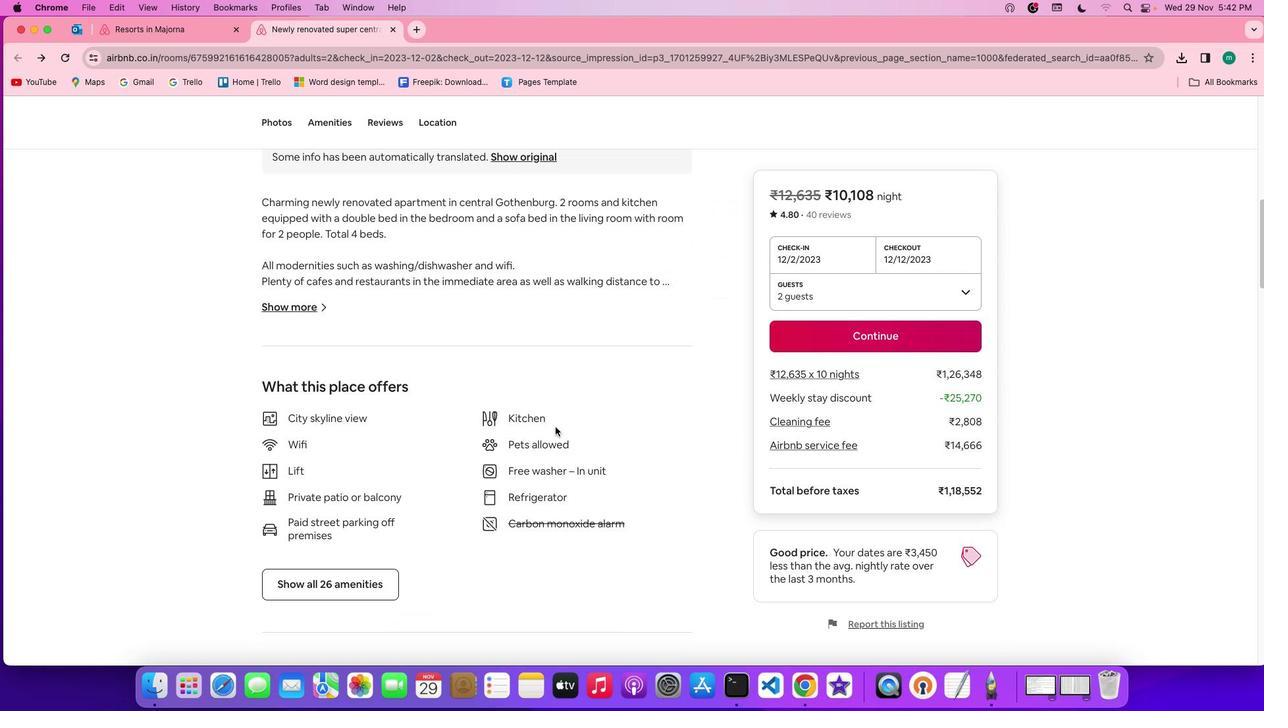 
Action: Mouse moved to (284, 304)
Screenshot: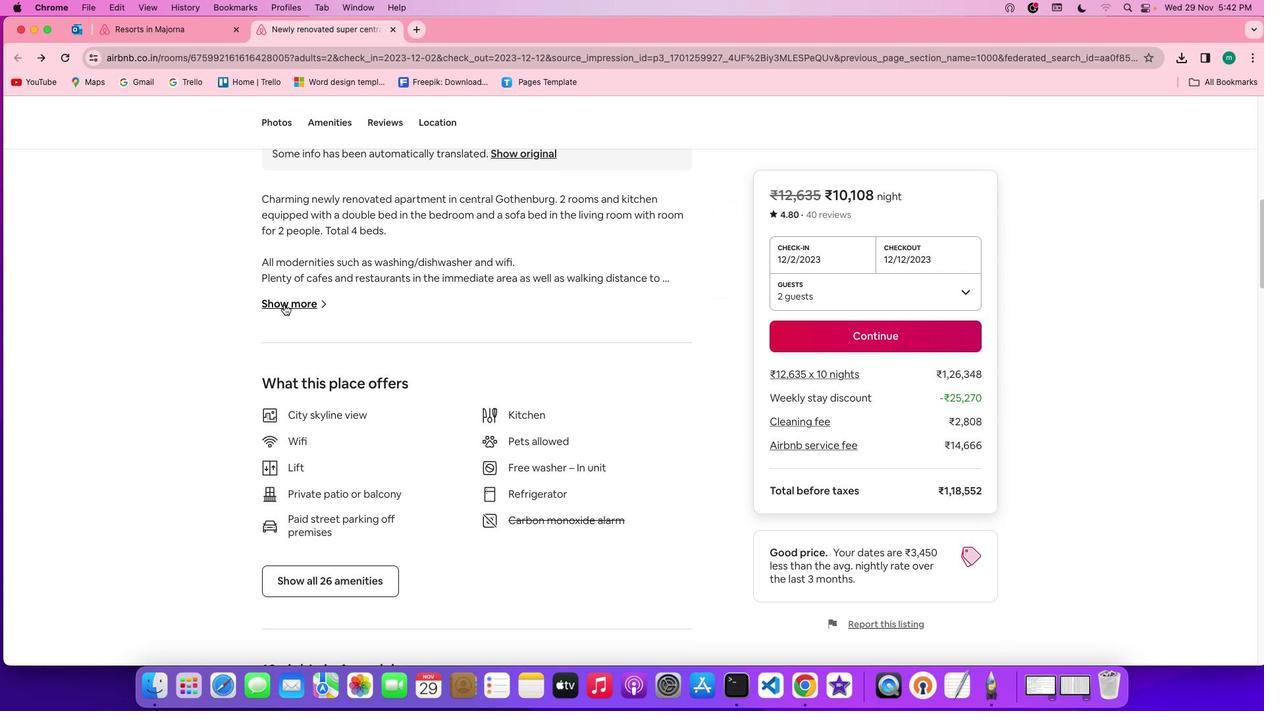 
Action: Mouse pressed left at (284, 304)
Screenshot: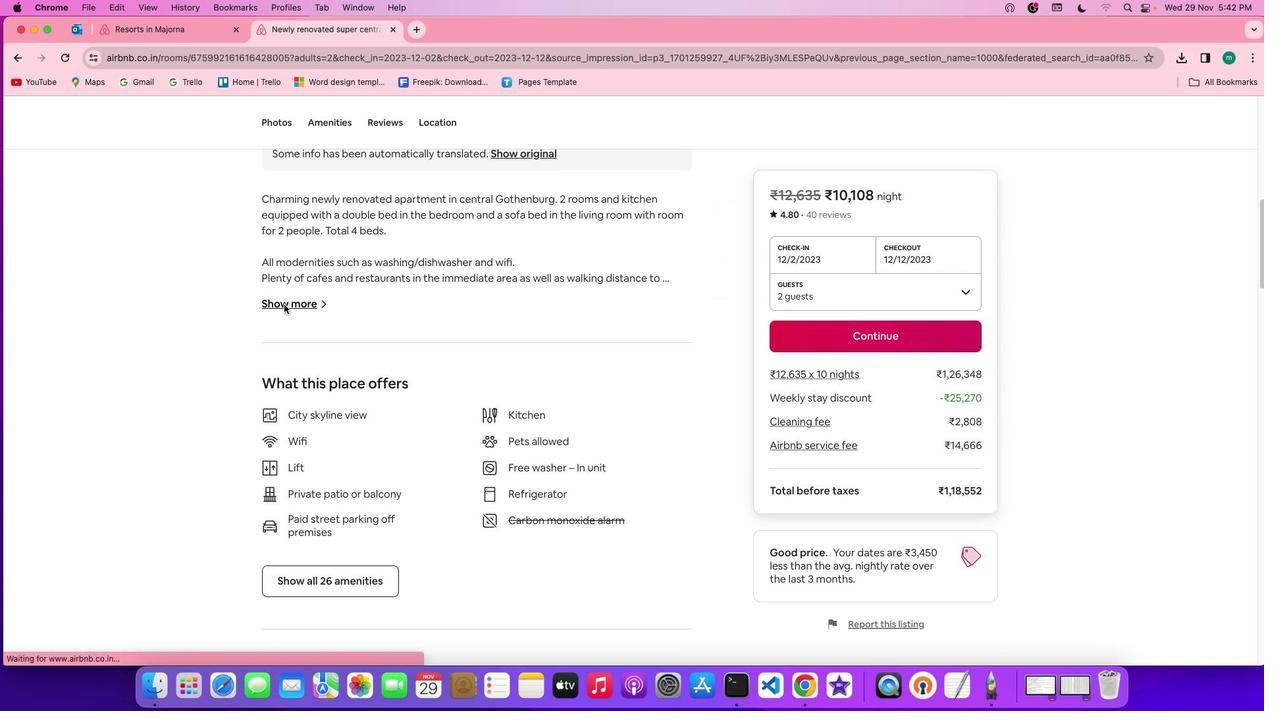 
Action: Mouse moved to (586, 420)
Screenshot: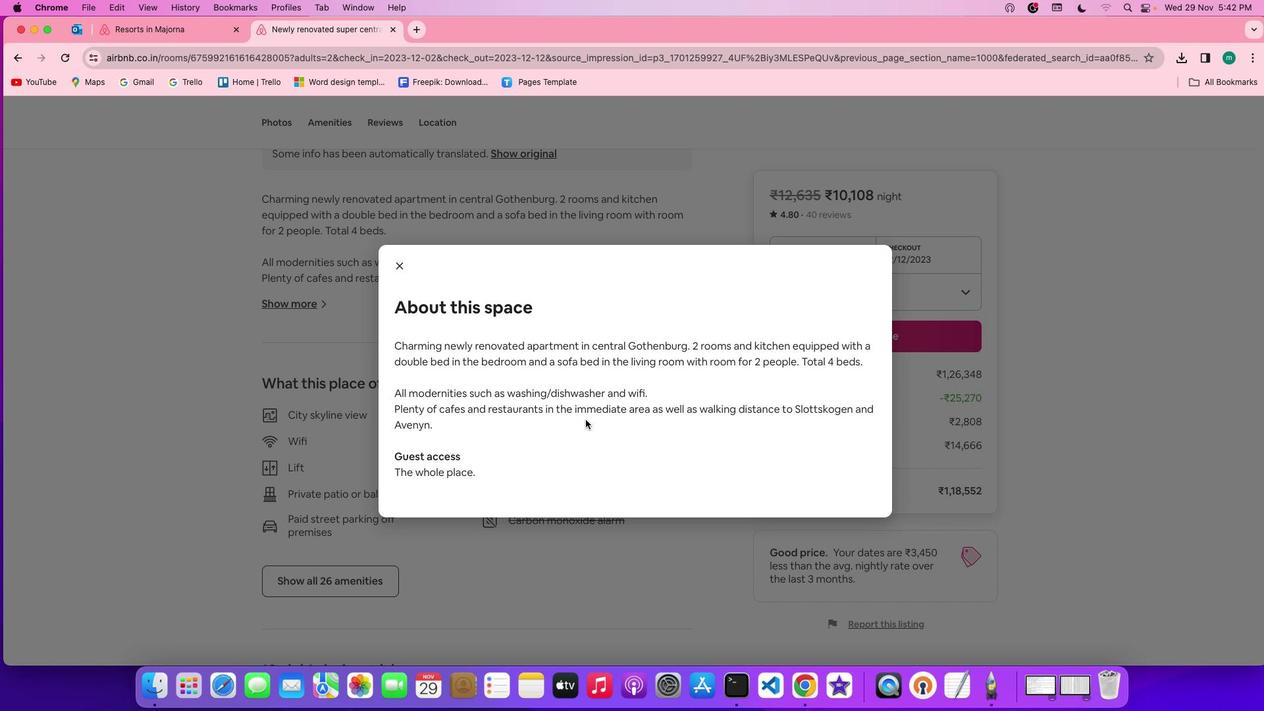 
Action: Mouse scrolled (586, 420) with delta (0, 0)
Screenshot: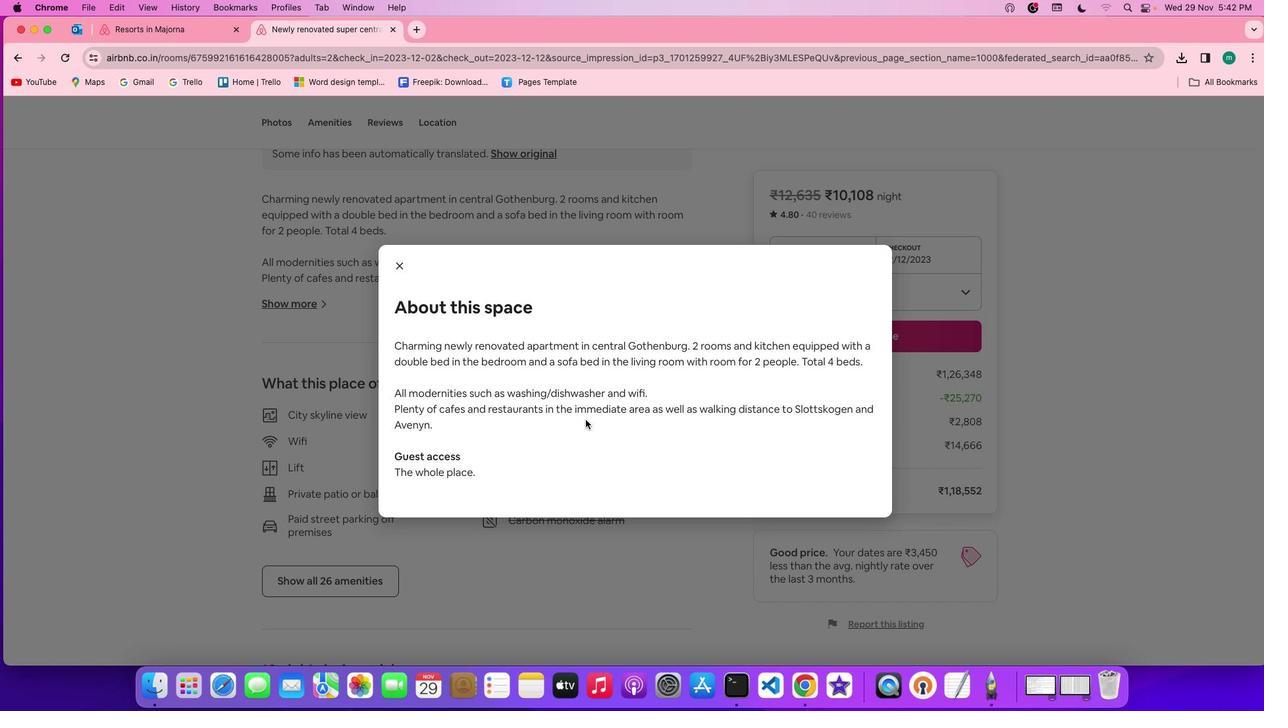 
Action: Mouse scrolled (586, 420) with delta (0, 0)
Screenshot: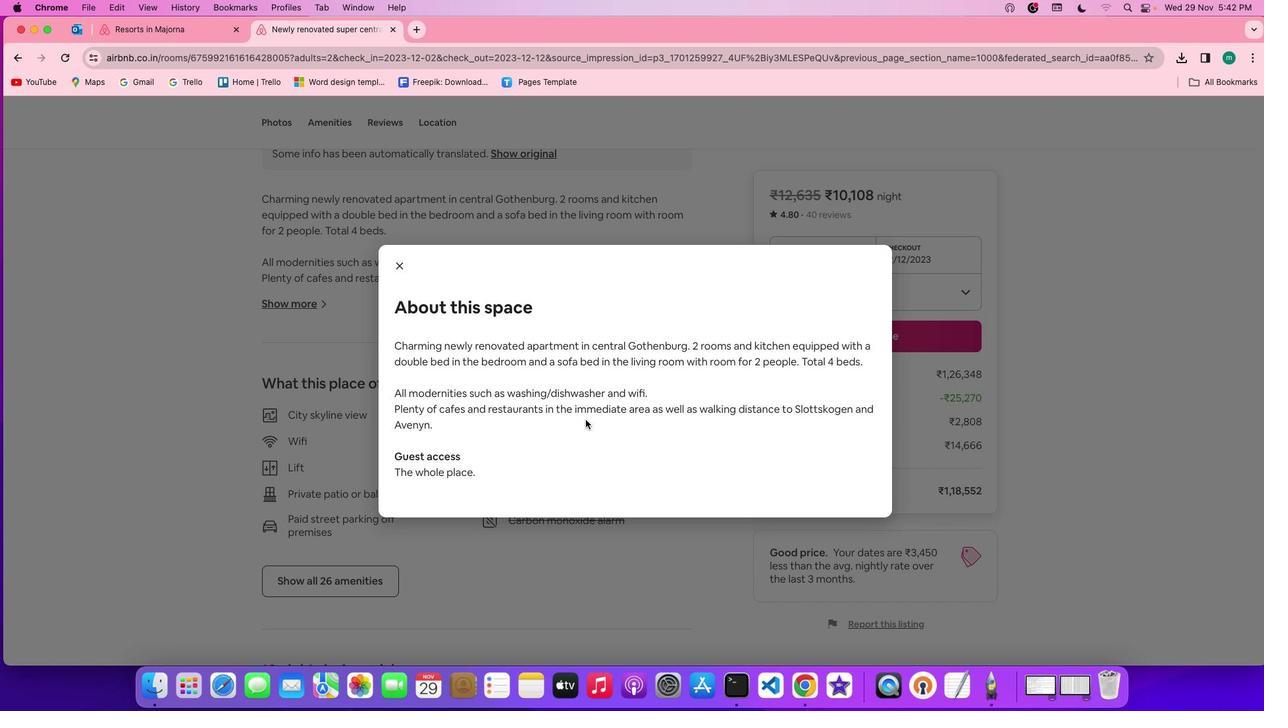 
Action: Mouse scrolled (586, 420) with delta (0, -1)
Screenshot: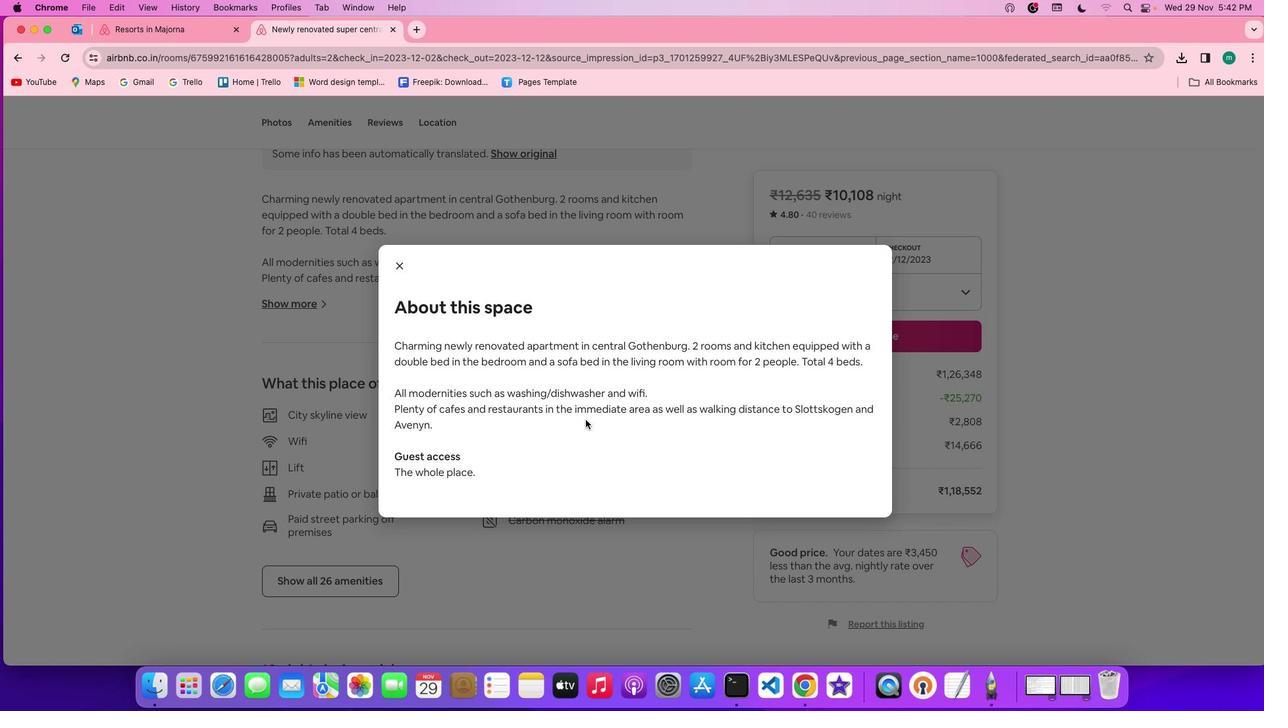
Action: Mouse scrolled (586, 420) with delta (0, -1)
Screenshot: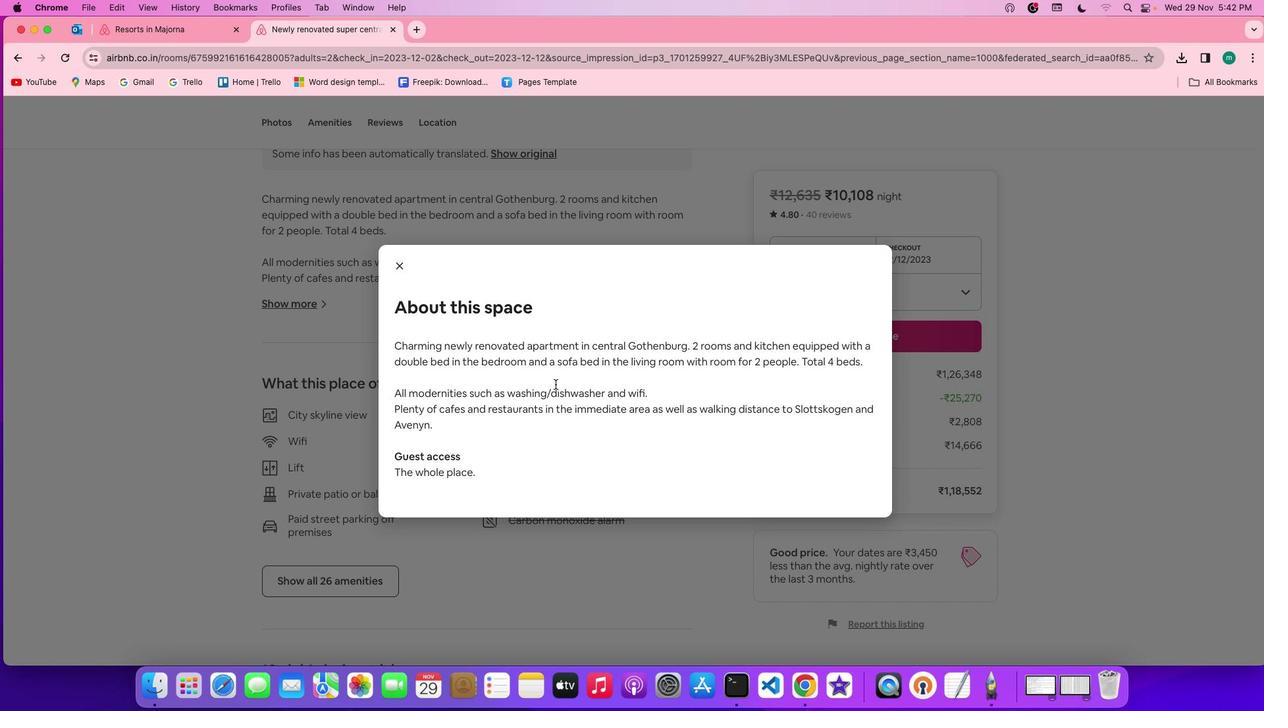 
Action: Mouse moved to (399, 264)
Screenshot: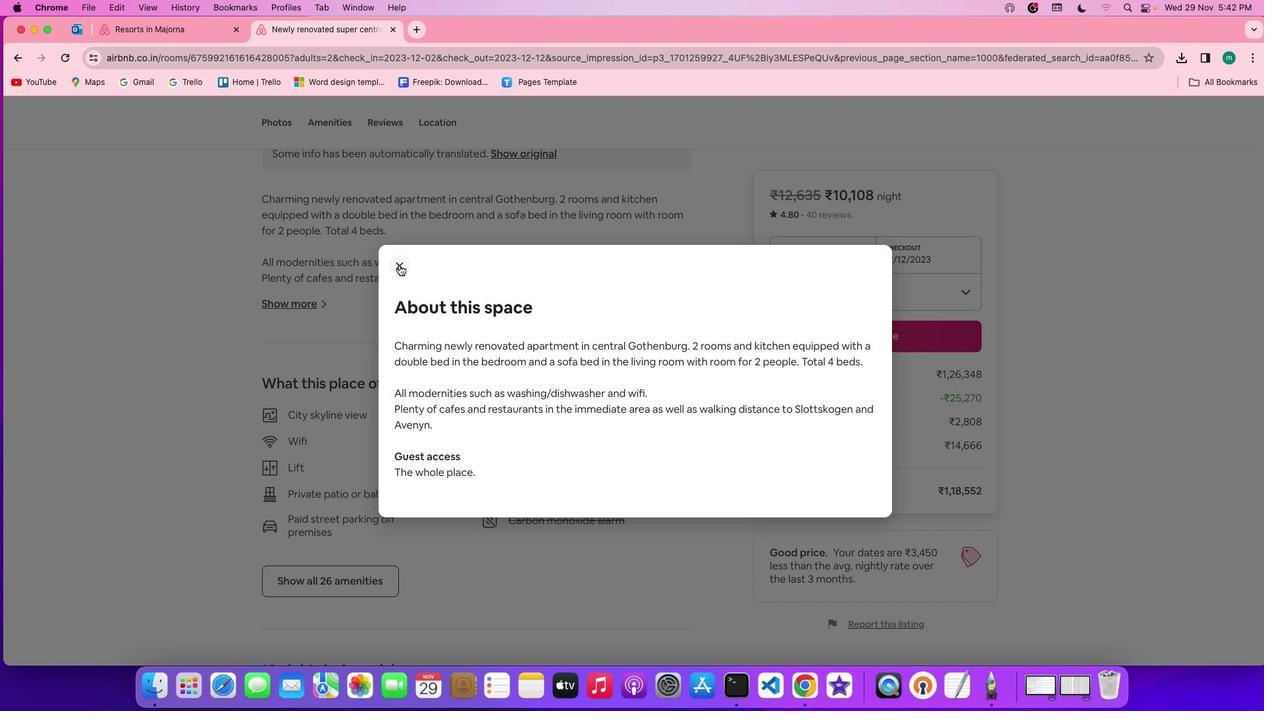 
Action: Mouse pressed left at (399, 264)
Screenshot: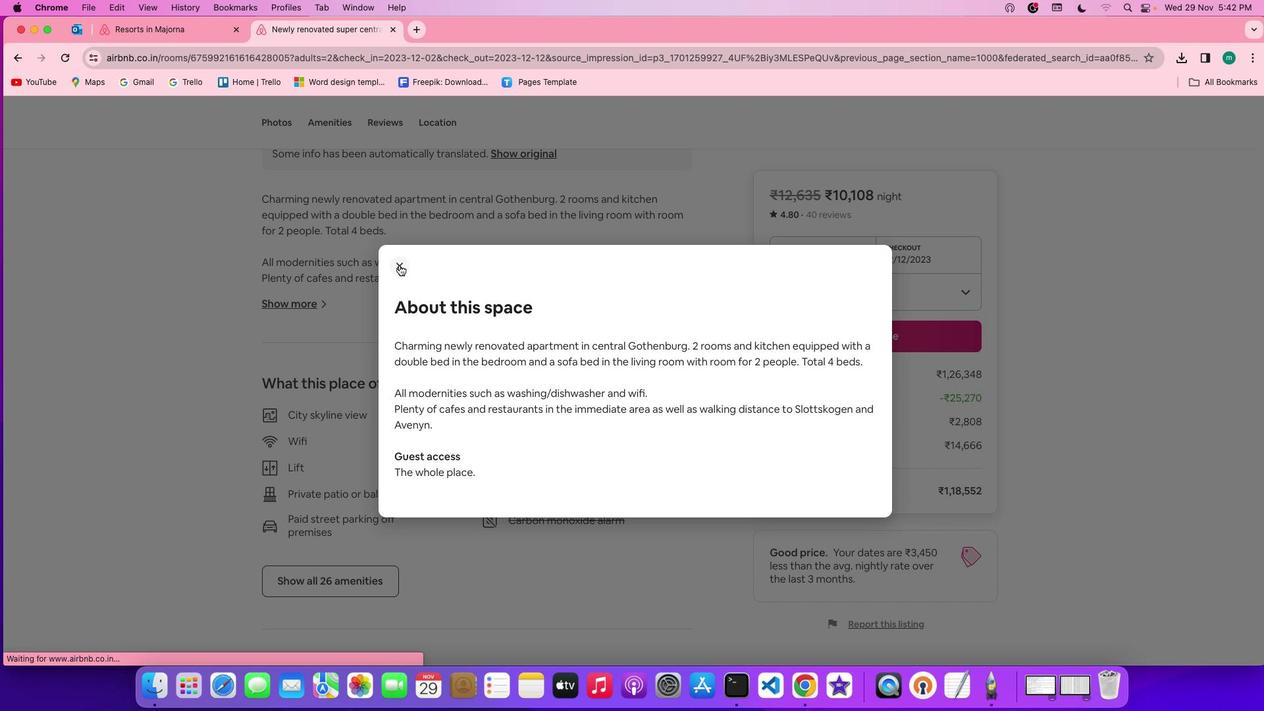 
Action: Mouse moved to (499, 436)
Screenshot: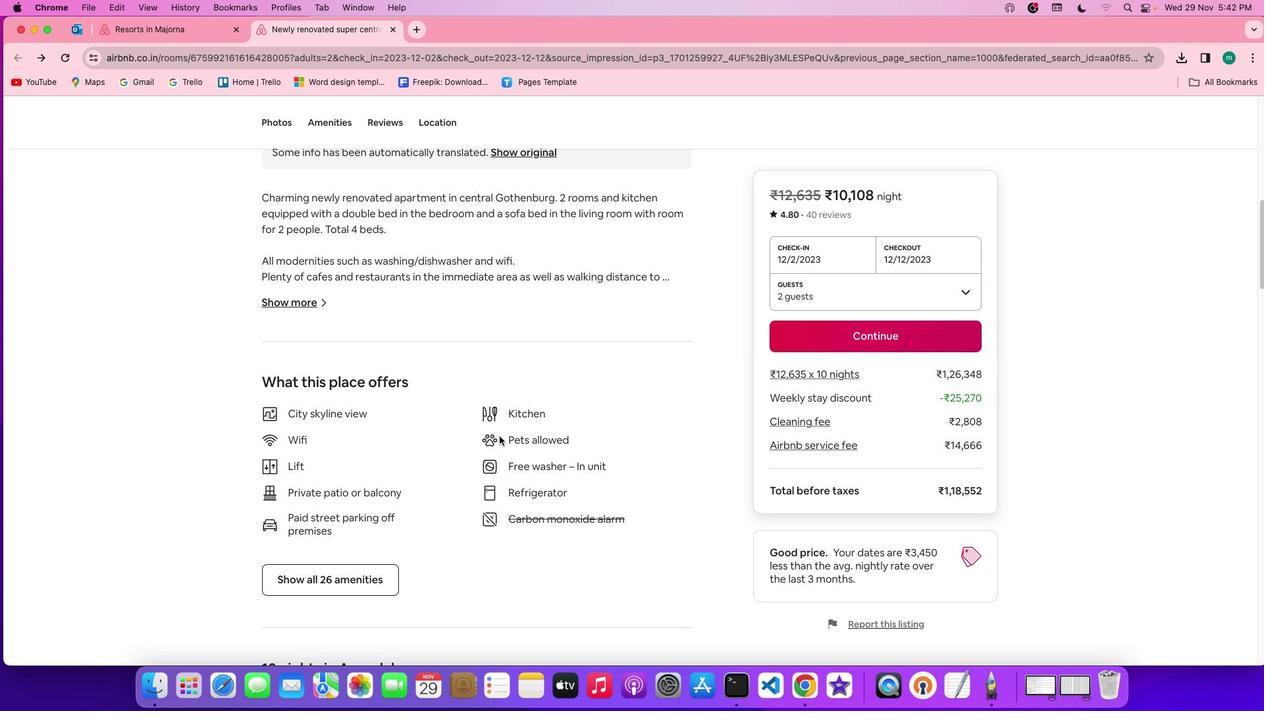 
Action: Mouse scrolled (499, 436) with delta (0, 0)
Screenshot: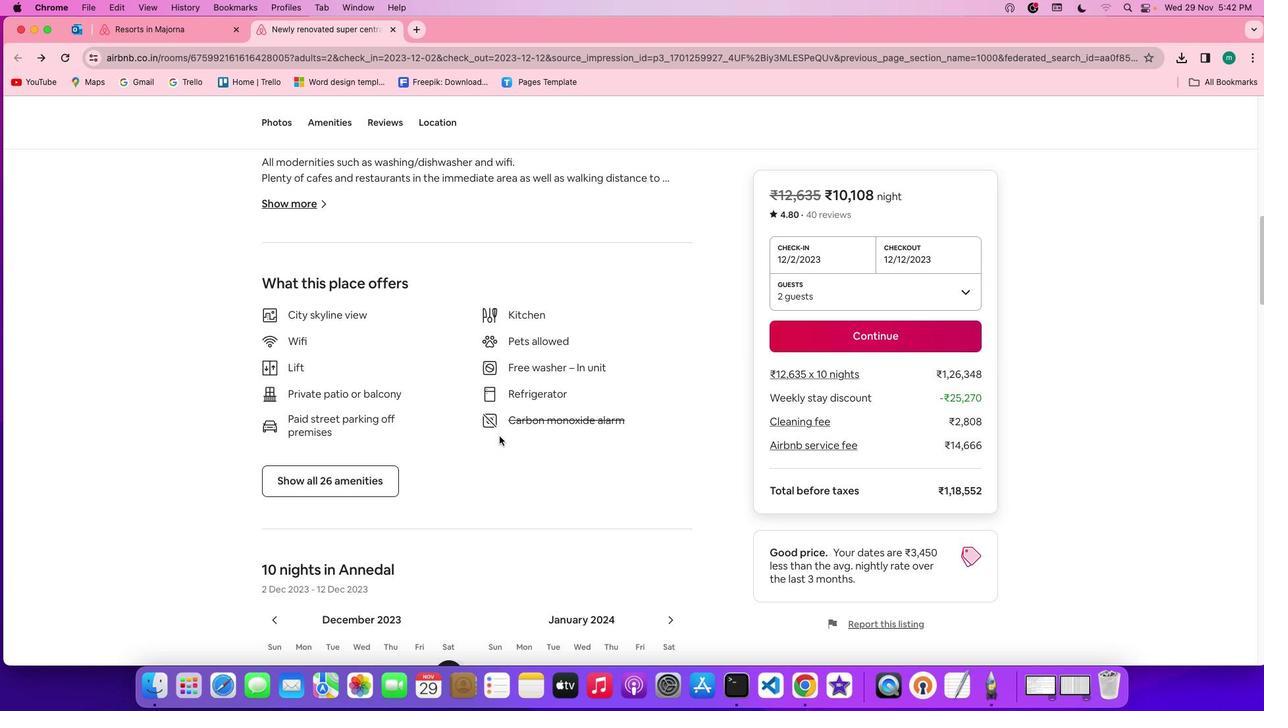 
Action: Mouse scrolled (499, 436) with delta (0, 0)
Screenshot: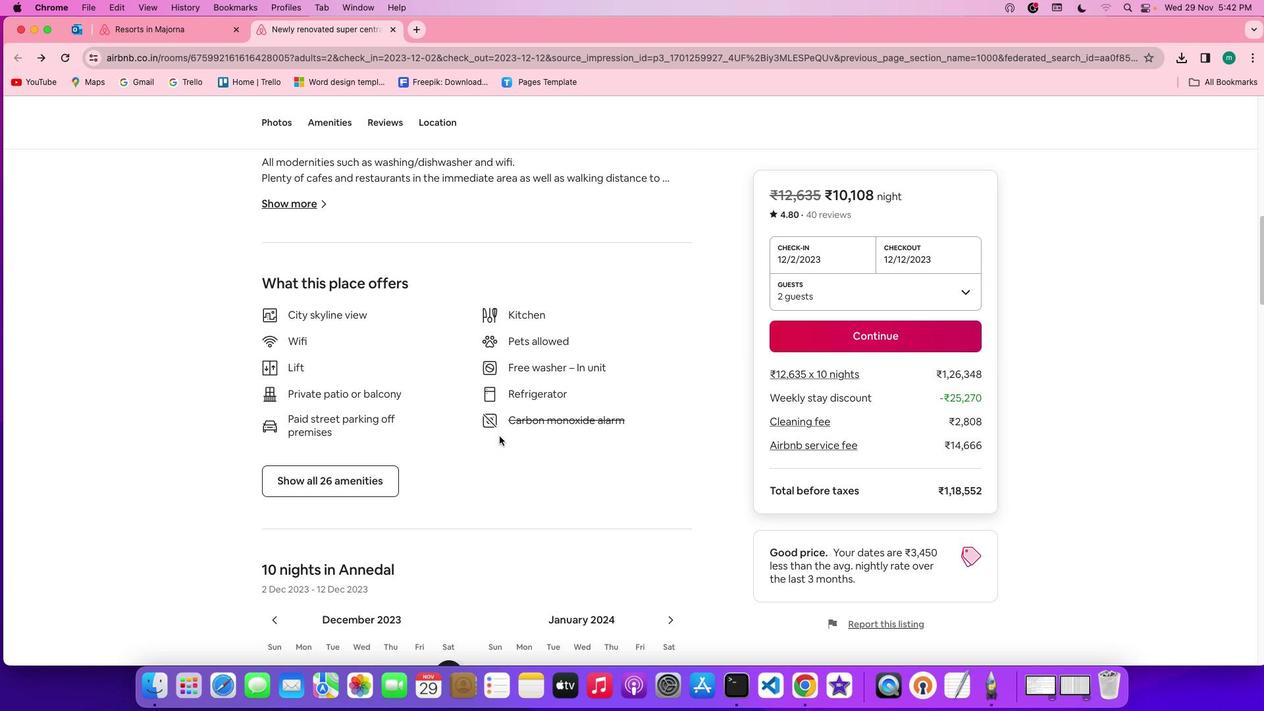 
Action: Mouse scrolled (499, 436) with delta (0, -1)
Screenshot: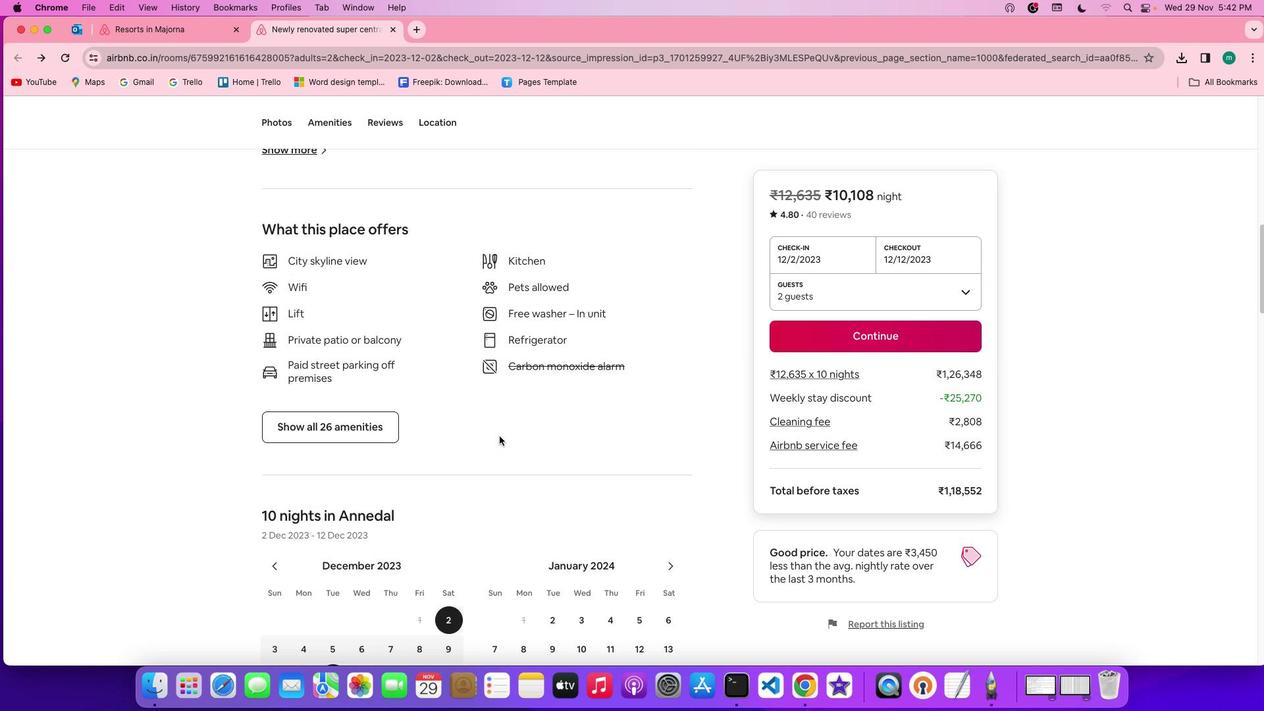 
Action: Mouse scrolled (499, 436) with delta (0, -1)
Screenshot: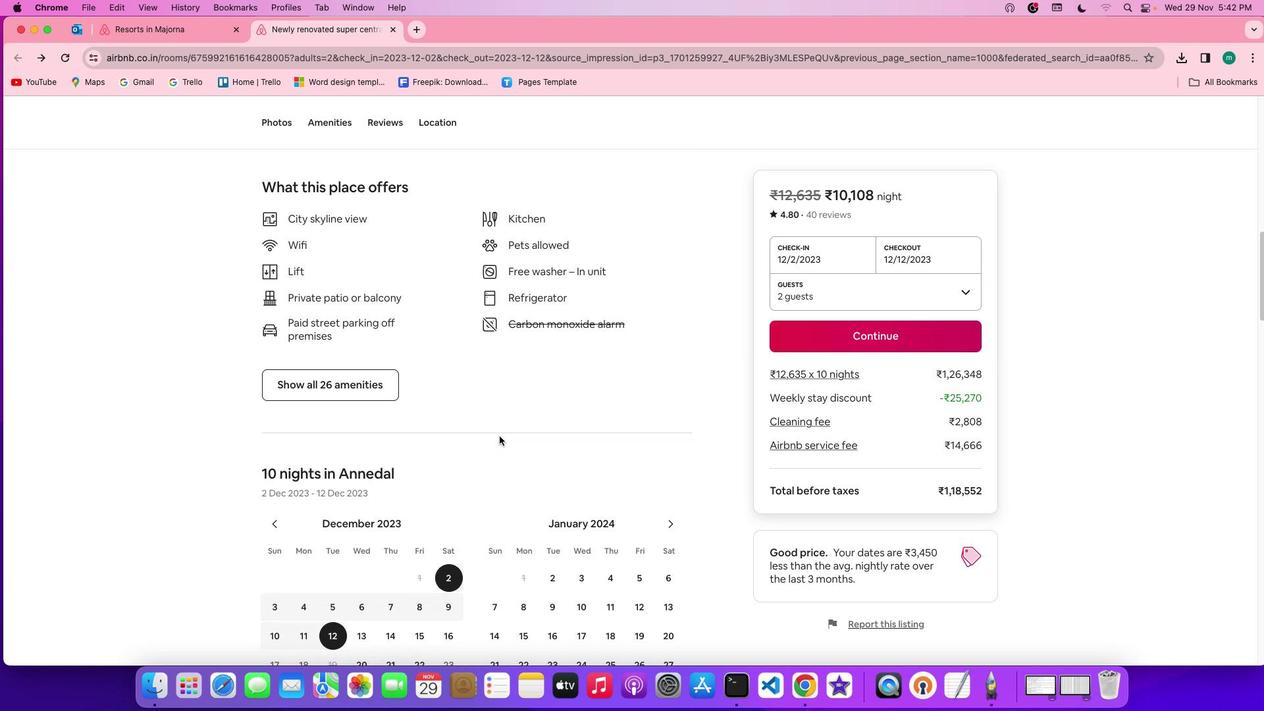 
Action: Mouse moved to (369, 378)
Screenshot: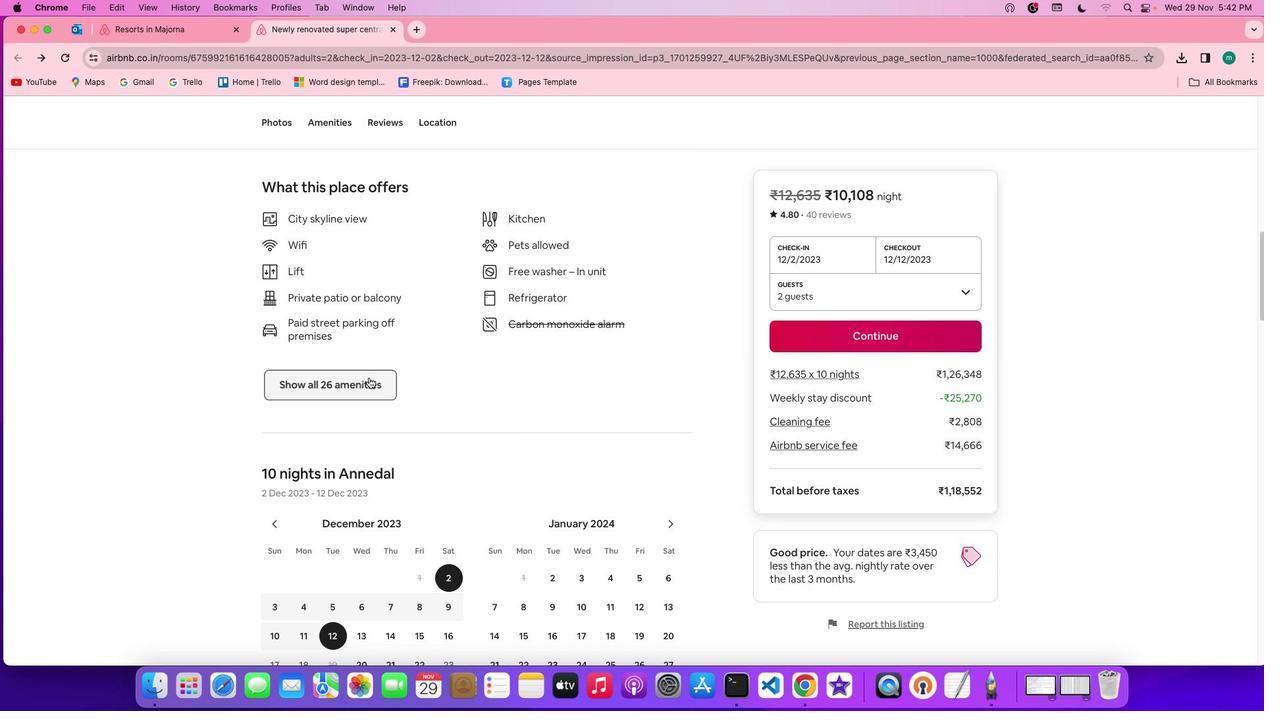 
Action: Mouse pressed left at (369, 378)
Screenshot: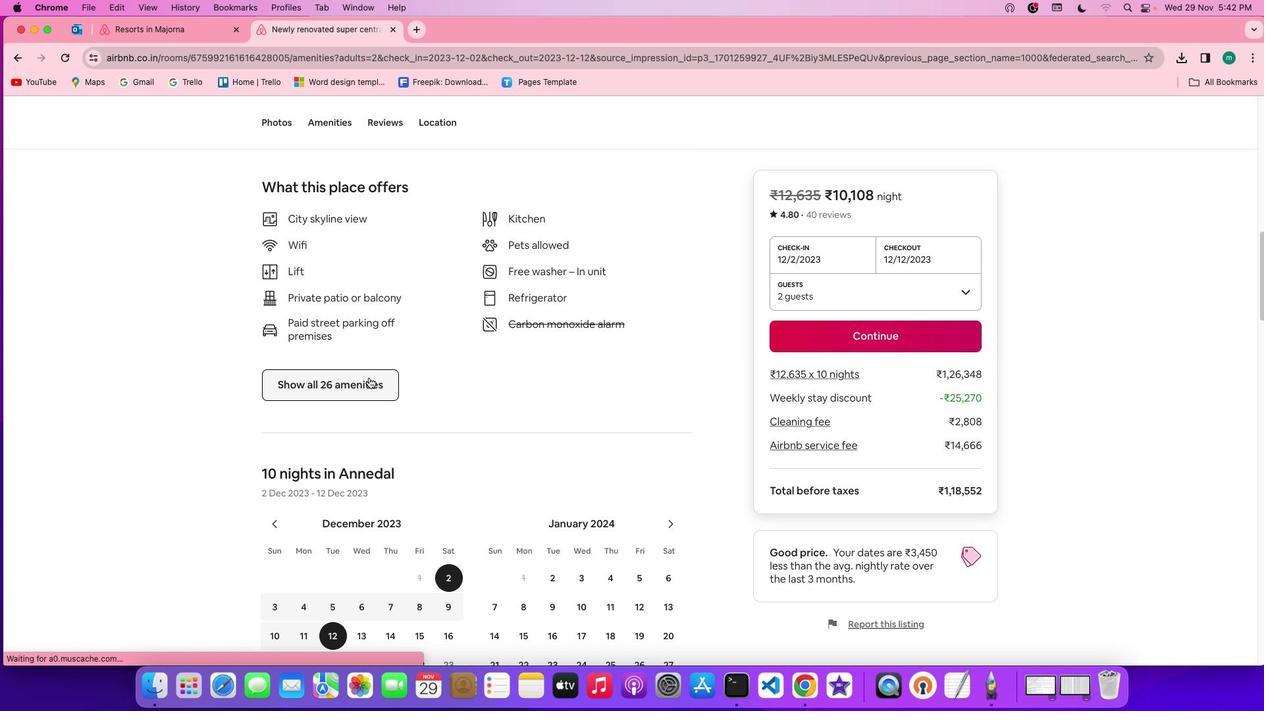 
Action: Mouse moved to (638, 439)
Screenshot: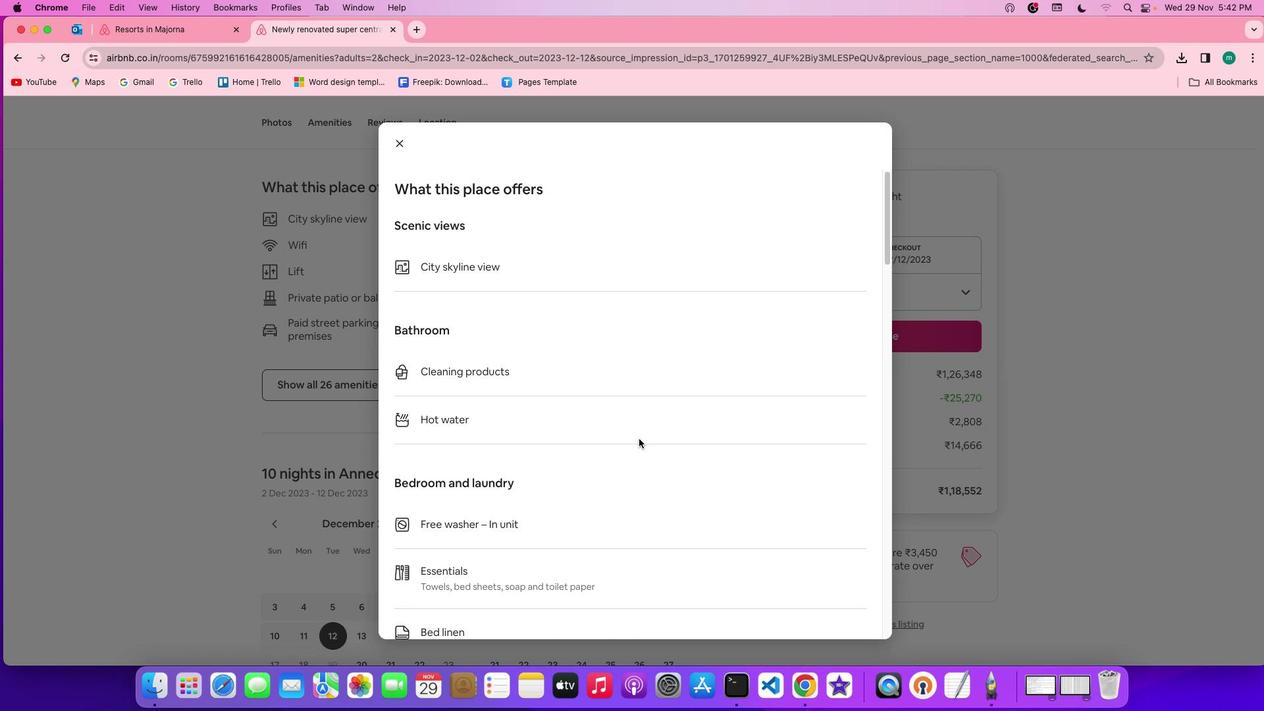 
Action: Mouse scrolled (638, 439) with delta (0, 0)
Screenshot: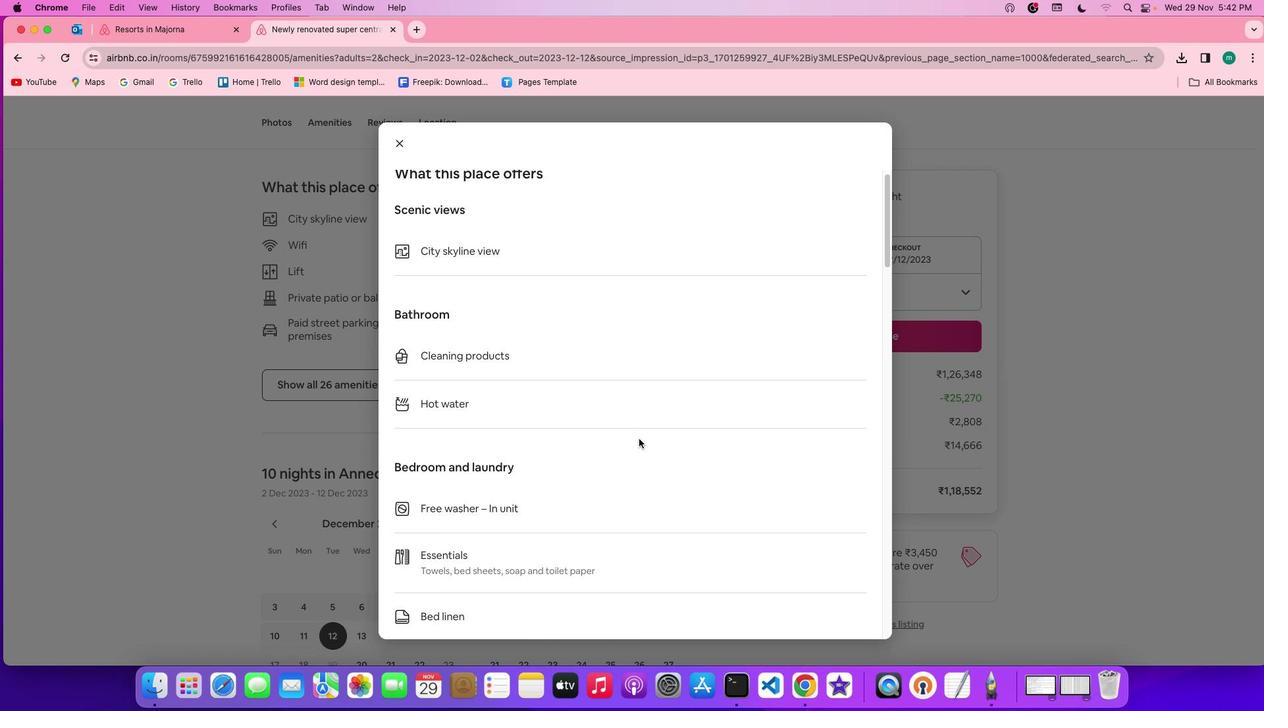 
Action: Mouse scrolled (638, 439) with delta (0, 0)
Screenshot: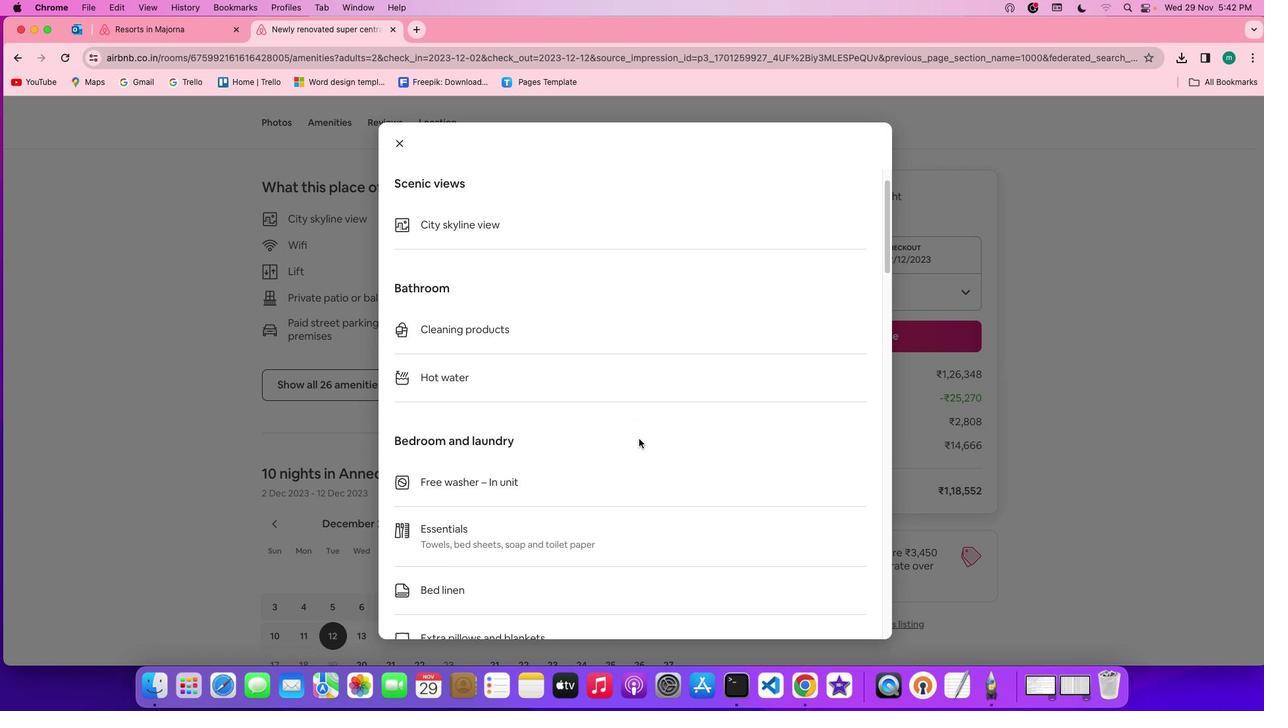 
Action: Mouse scrolled (638, 439) with delta (0, 0)
Screenshot: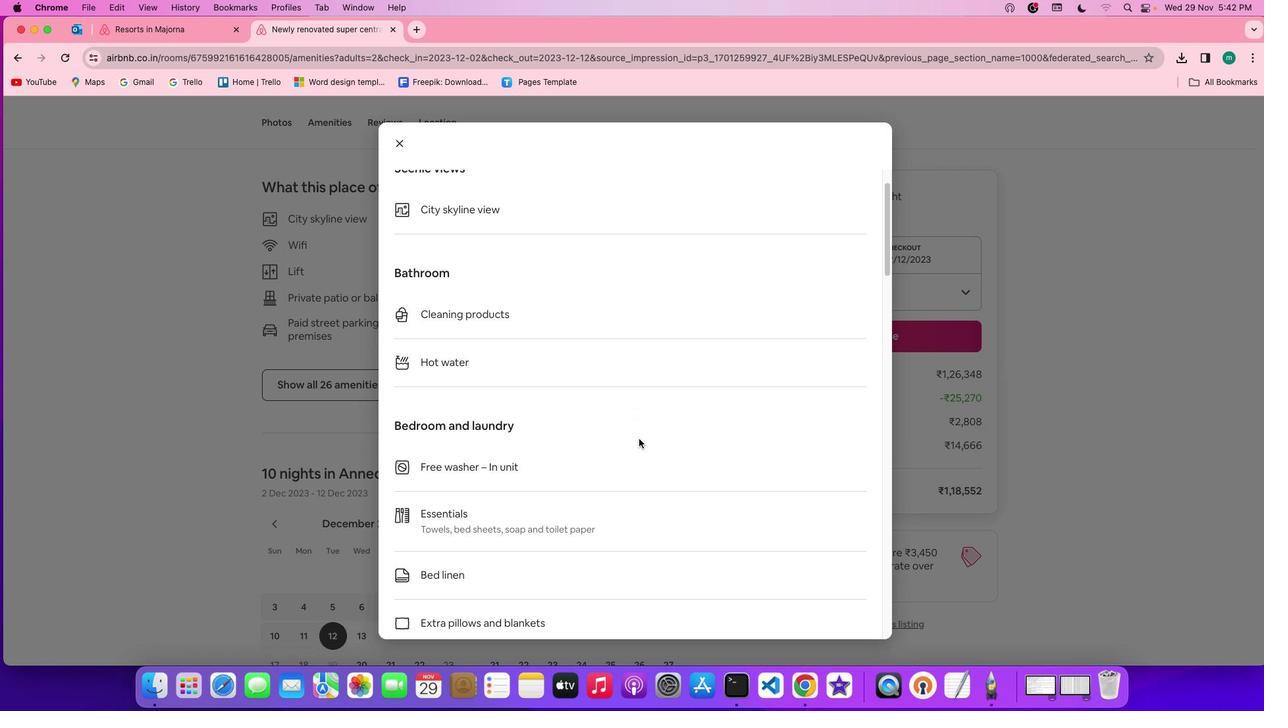 
Action: Mouse scrolled (638, 439) with delta (0, 0)
Screenshot: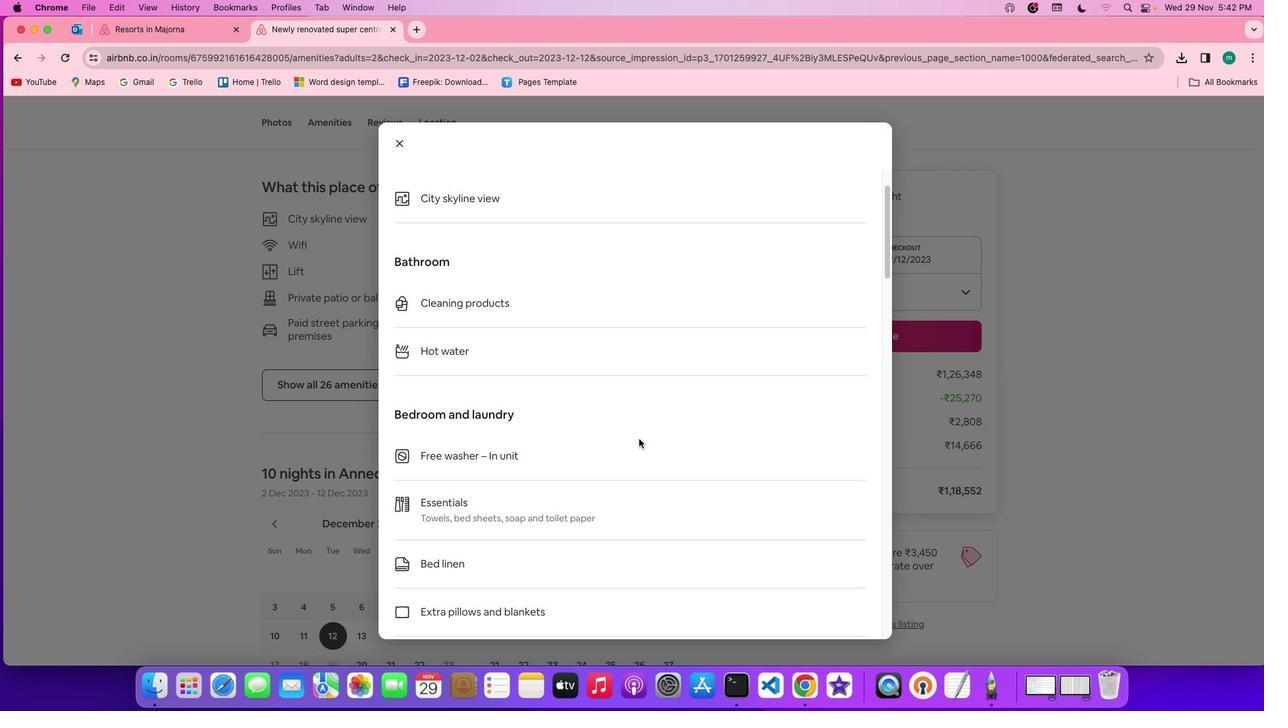 
Action: Mouse scrolled (638, 439) with delta (0, 0)
Screenshot: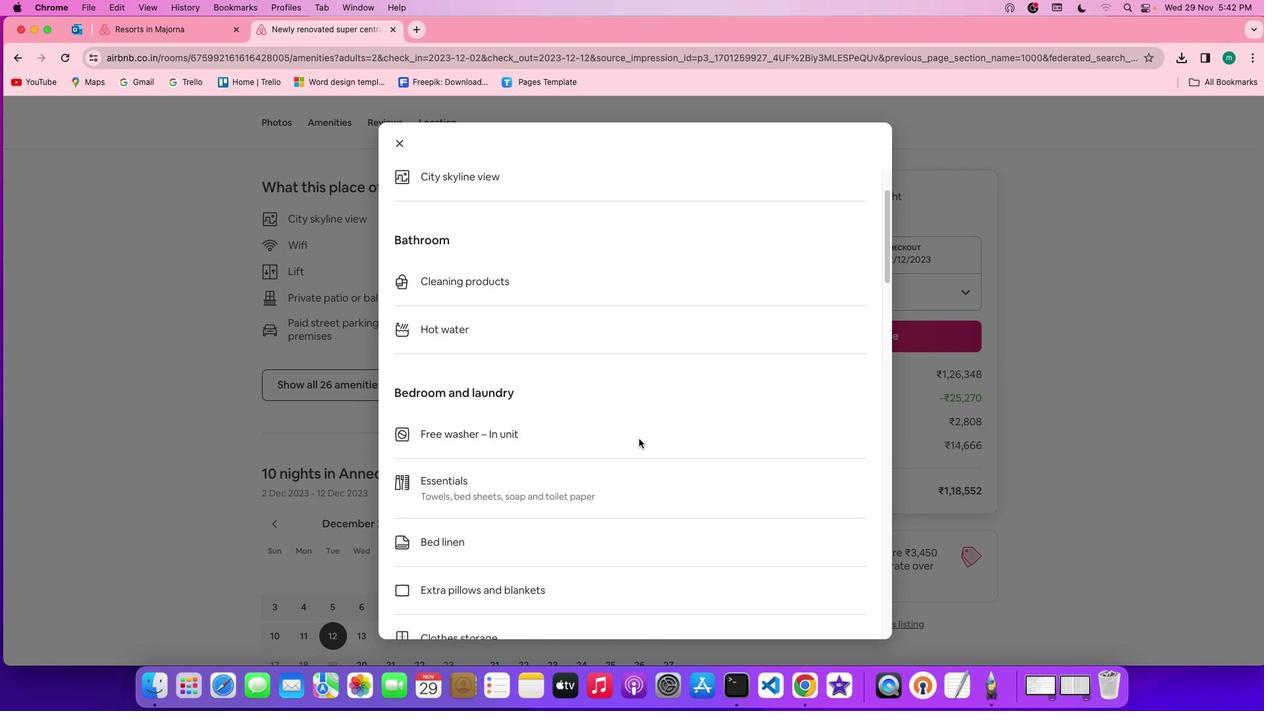 
Action: Mouse scrolled (638, 439) with delta (0, 0)
Screenshot: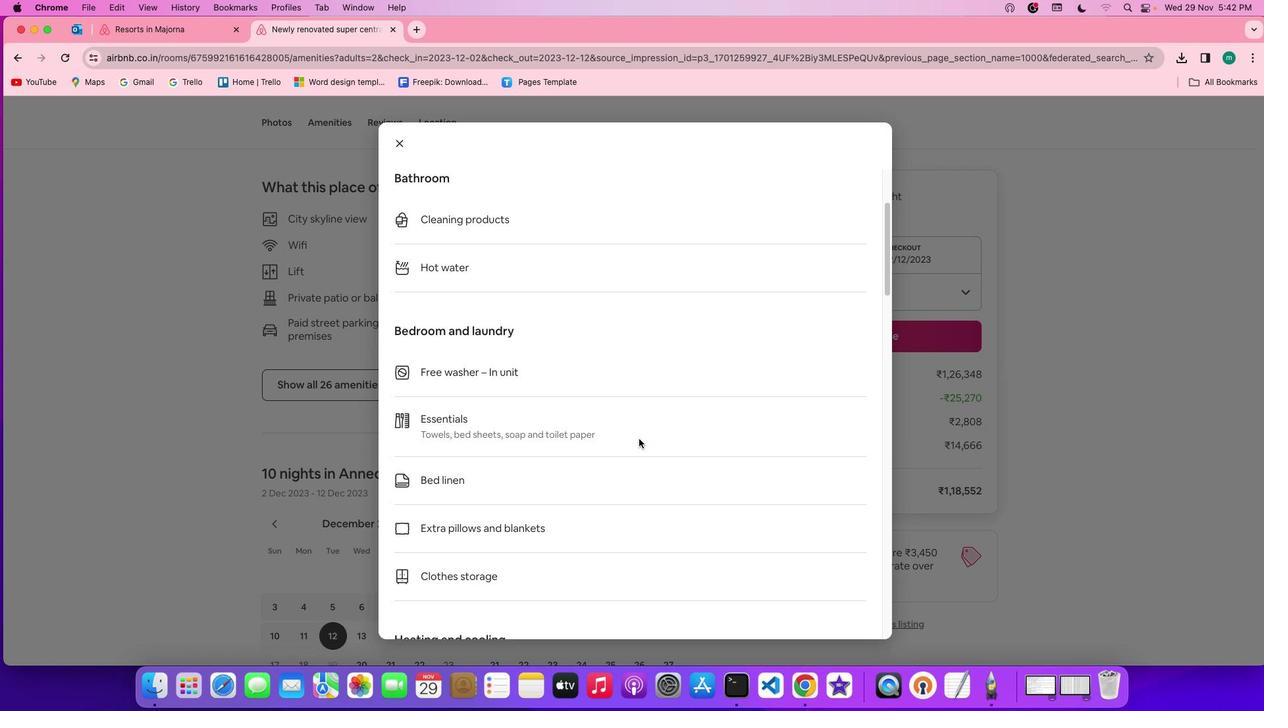 
Action: Mouse scrolled (638, 439) with delta (0, -1)
Screenshot: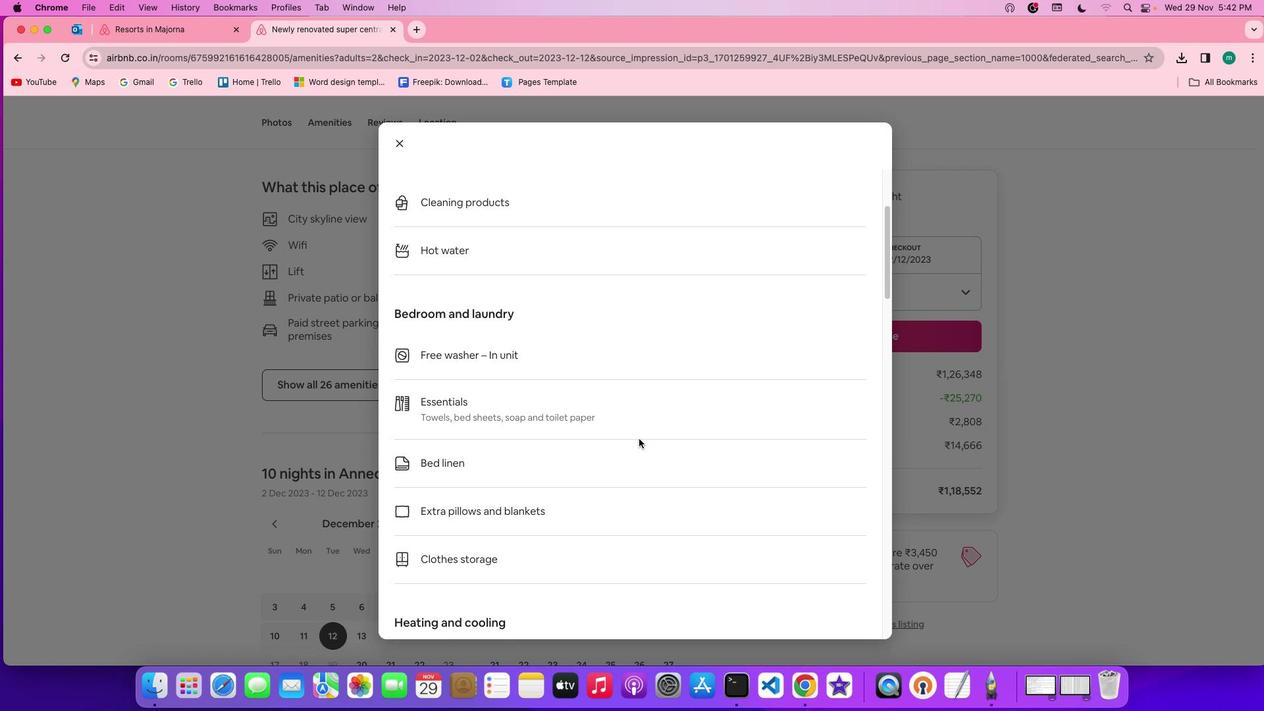 
Action: Mouse scrolled (638, 439) with delta (0, 0)
Screenshot: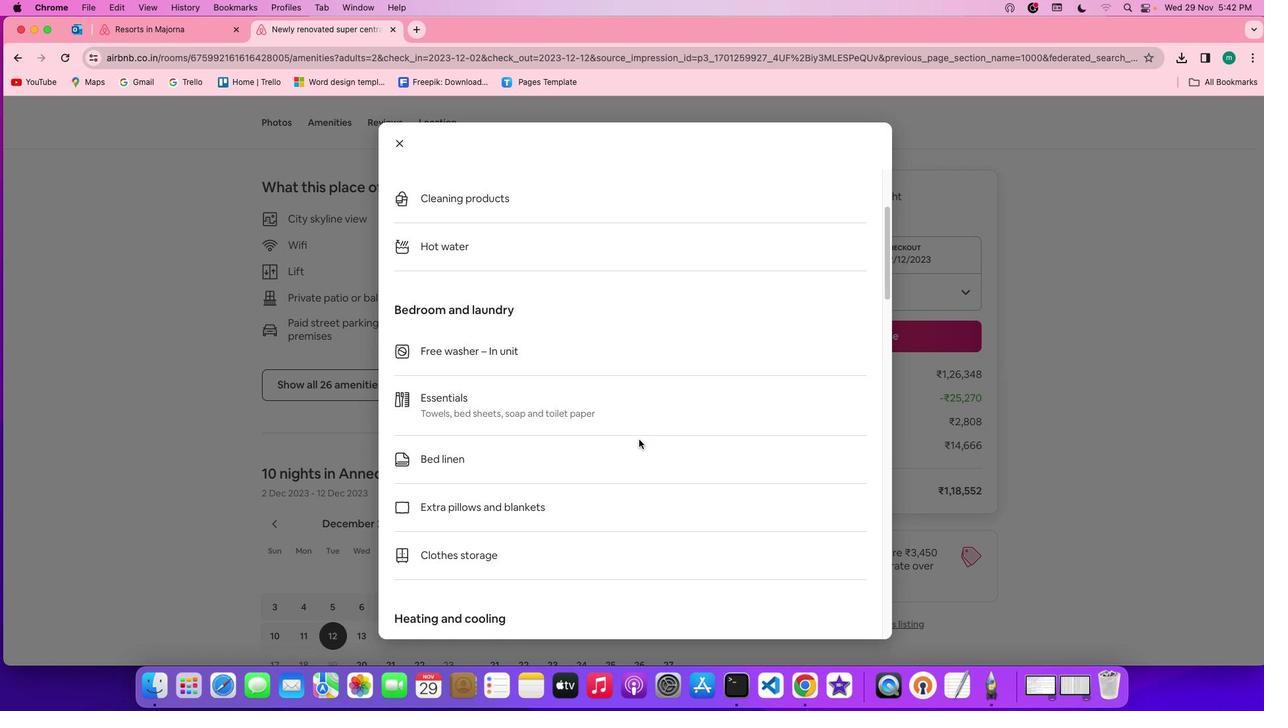 
Action: Mouse moved to (638, 439)
Screenshot: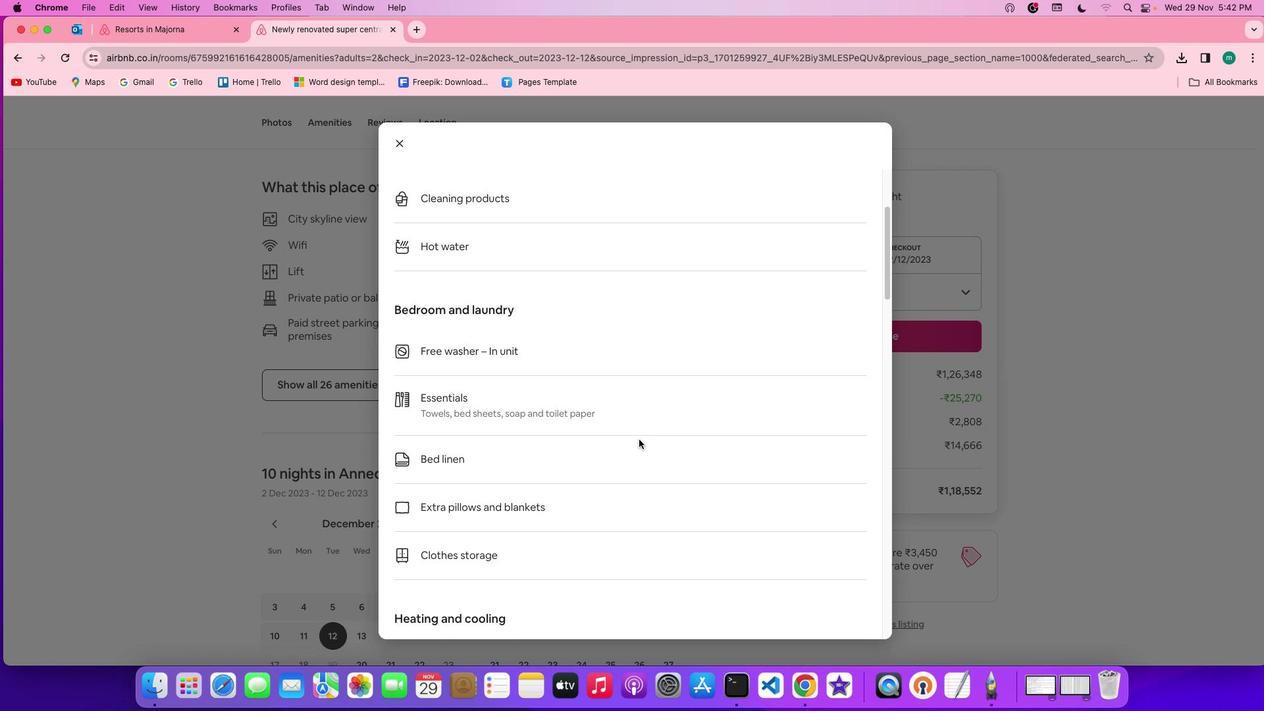 
Action: Mouse scrolled (638, 439) with delta (0, 0)
Screenshot: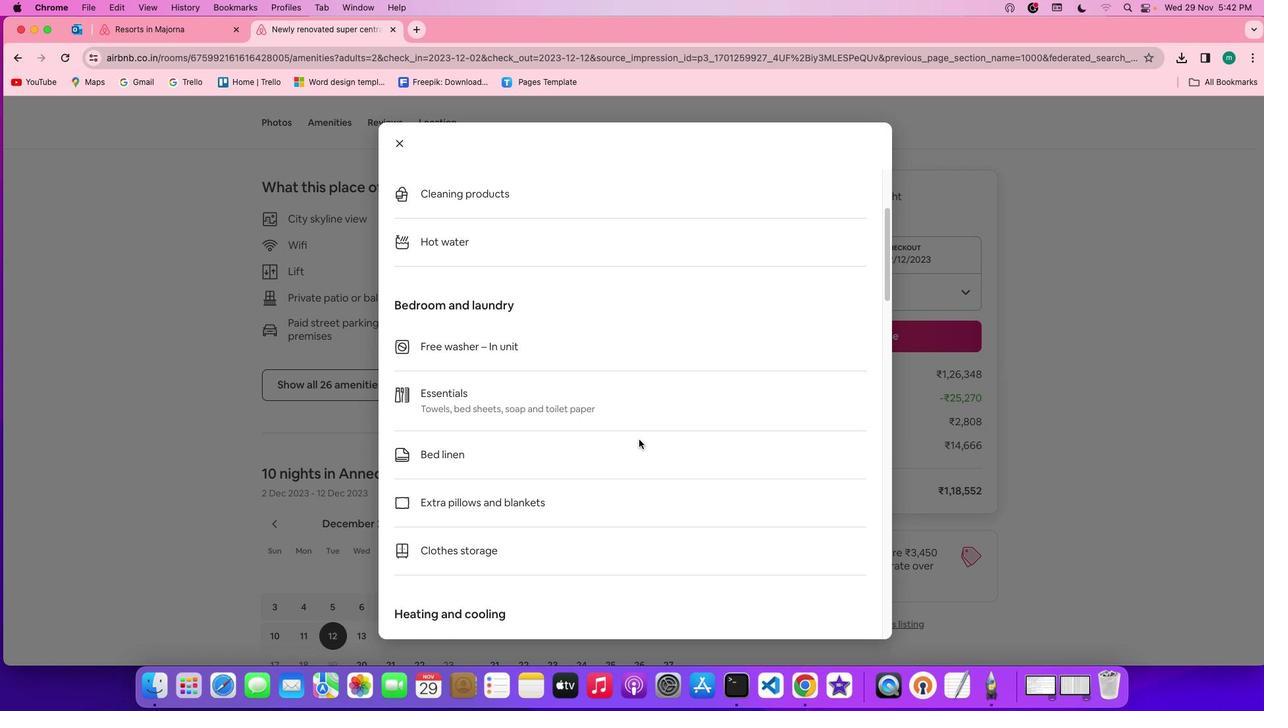 
Action: Mouse scrolled (638, 439) with delta (0, 0)
Screenshot: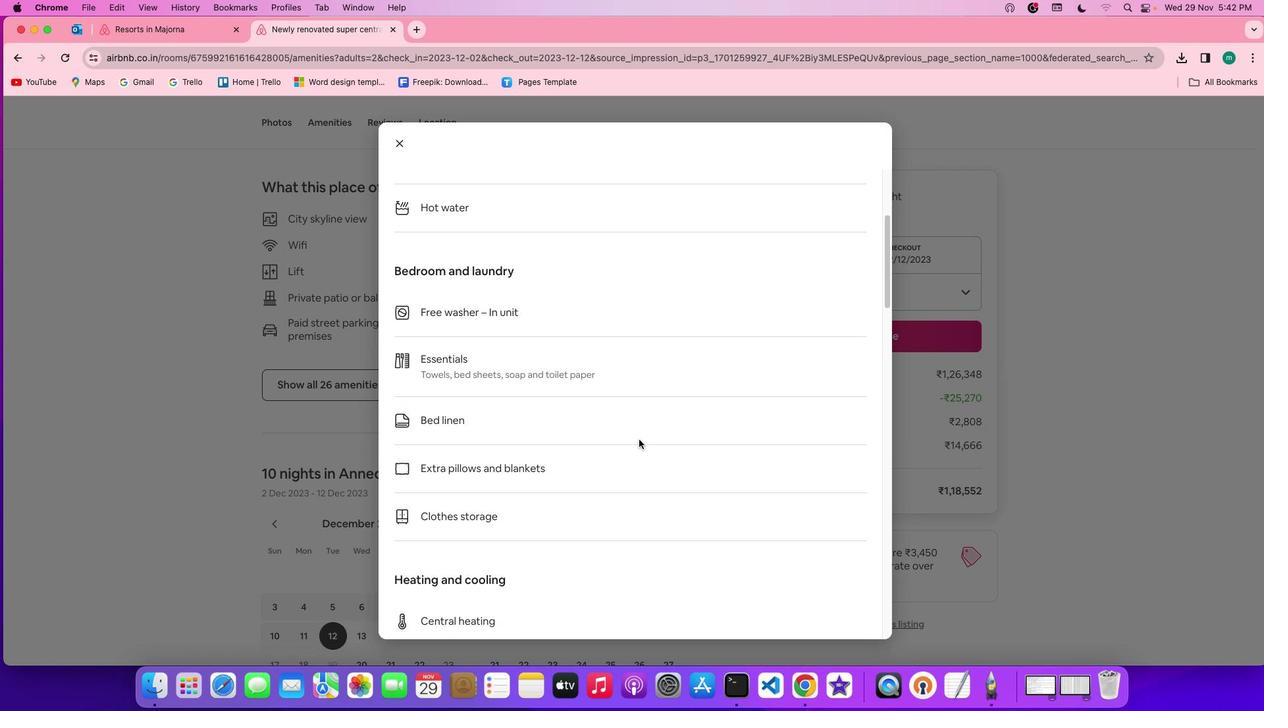 
Action: Mouse scrolled (638, 439) with delta (0, 0)
Screenshot: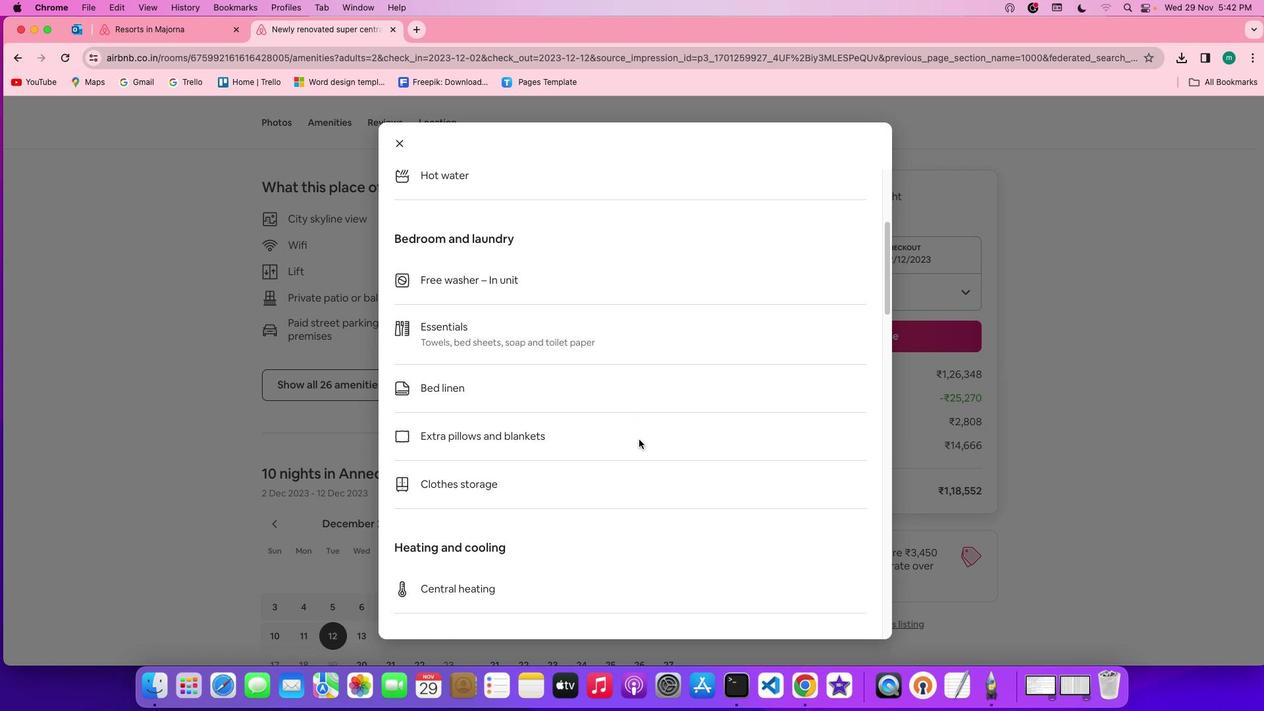 
Action: Mouse scrolled (638, 439) with delta (0, 0)
Screenshot: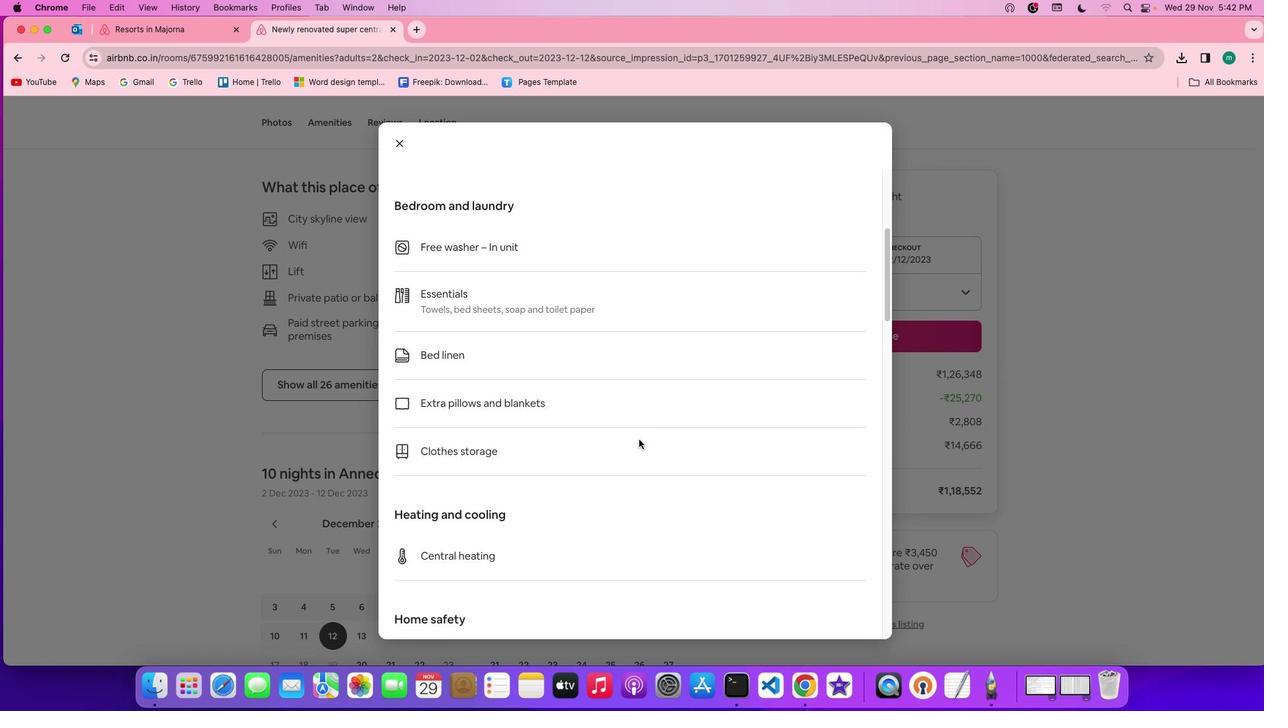 
Action: Mouse scrolled (638, 439) with delta (0, 0)
Screenshot: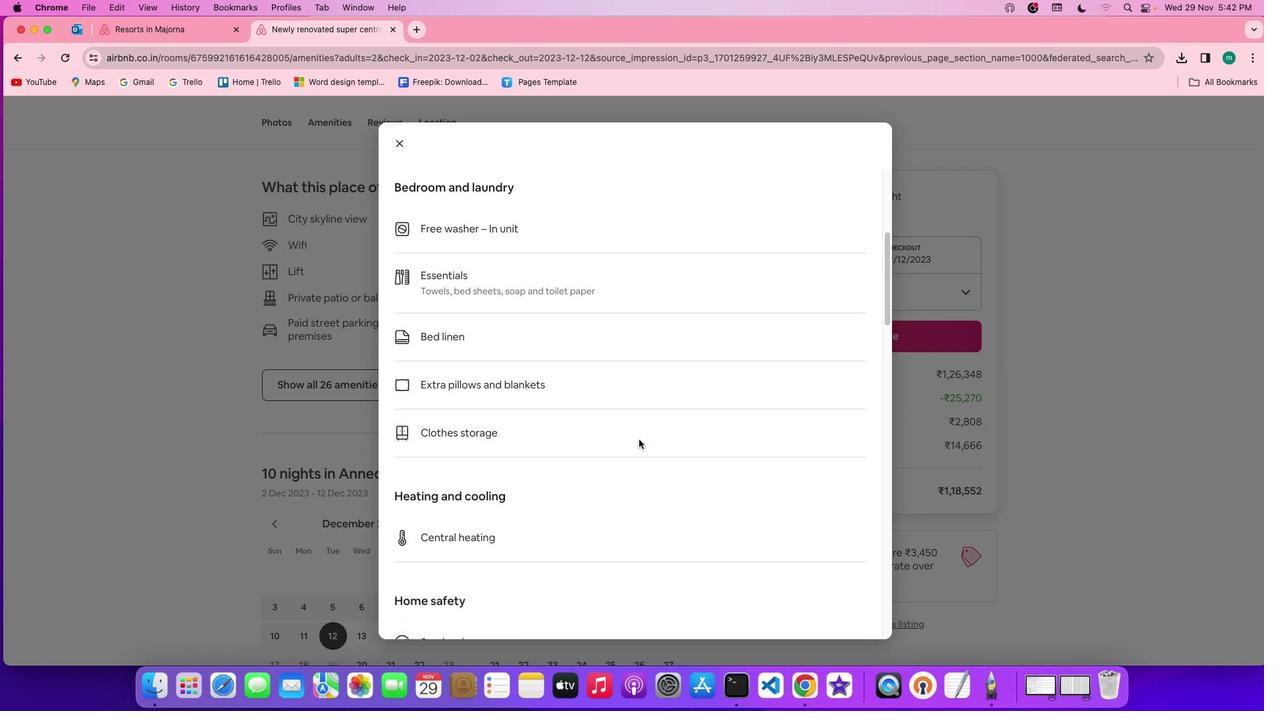 
Action: Mouse scrolled (638, 439) with delta (0, 0)
Screenshot: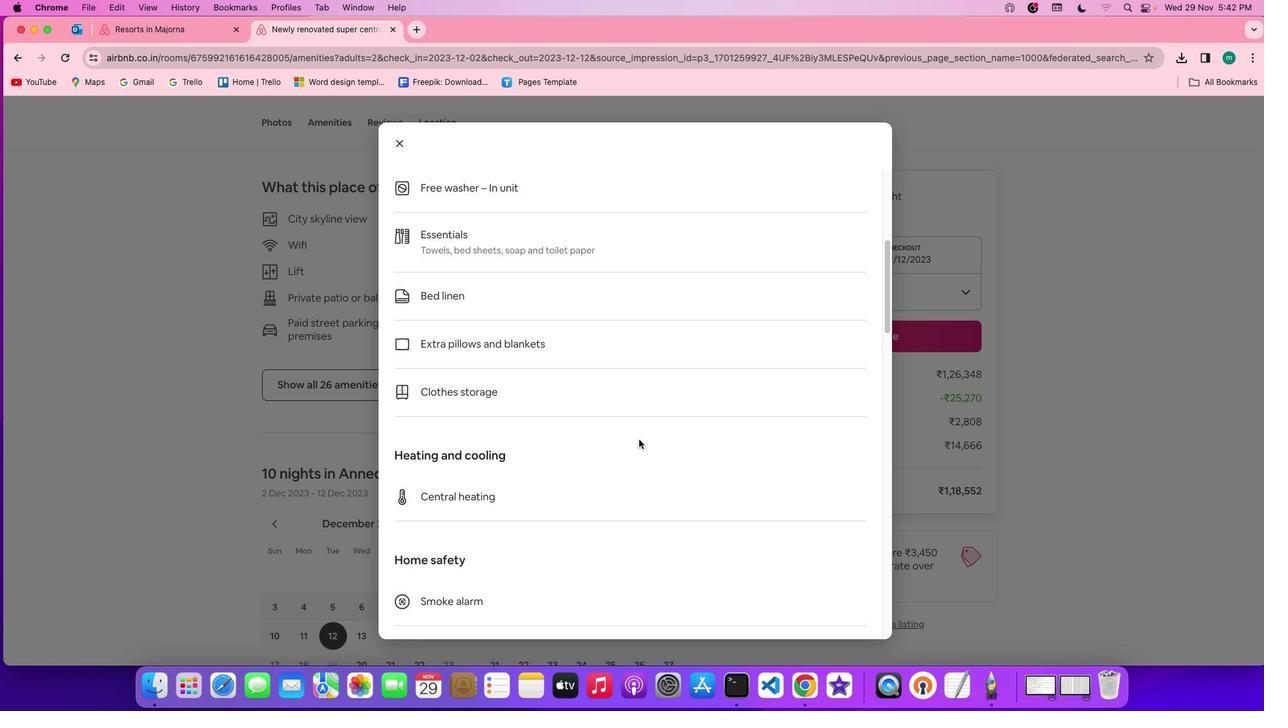 
Action: Mouse scrolled (638, 439) with delta (0, -1)
Screenshot: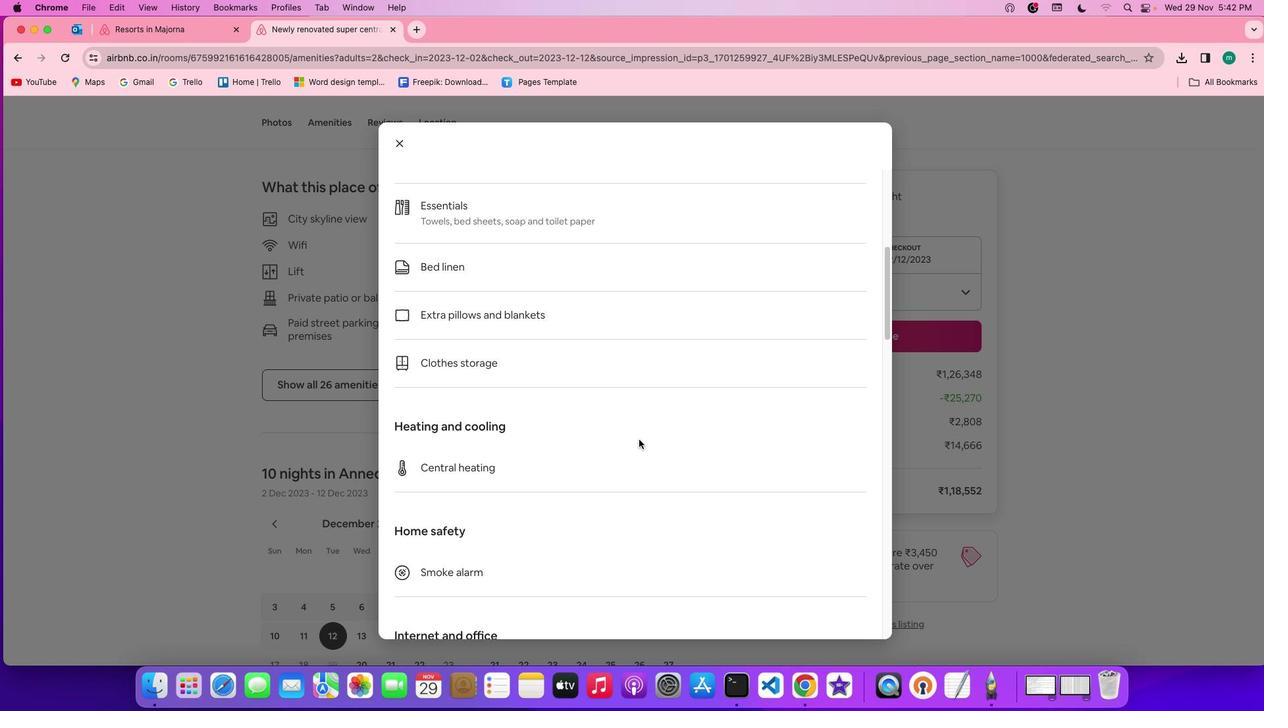 
Action: Mouse scrolled (638, 439) with delta (0, -1)
Screenshot: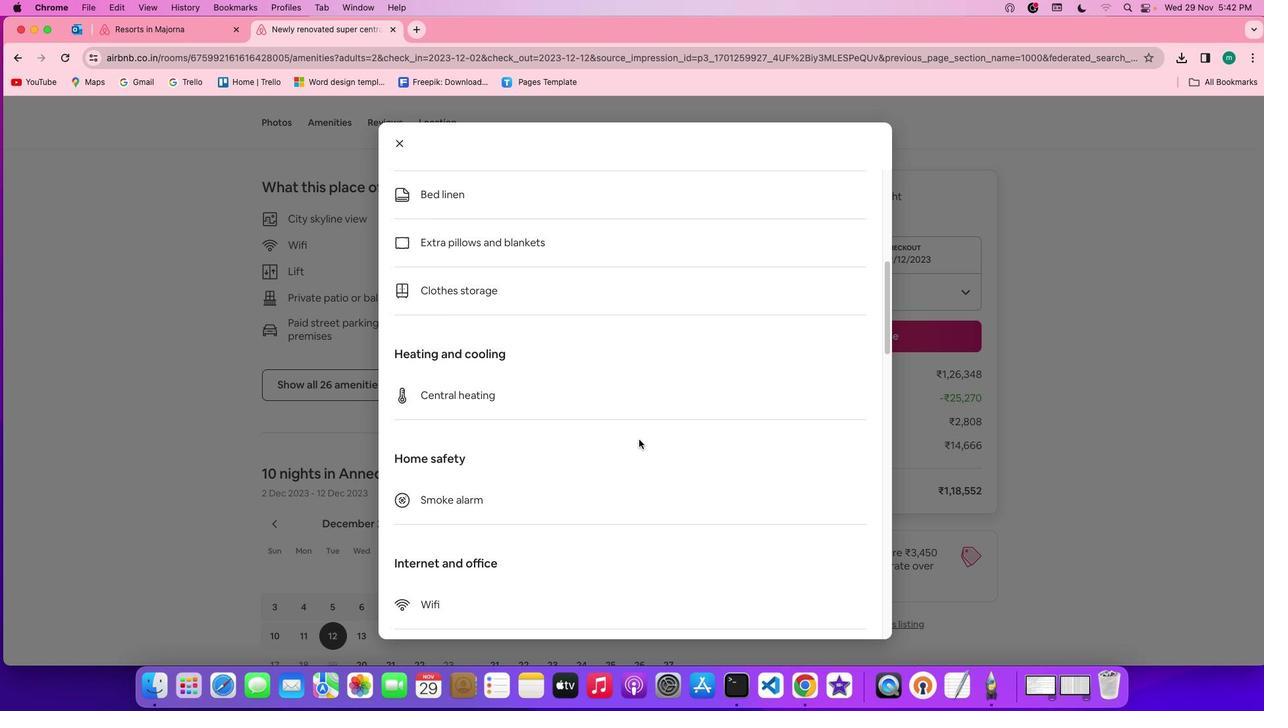 
Action: Mouse scrolled (638, 439) with delta (0, 0)
Screenshot: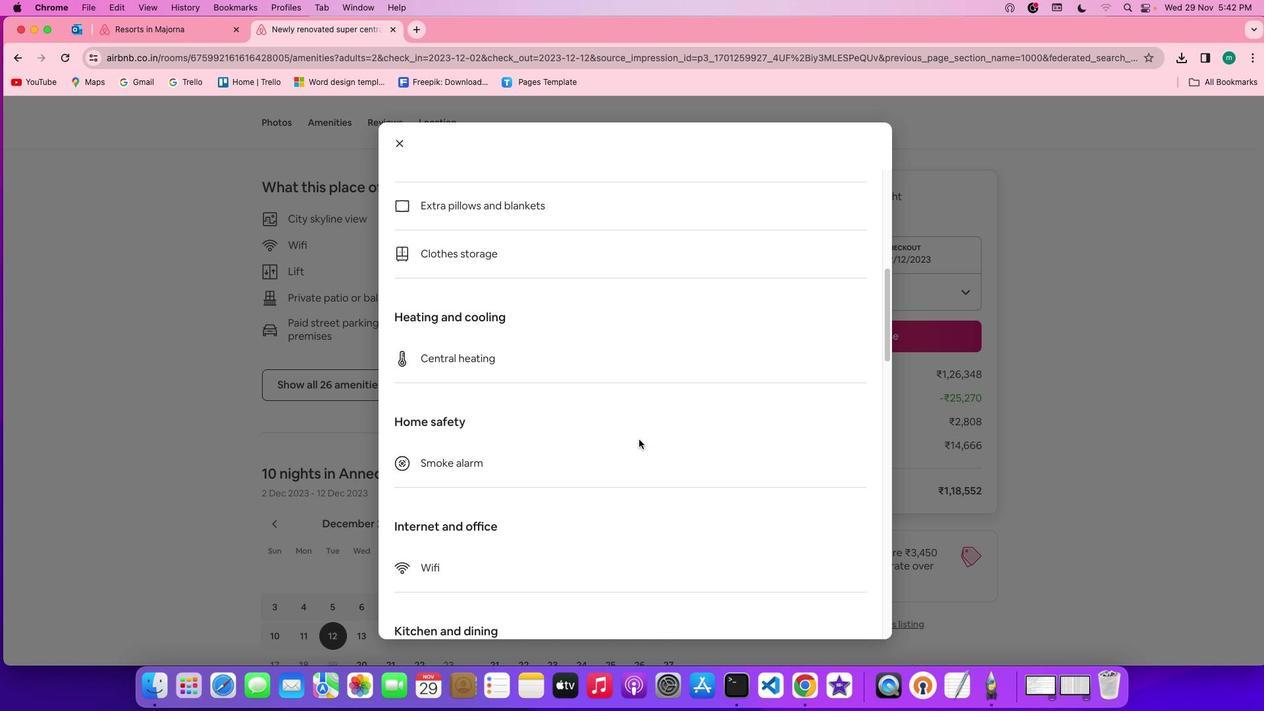 
Action: Mouse scrolled (638, 439) with delta (0, 0)
Screenshot: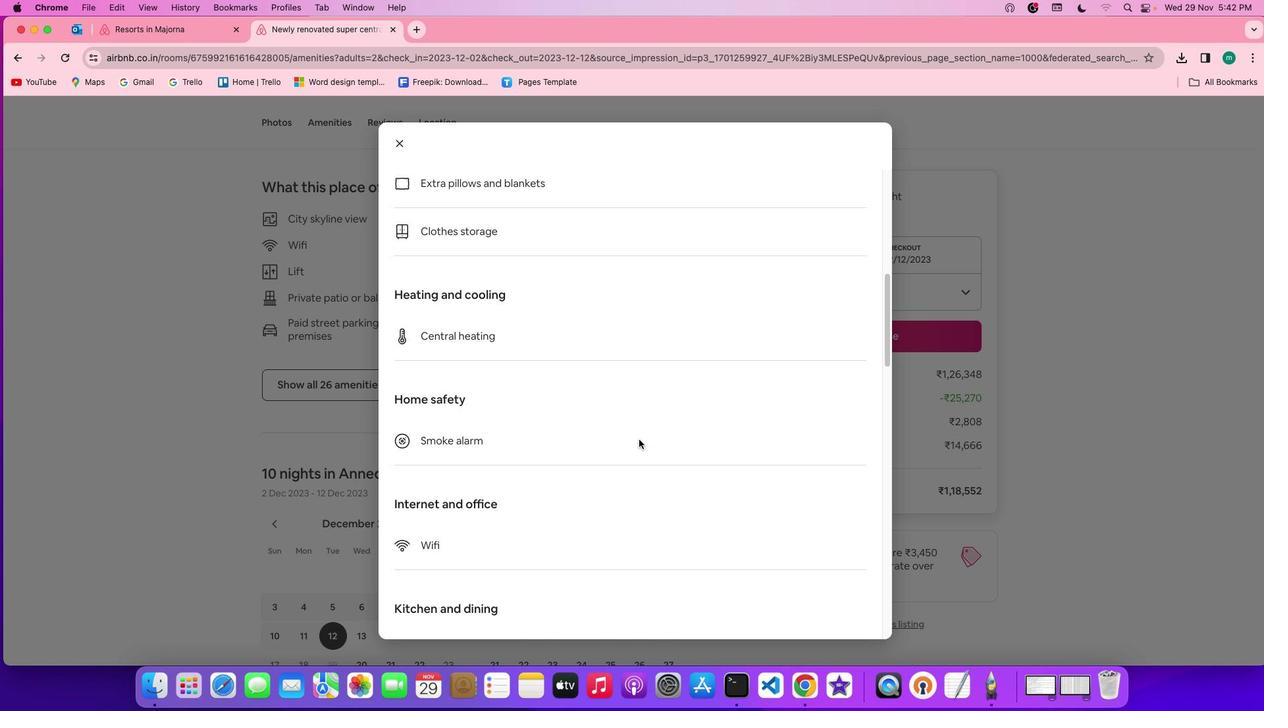 
Action: Mouse scrolled (638, 439) with delta (0, -1)
Screenshot: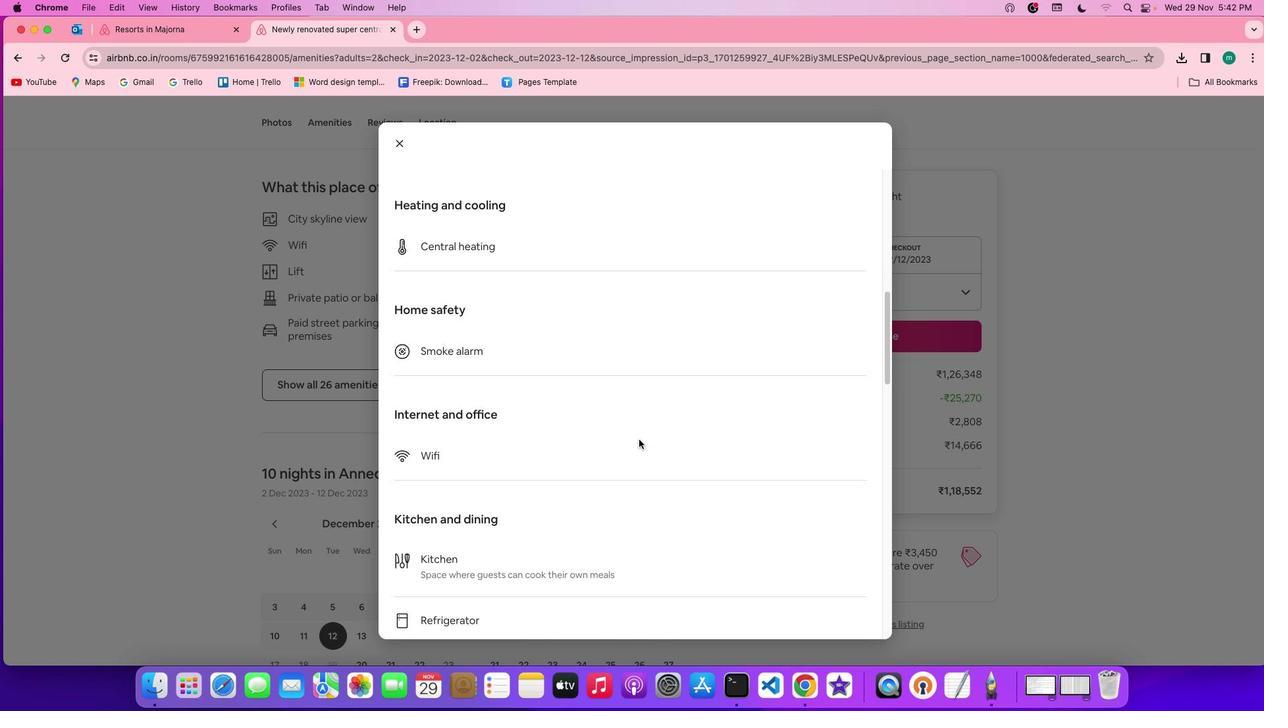 
Action: Mouse scrolled (638, 439) with delta (0, -2)
Screenshot: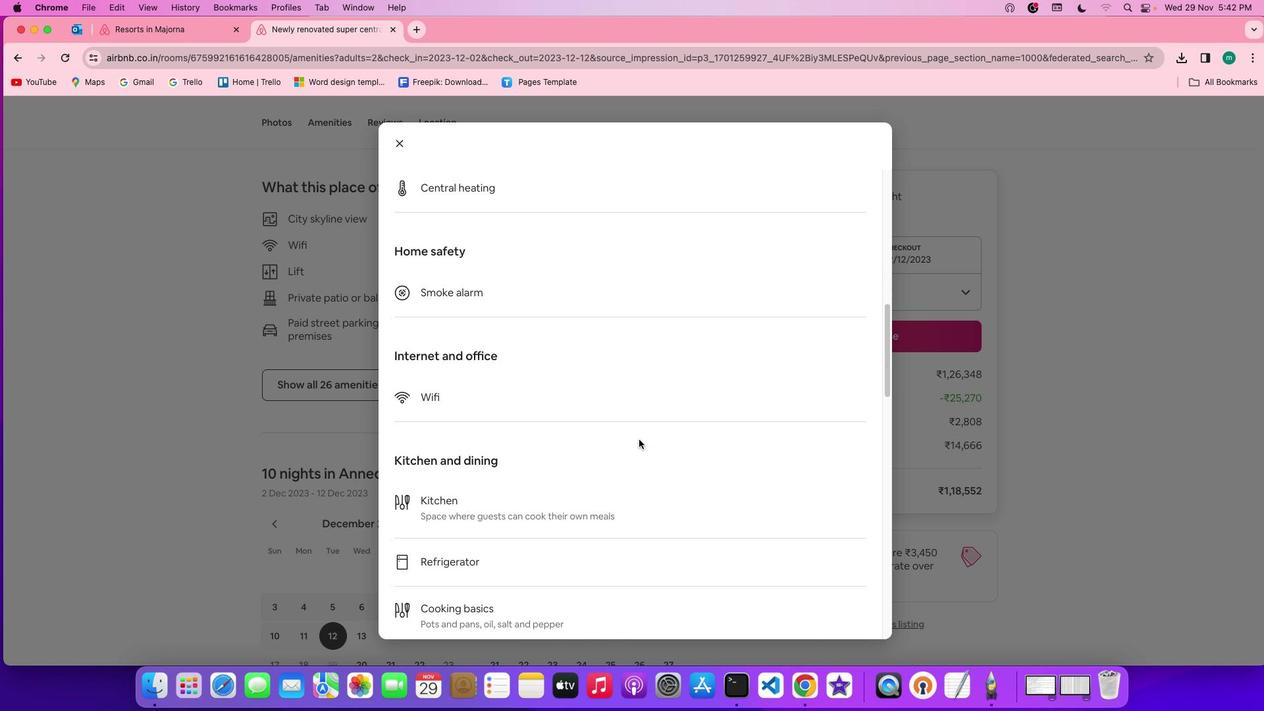 
Action: Mouse scrolled (638, 439) with delta (0, -1)
Screenshot: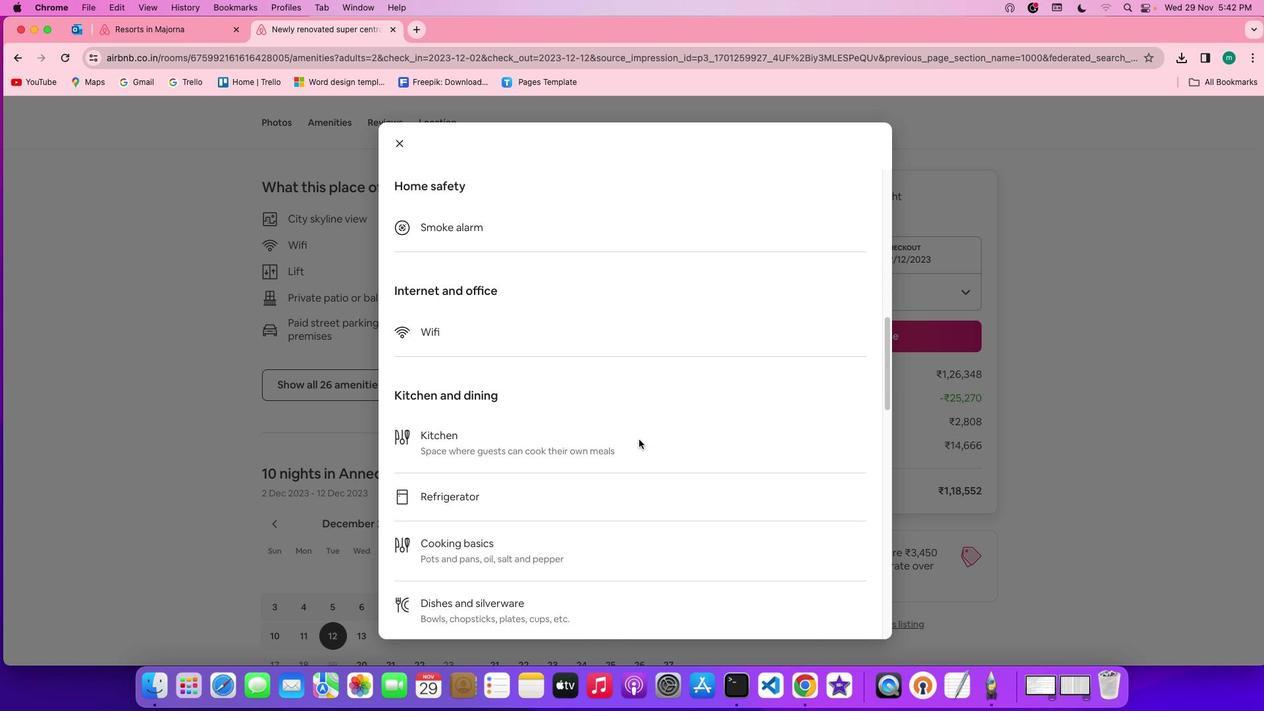 
Action: Mouse scrolled (638, 439) with delta (0, 0)
Screenshot: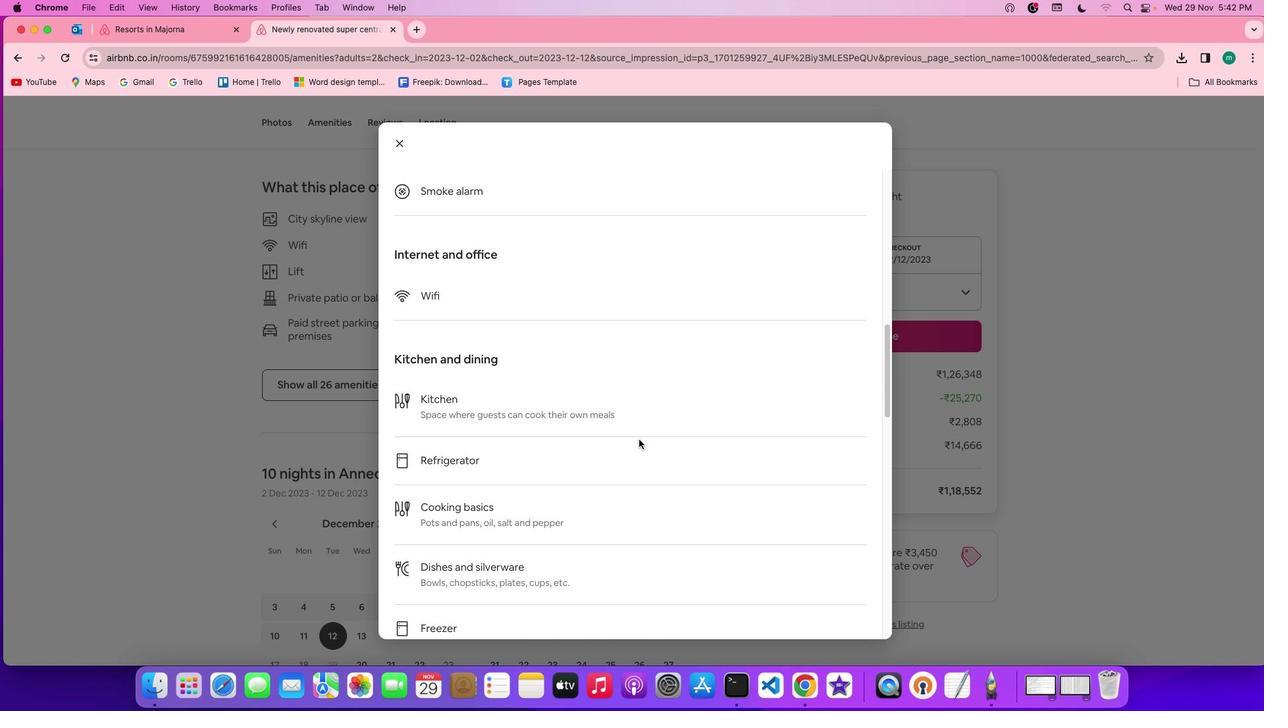 
Action: Mouse scrolled (638, 439) with delta (0, 0)
Screenshot: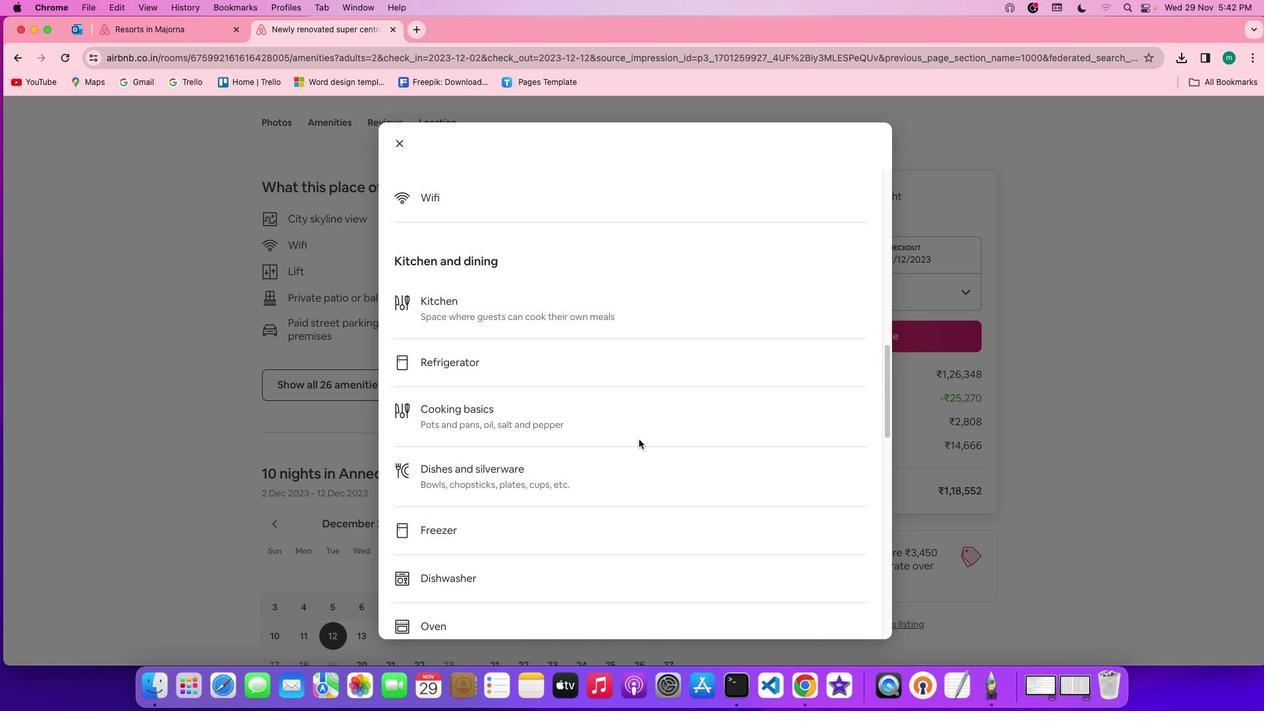 
Action: Mouse scrolled (638, 439) with delta (0, -1)
Screenshot: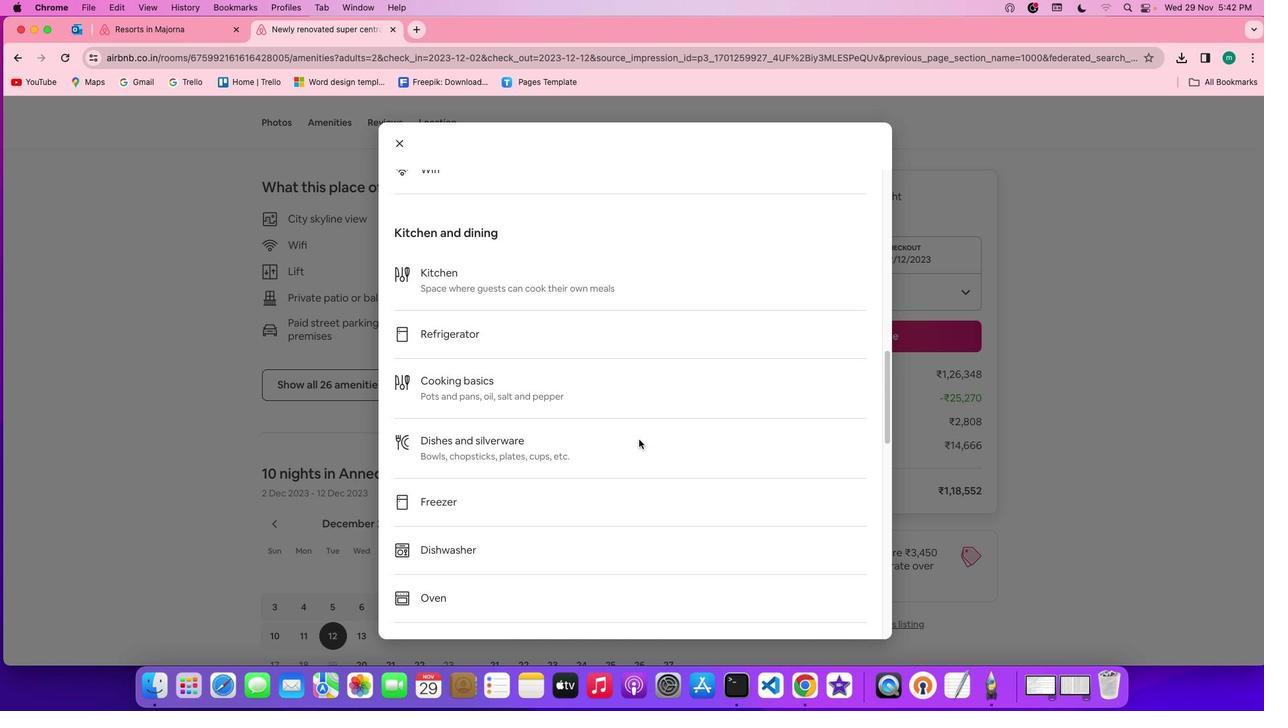 
Action: Mouse scrolled (638, 439) with delta (0, -2)
Screenshot: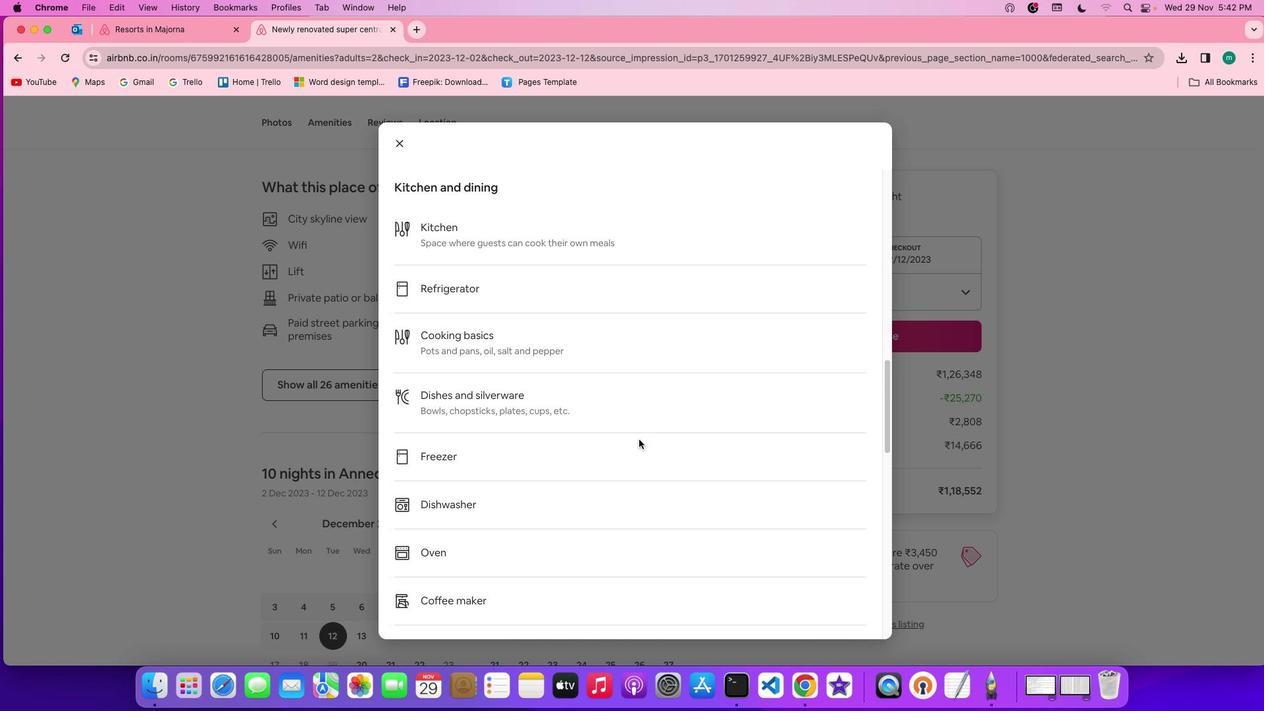 
Action: Mouse scrolled (638, 439) with delta (0, 0)
Screenshot: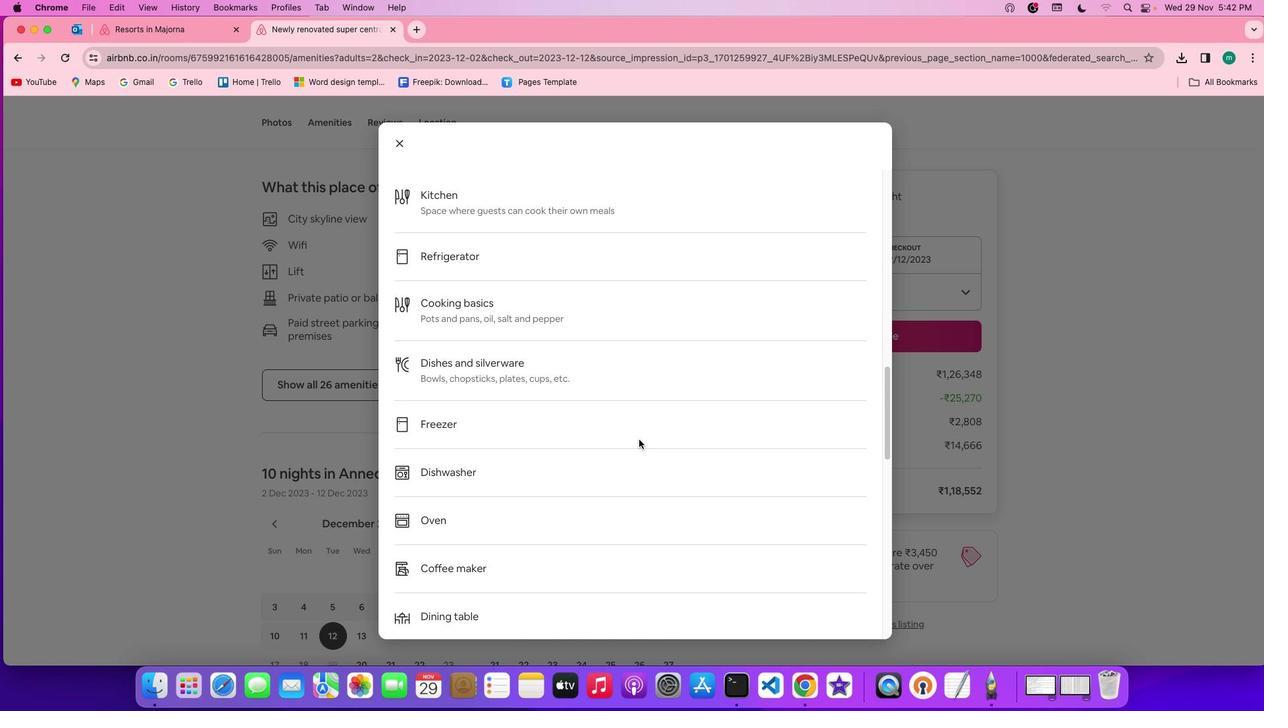 
Action: Mouse scrolled (638, 439) with delta (0, 0)
Screenshot: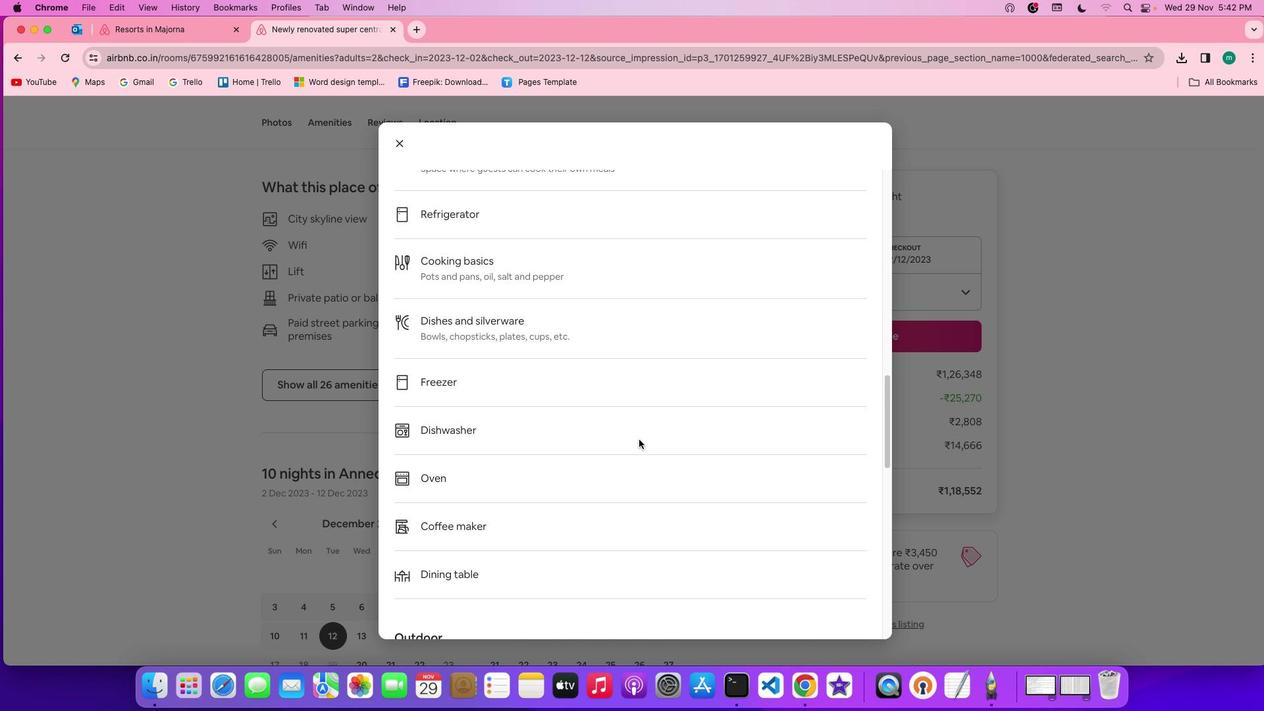 
Action: Mouse scrolled (638, 439) with delta (0, -1)
Screenshot: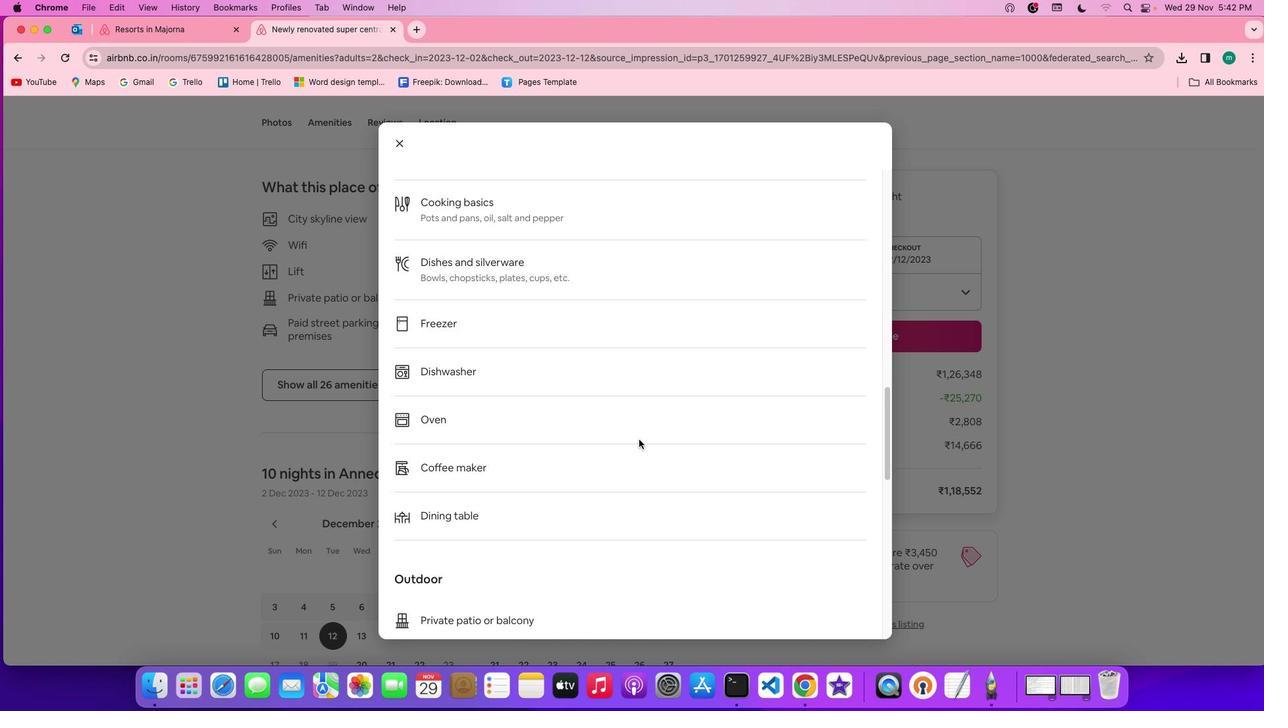 
Action: Mouse scrolled (638, 439) with delta (0, -2)
Screenshot: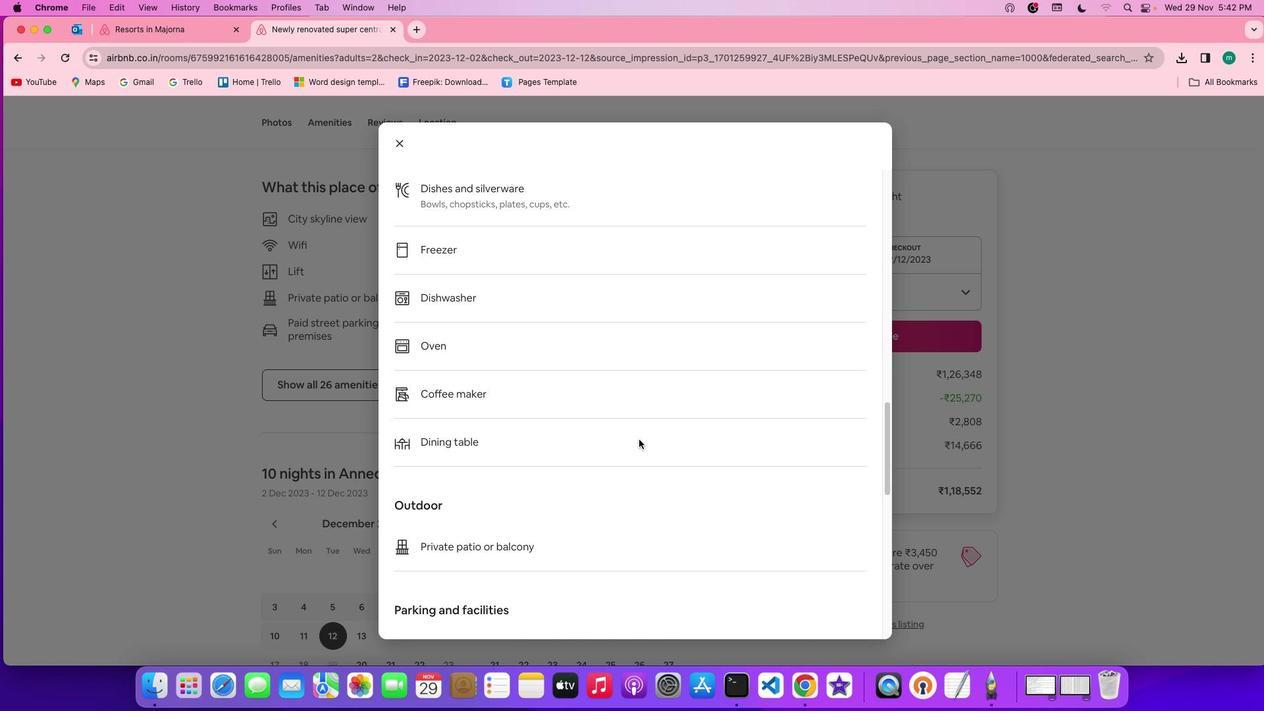 
Action: Mouse scrolled (638, 439) with delta (0, 0)
Screenshot: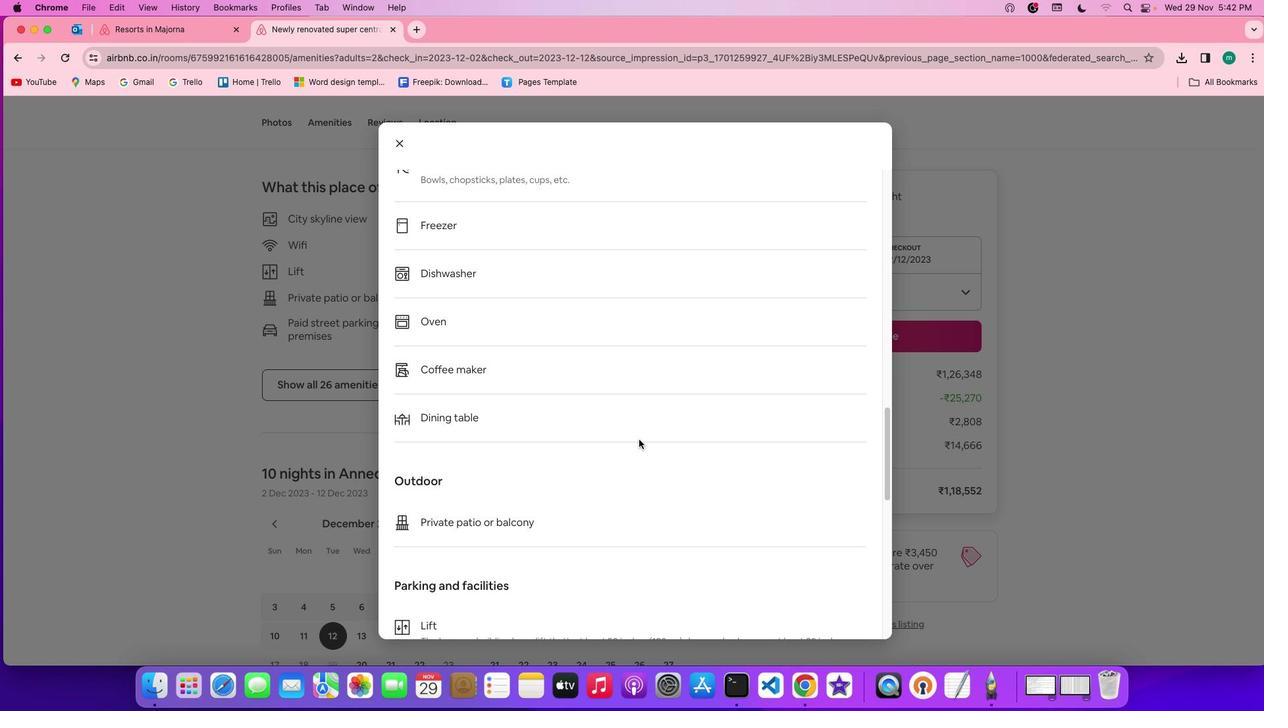 
Action: Mouse scrolled (638, 439) with delta (0, 0)
Screenshot: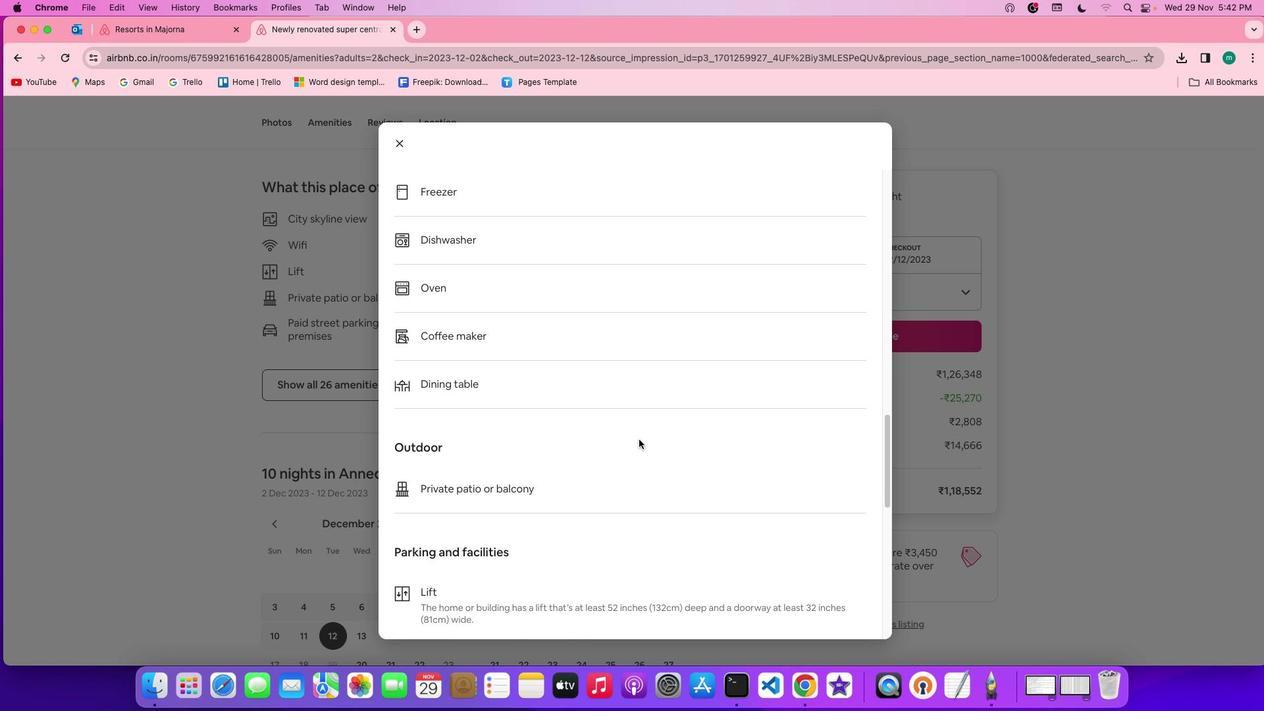 
Action: Mouse scrolled (638, 439) with delta (0, -1)
Screenshot: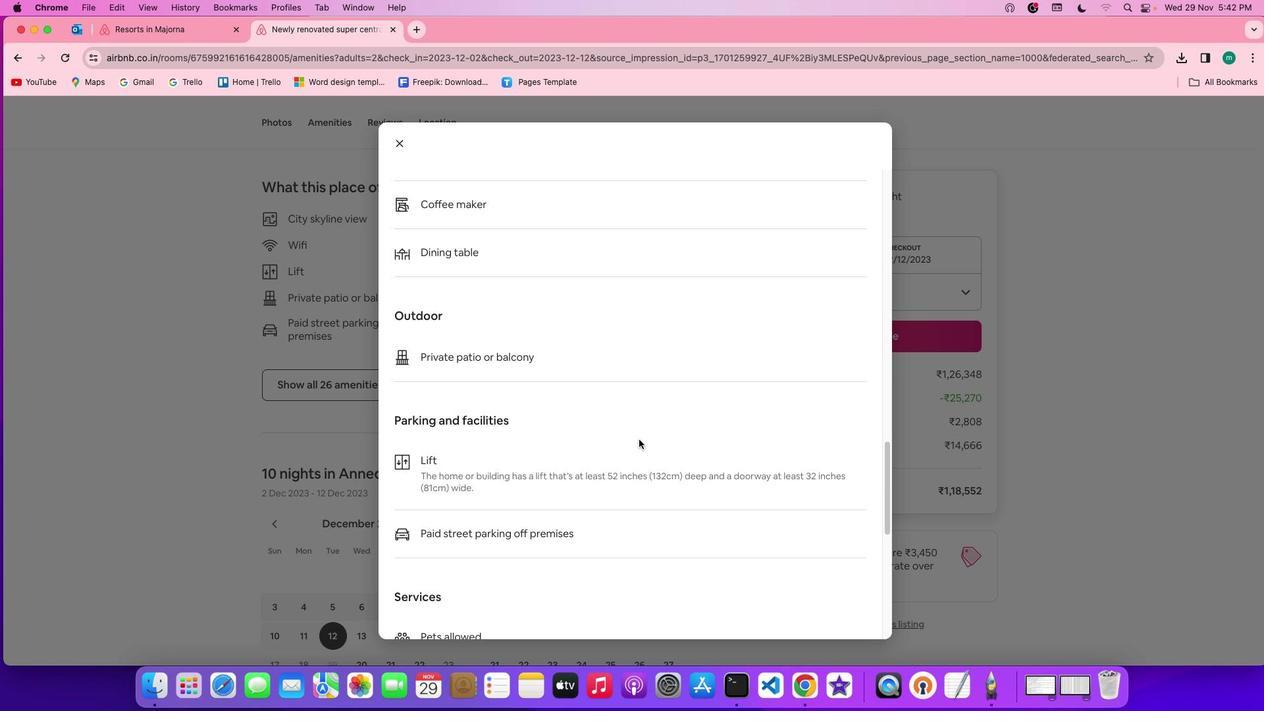 
Action: Mouse scrolled (638, 439) with delta (0, -1)
Screenshot: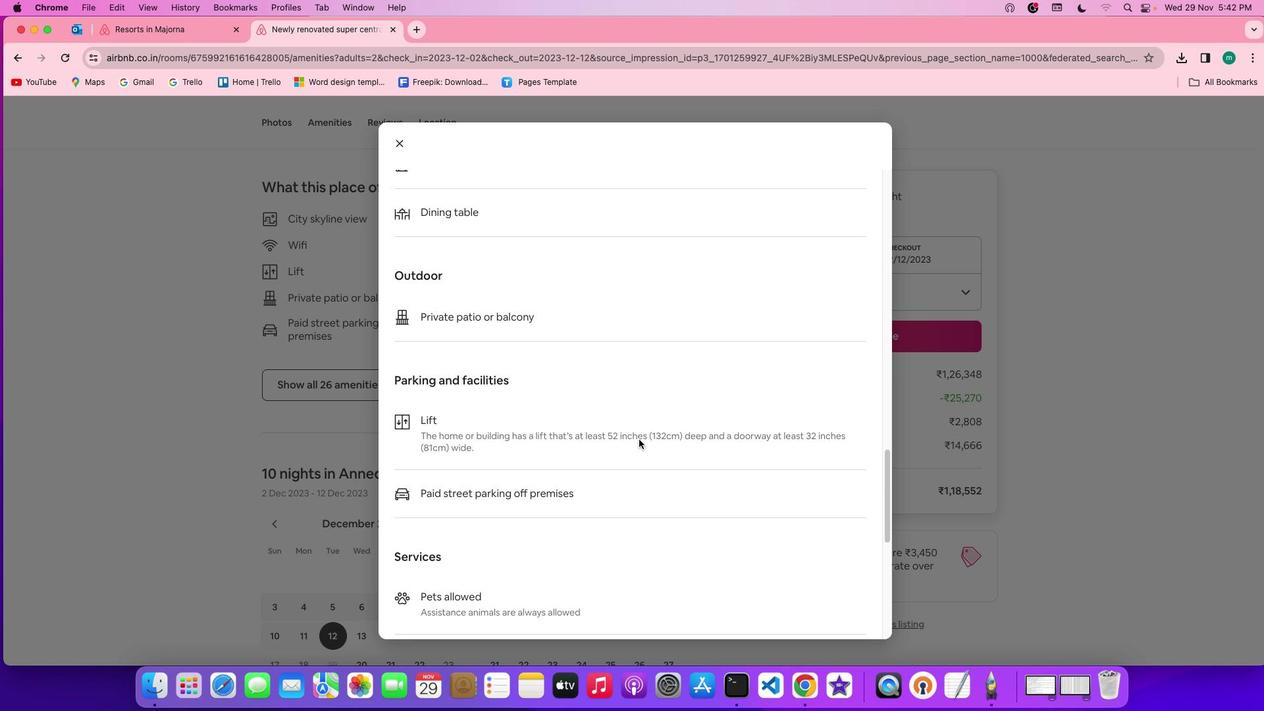 
Action: Mouse scrolled (638, 439) with delta (0, -2)
Screenshot: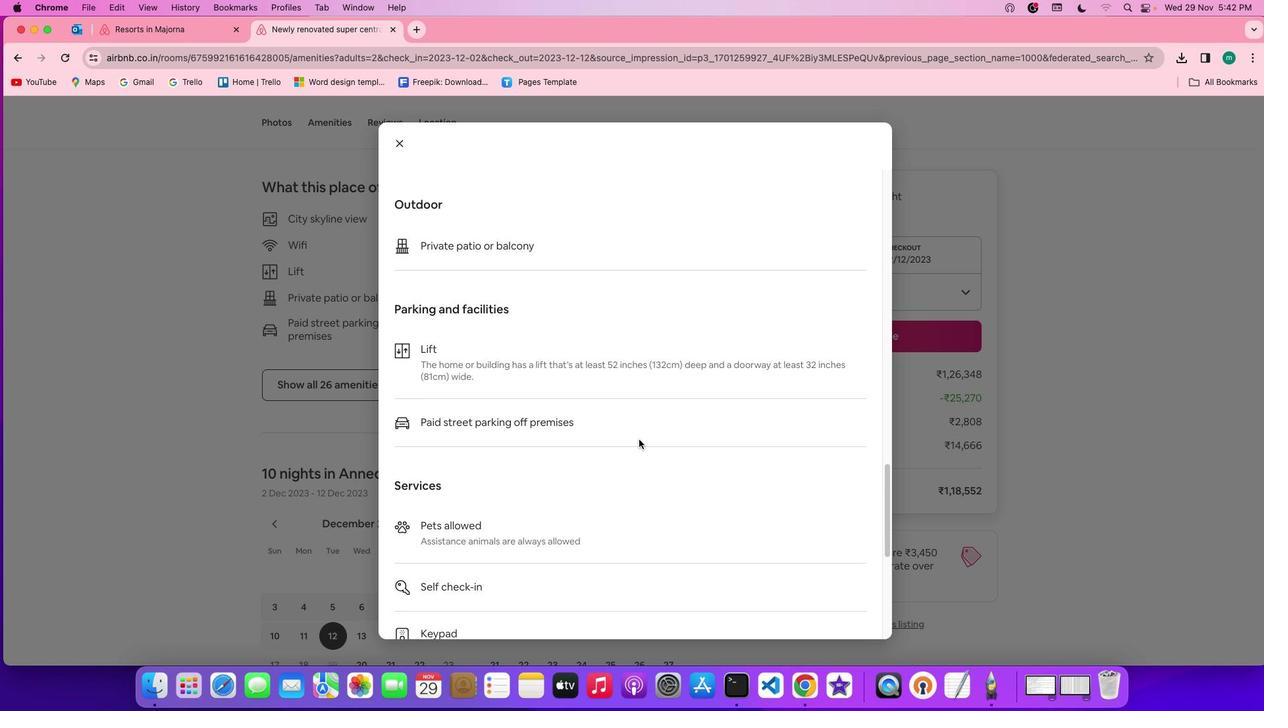 
Action: Mouse scrolled (638, 439) with delta (0, 0)
Screenshot: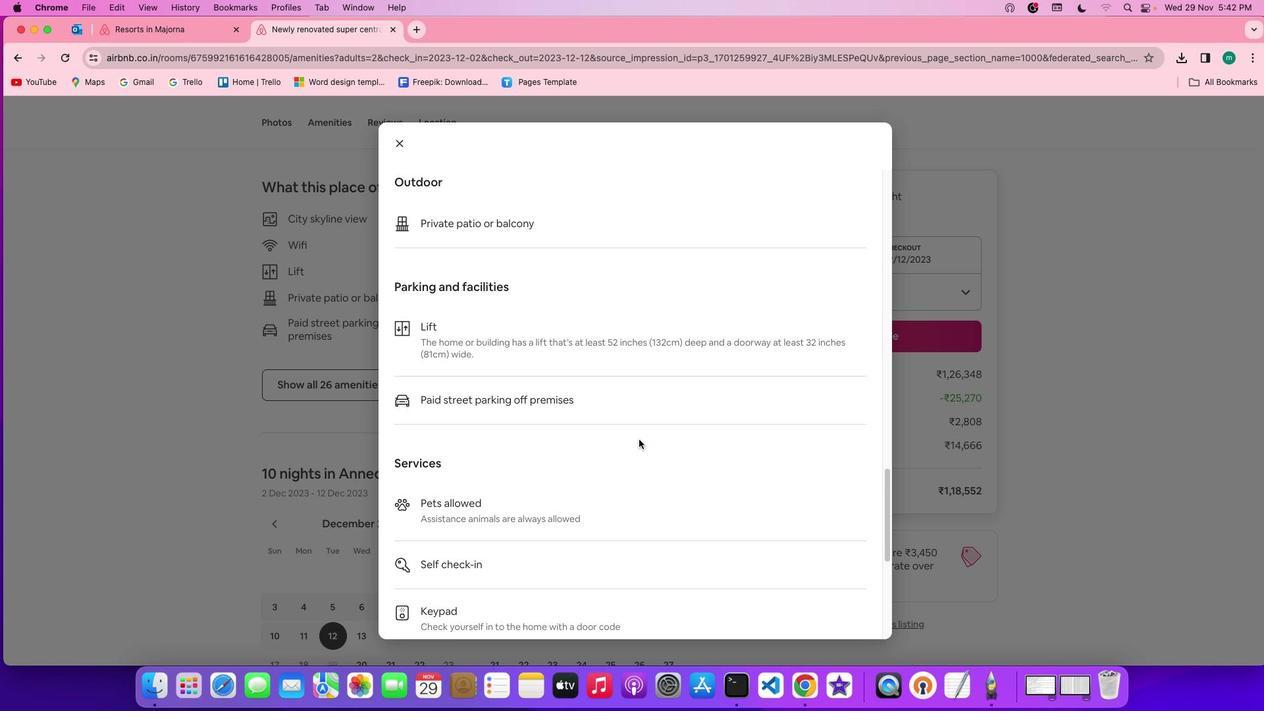 
Action: Mouse scrolled (638, 439) with delta (0, 0)
Screenshot: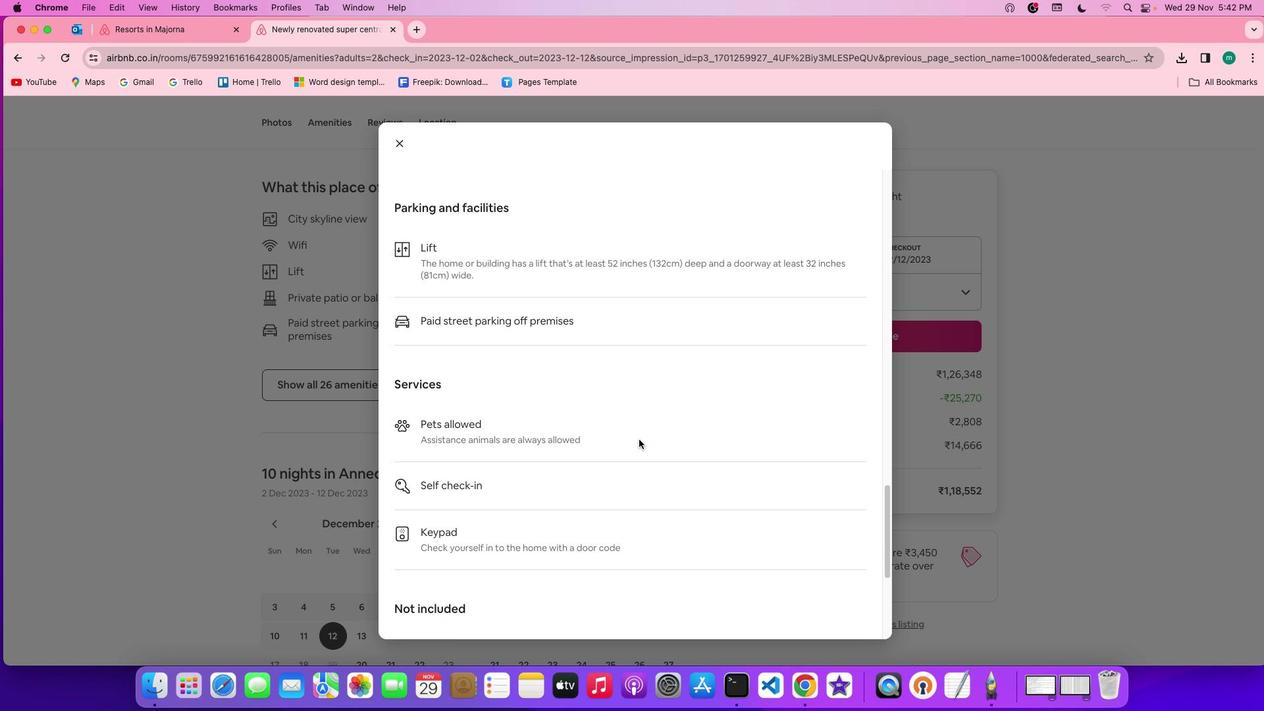 
Action: Mouse scrolled (638, 439) with delta (0, -1)
Screenshot: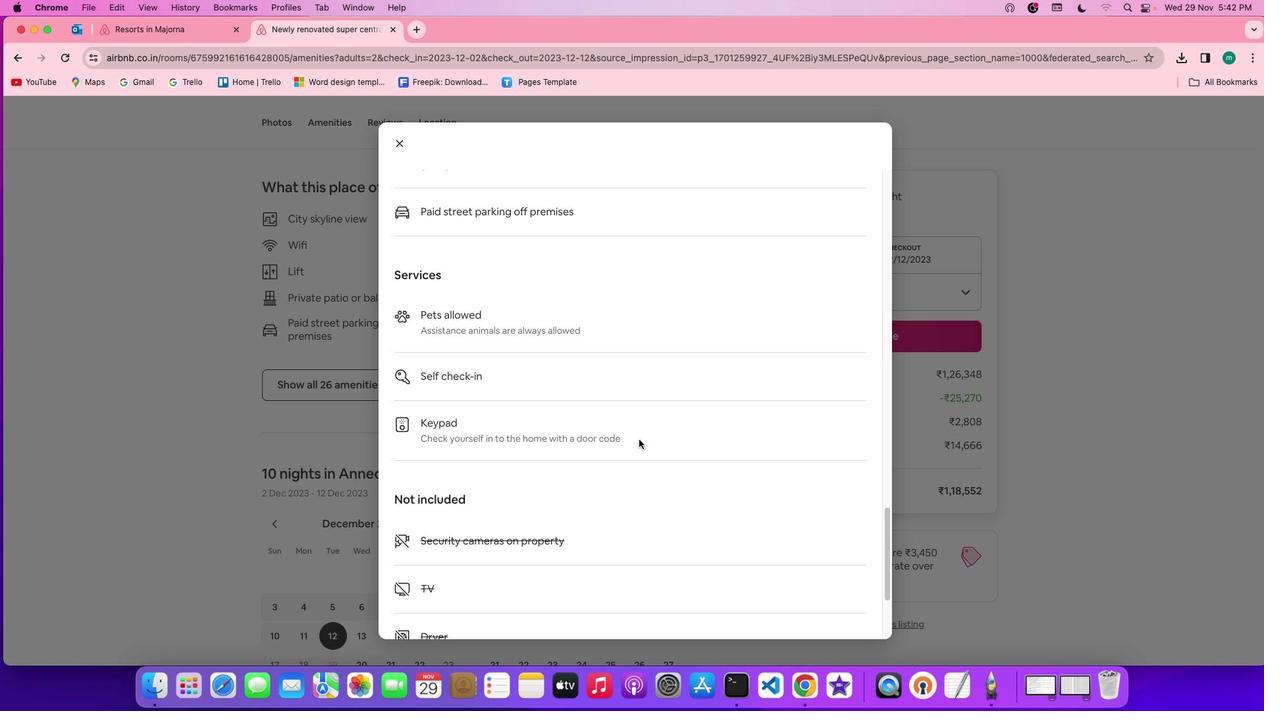 
Action: Mouse scrolled (638, 439) with delta (0, -2)
Screenshot: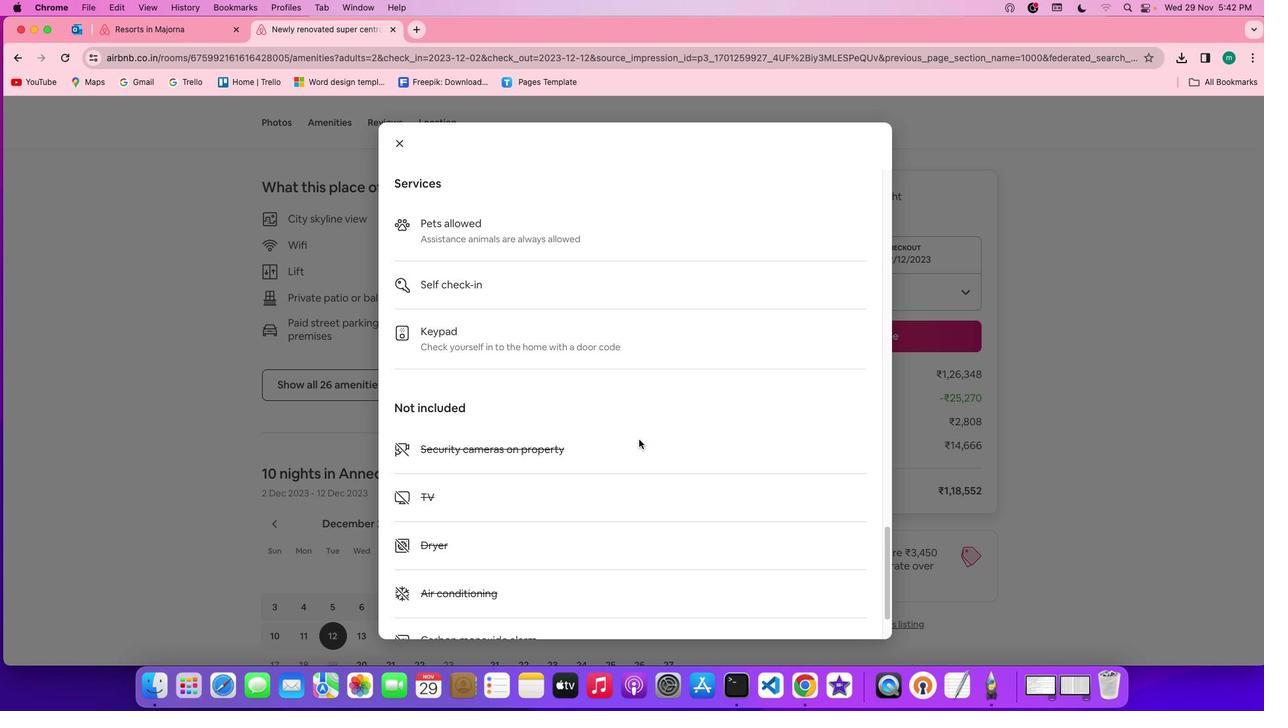 
Action: Mouse scrolled (638, 439) with delta (0, -2)
Screenshot: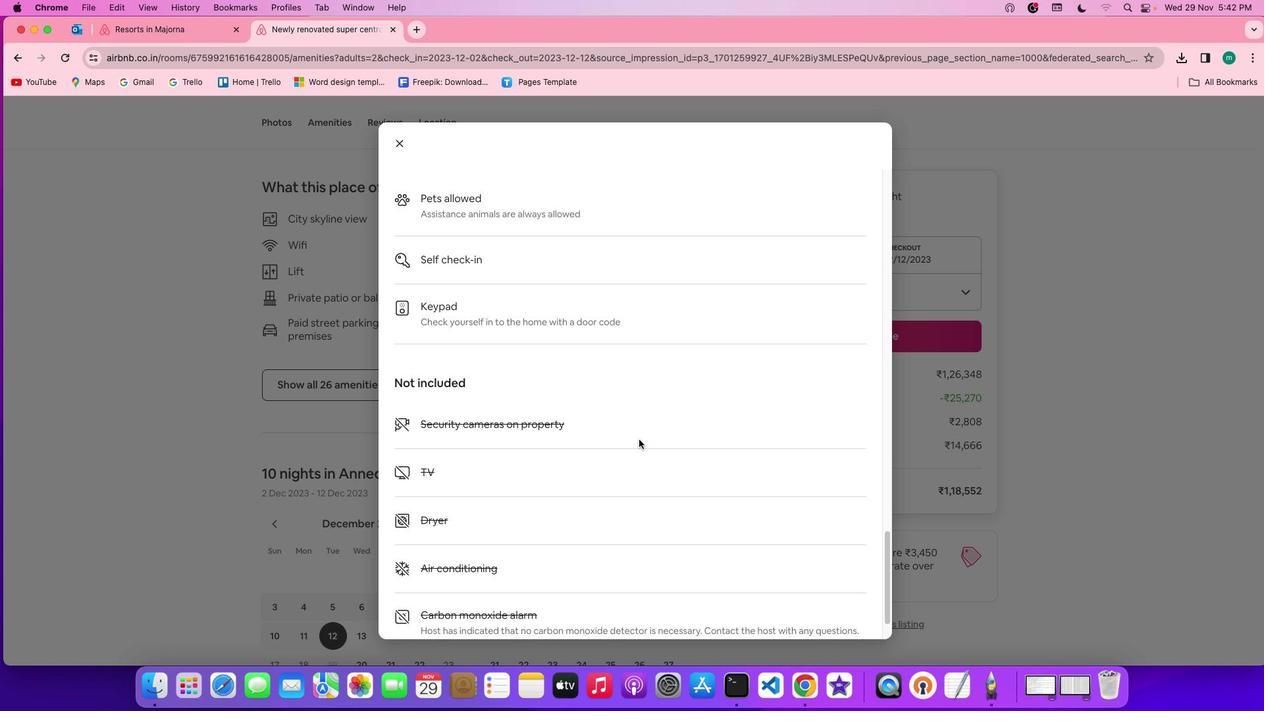 
Action: Mouse scrolled (638, 439) with delta (0, 0)
Screenshot: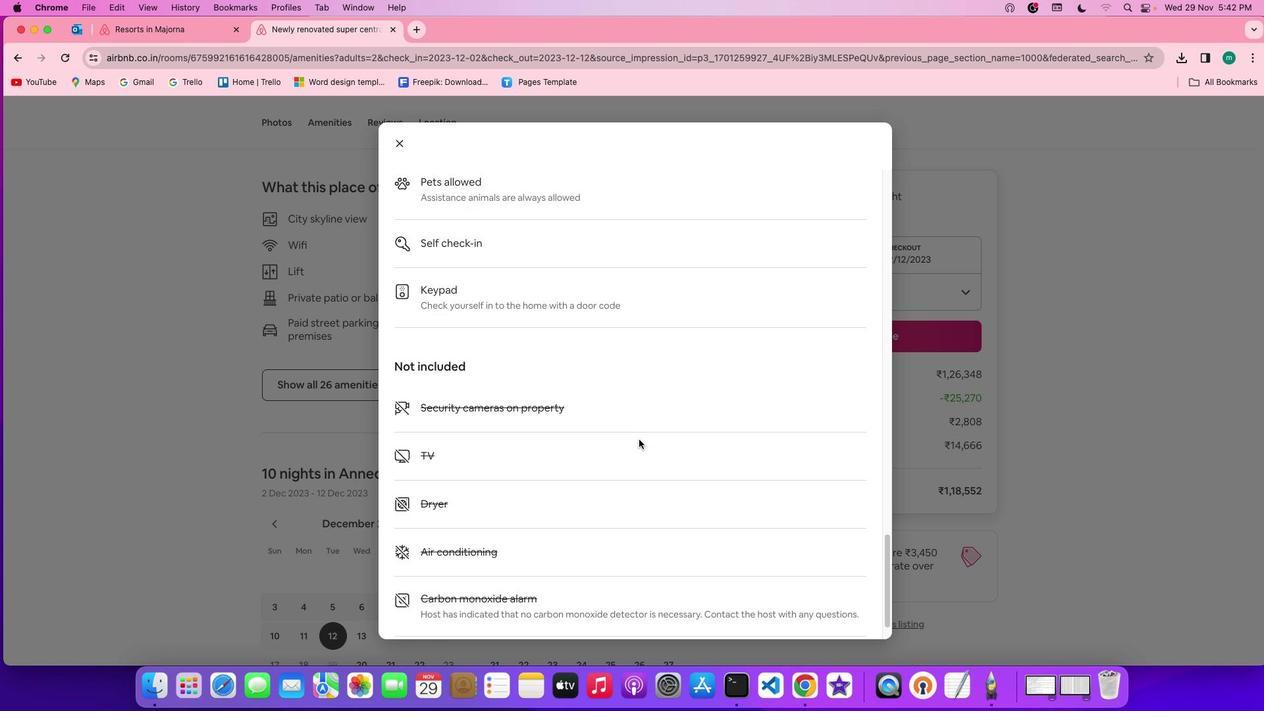 
Action: Mouse scrolled (638, 439) with delta (0, 0)
Screenshot: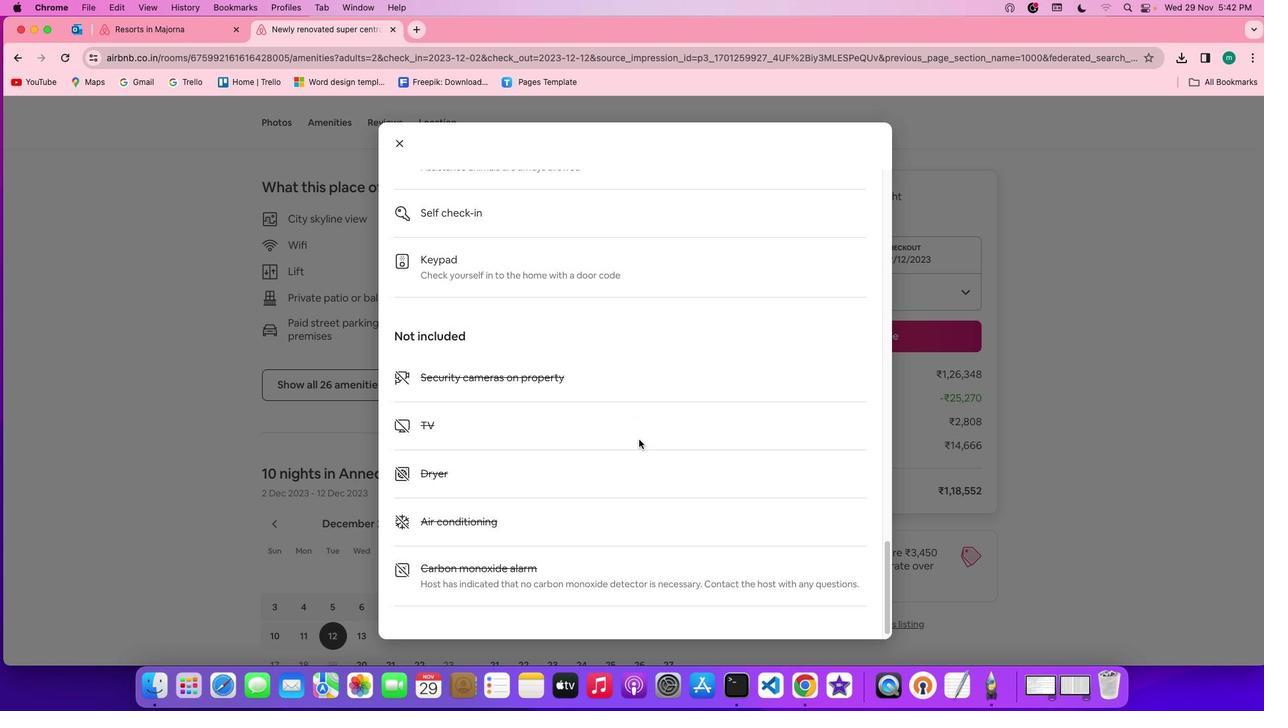 
Action: Mouse scrolled (638, 439) with delta (0, -1)
Screenshot: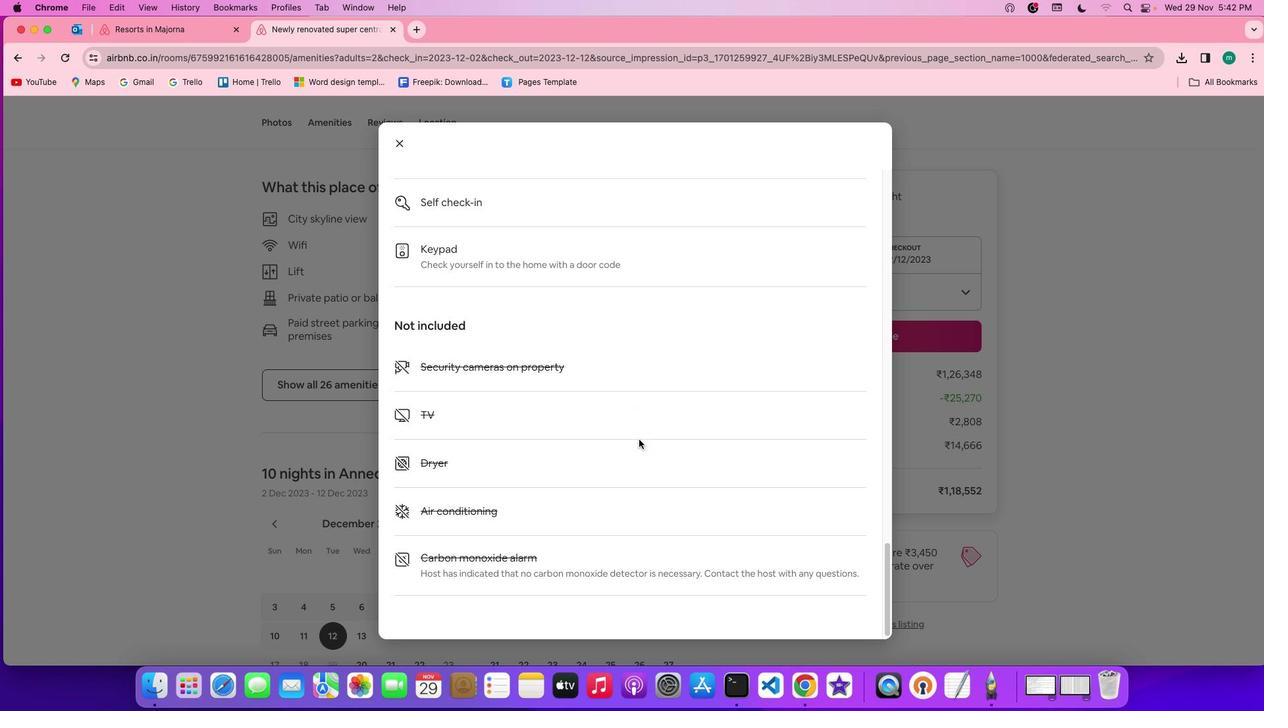 
Action: Mouse scrolled (638, 439) with delta (0, -2)
Screenshot: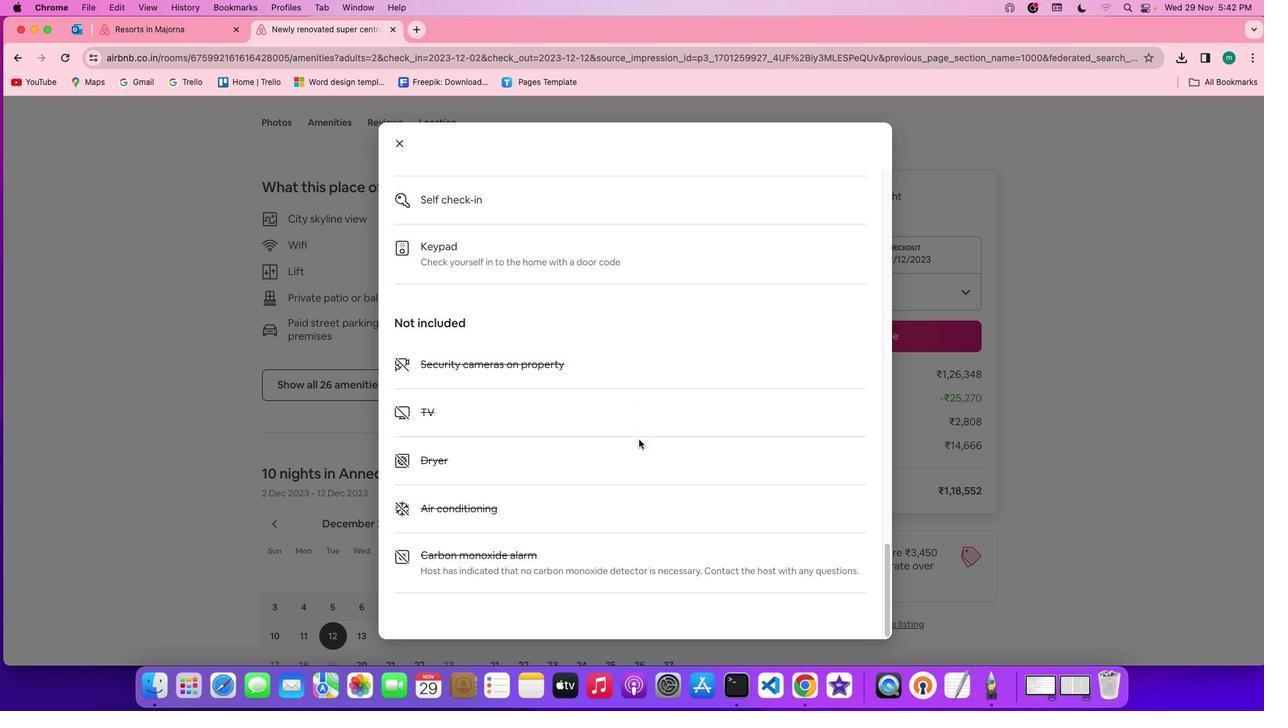
Action: Mouse scrolled (638, 439) with delta (0, -2)
Screenshot: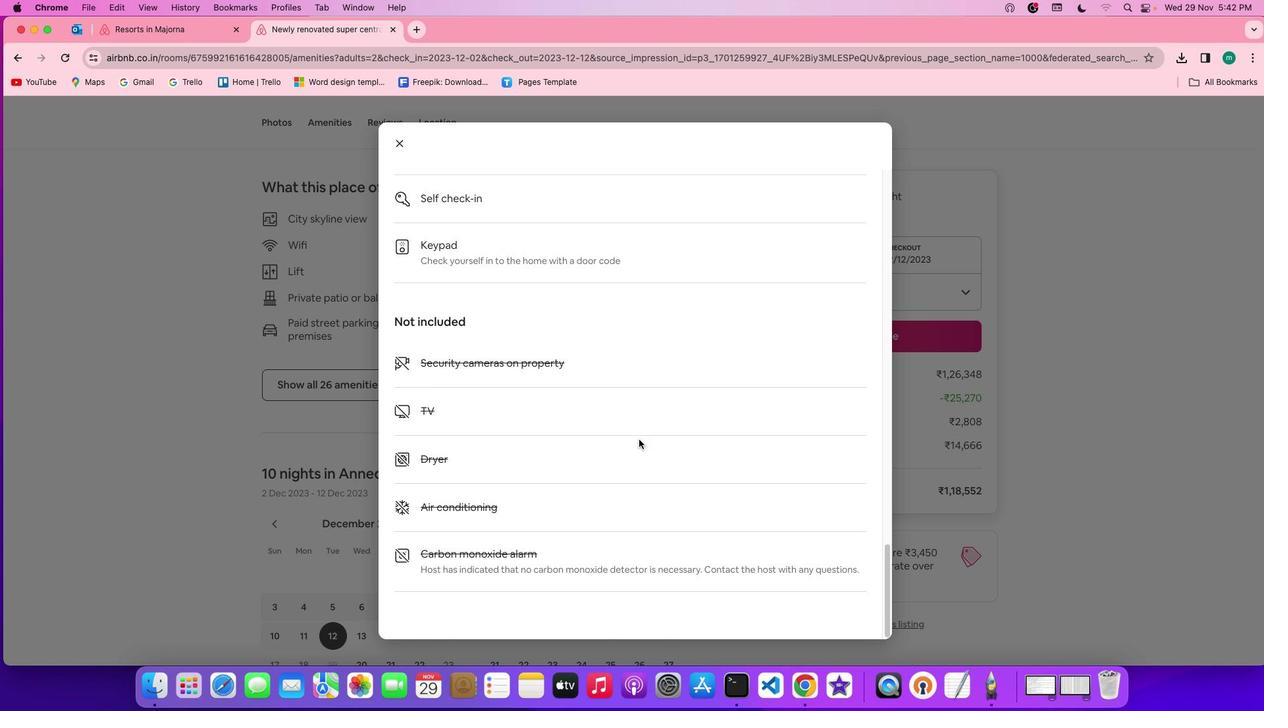 
Action: Mouse moved to (638, 439)
Screenshot: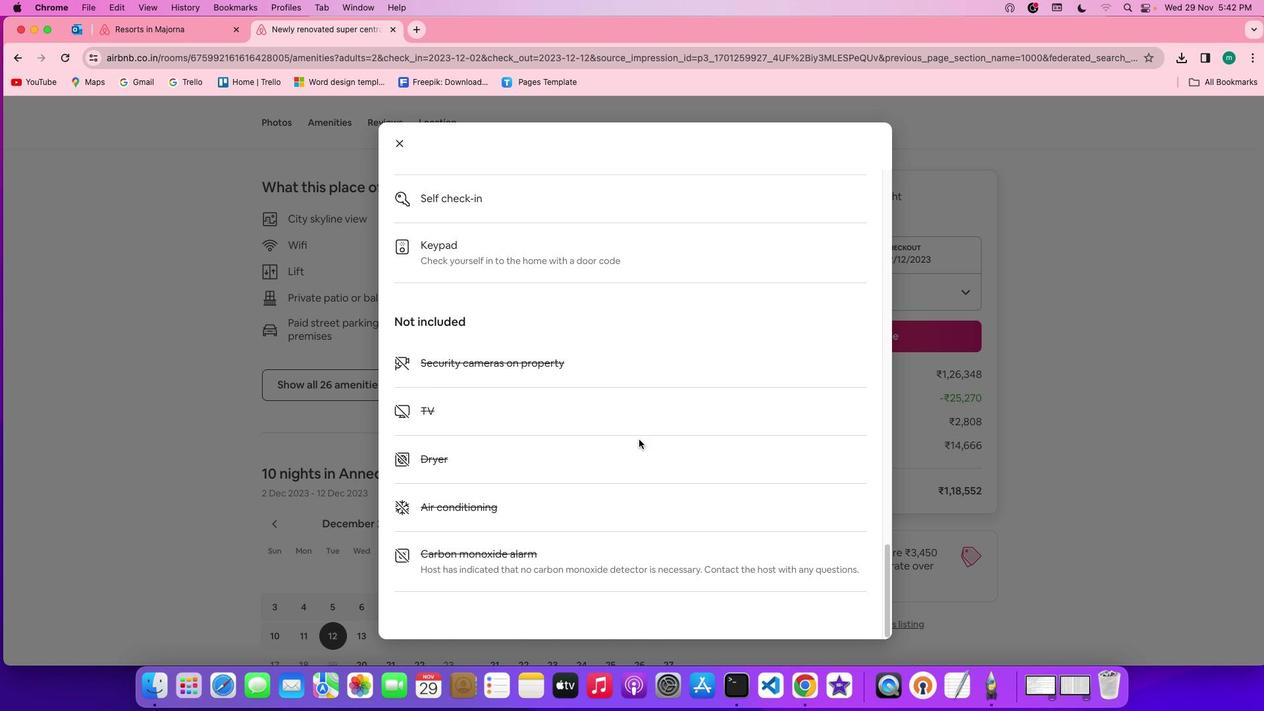 
Action: Mouse scrolled (638, 439) with delta (0, 0)
Screenshot: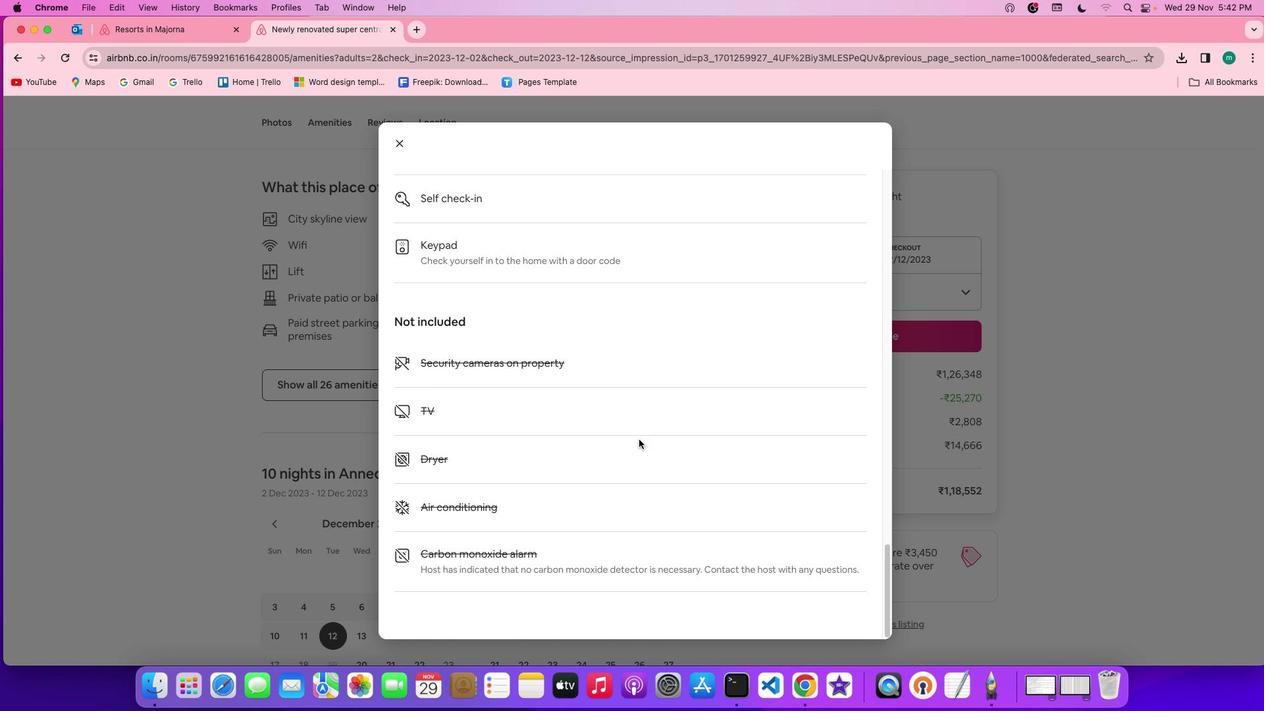 
Action: Mouse scrolled (638, 439) with delta (0, 0)
Screenshot: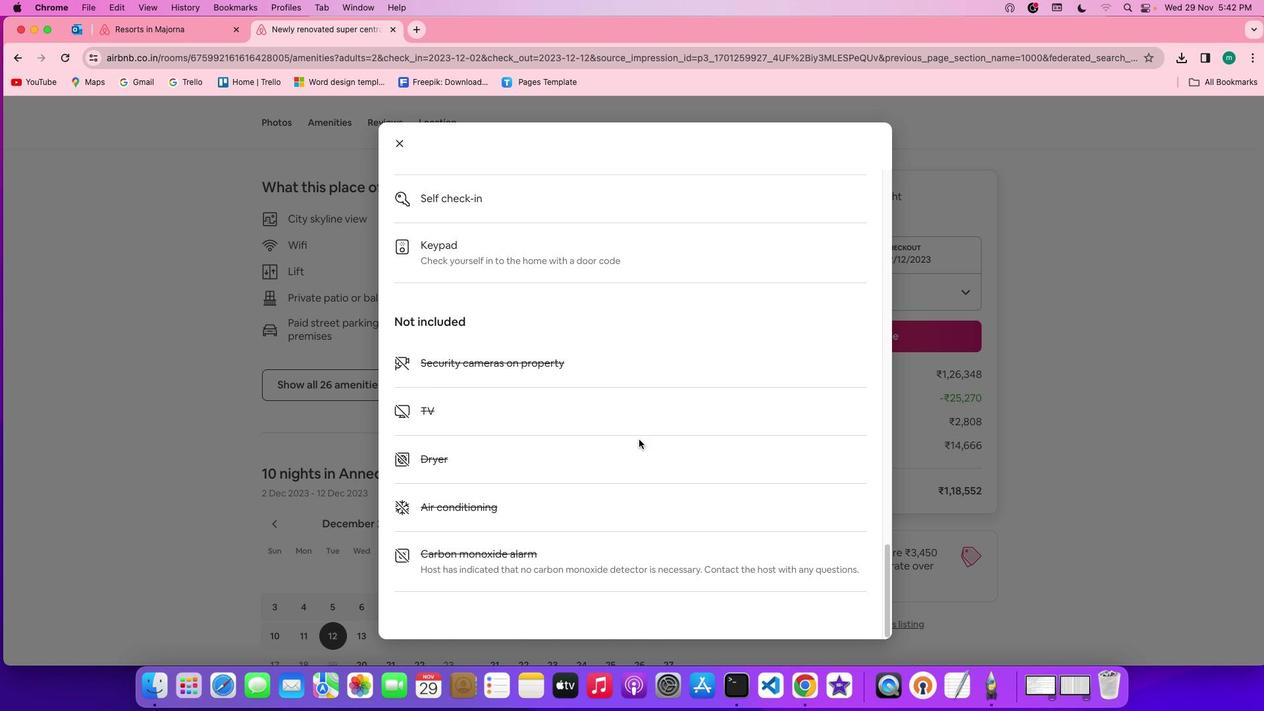 
Action: Mouse scrolled (638, 439) with delta (0, -1)
Screenshot: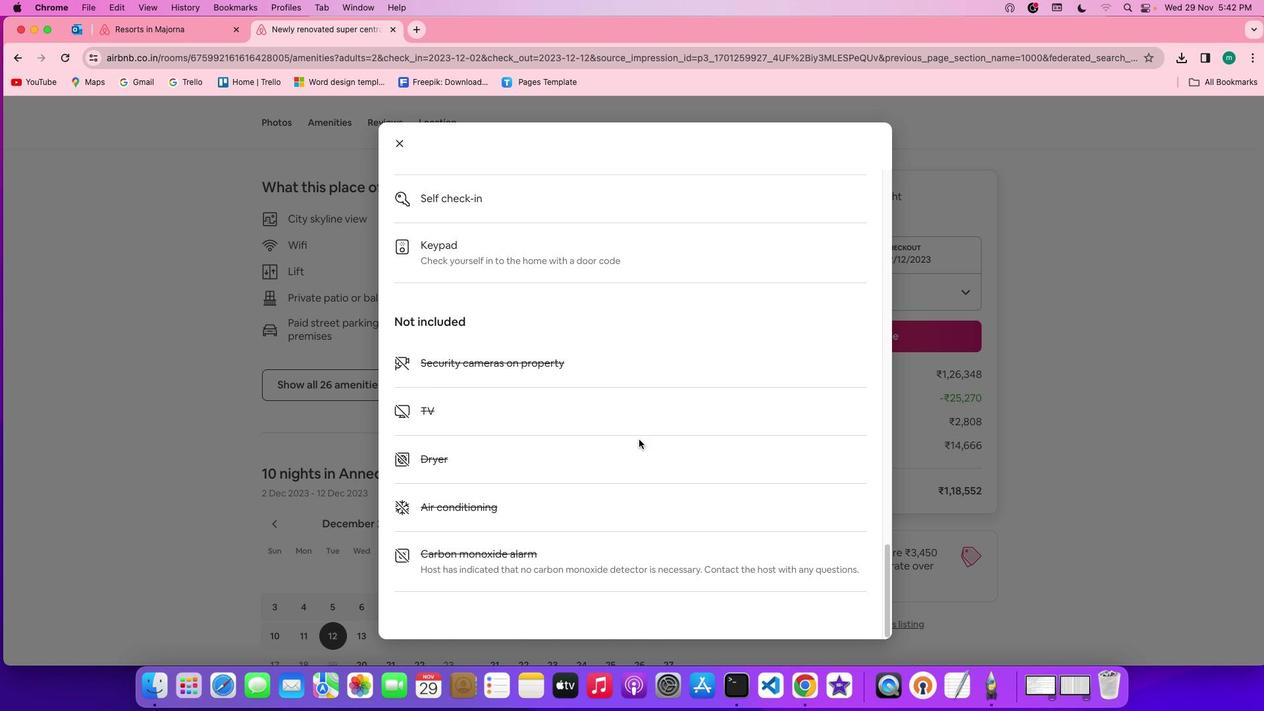 
Action: Mouse scrolled (638, 439) with delta (0, -2)
Screenshot: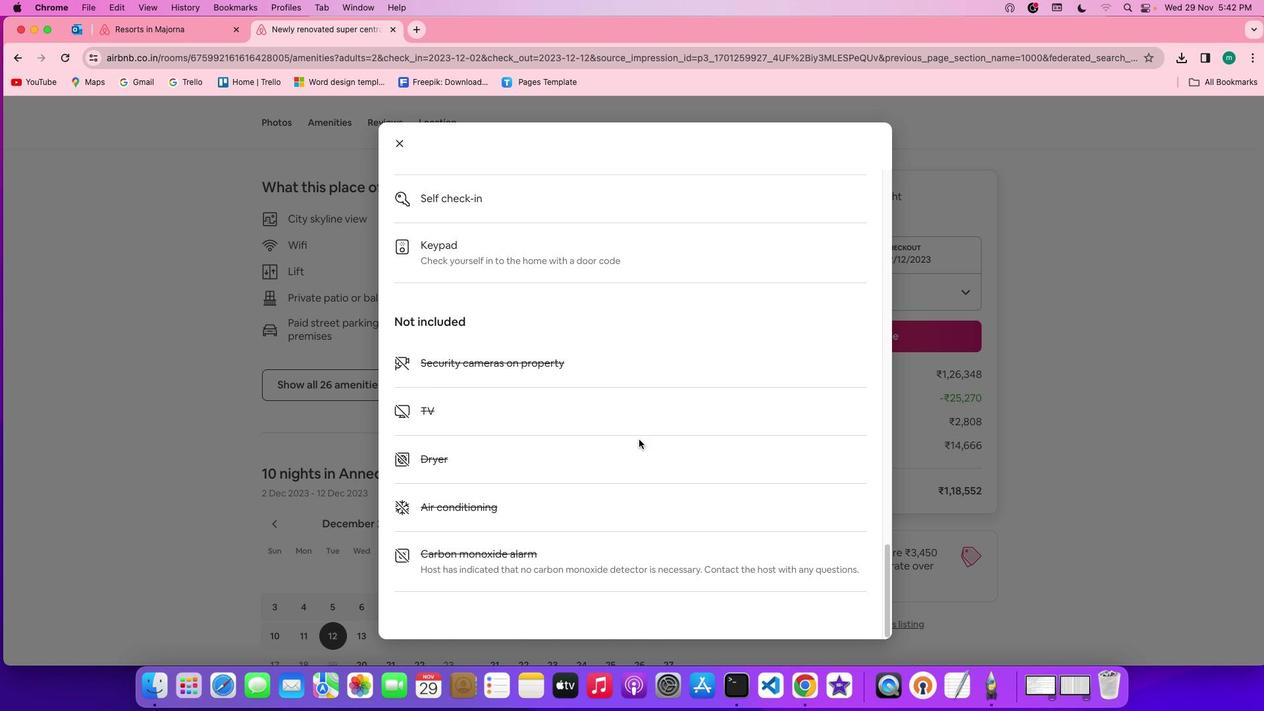 
Action: Mouse scrolled (638, 439) with delta (0, -3)
Screenshot: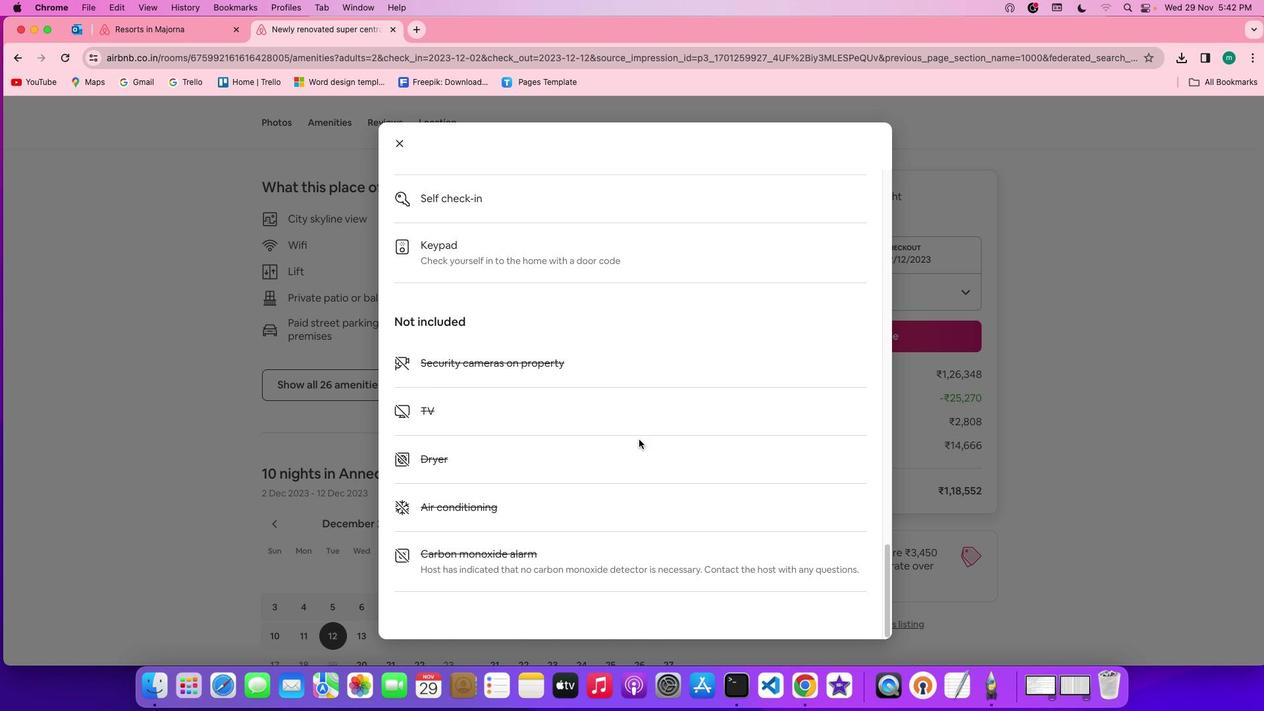 
Action: Mouse moved to (400, 136)
Screenshot: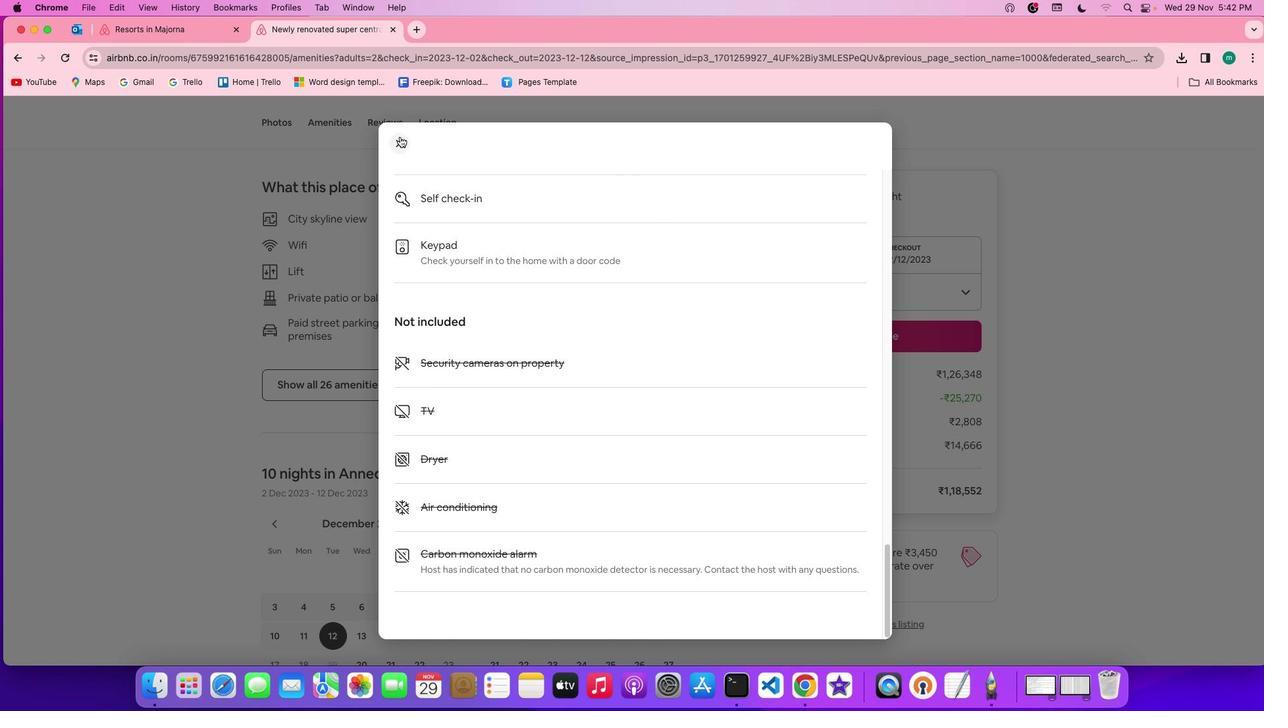 
Action: Mouse pressed left at (400, 136)
Screenshot: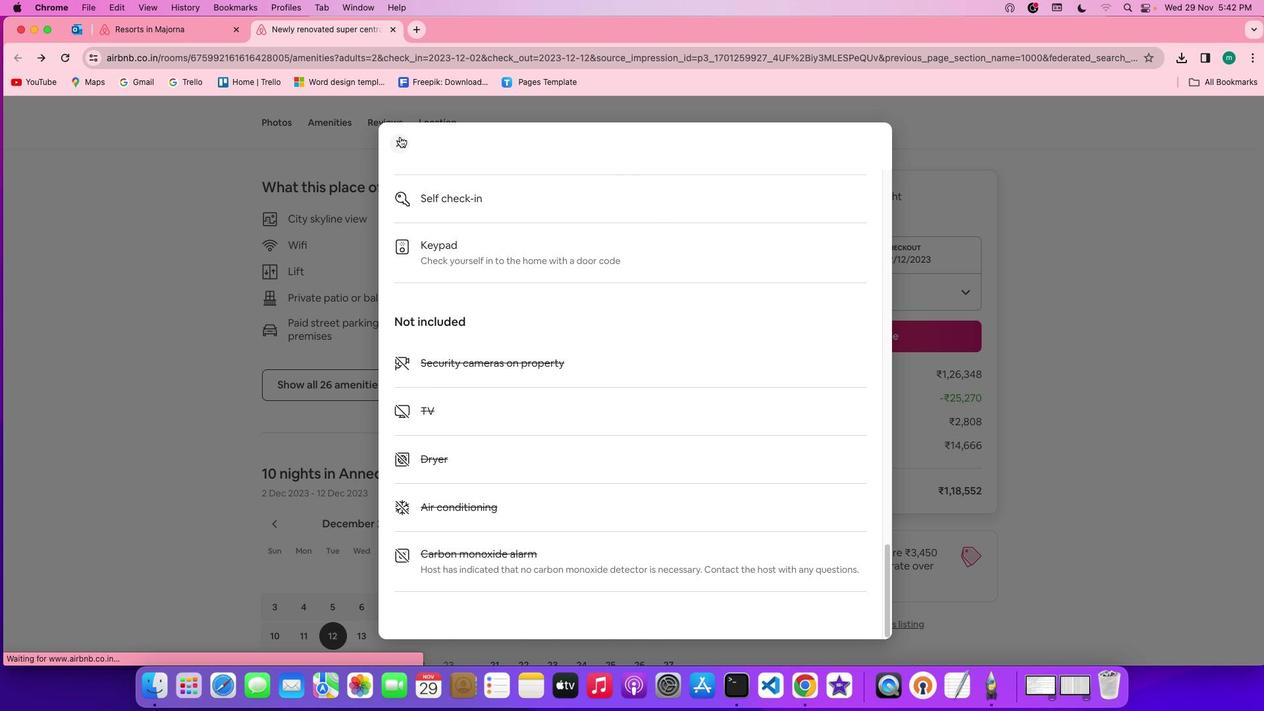 
Action: Mouse moved to (585, 389)
Screenshot: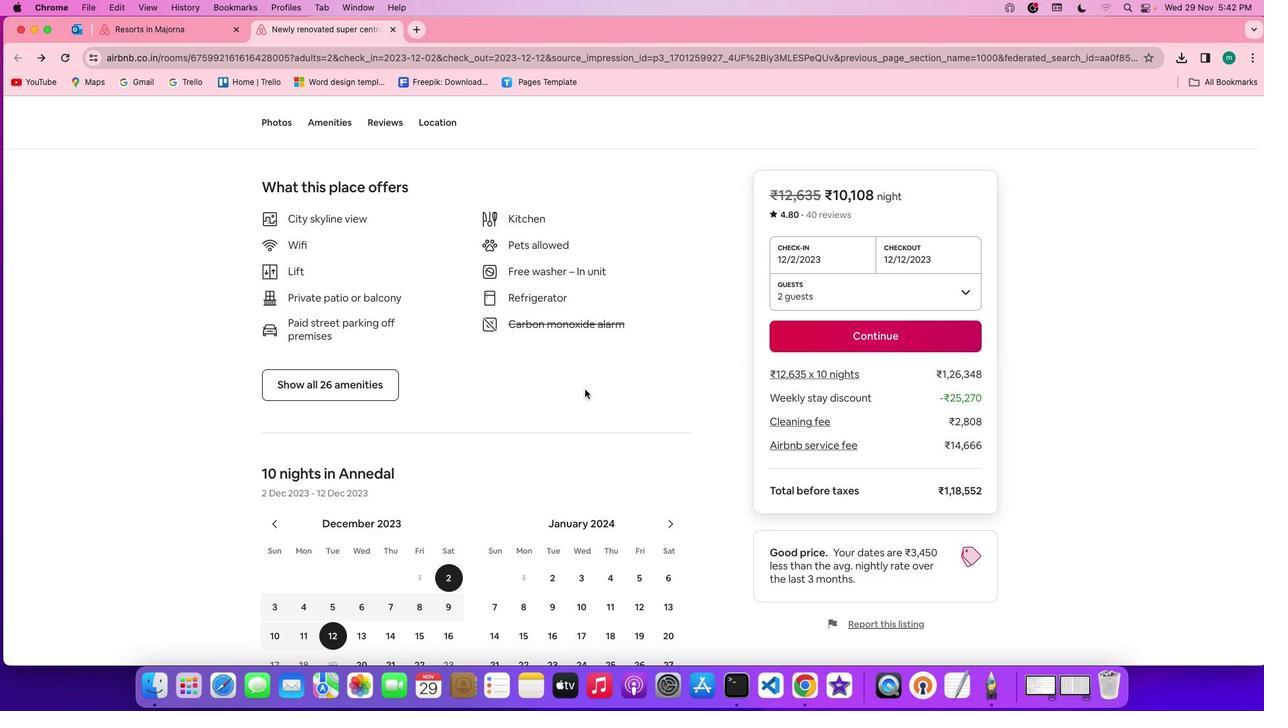 
Action: Mouse scrolled (585, 389) with delta (0, 0)
Screenshot: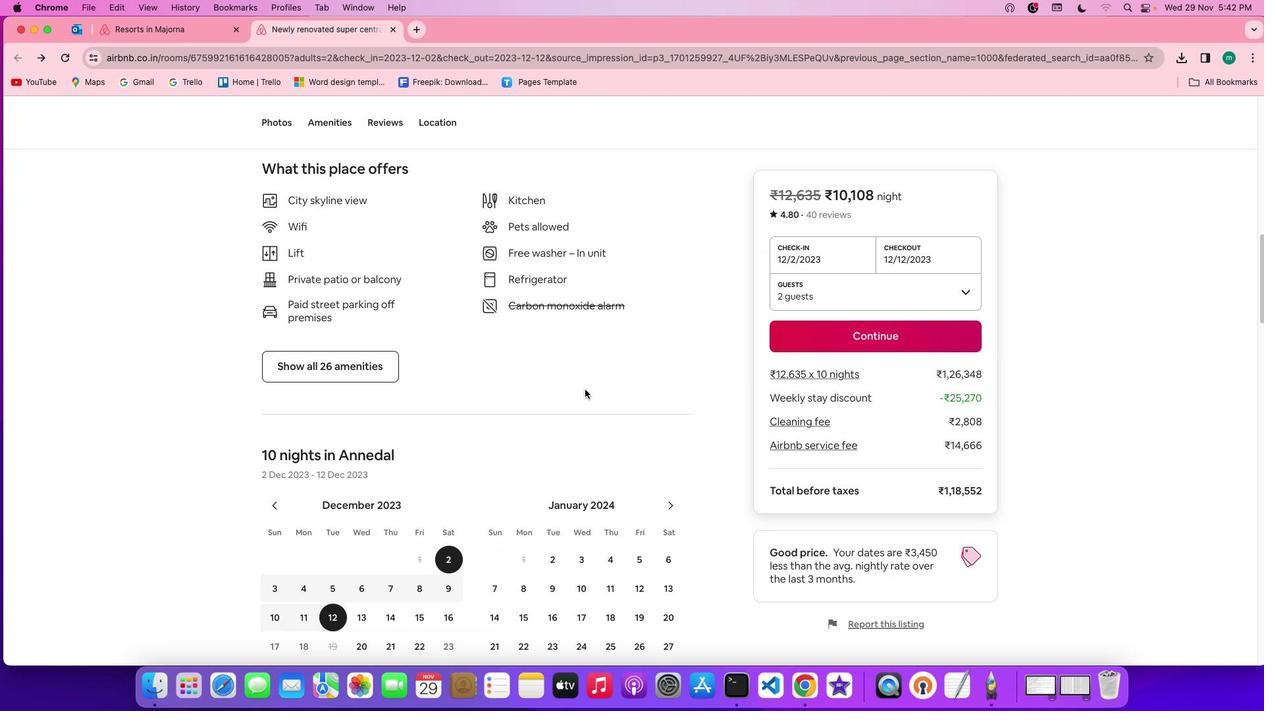 
Action: Mouse scrolled (585, 389) with delta (0, 0)
Screenshot: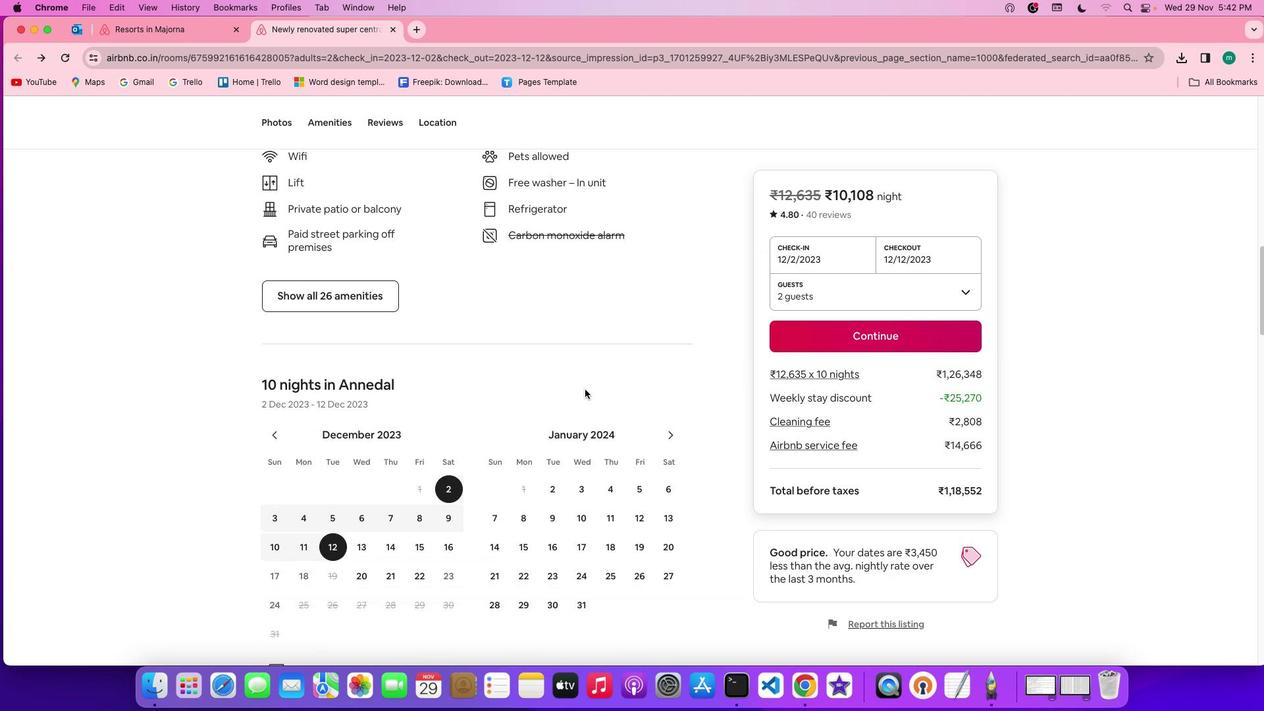 
Action: Mouse scrolled (585, 389) with delta (0, -1)
Screenshot: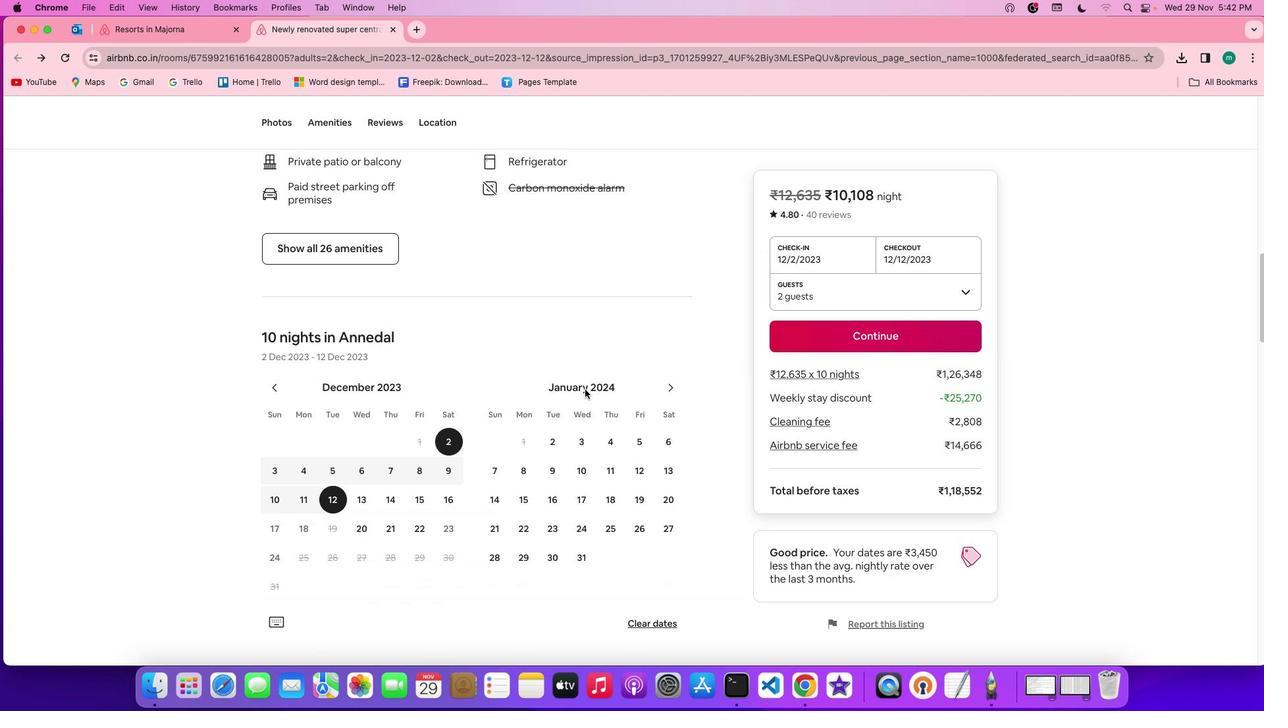 
Action: Mouse scrolled (585, 389) with delta (0, -1)
Screenshot: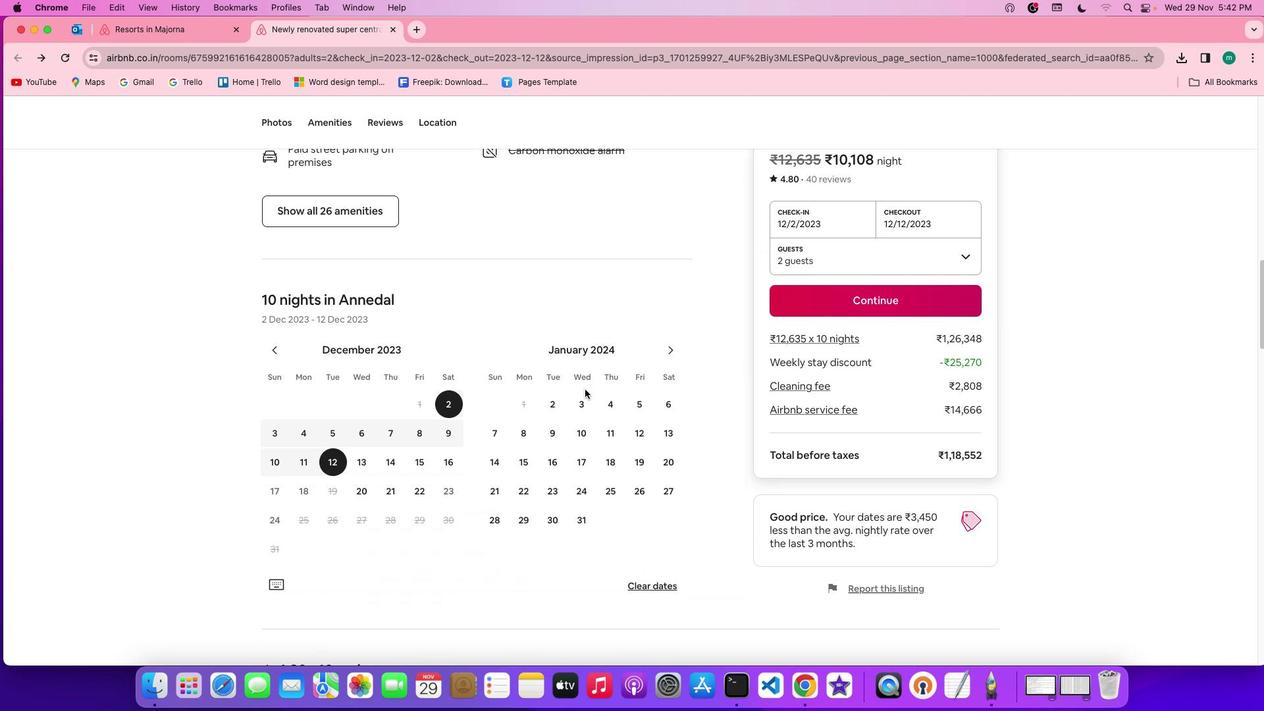 
Action: Mouse scrolled (585, 389) with delta (0, 0)
Screenshot: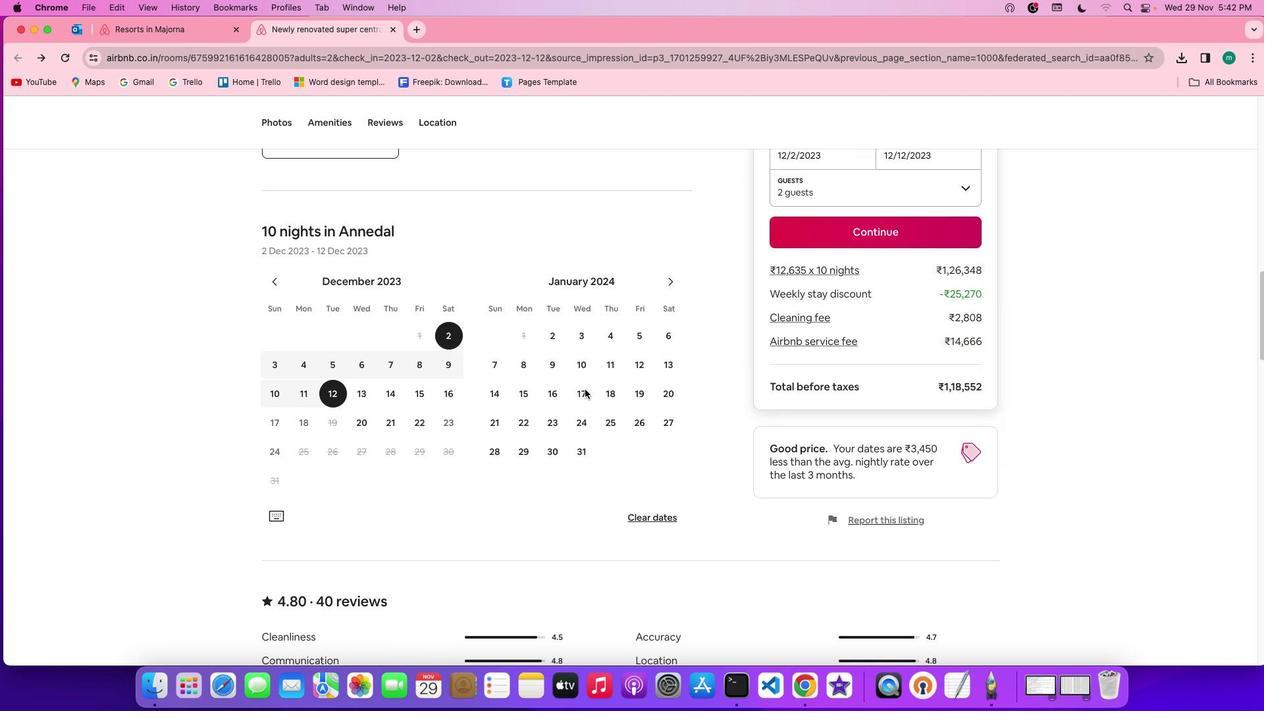 
Action: Mouse scrolled (585, 389) with delta (0, 0)
Screenshot: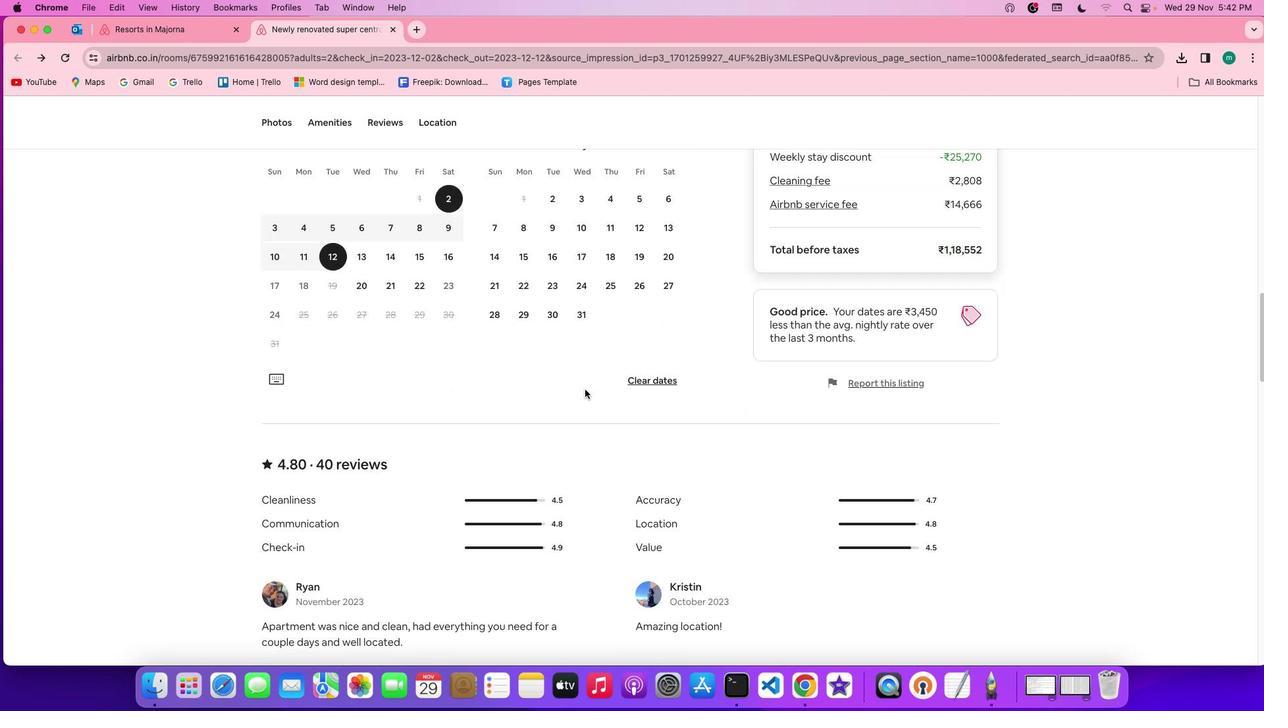 
Action: Mouse scrolled (585, 389) with delta (0, -1)
Screenshot: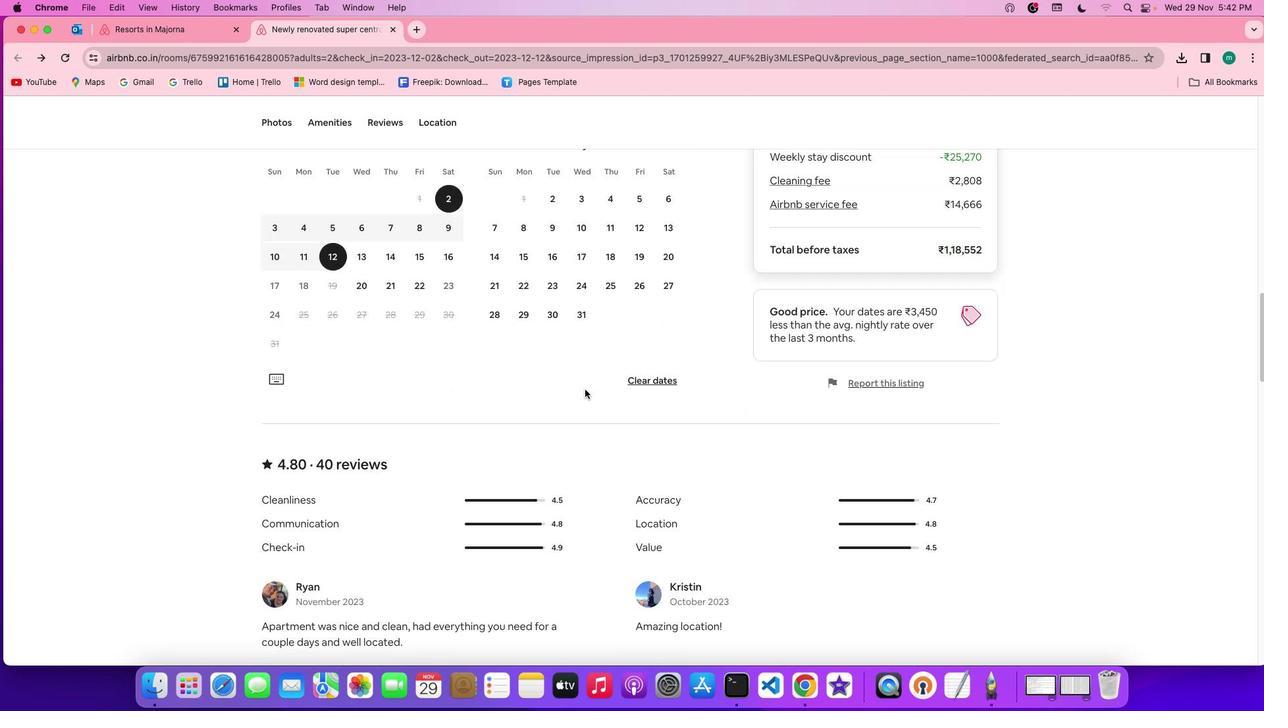 
Action: Mouse scrolled (585, 389) with delta (0, -2)
Screenshot: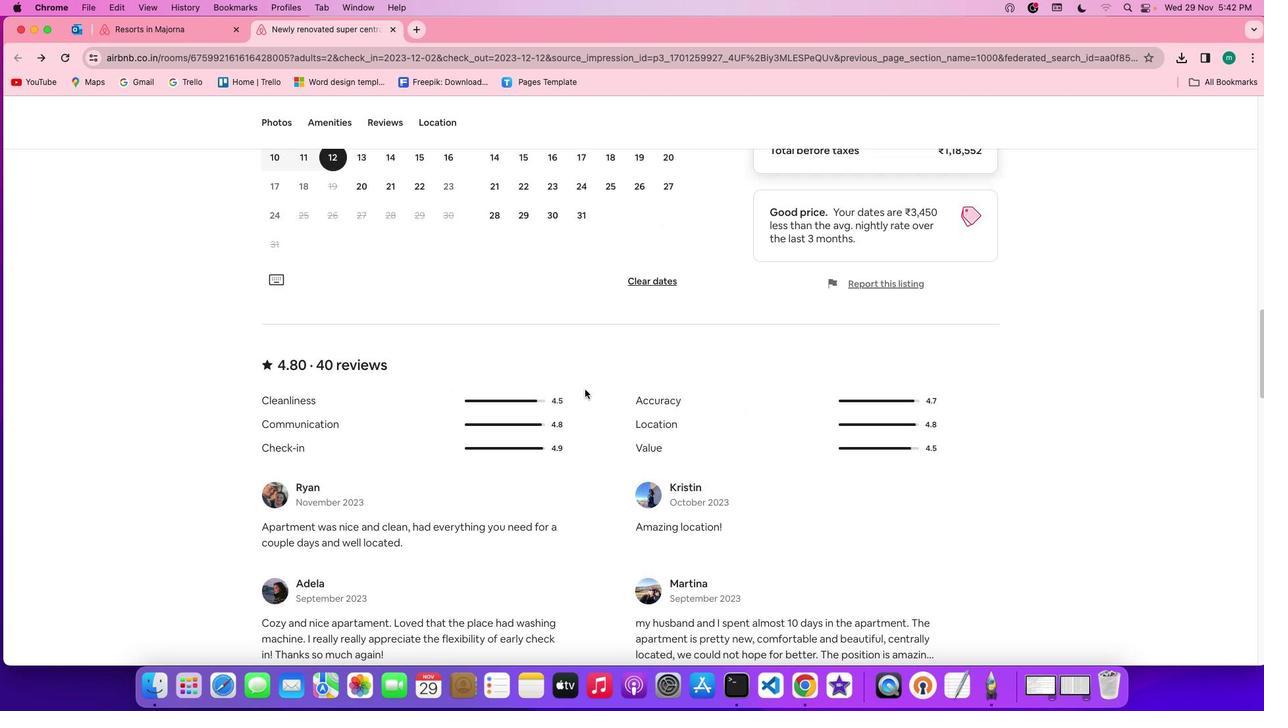 
Action: Mouse scrolled (585, 389) with delta (0, -3)
Screenshot: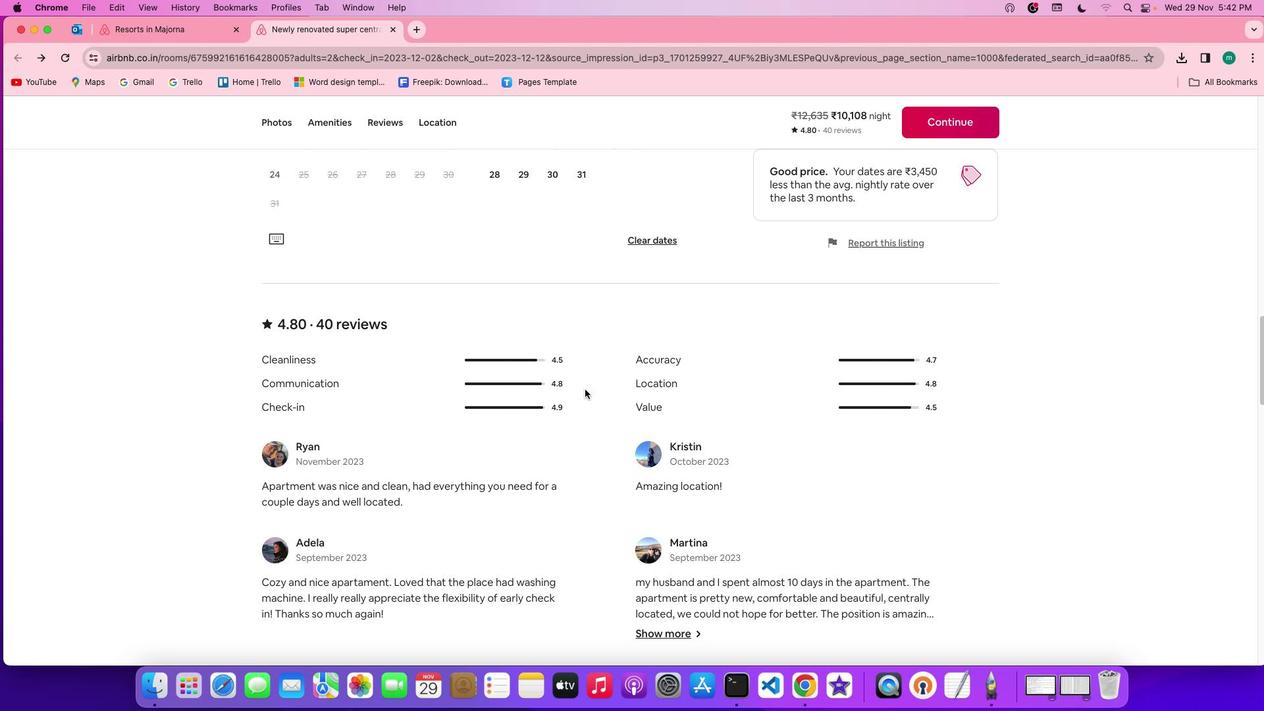 
Action: Mouse scrolled (585, 389) with delta (0, 0)
Screenshot: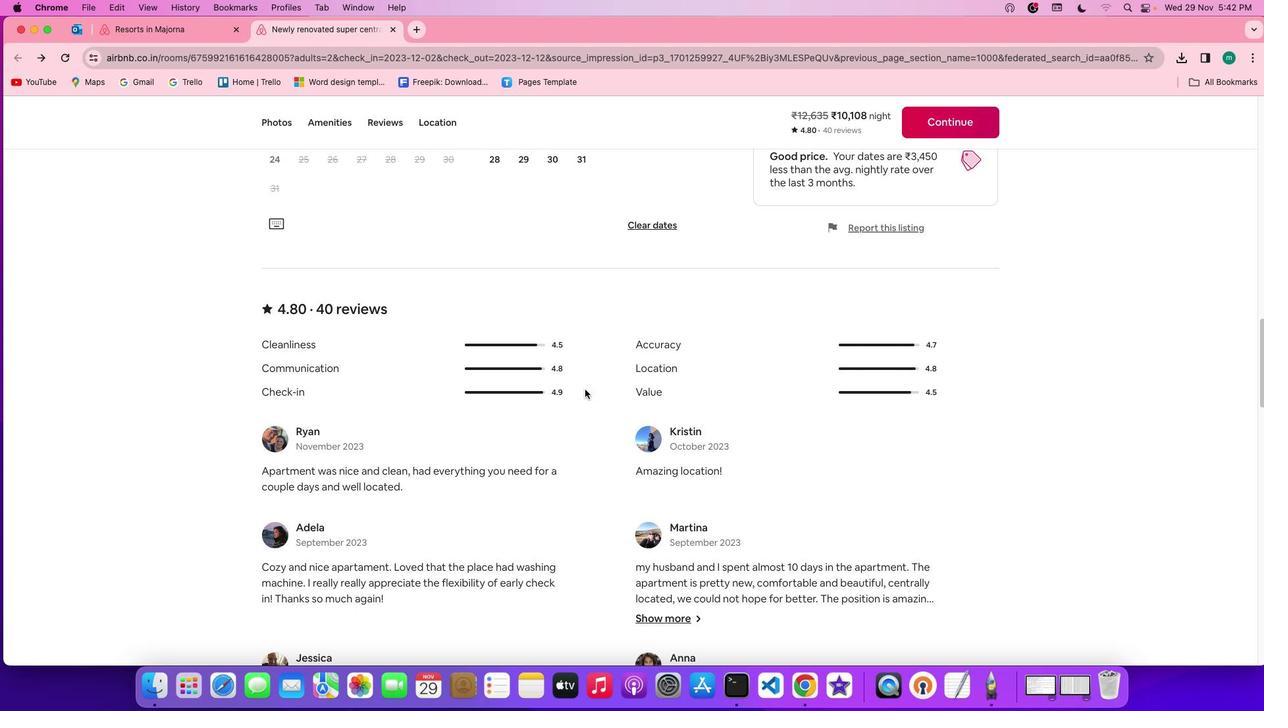 
Action: Mouse scrolled (585, 389) with delta (0, 0)
Screenshot: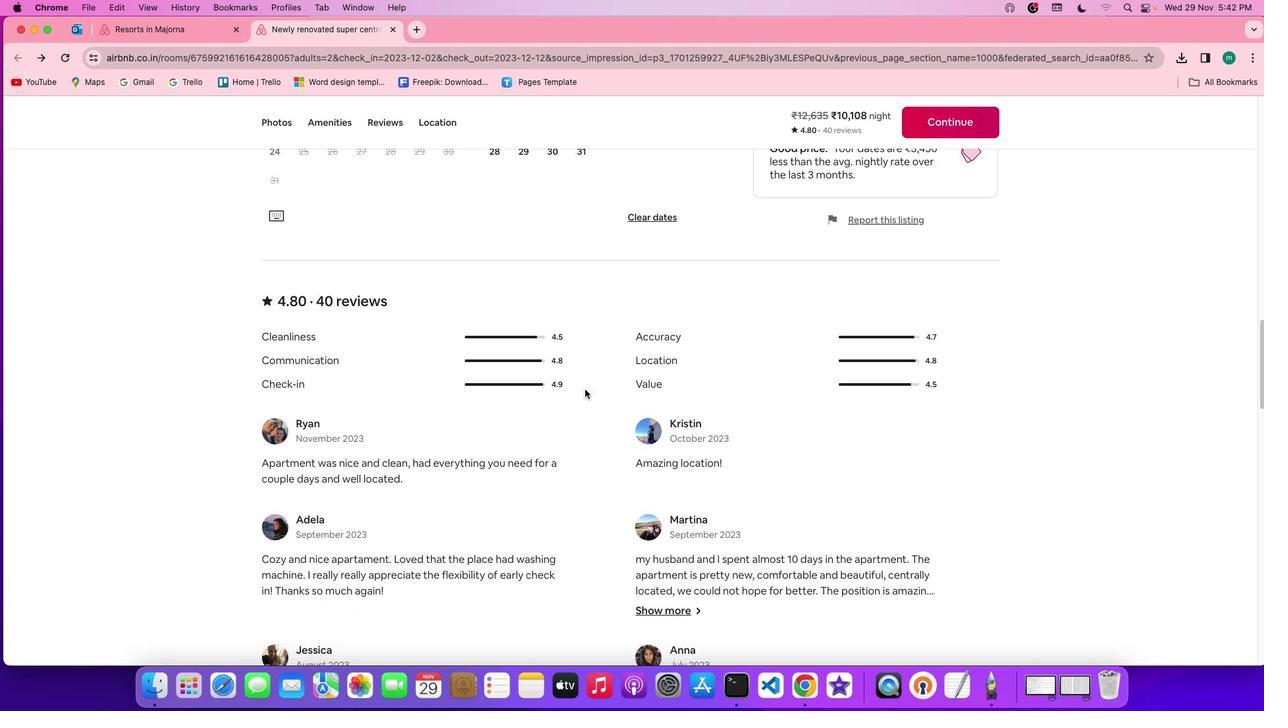 
Action: Mouse scrolled (585, 389) with delta (0, 0)
Screenshot: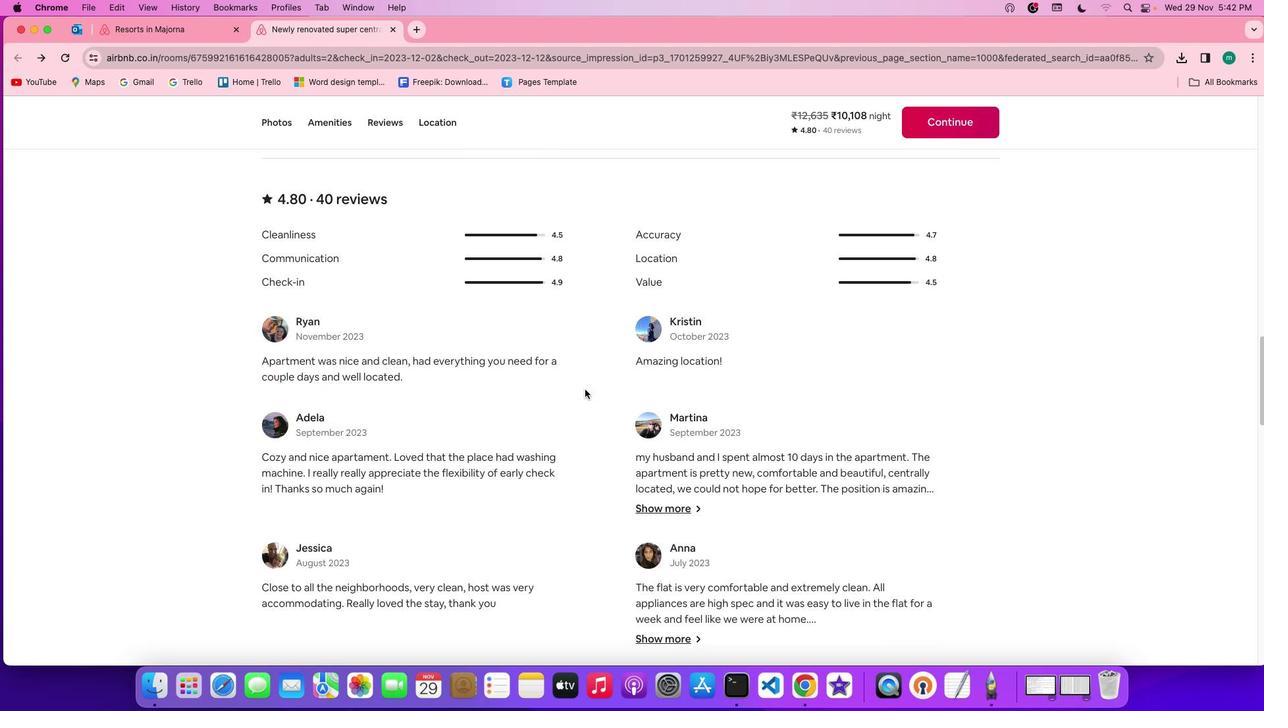 
Action: Mouse scrolled (585, 389) with delta (0, -1)
Screenshot: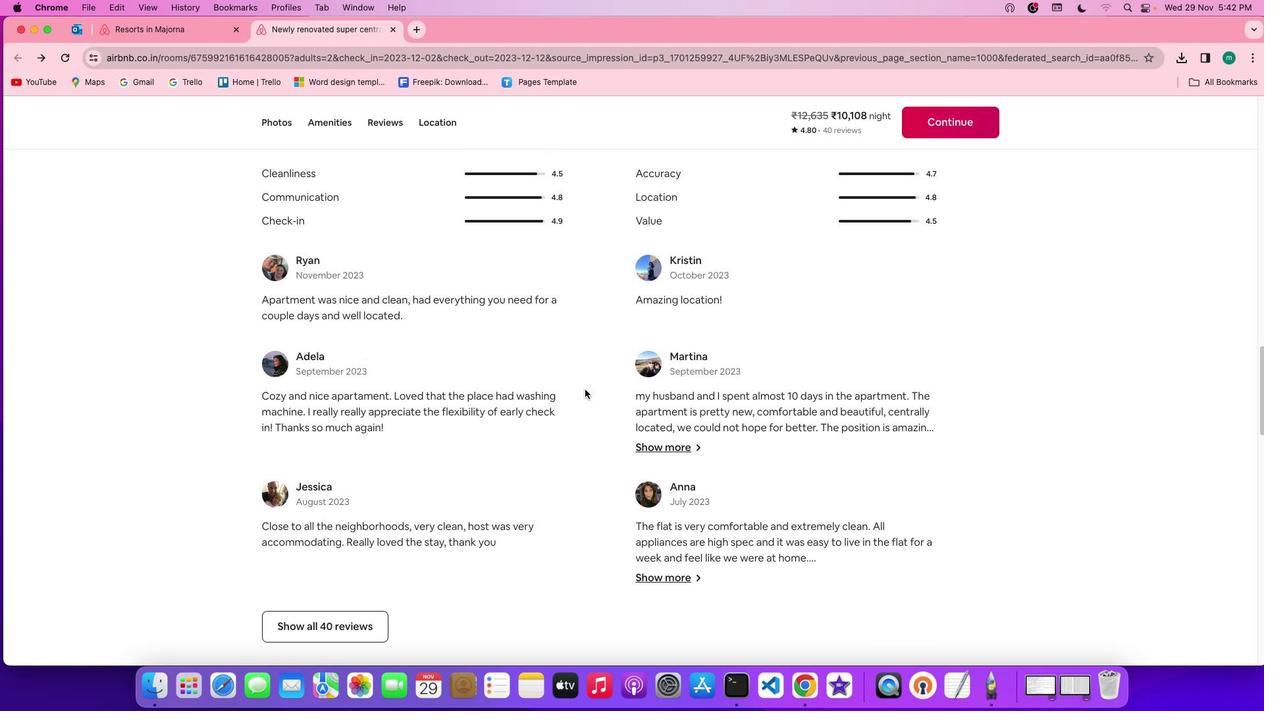 
Action: Mouse scrolled (585, 389) with delta (0, -2)
Screenshot: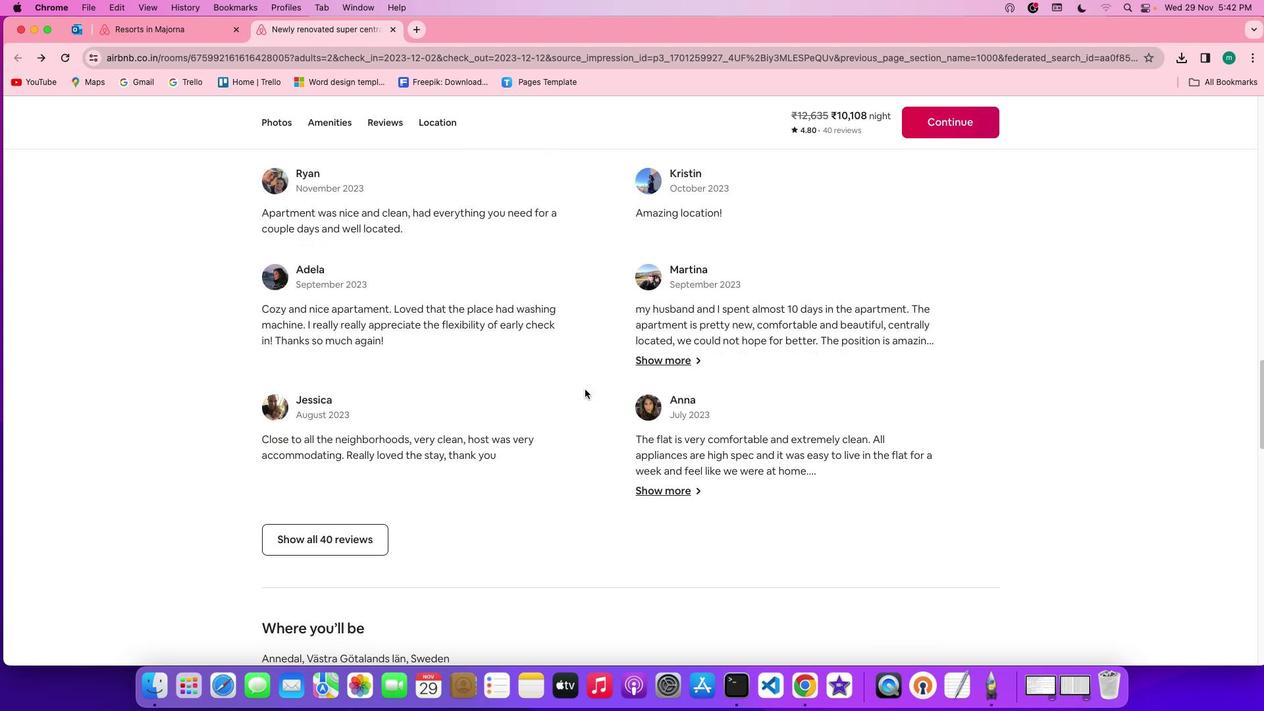 
Action: Mouse scrolled (585, 389) with delta (0, 0)
Screenshot: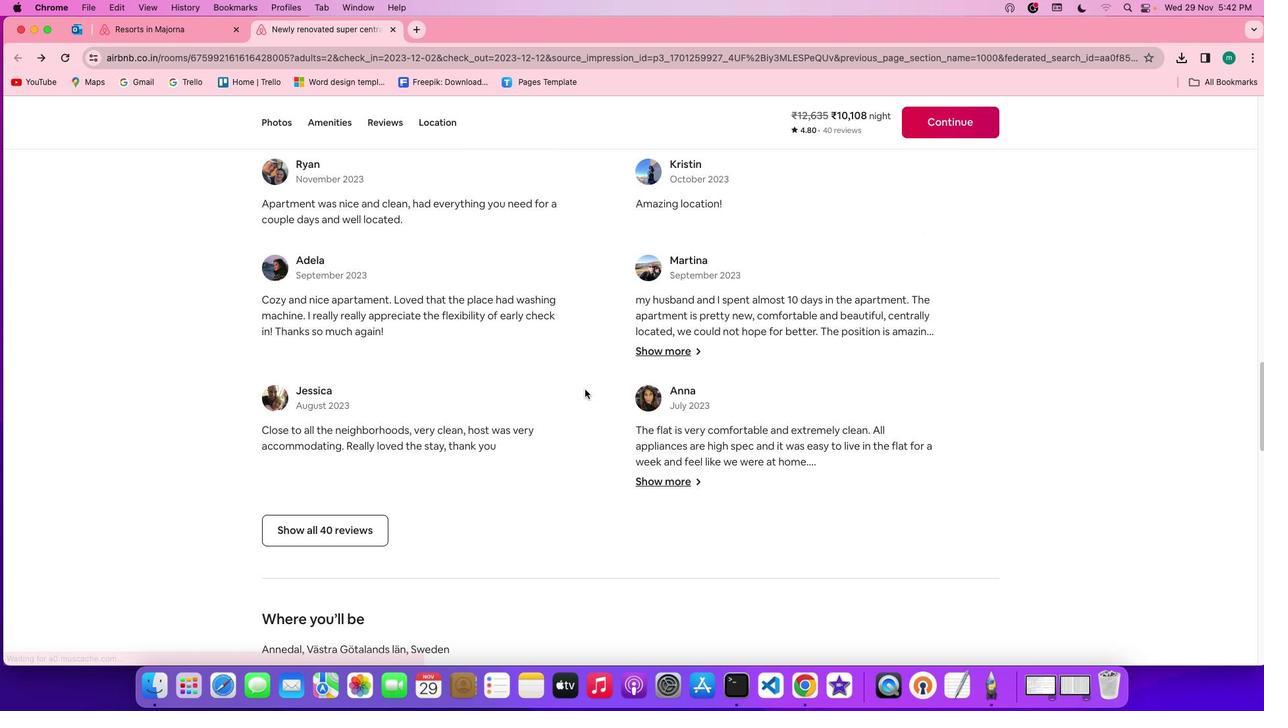
Action: Mouse scrolled (585, 389) with delta (0, 0)
Screenshot: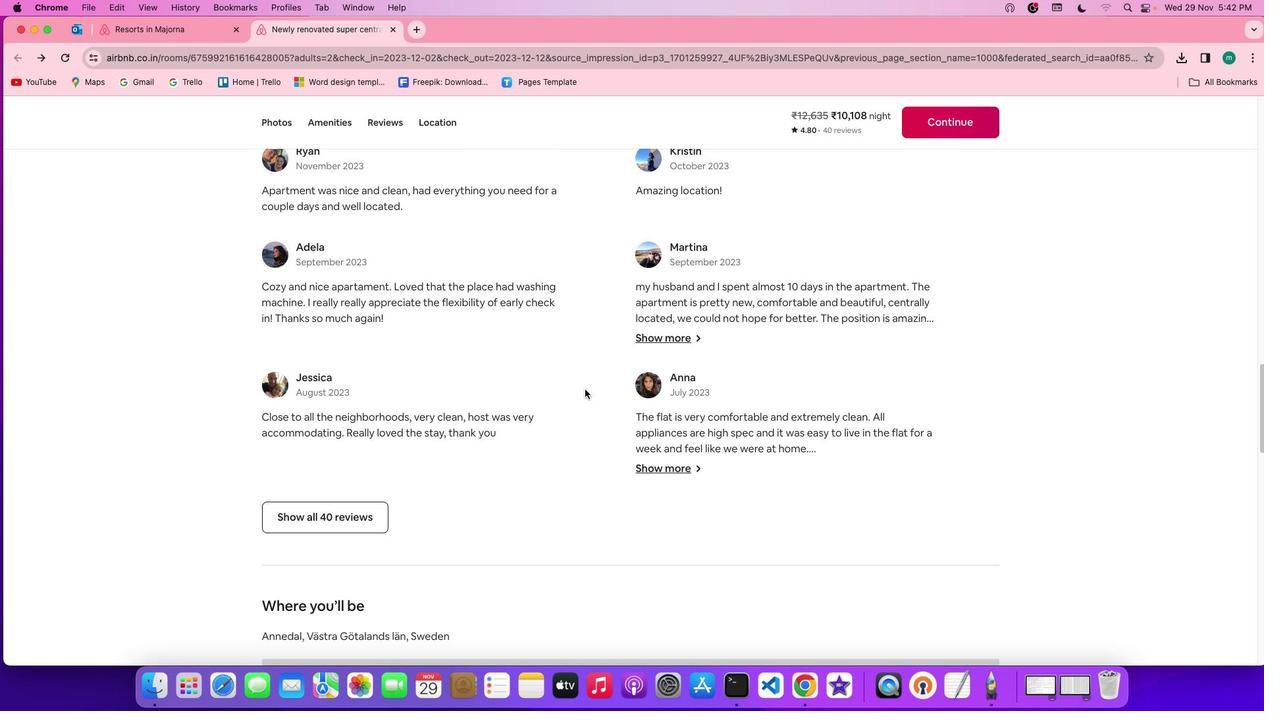 
Action: Mouse scrolled (585, 389) with delta (0, -1)
Screenshot: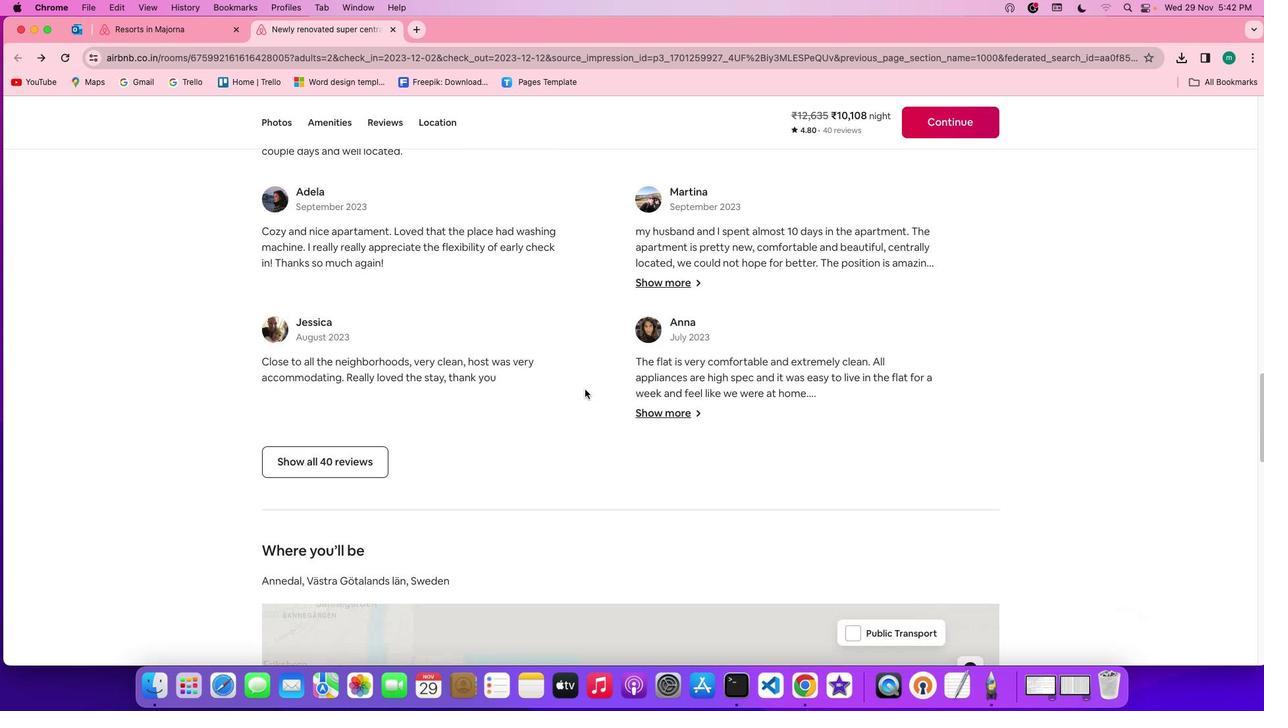 
Action: Mouse scrolled (585, 389) with delta (0, -1)
Screenshot: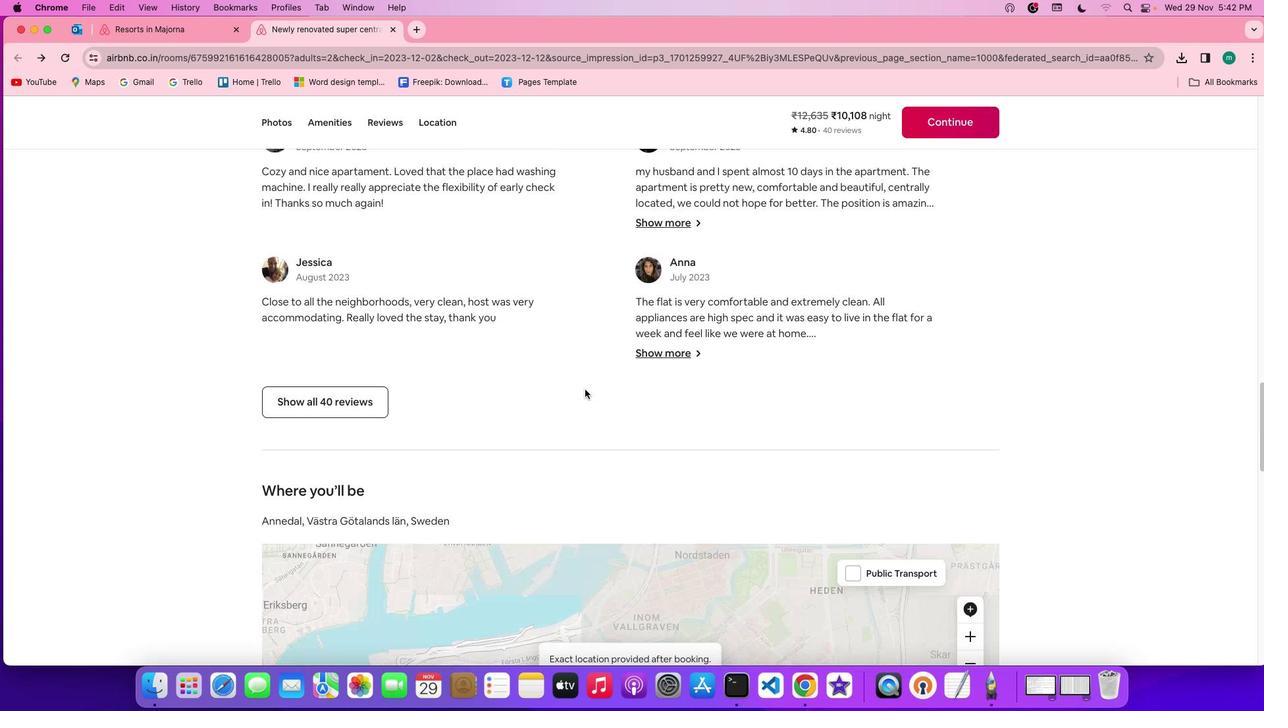 
Action: Mouse moved to (368, 408)
Screenshot: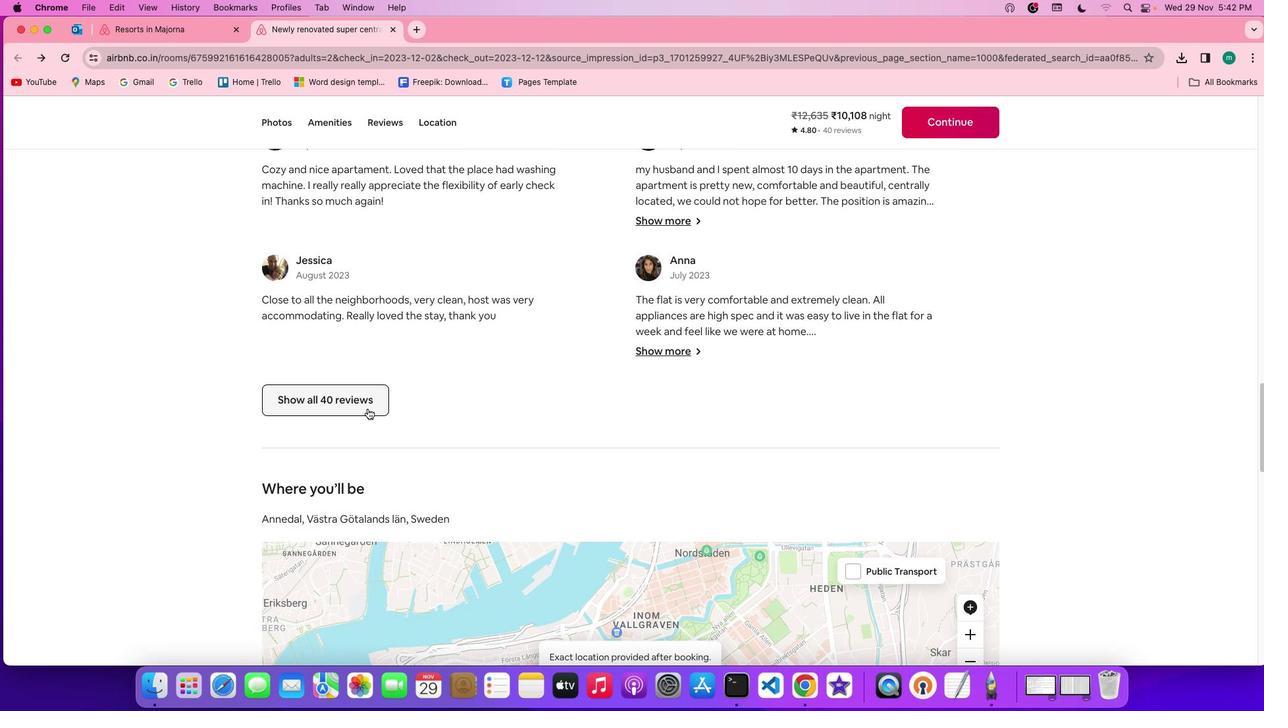 
Action: Mouse pressed left at (368, 408)
Screenshot: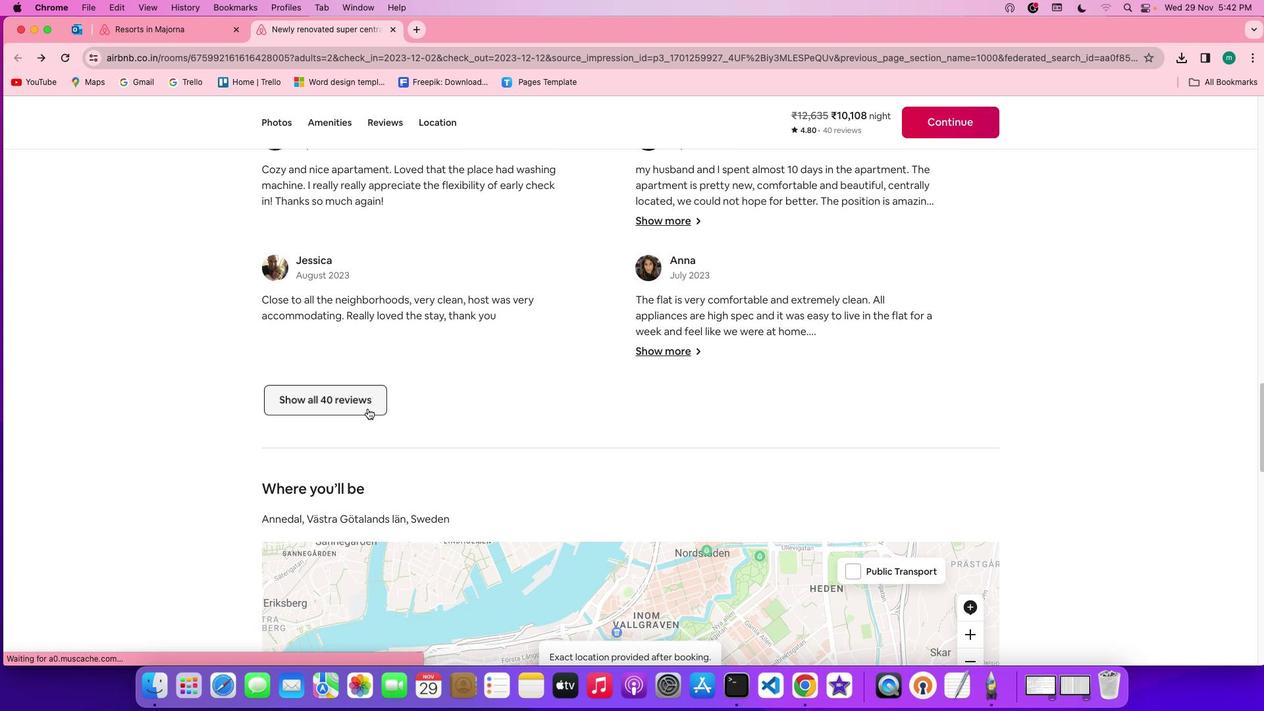 
Action: Mouse moved to (777, 488)
Screenshot: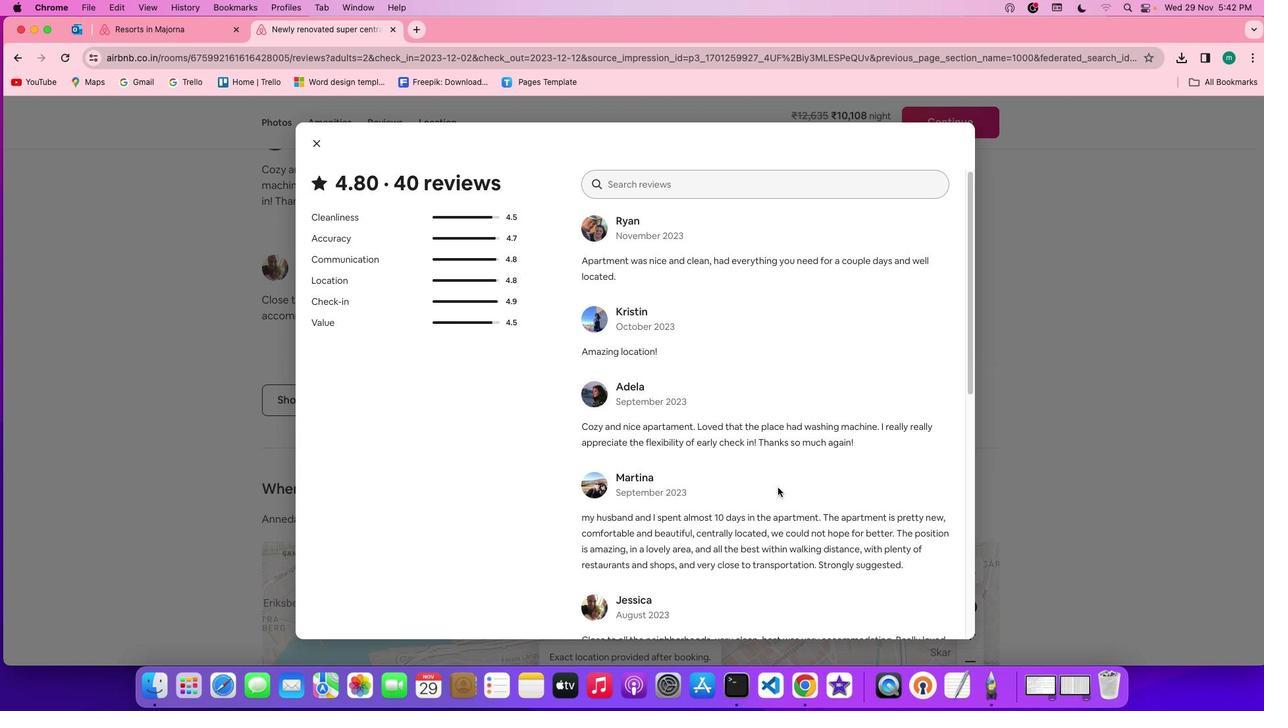 
Action: Mouse scrolled (777, 488) with delta (0, 0)
Screenshot: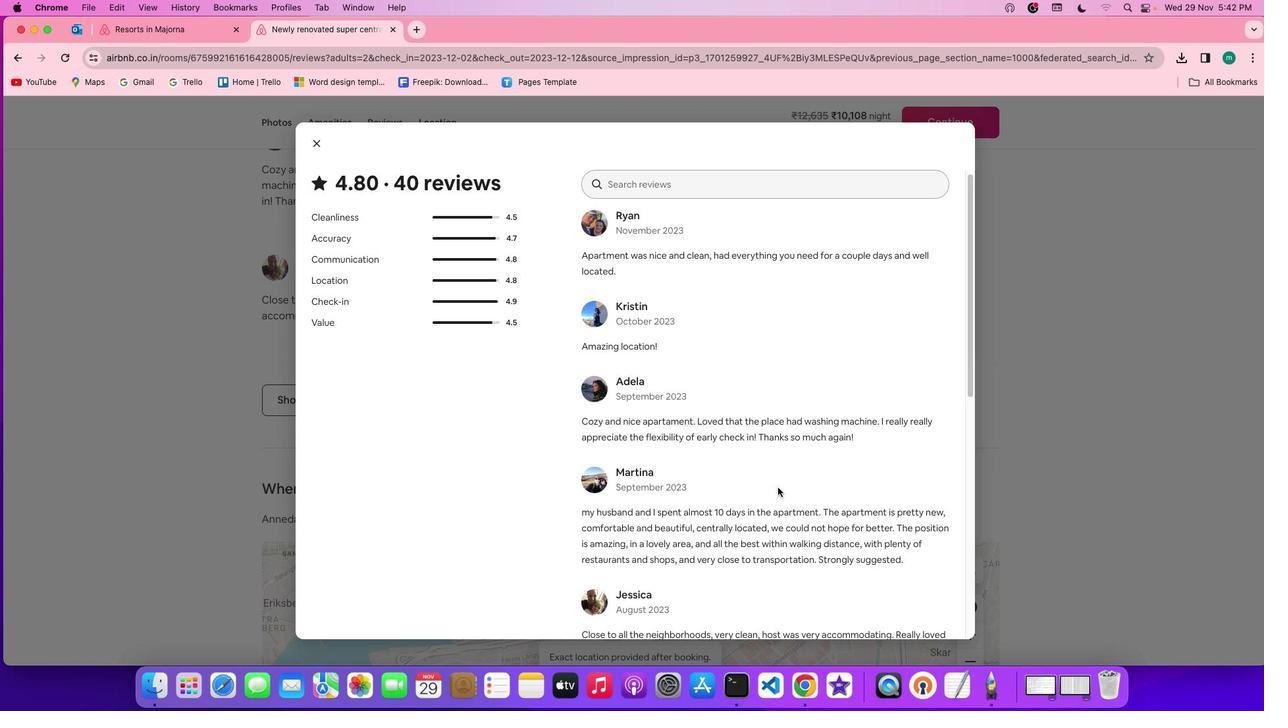
Action: Mouse scrolled (777, 488) with delta (0, 0)
Screenshot: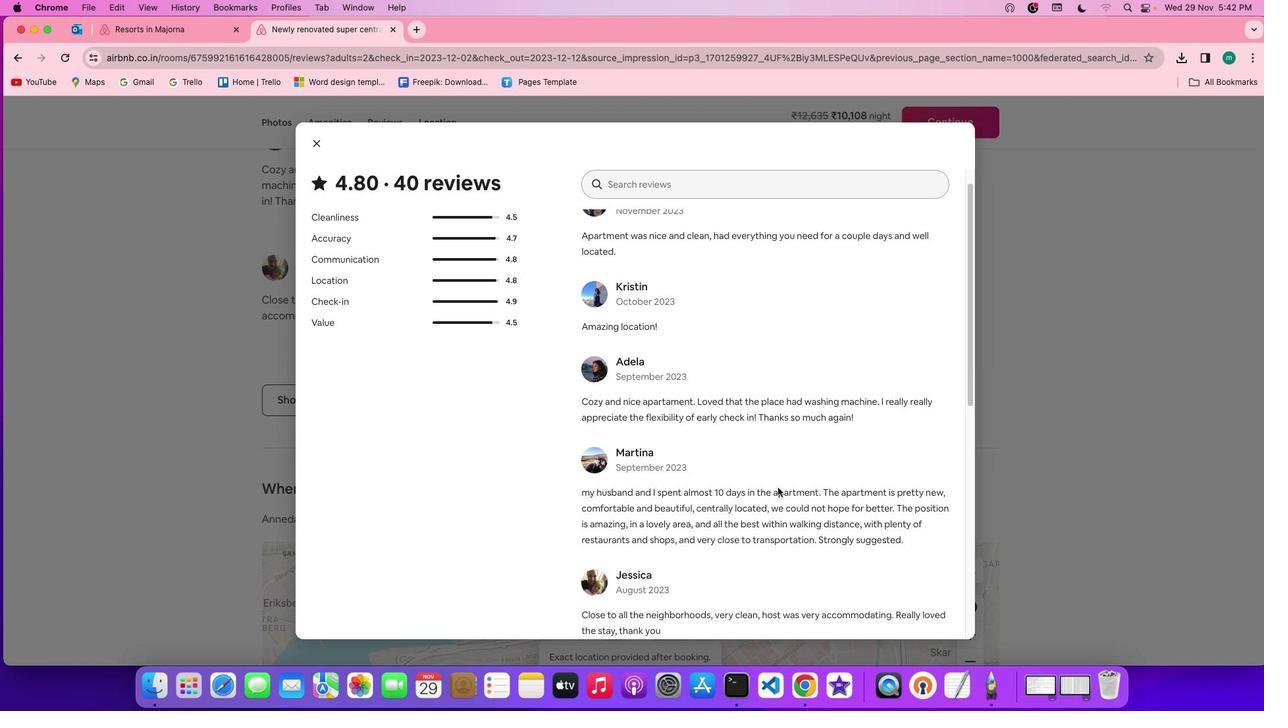 
Action: Mouse scrolled (777, 488) with delta (0, 0)
Screenshot: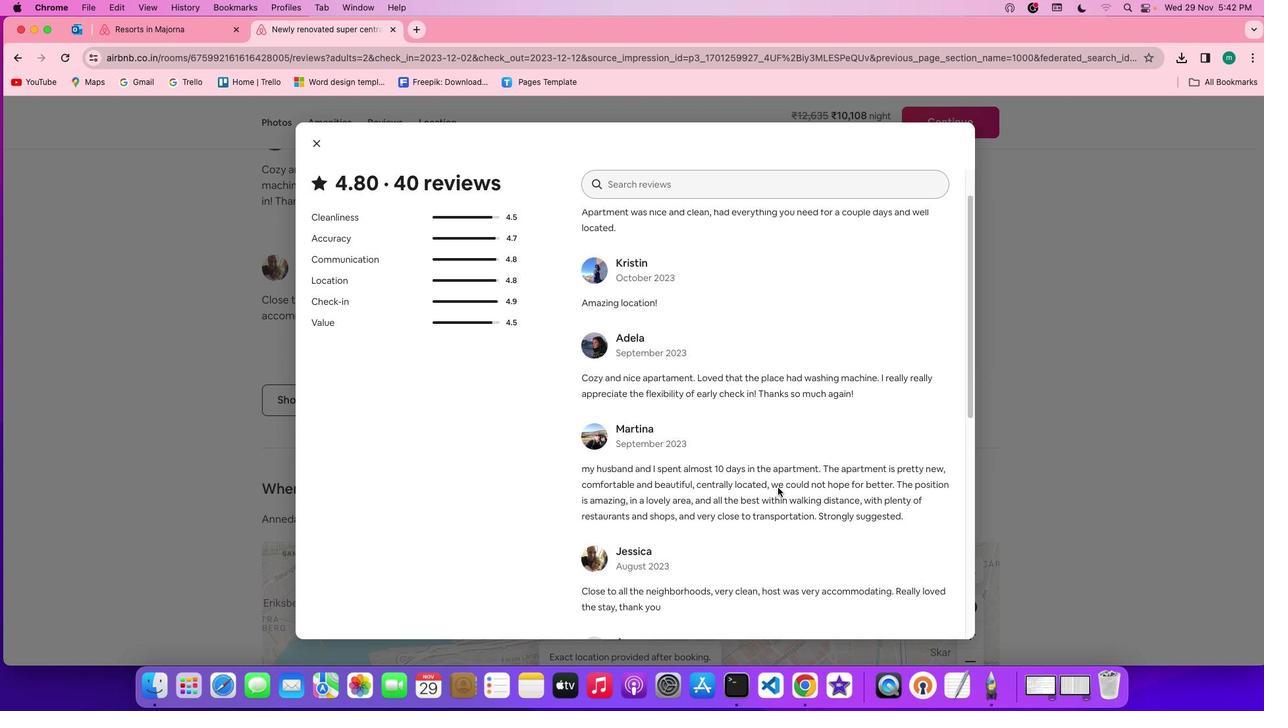
Action: Mouse scrolled (777, 488) with delta (0, -1)
Screenshot: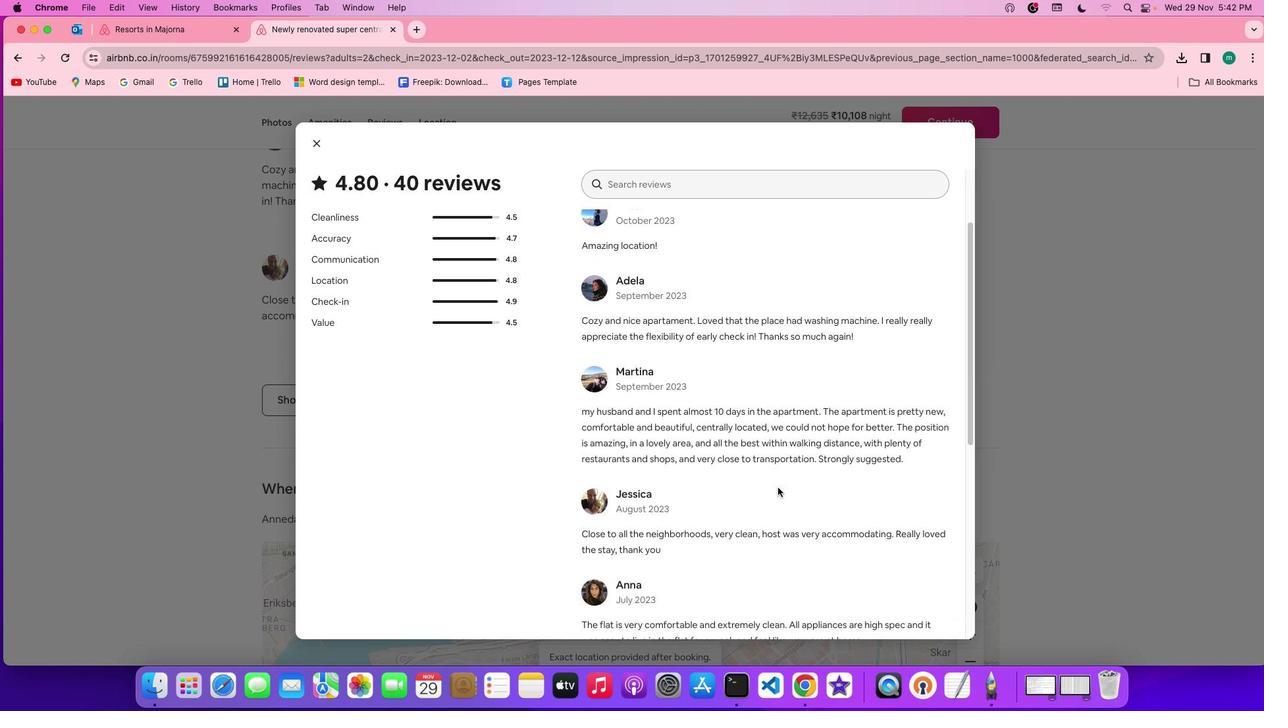 
Action: Mouse scrolled (777, 488) with delta (0, 0)
Screenshot: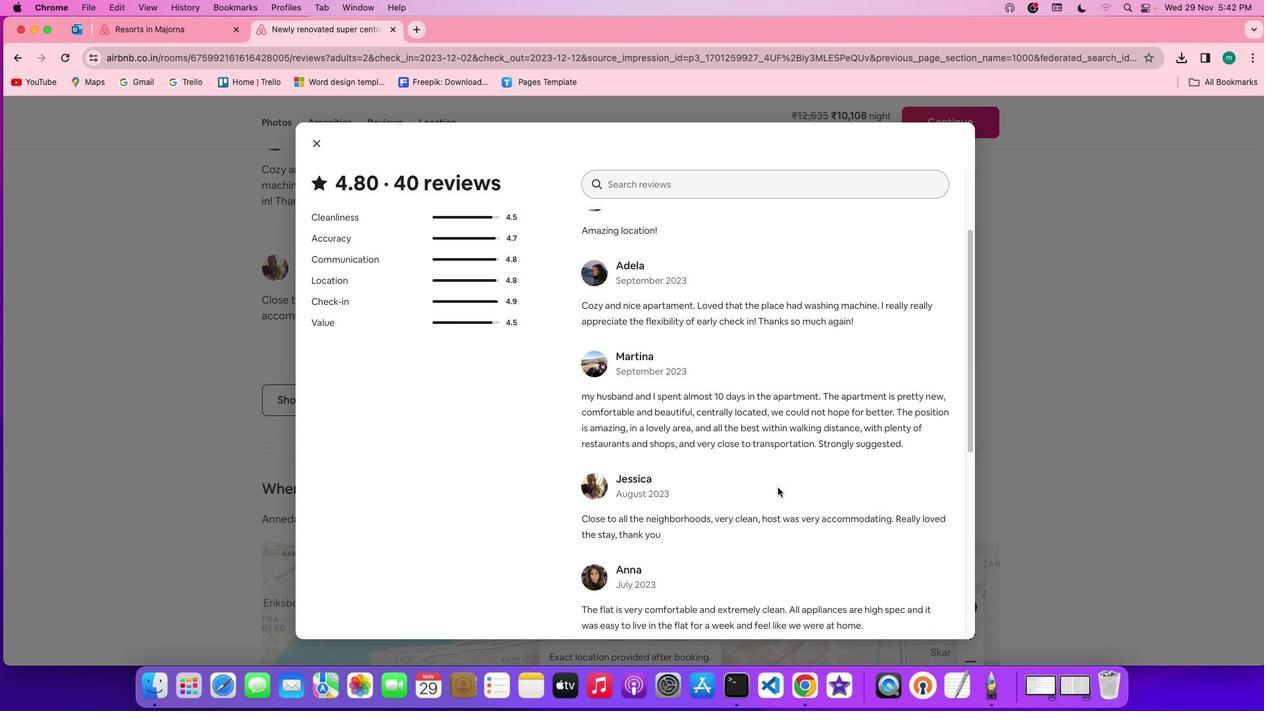 
Action: Mouse scrolled (777, 488) with delta (0, 0)
Screenshot: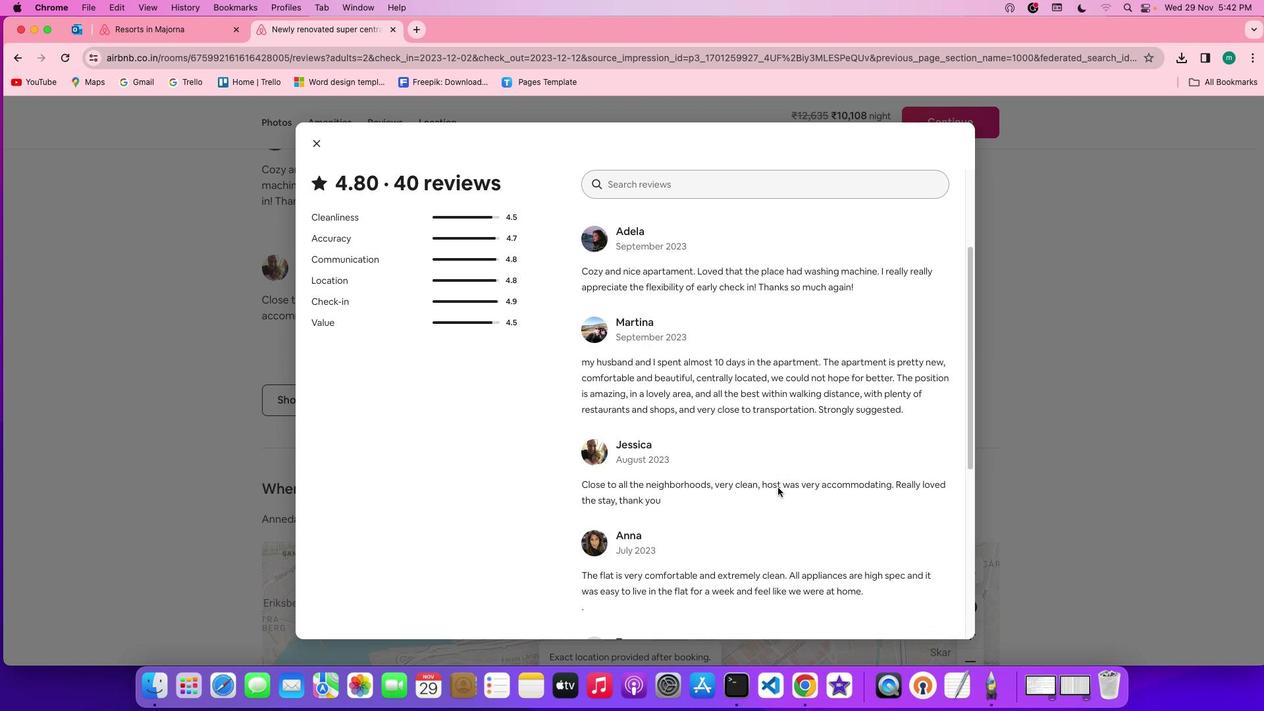 
Action: Mouse scrolled (777, 488) with delta (0, -1)
Screenshot: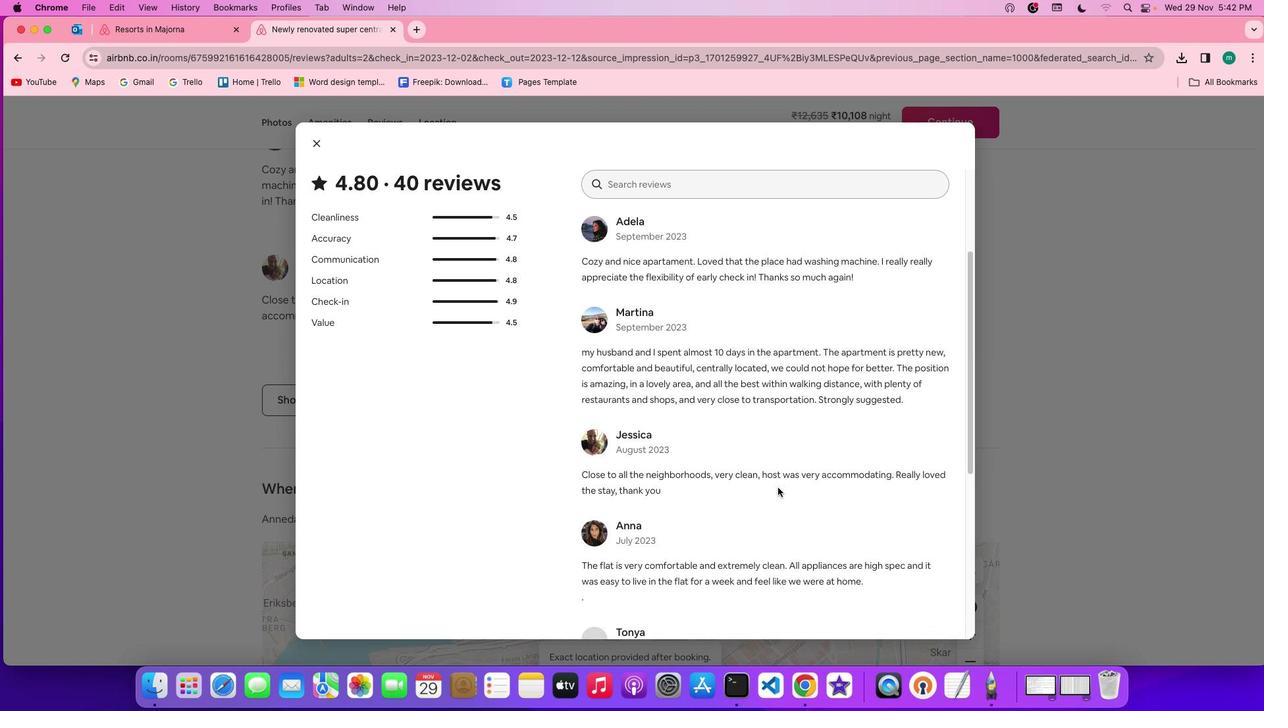 
Action: Mouse scrolled (777, 488) with delta (0, -1)
Screenshot: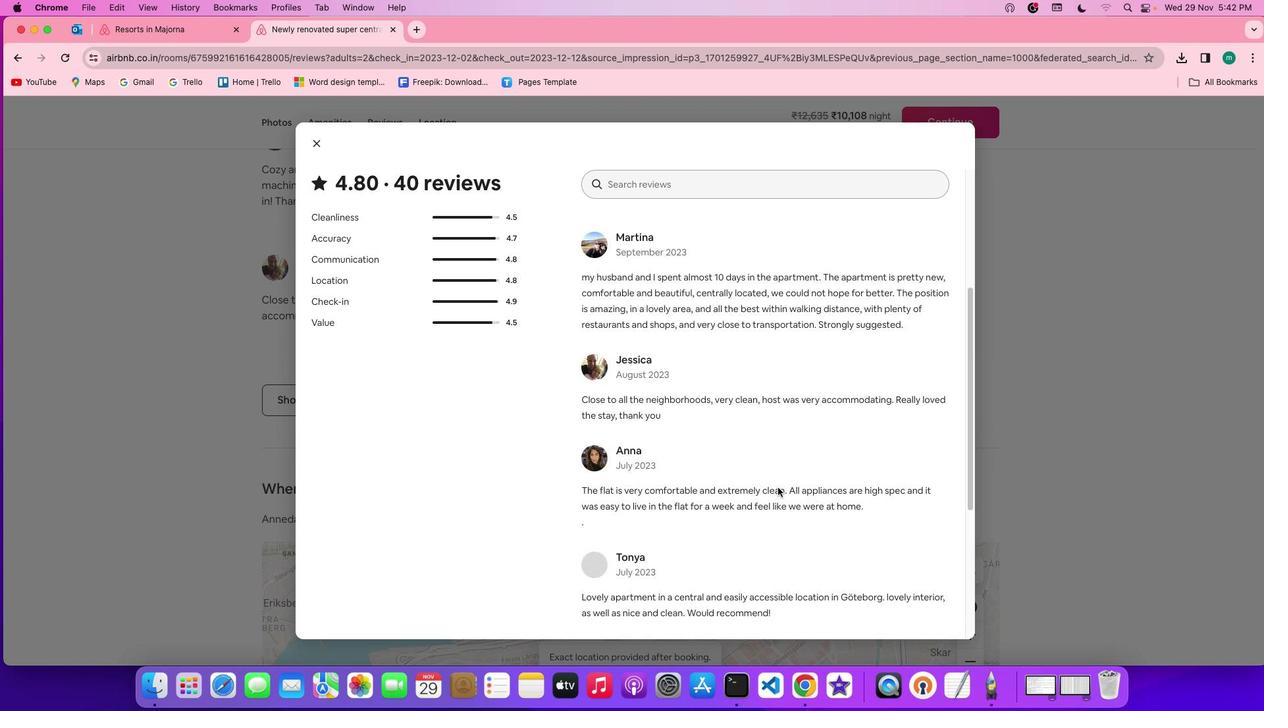 
Action: Mouse scrolled (777, 488) with delta (0, 0)
Screenshot: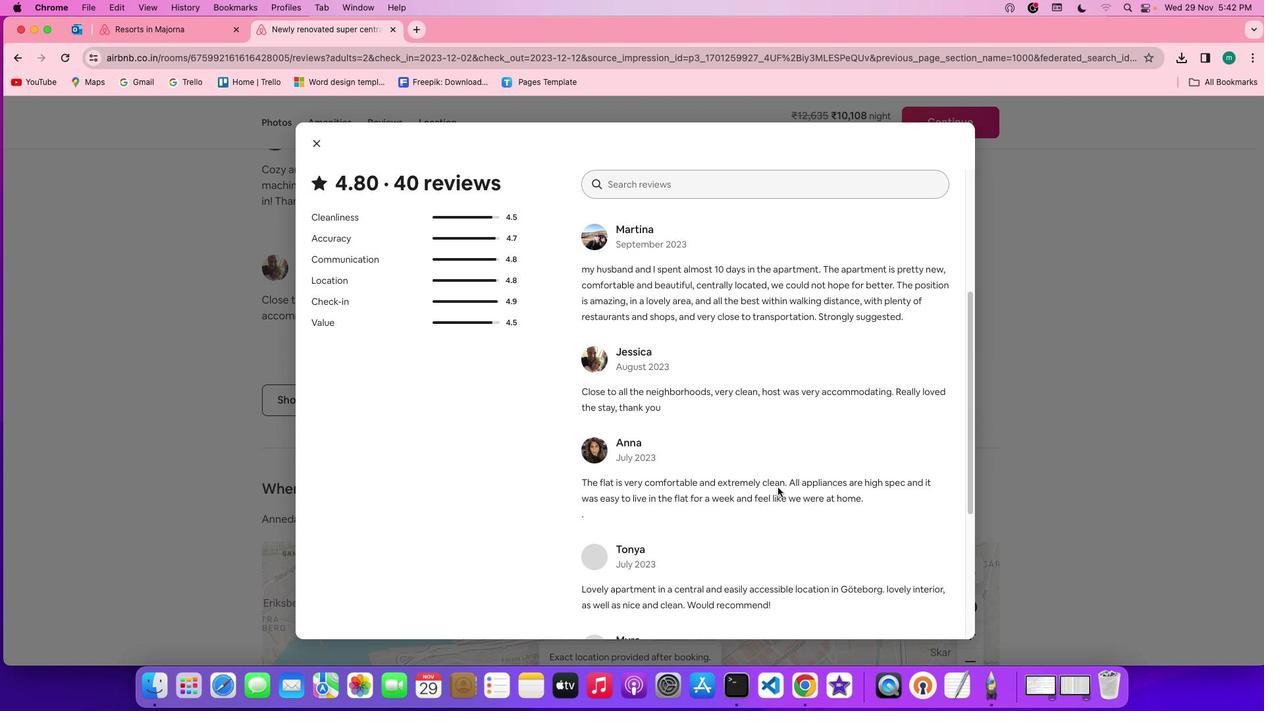 
Action: Mouse scrolled (777, 488) with delta (0, 0)
Screenshot: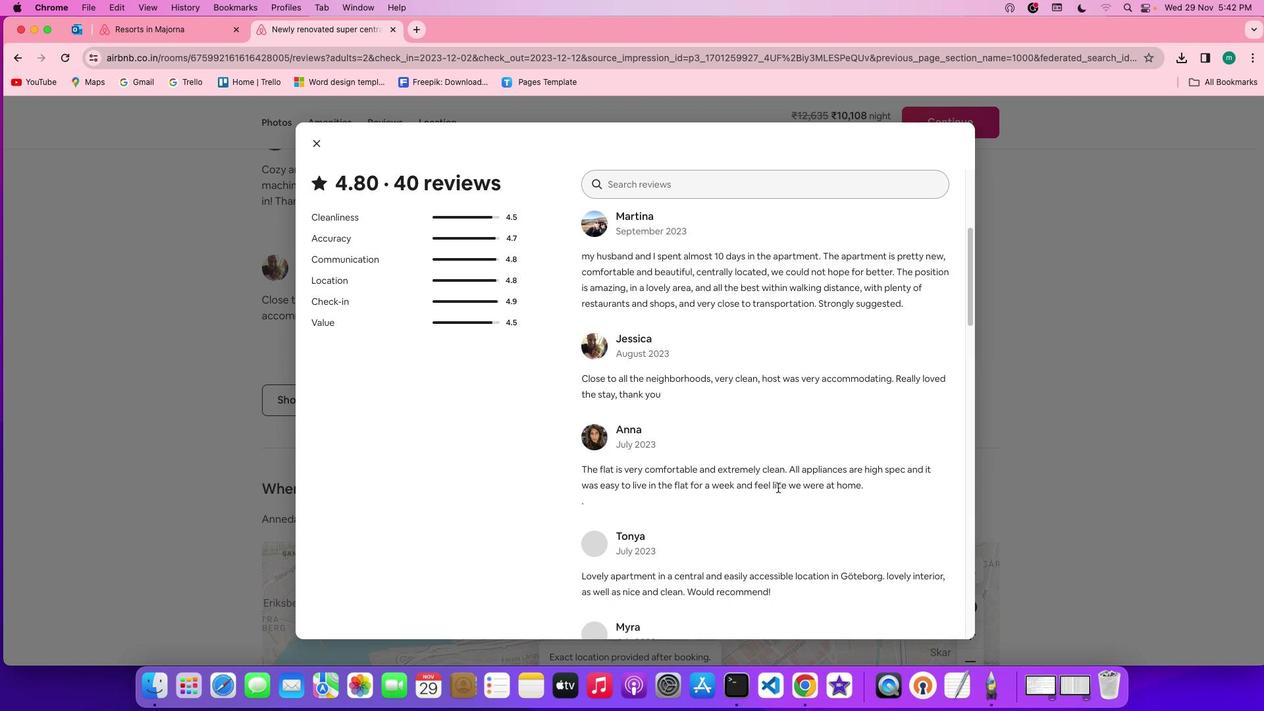 
Action: Mouse scrolled (777, 488) with delta (0, 0)
